 Task: Create a unique and ergonomic desk and chair set.
Action: Mouse moved to (272, 193)
Screenshot: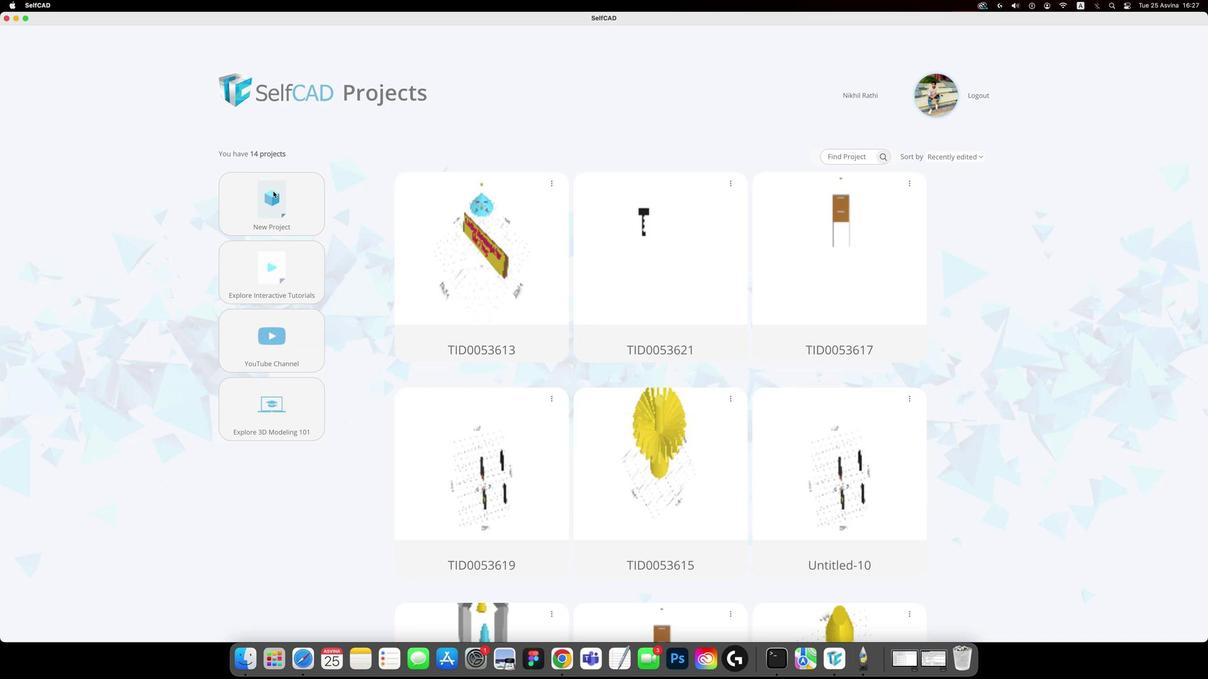 
Action: Mouse pressed left at (272, 193)
Screenshot: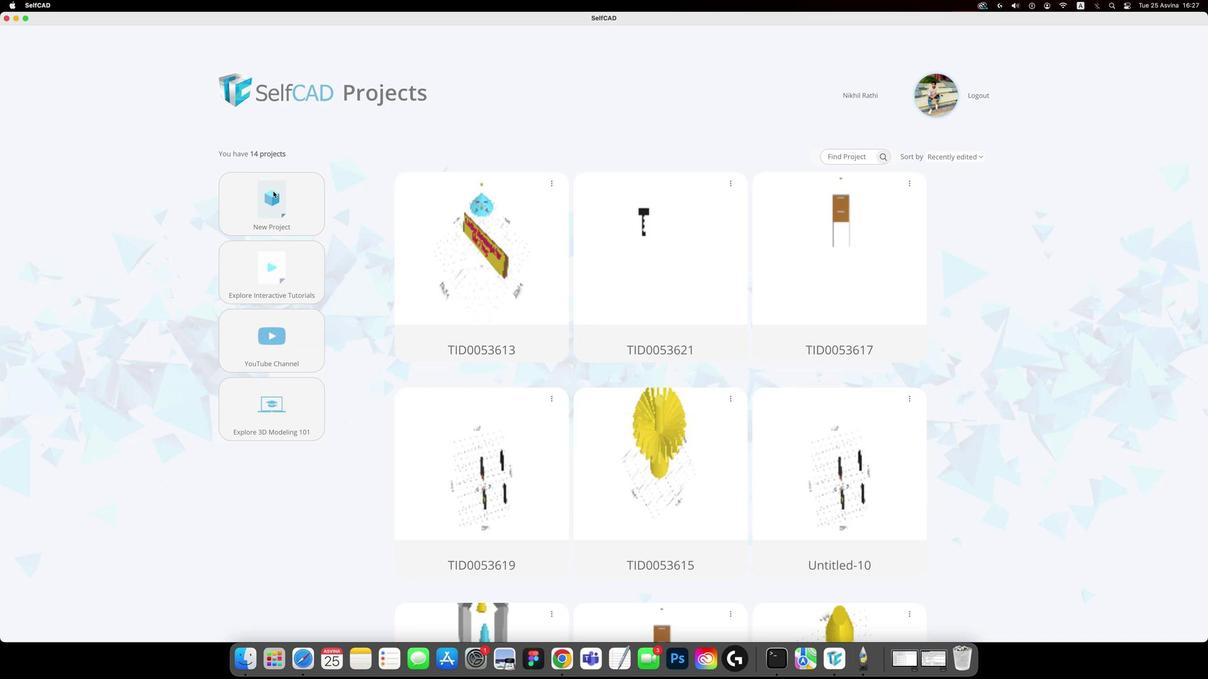 
Action: Mouse moved to (514, 371)
Screenshot: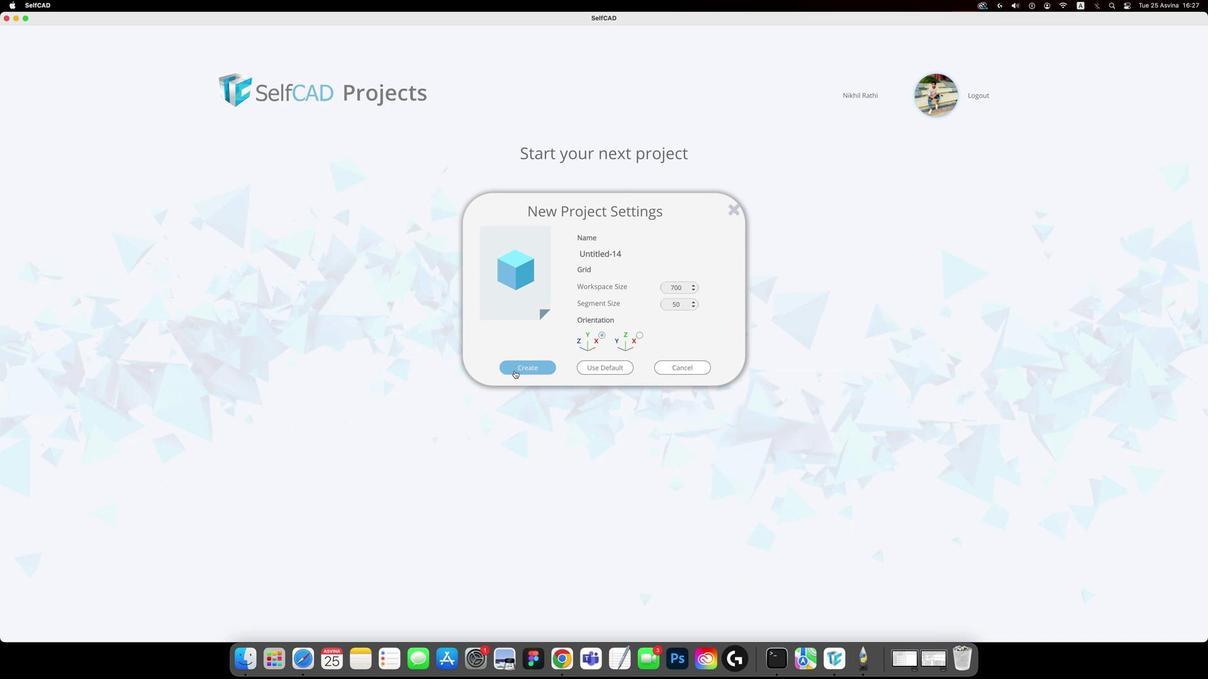 
Action: Mouse pressed left at (514, 371)
Screenshot: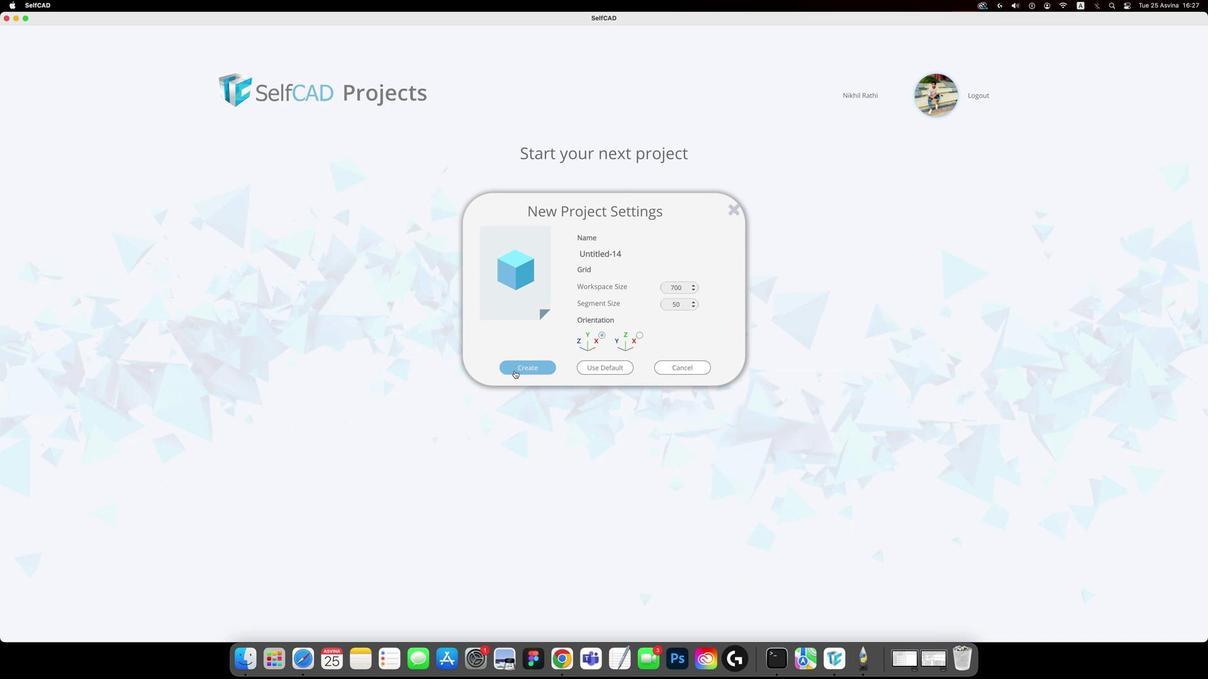 
Action: Mouse moved to (39, 134)
Screenshot: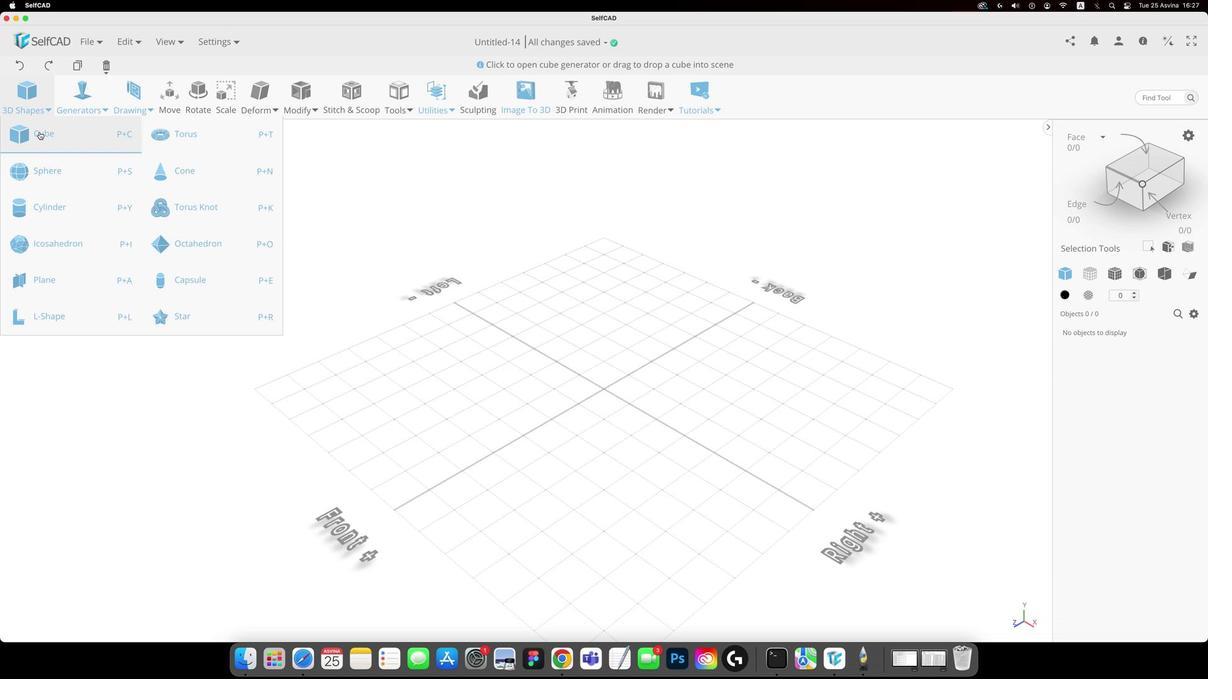 
Action: Mouse pressed left at (39, 134)
Screenshot: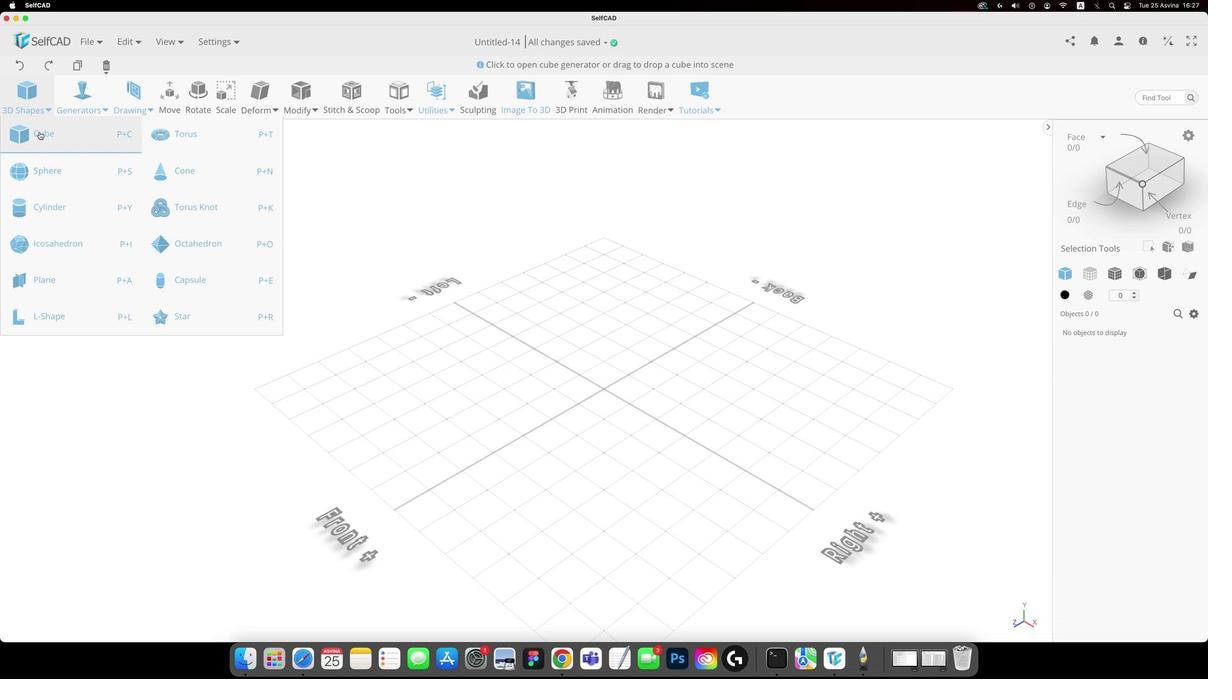 
Action: Mouse moved to (18, 192)
Screenshot: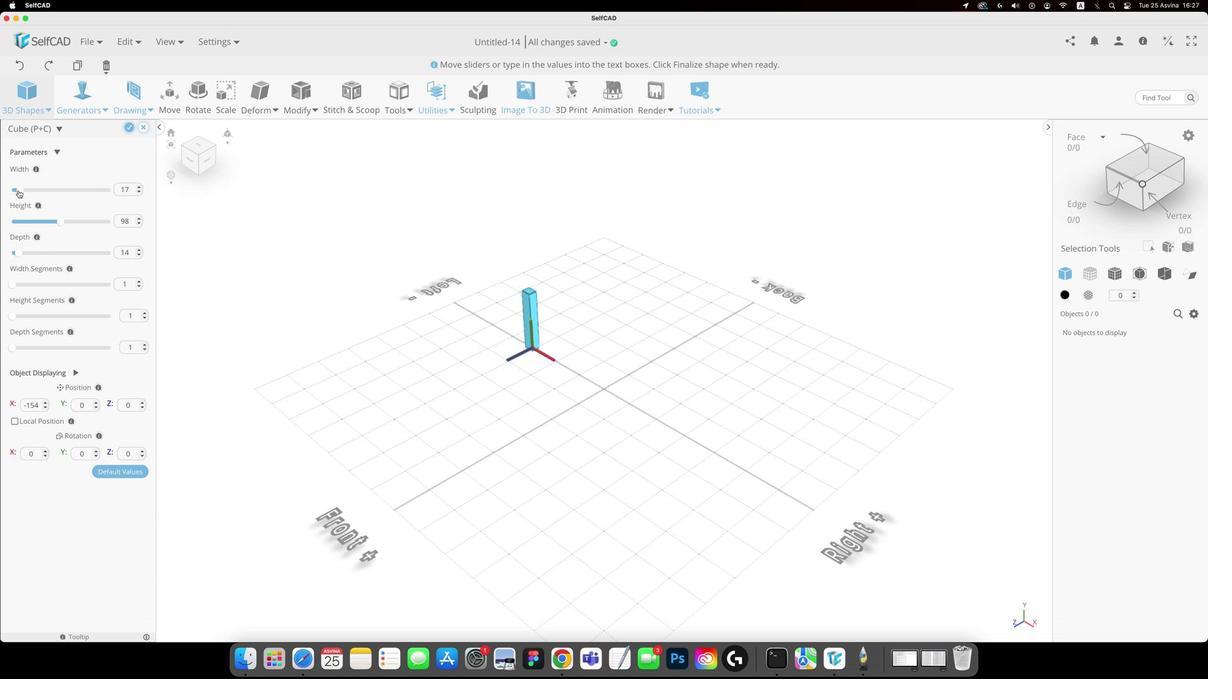 
Action: Mouse pressed left at (18, 192)
Screenshot: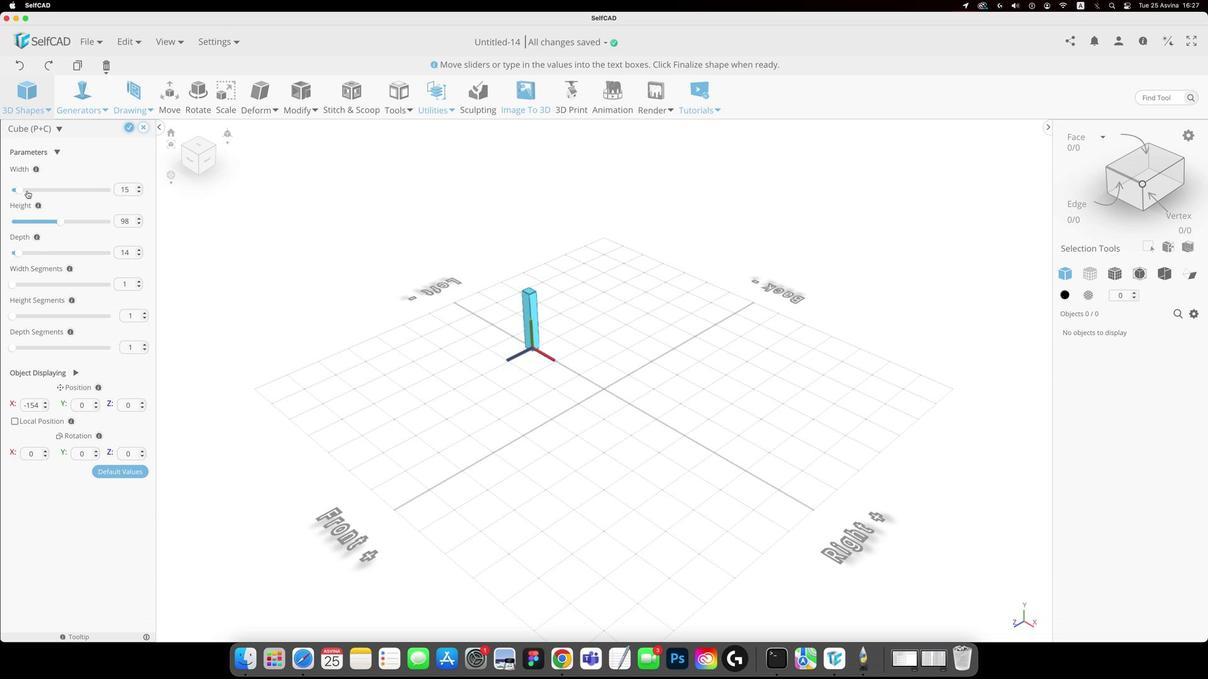 
Action: Mouse moved to (19, 253)
Screenshot: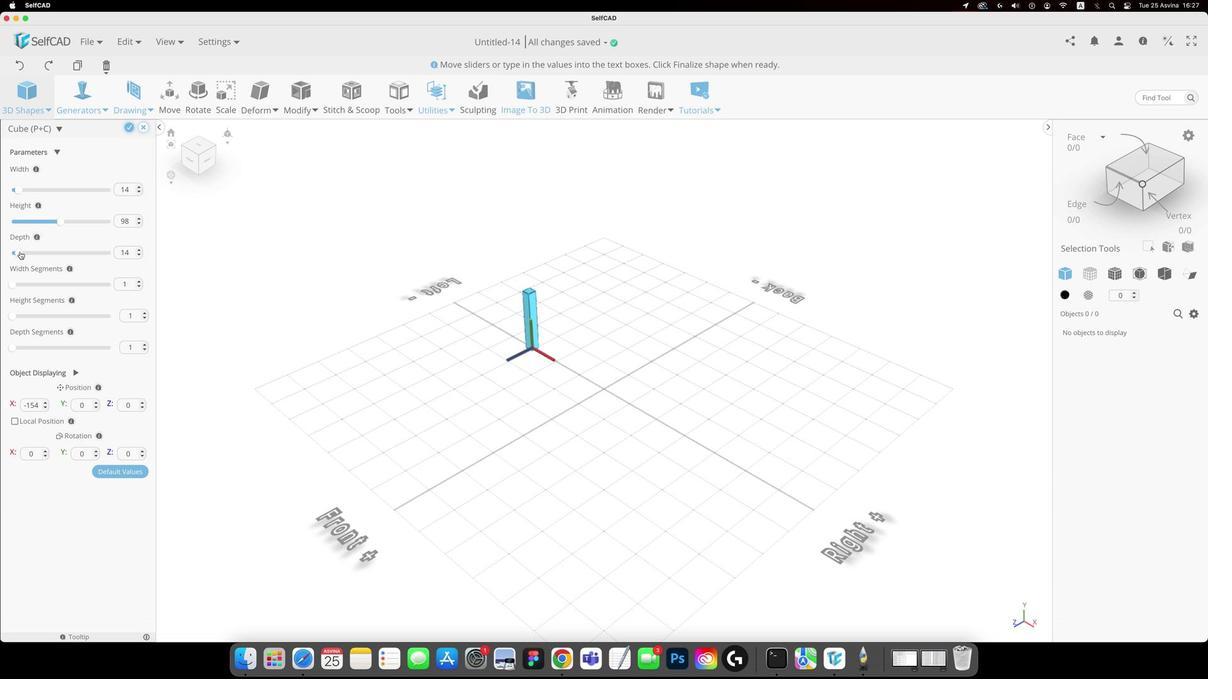 
Action: Mouse pressed left at (19, 253)
Screenshot: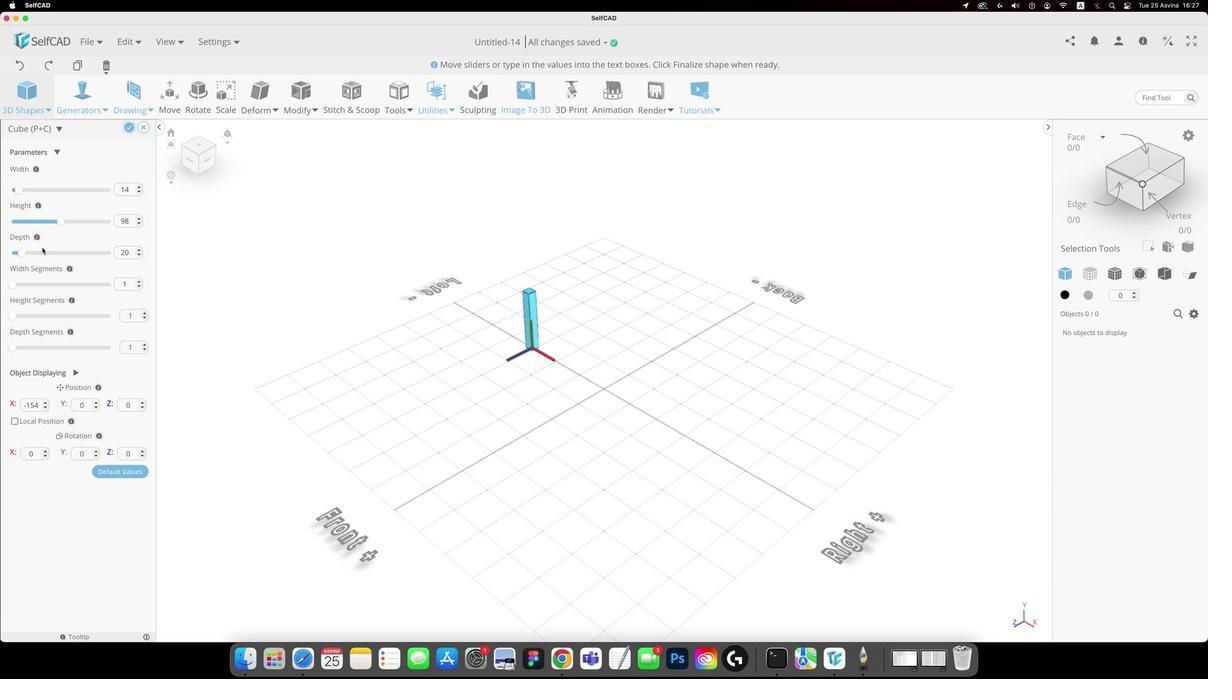 
Action: Mouse moved to (17, 189)
Screenshot: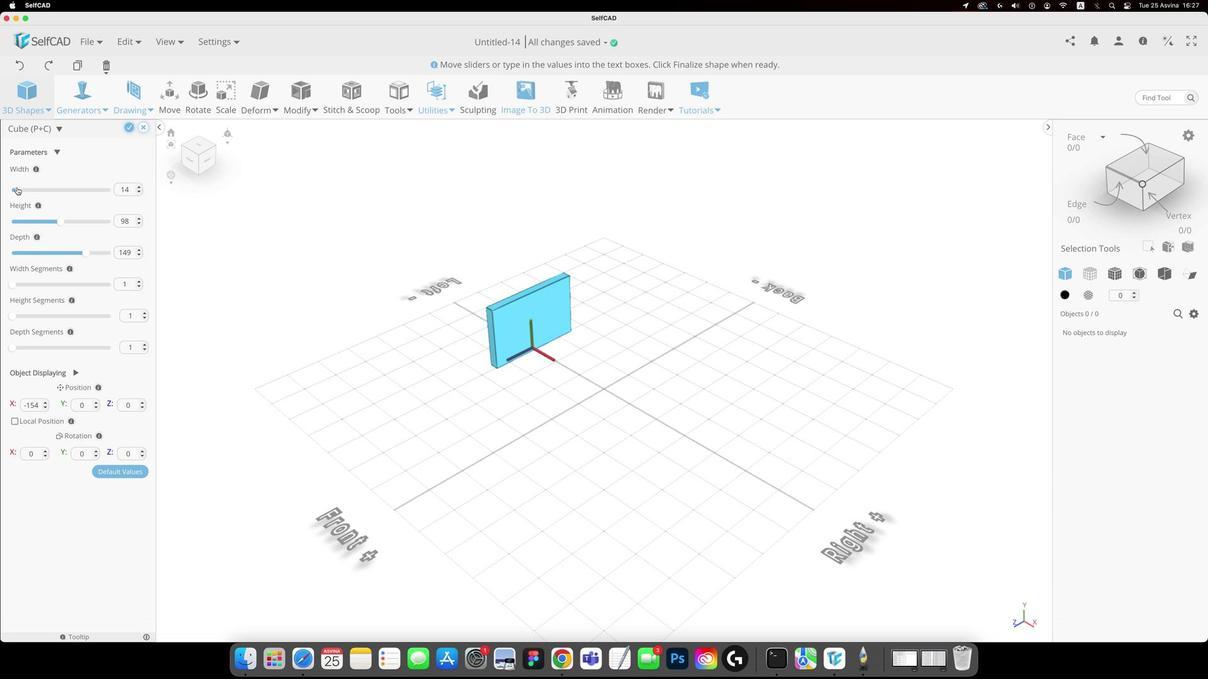 
Action: Mouse pressed left at (17, 189)
Screenshot: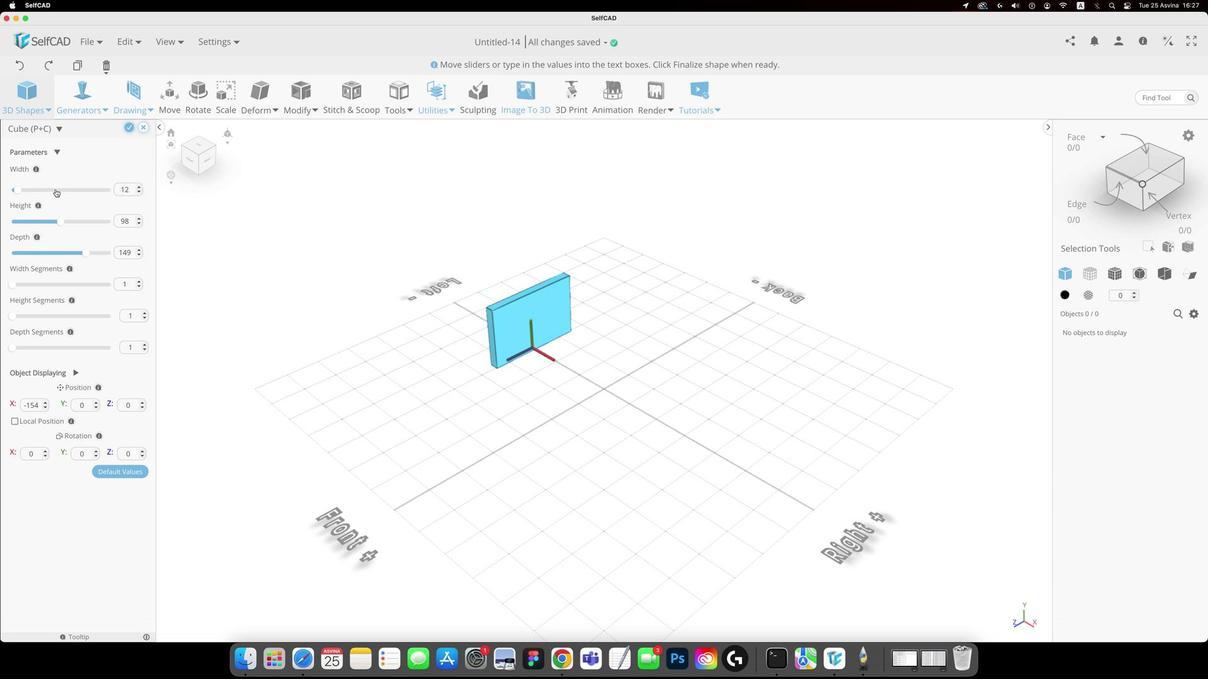 
Action: Mouse moved to (61, 223)
Screenshot: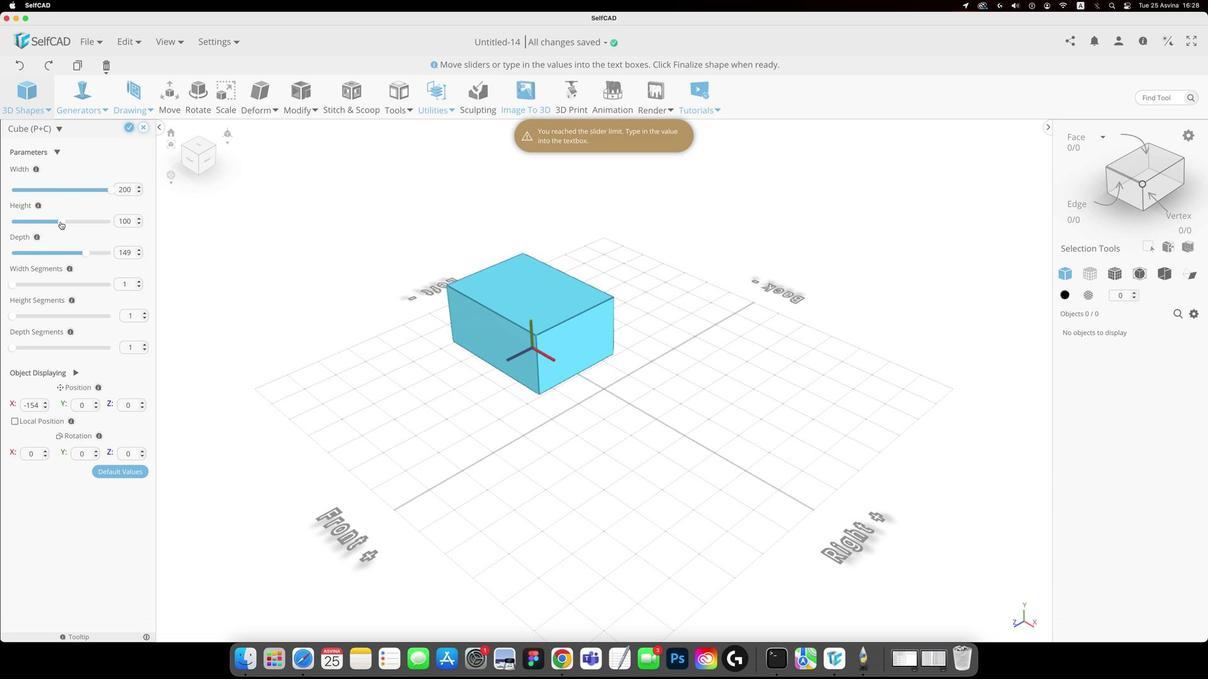 
Action: Mouse pressed left at (61, 223)
Screenshot: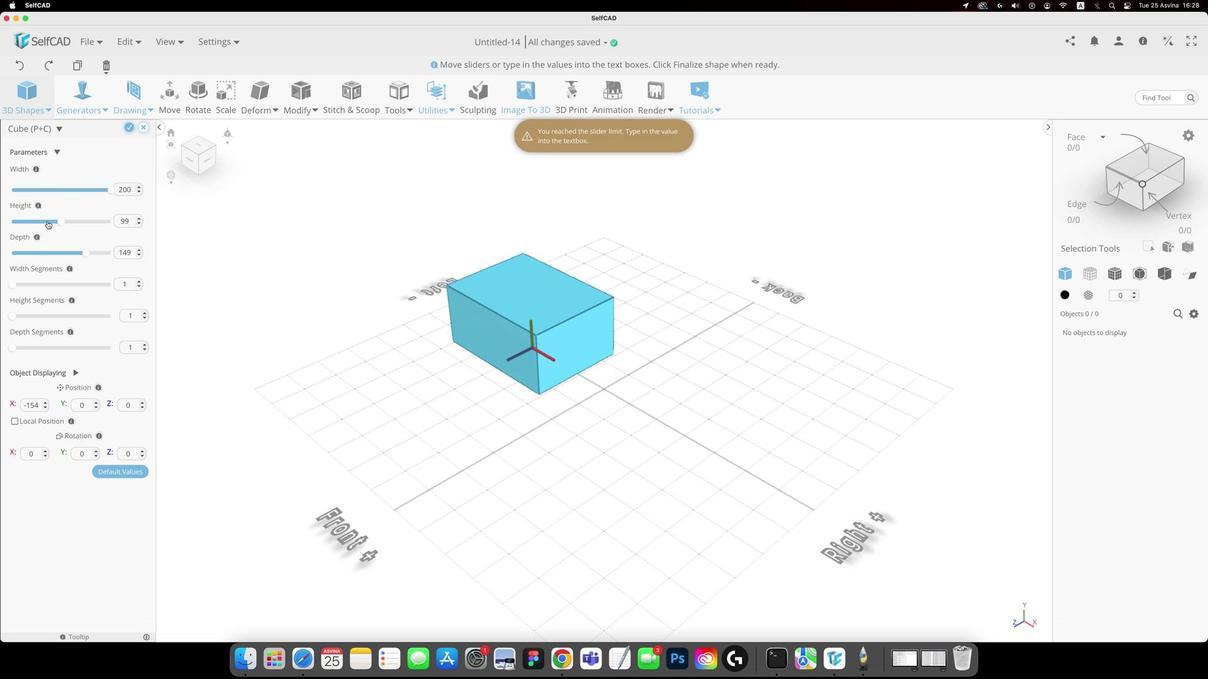 
Action: Mouse moved to (84, 254)
Screenshot: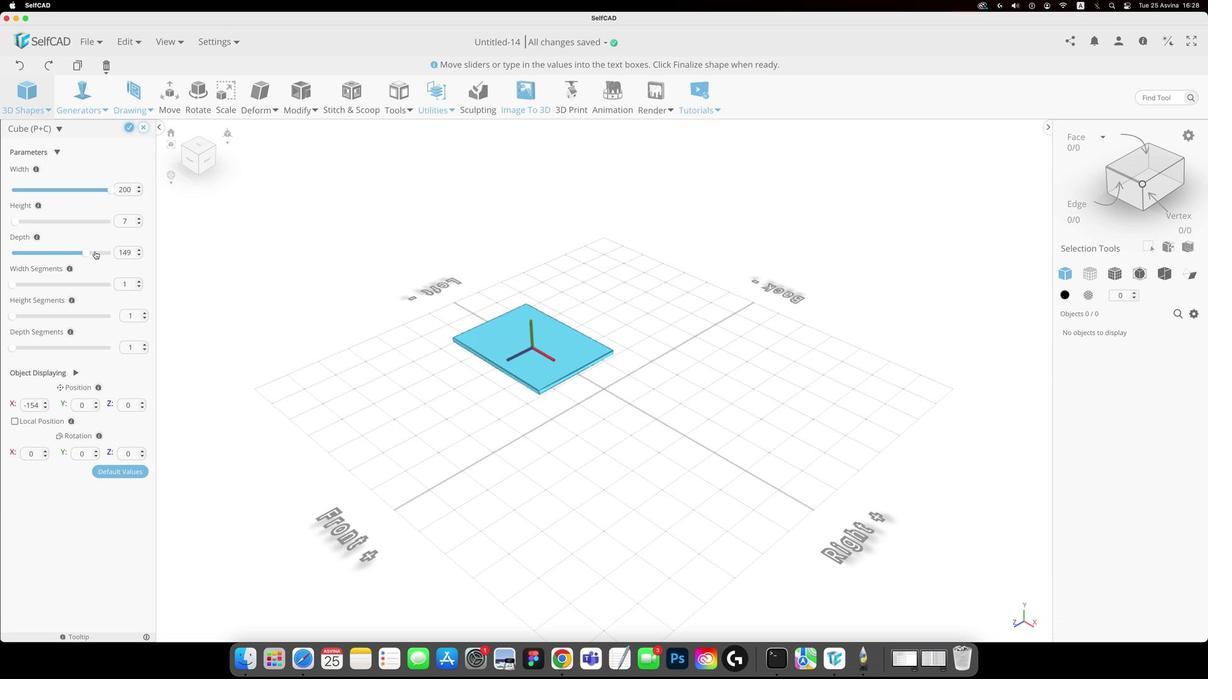 
Action: Mouse pressed left at (84, 254)
Screenshot: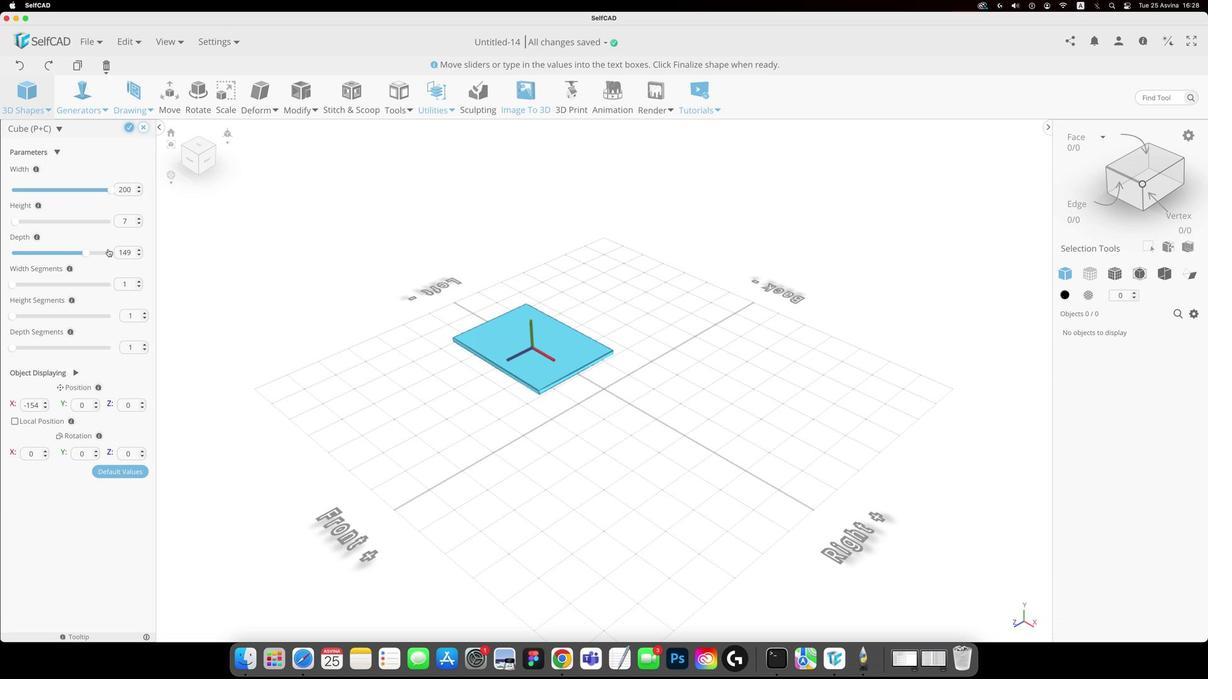 
Action: Mouse moved to (127, 133)
Screenshot: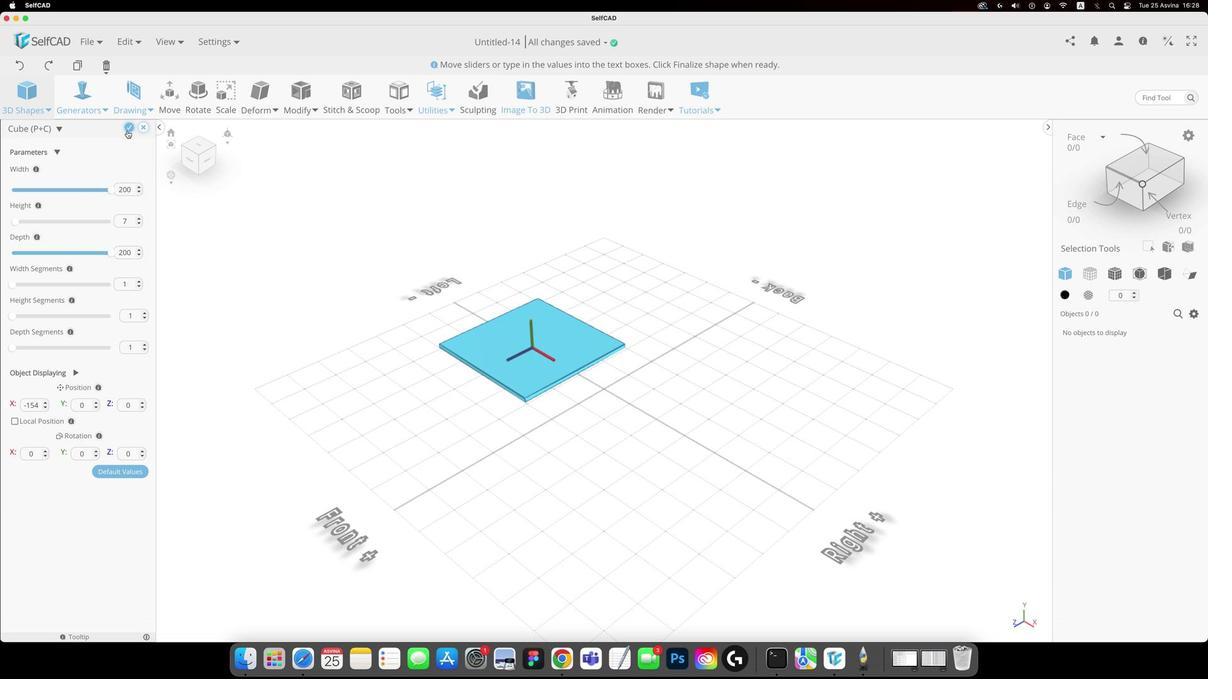 
Action: Mouse pressed left at (127, 133)
Screenshot: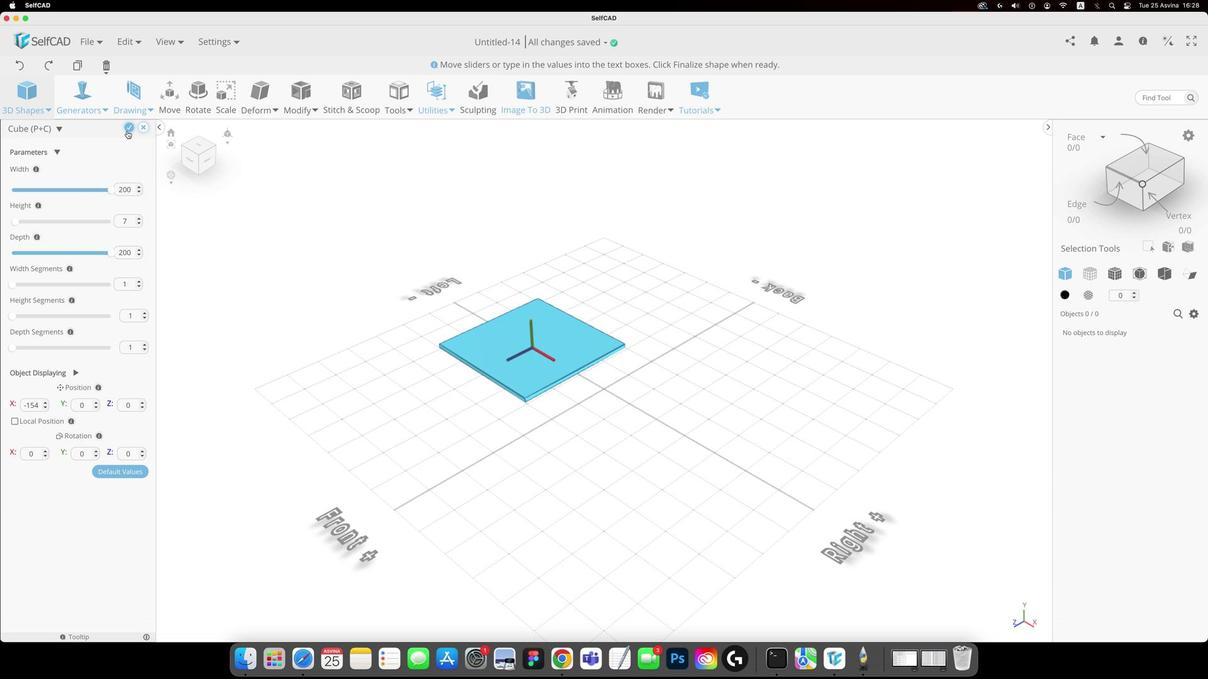
Action: Mouse moved to (435, 313)
Screenshot: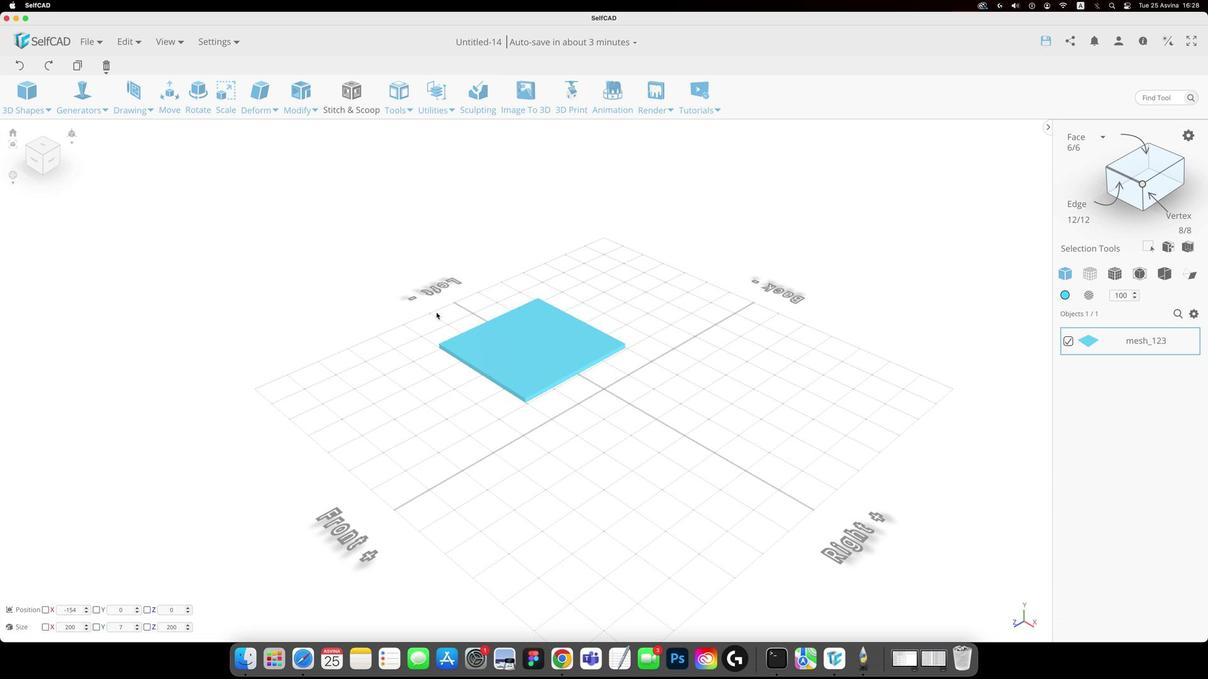 
Action: Key pressed 's'
Screenshot: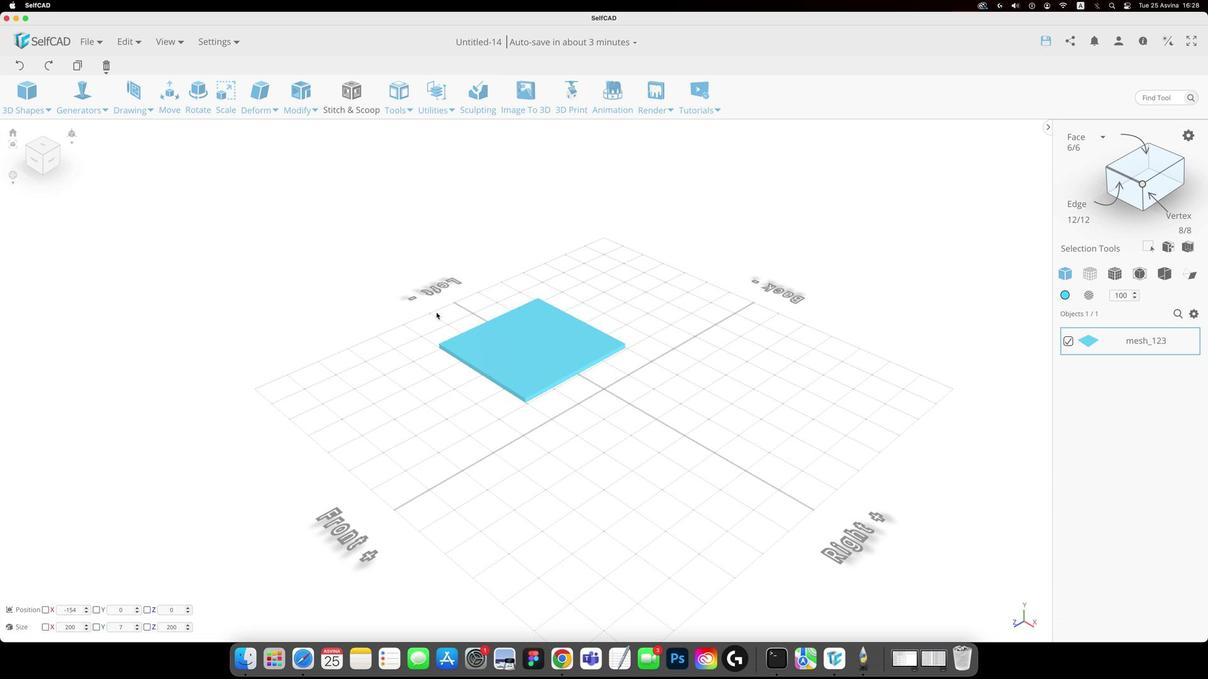 
Action: Mouse moved to (561, 360)
Screenshot: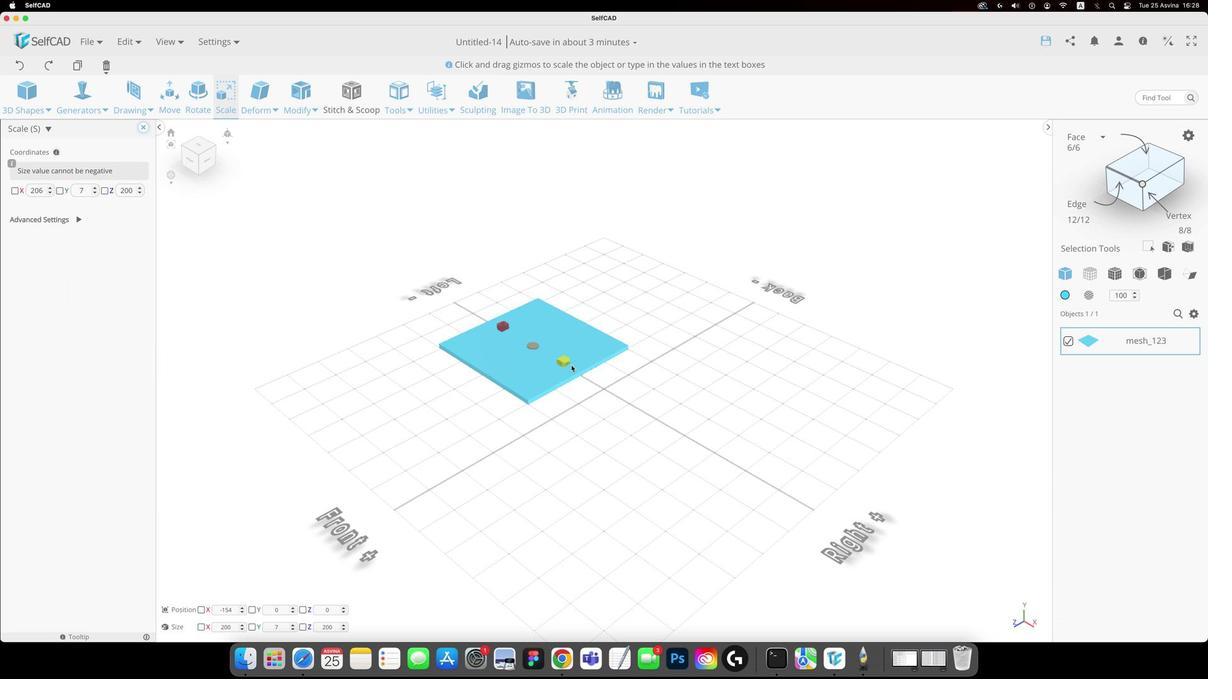 
Action: Mouse pressed left at (561, 360)
Screenshot: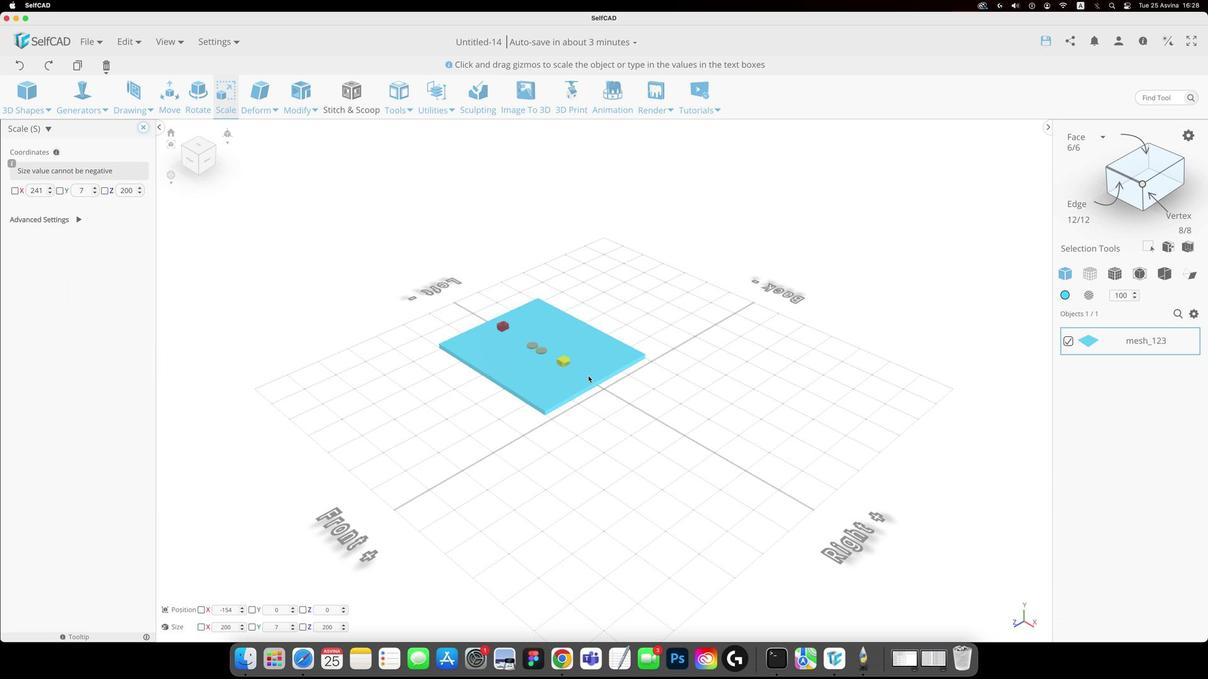 
Action: Mouse moved to (94, 195)
Screenshot: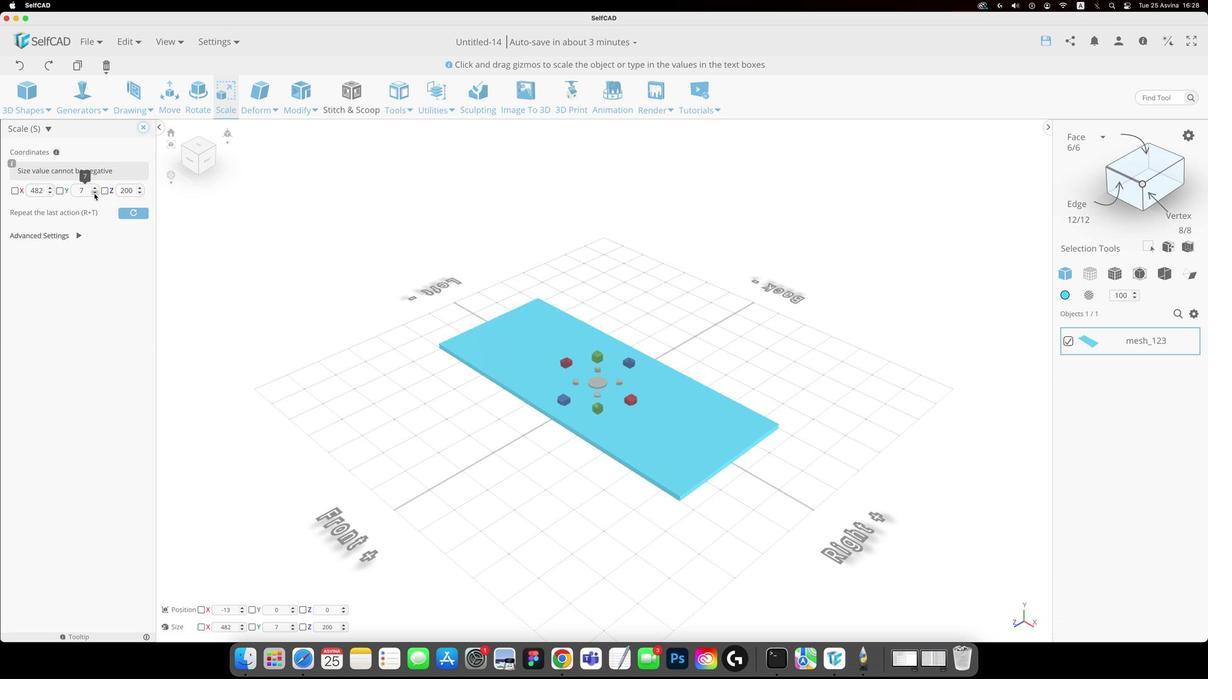 
Action: Mouse pressed left at (94, 195)
Screenshot: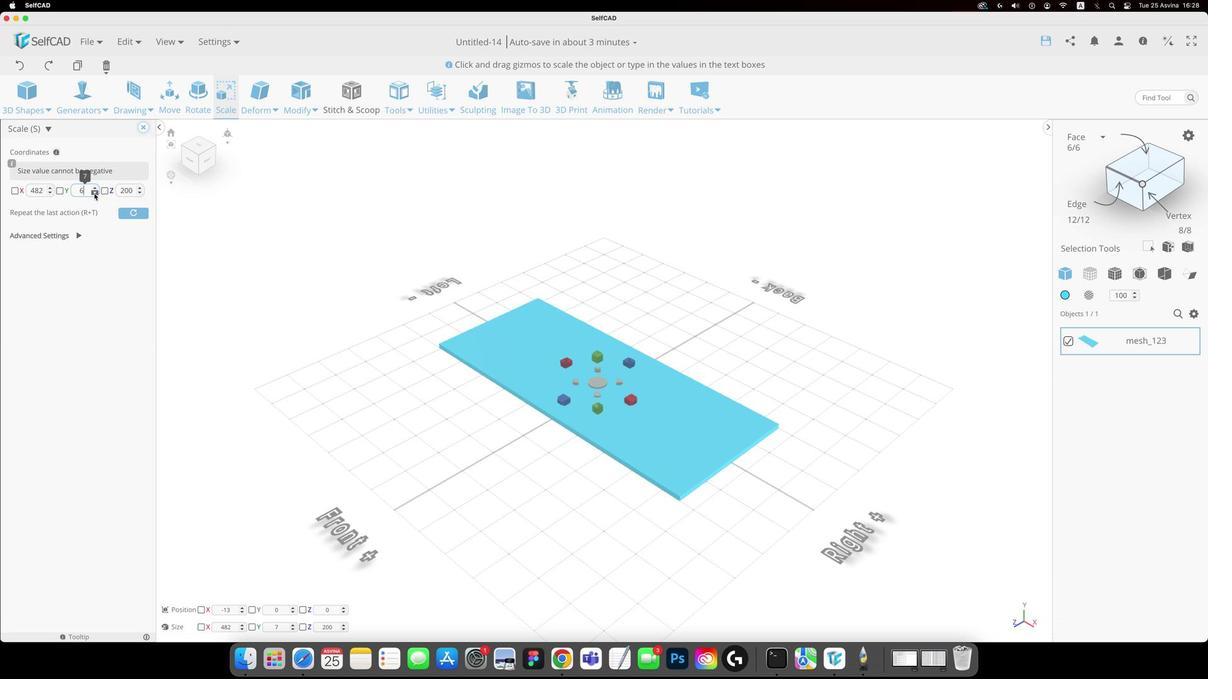 
Action: Mouse pressed left at (94, 195)
Screenshot: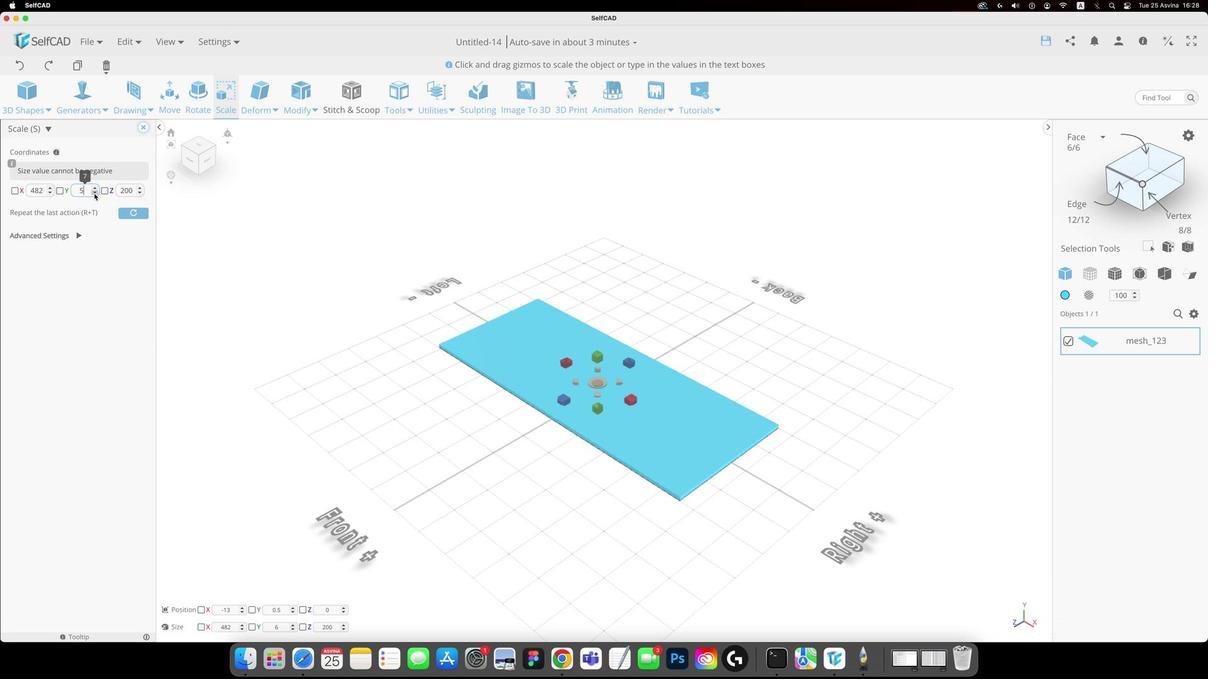 
Action: Mouse pressed left at (94, 195)
Screenshot: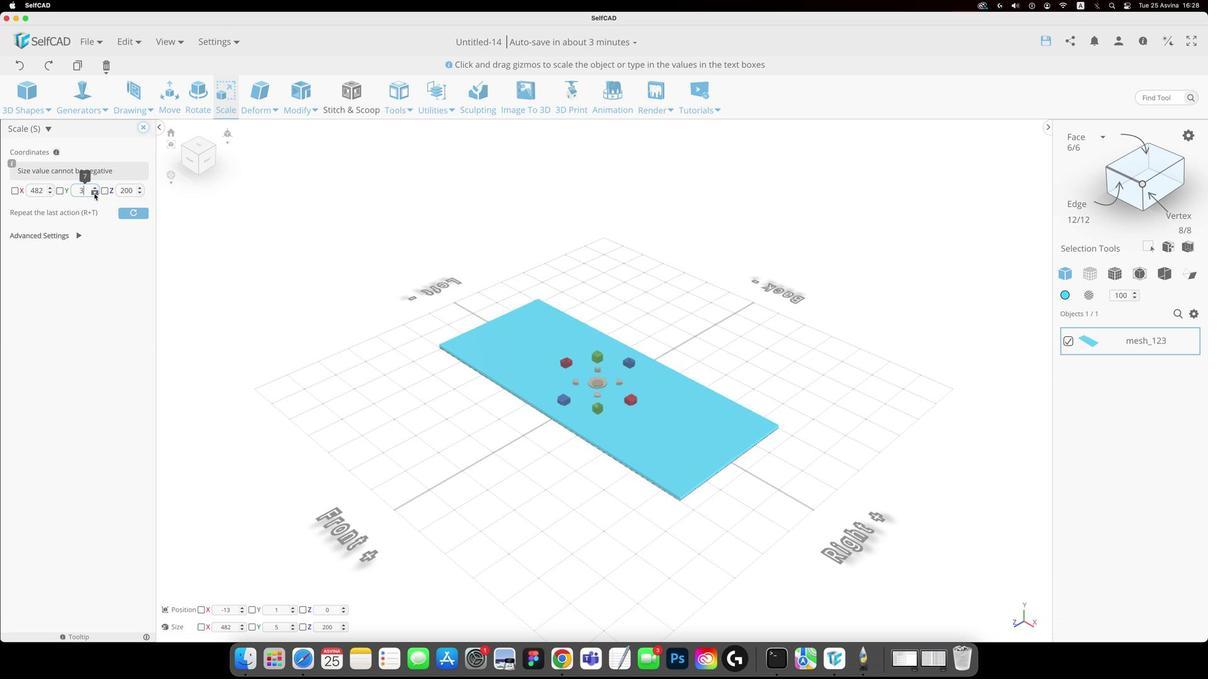 
Action: Mouse pressed left at (94, 195)
Screenshot: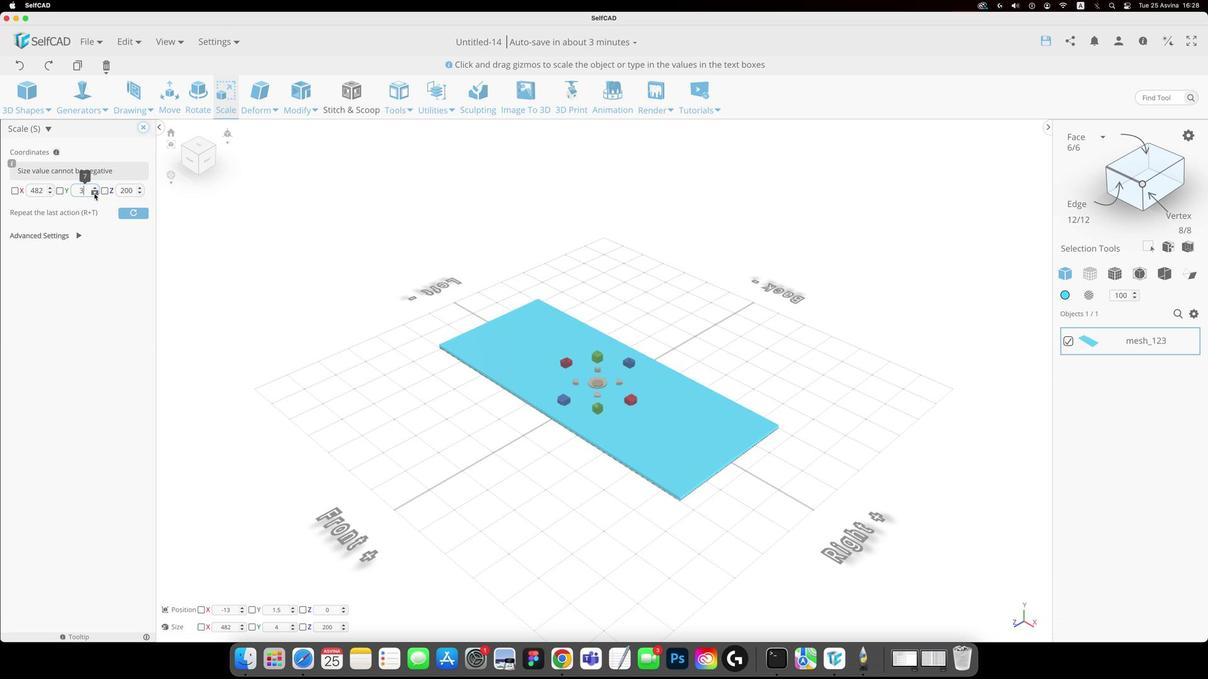 
Action: Mouse pressed left at (94, 195)
Screenshot: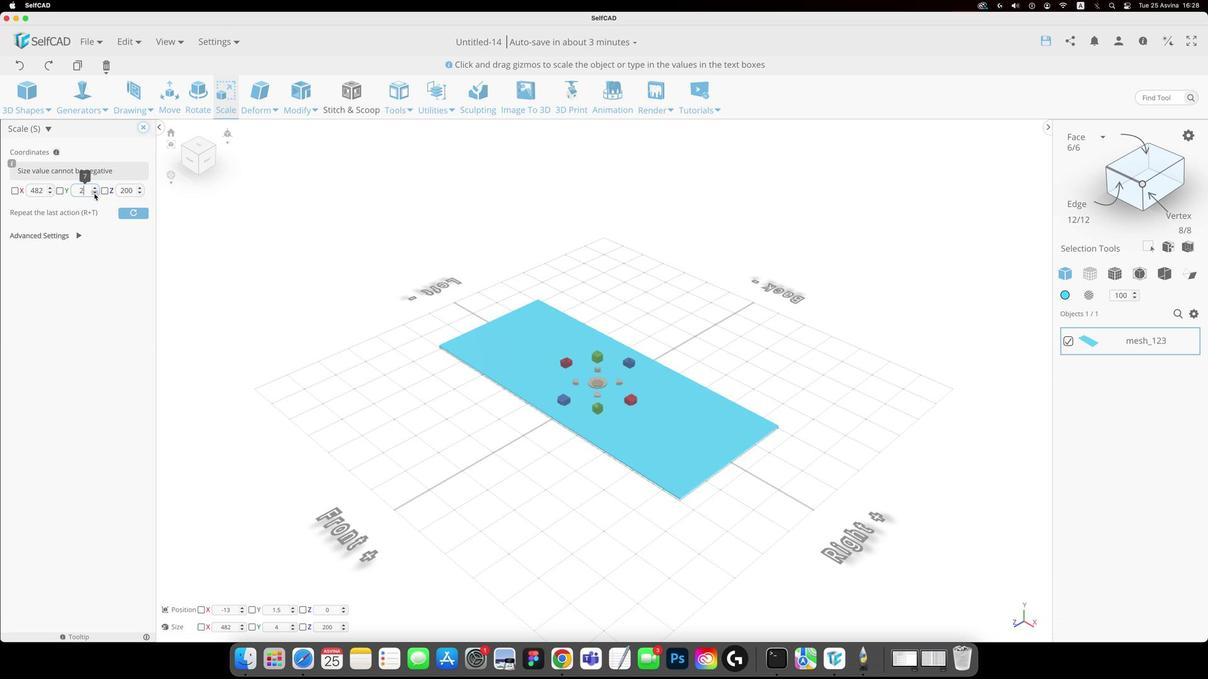 
Action: Mouse pressed left at (94, 195)
Screenshot: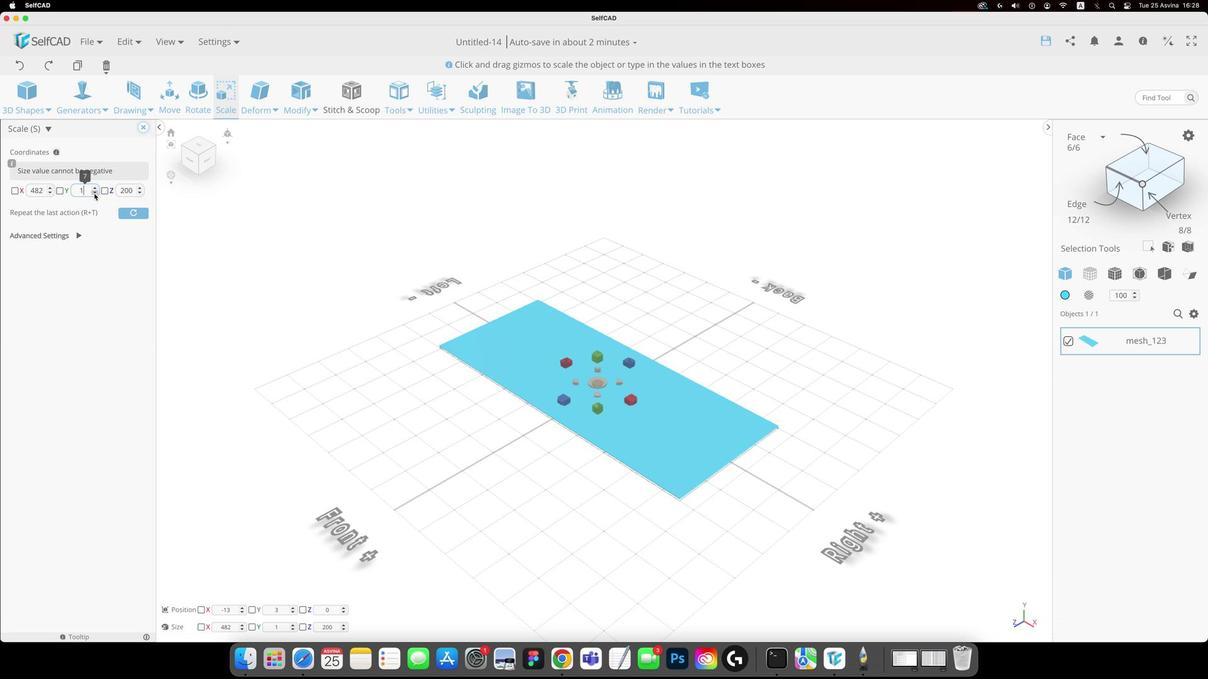 
Action: Mouse moved to (683, 331)
Screenshot: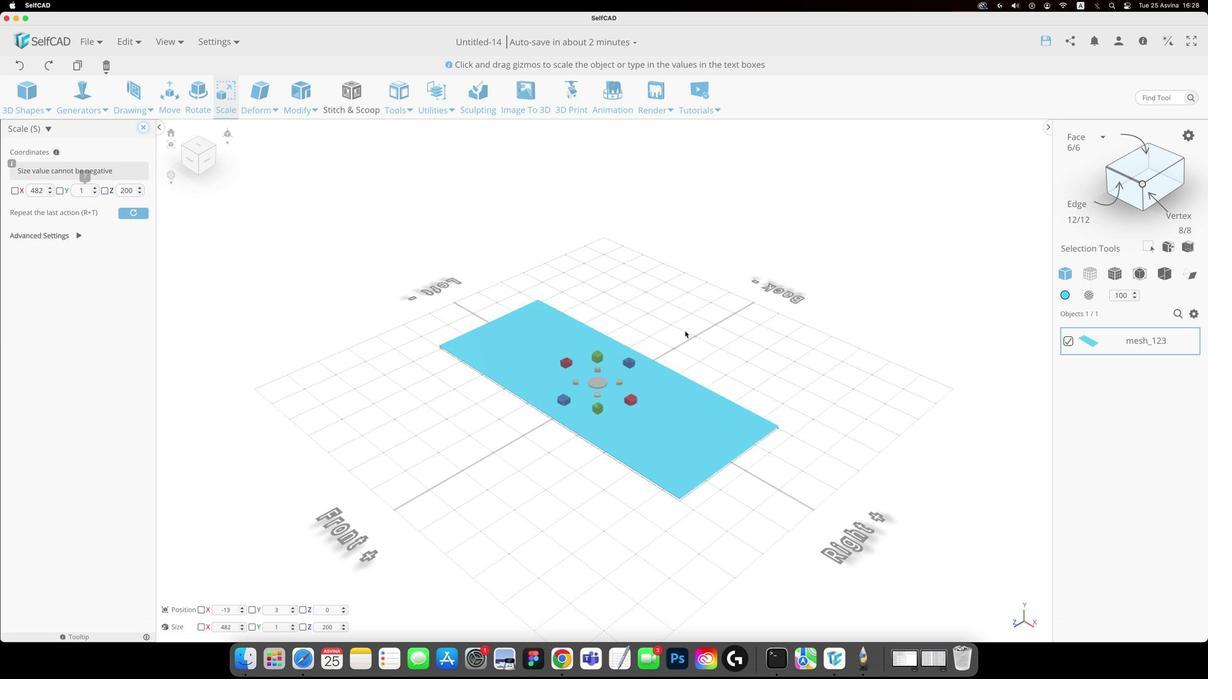 
Action: Mouse pressed left at (683, 331)
Screenshot: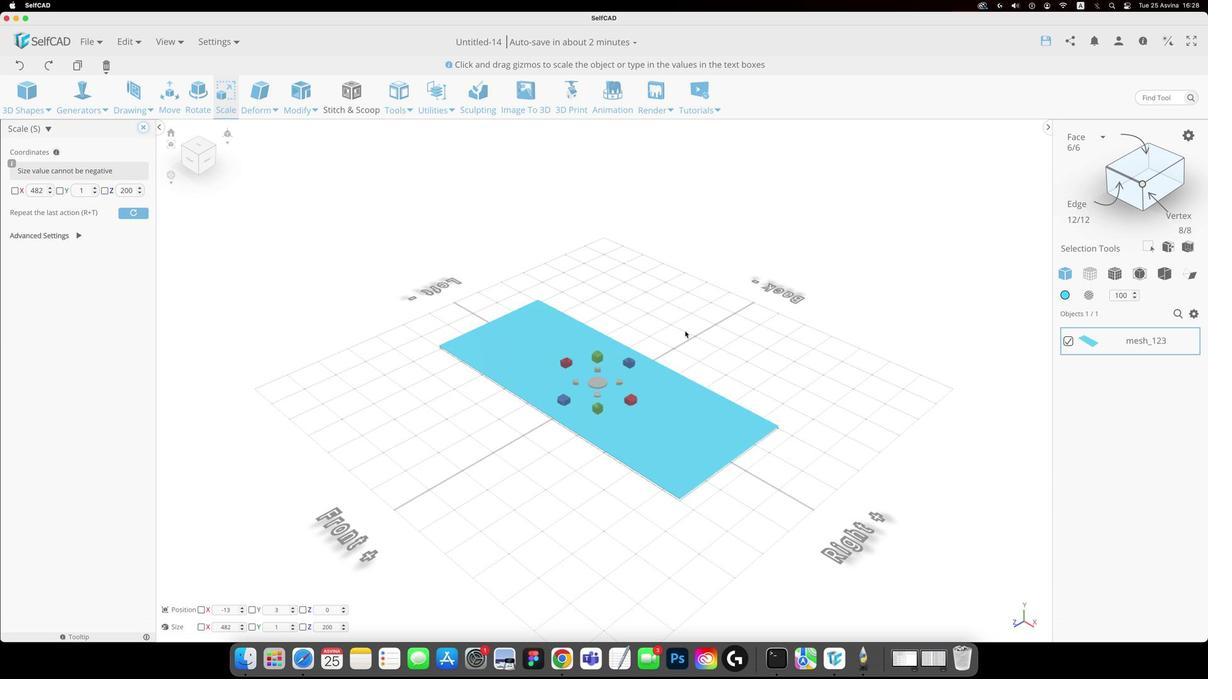 
Action: Mouse moved to (683, 332)
Screenshot: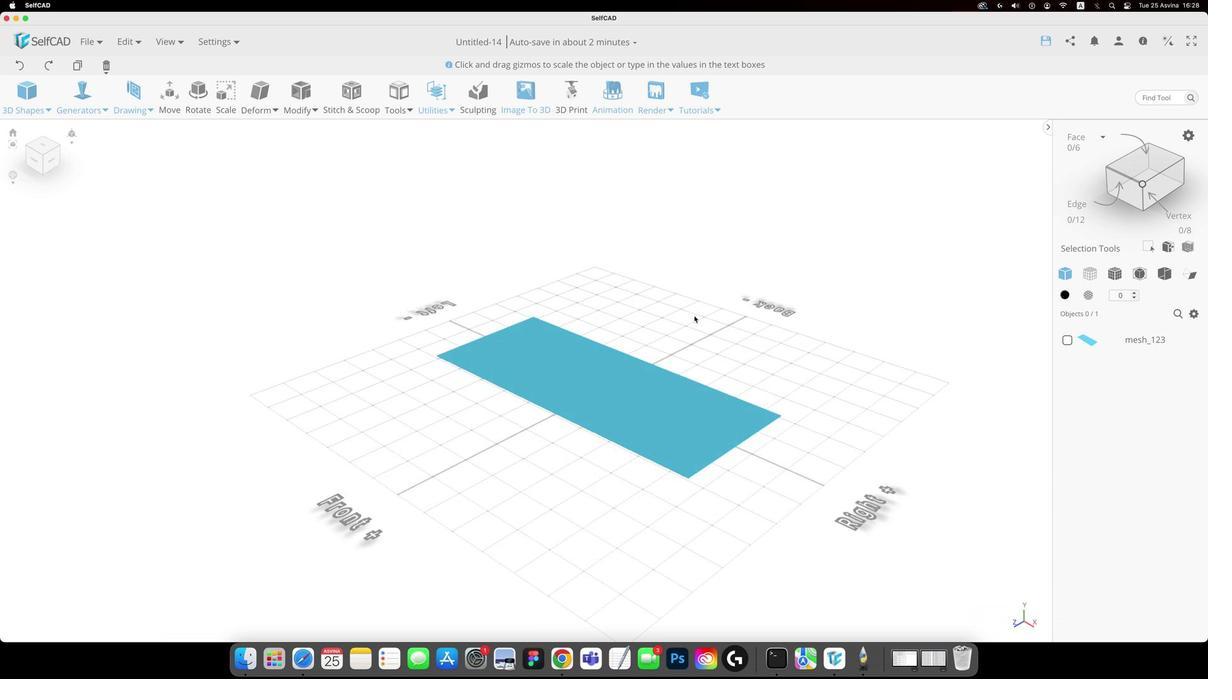 
Action: Key pressed Key.alt
Screenshot: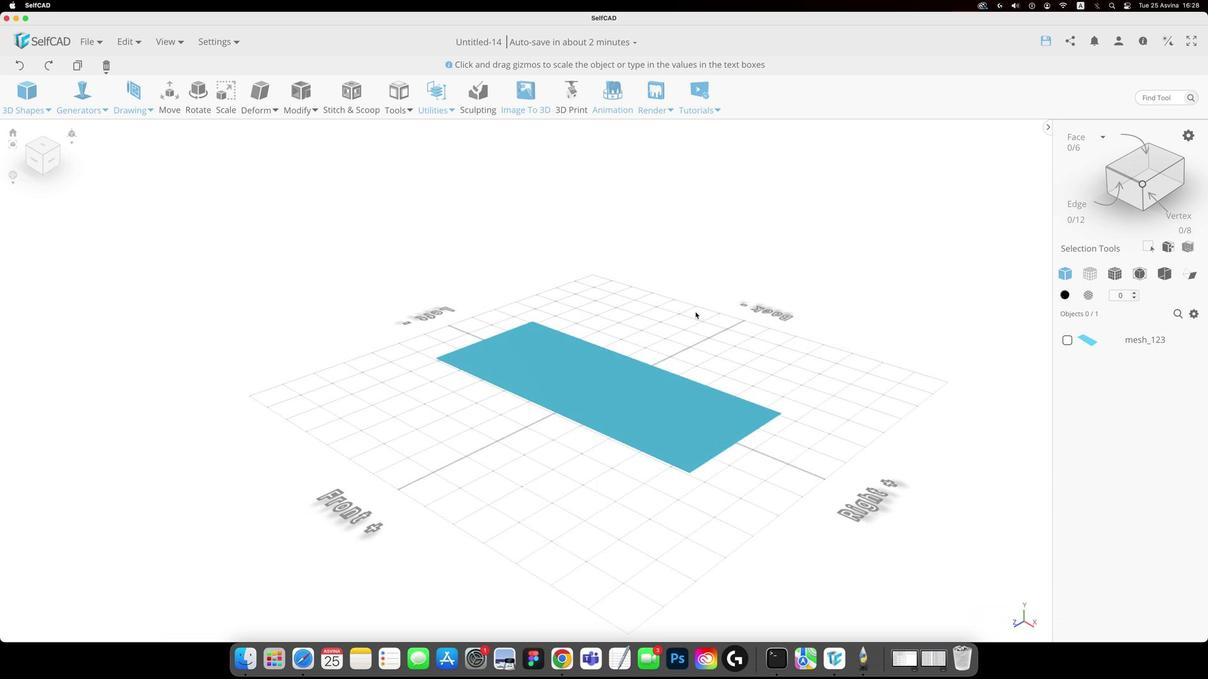 
Action: Mouse pressed left at (683, 332)
Screenshot: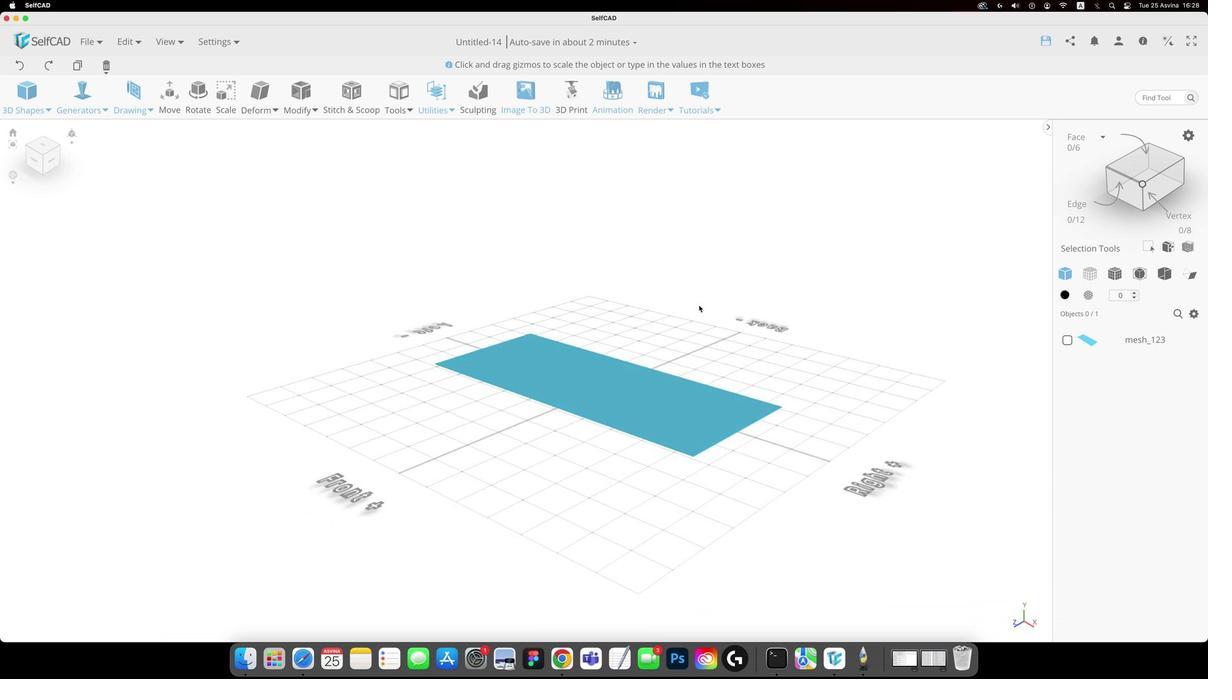 
Action: Mouse moved to (608, 410)
Screenshot: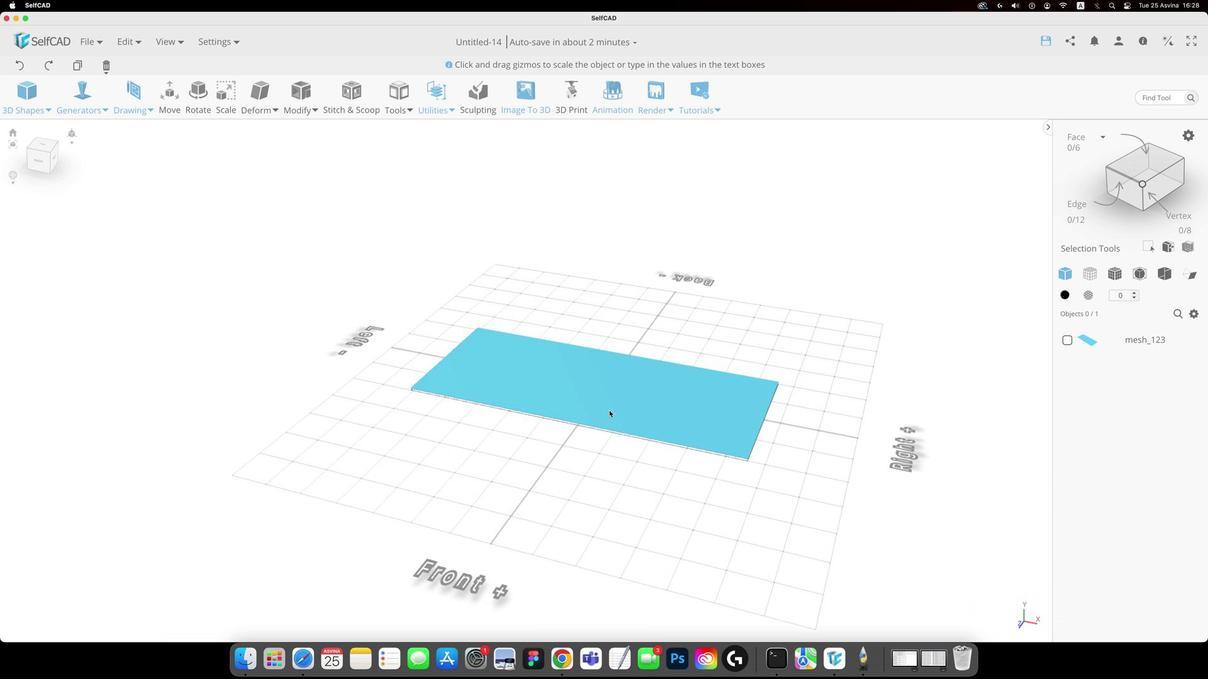 
Action: Mouse pressed left at (608, 410)
Screenshot: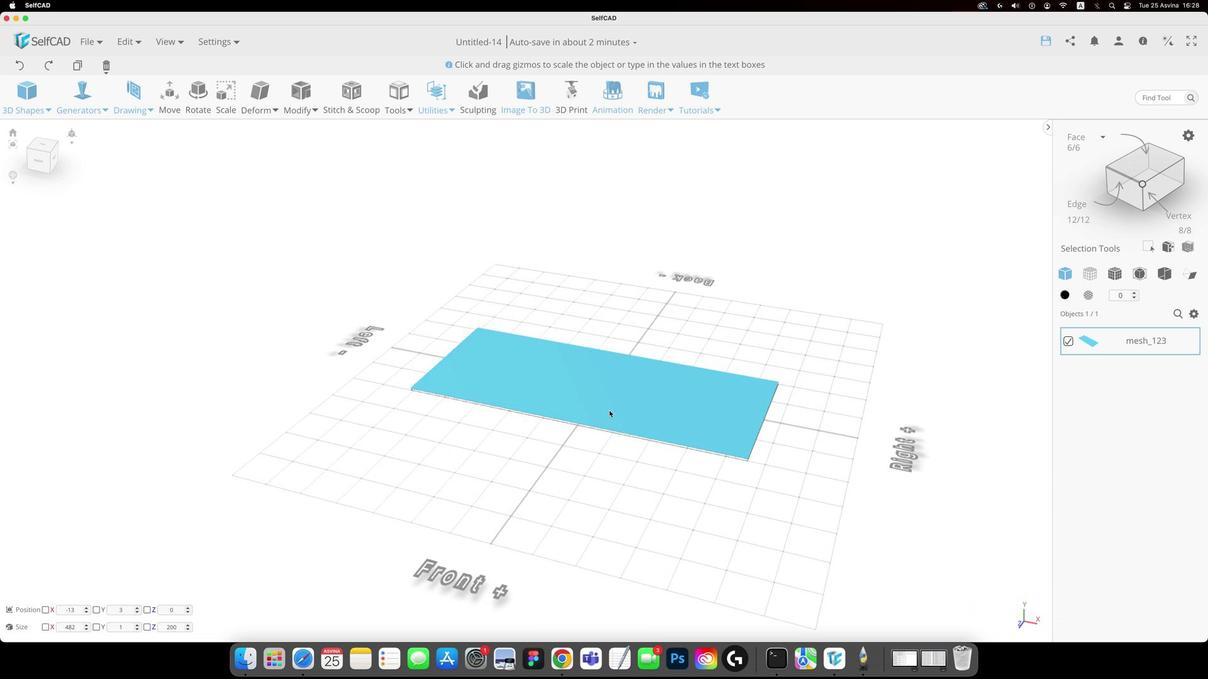 
Action: Key pressed 'w''m'
Screenshot: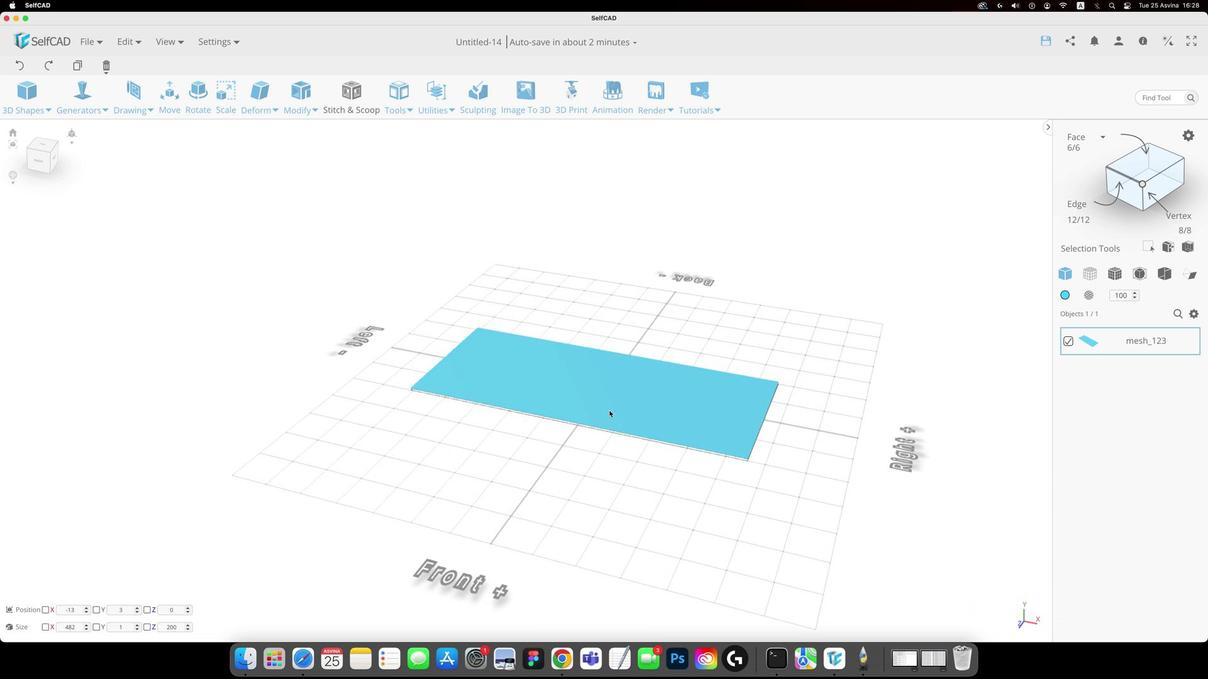 
Action: Mouse moved to (592, 322)
Screenshot: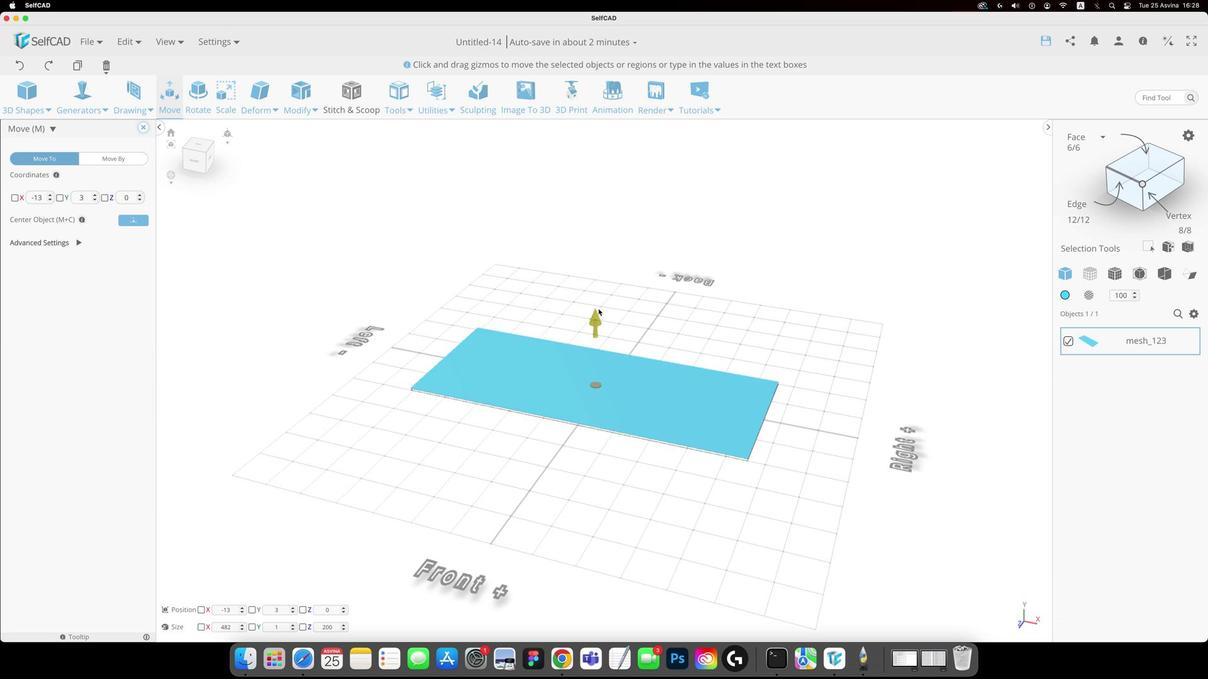 
Action: Mouse pressed left at (592, 322)
Screenshot: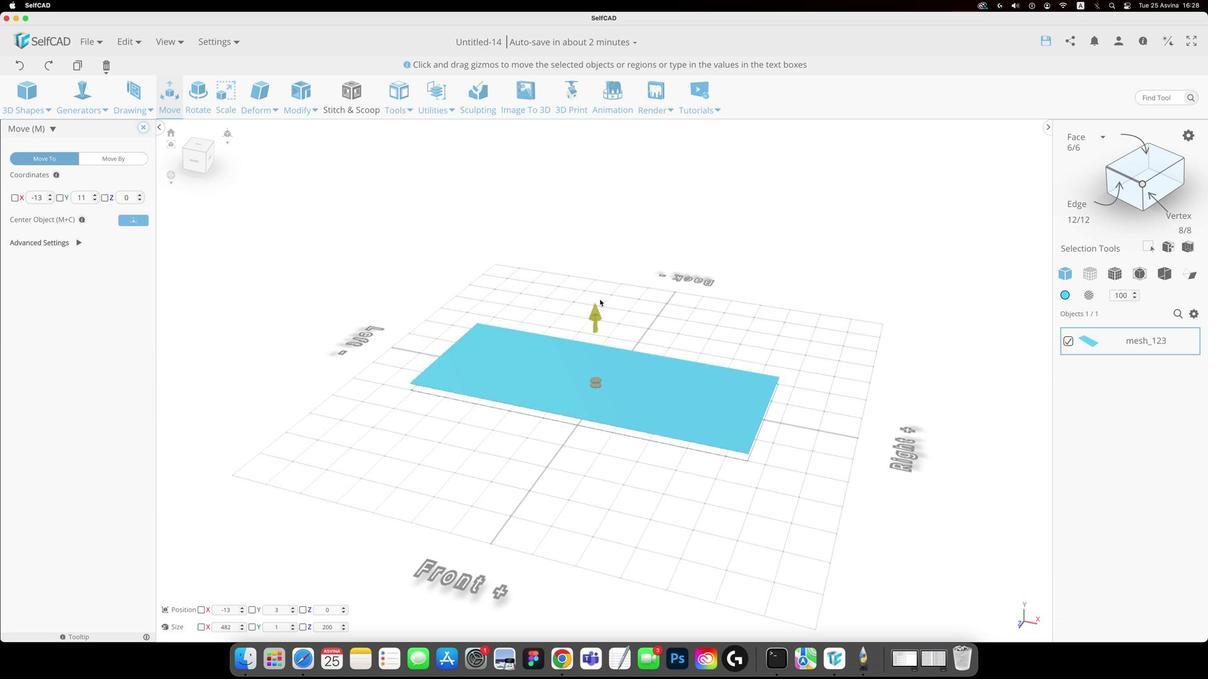 
Action: Mouse moved to (610, 259)
Screenshot: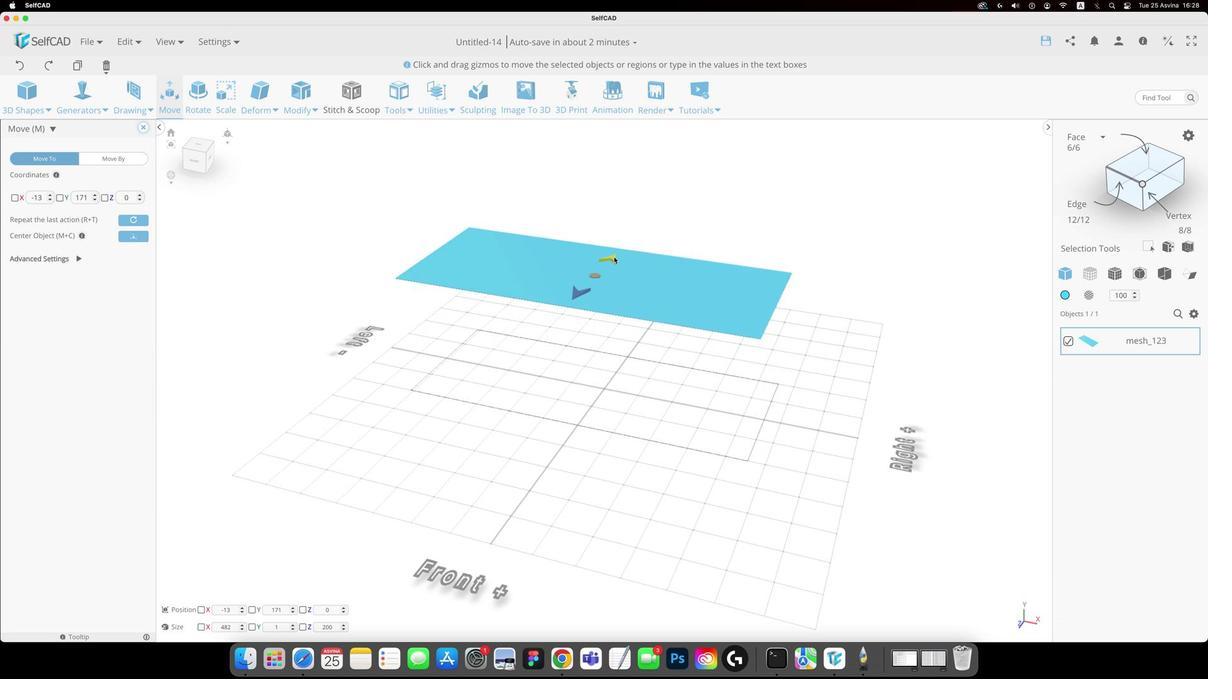 
Action: Mouse pressed left at (610, 259)
Screenshot: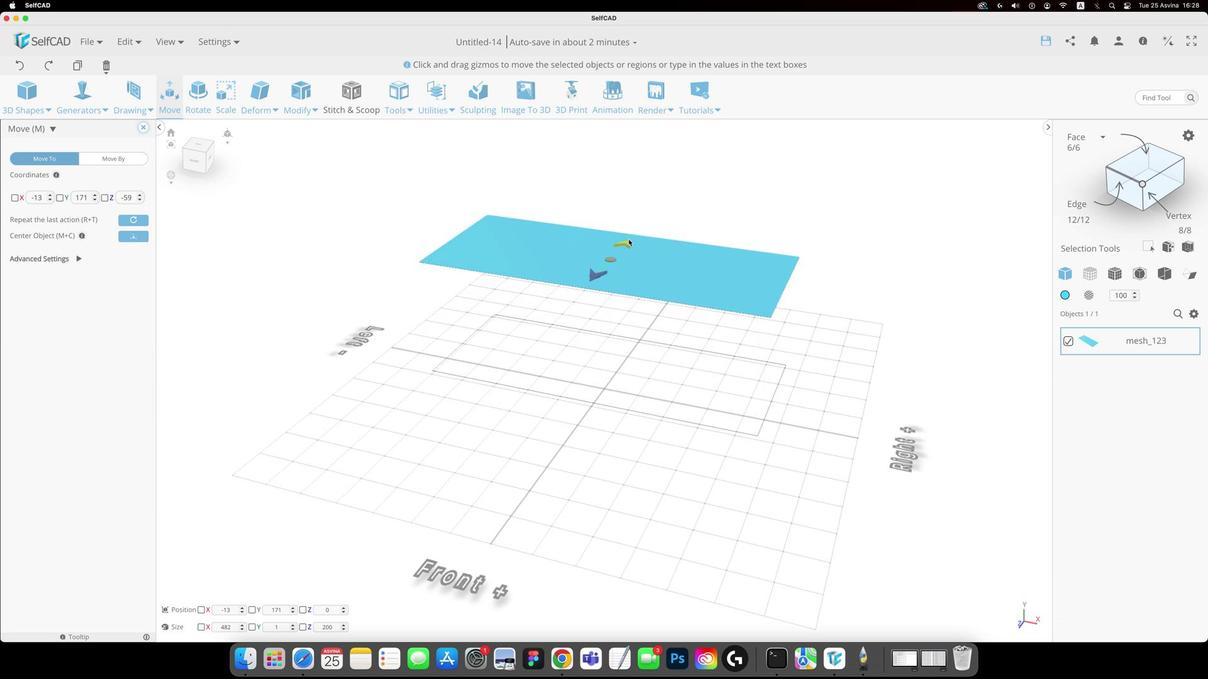 
Action: Mouse moved to (649, 146)
Screenshot: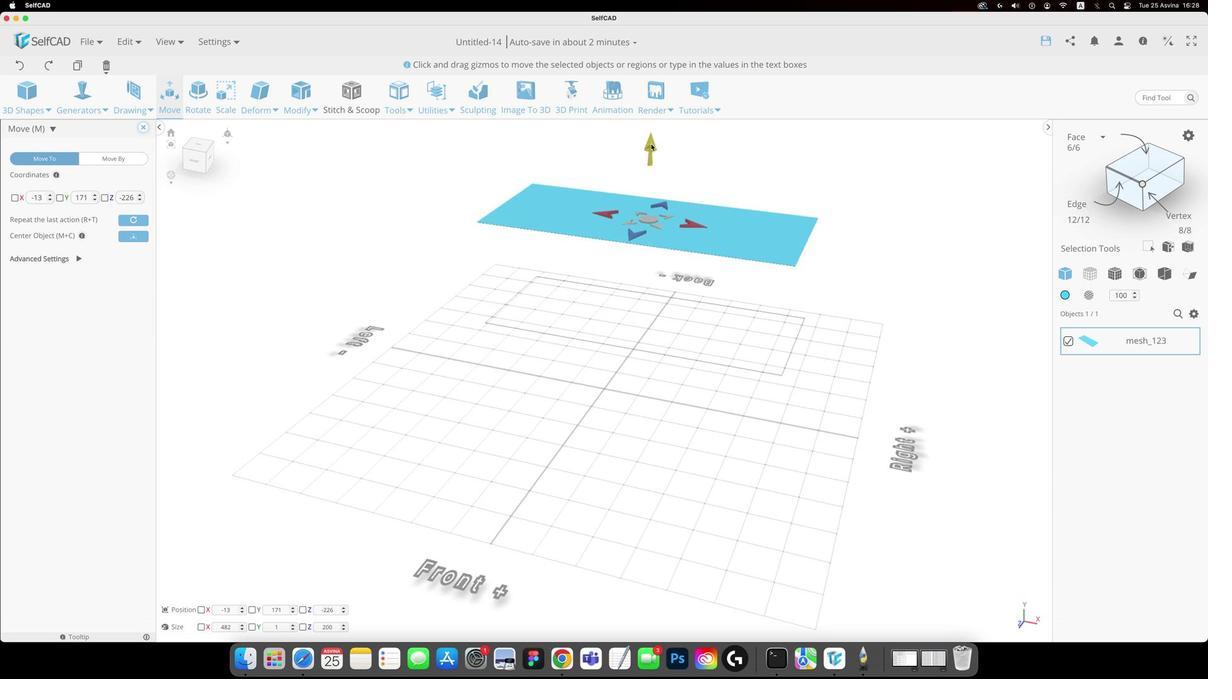 
Action: Key pressed Key.alt
Screenshot: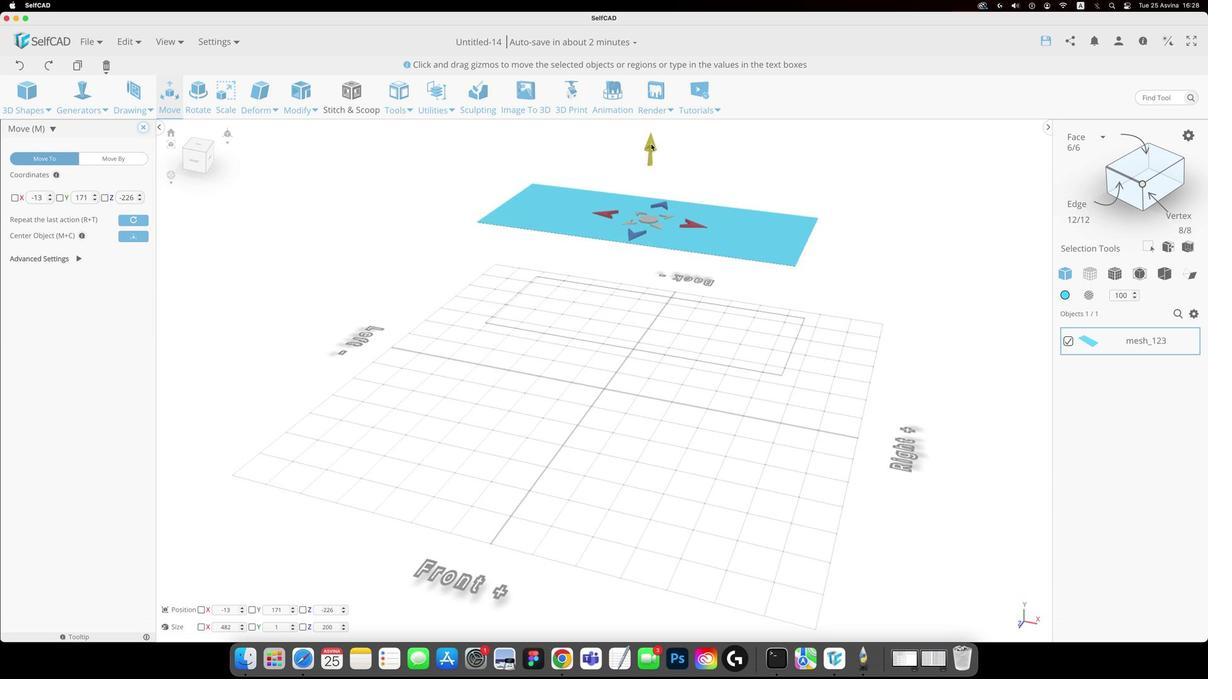 
Action: Mouse pressed left at (649, 146)
Screenshot: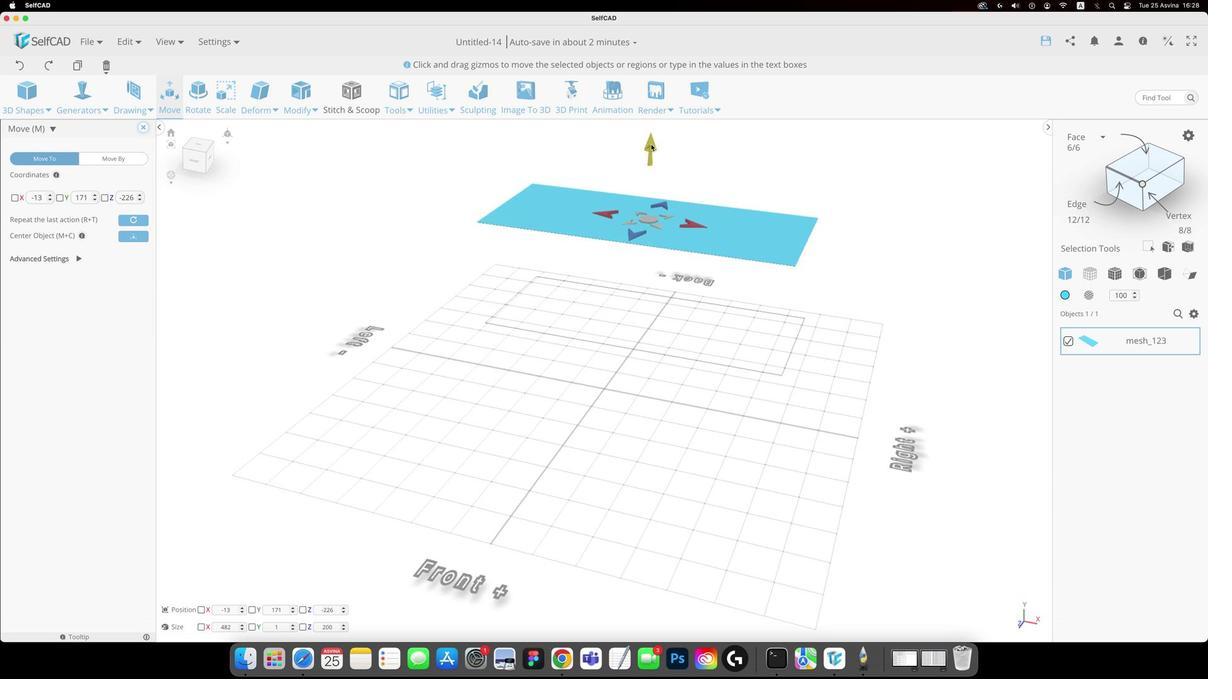 
Action: Mouse moved to (210, 157)
Screenshot: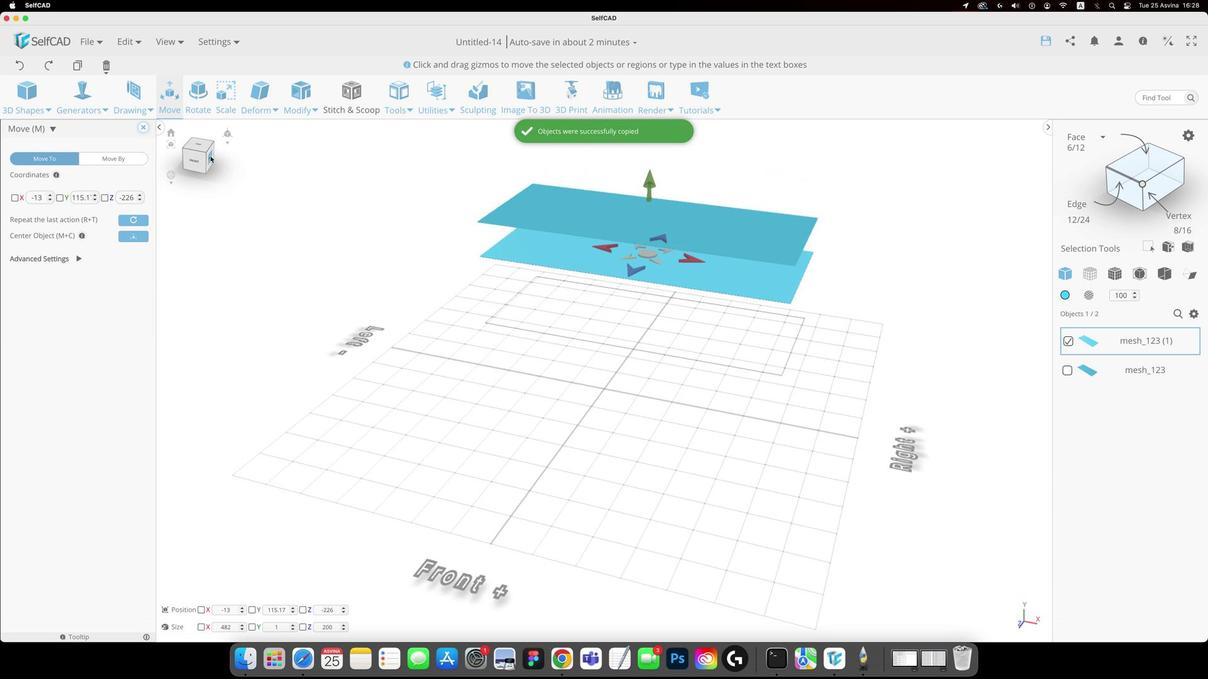 
Action: Mouse pressed left at (210, 157)
Screenshot: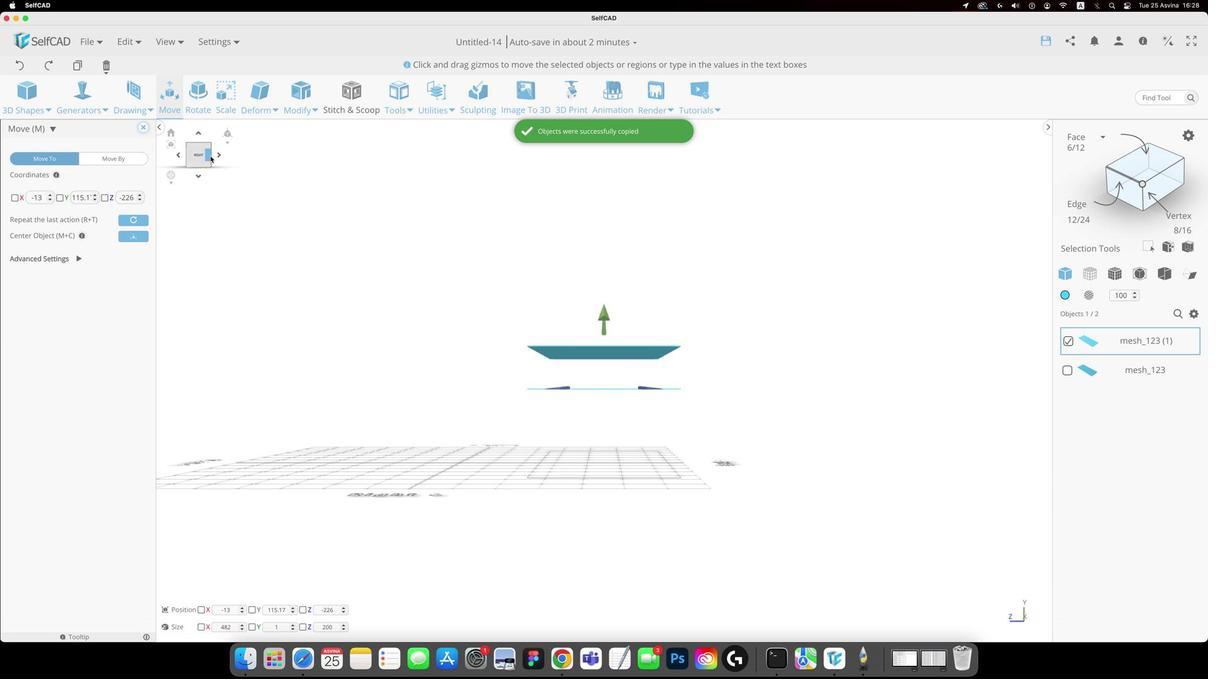 
Action: Mouse moved to (624, 420)
Screenshot: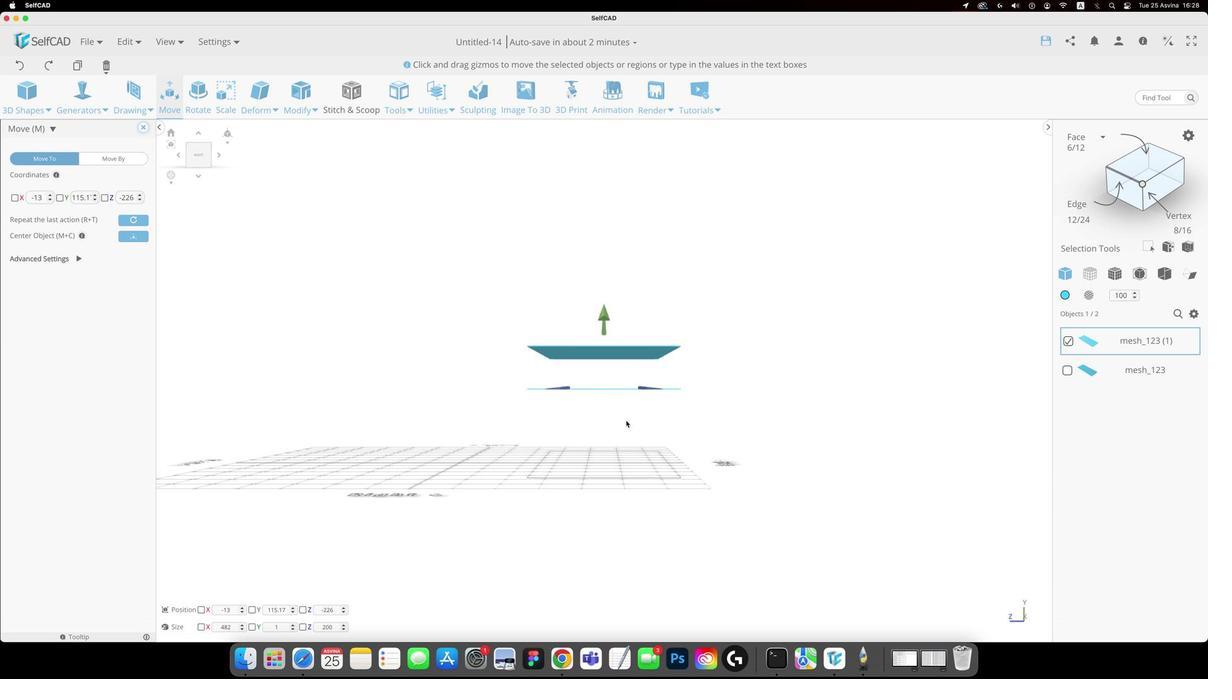 
Action: Mouse pressed left at (624, 420)
Screenshot: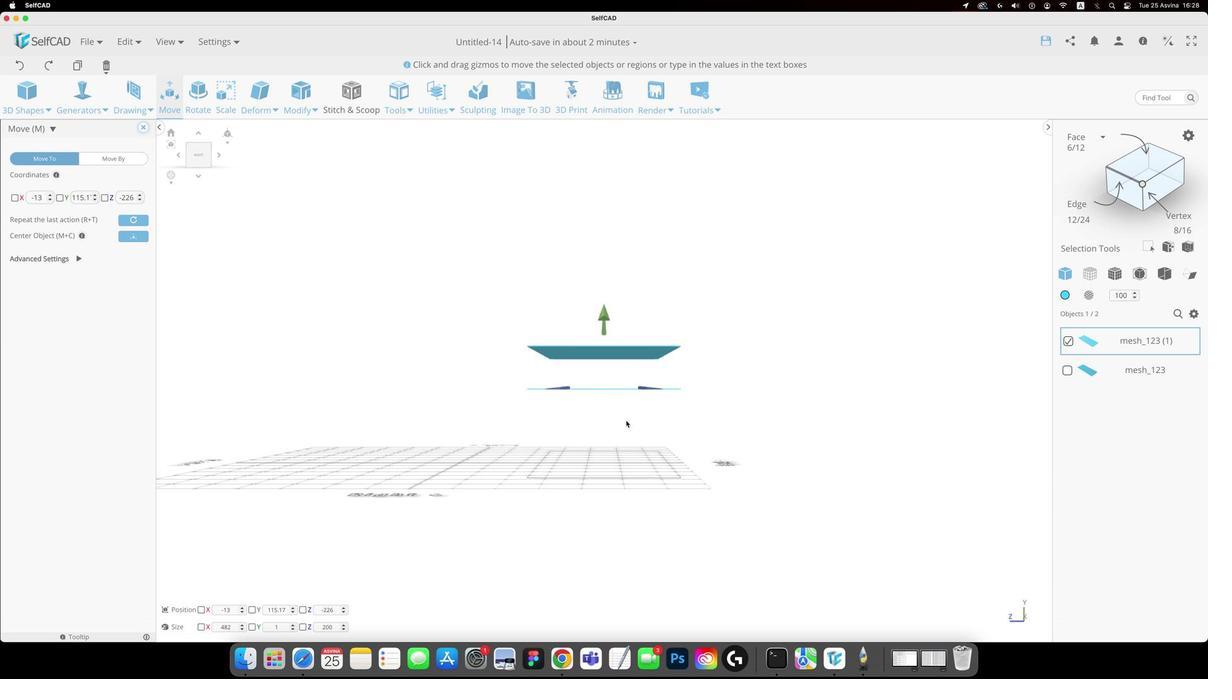 
Action: Mouse moved to (608, 419)
Screenshot: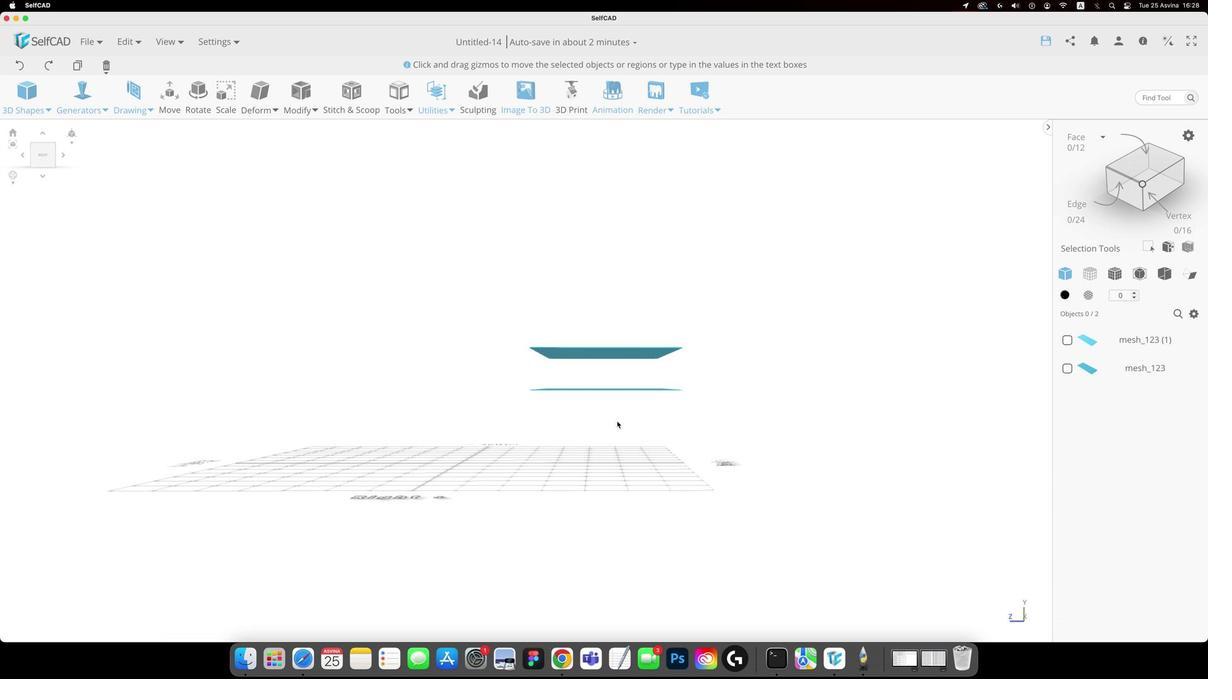 
Action: Key pressed Key.alt
Screenshot: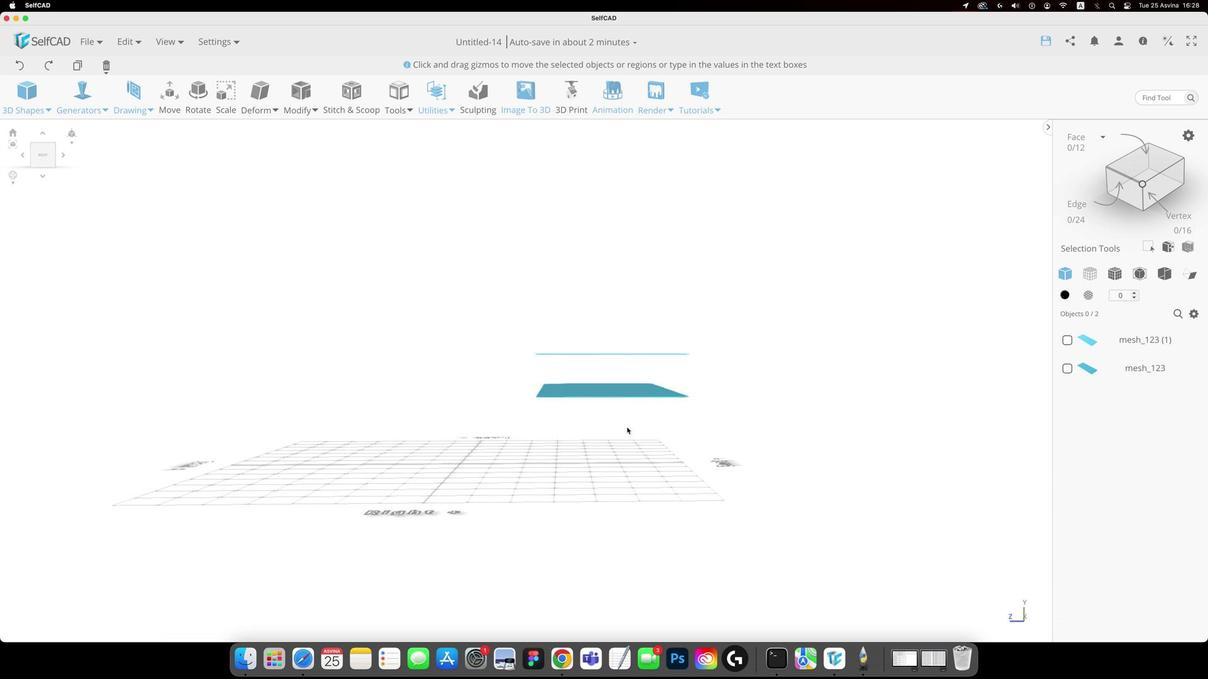 
Action: Mouse moved to (609, 419)
Screenshot: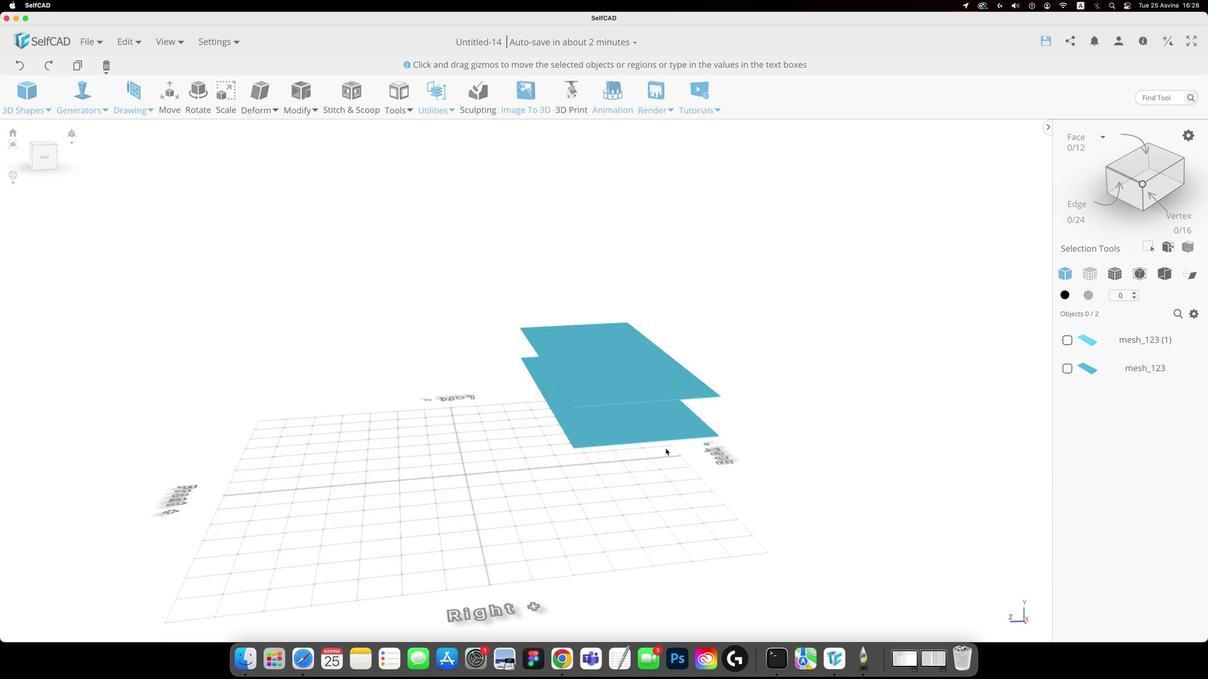 
Action: Mouse pressed left at (609, 419)
Screenshot: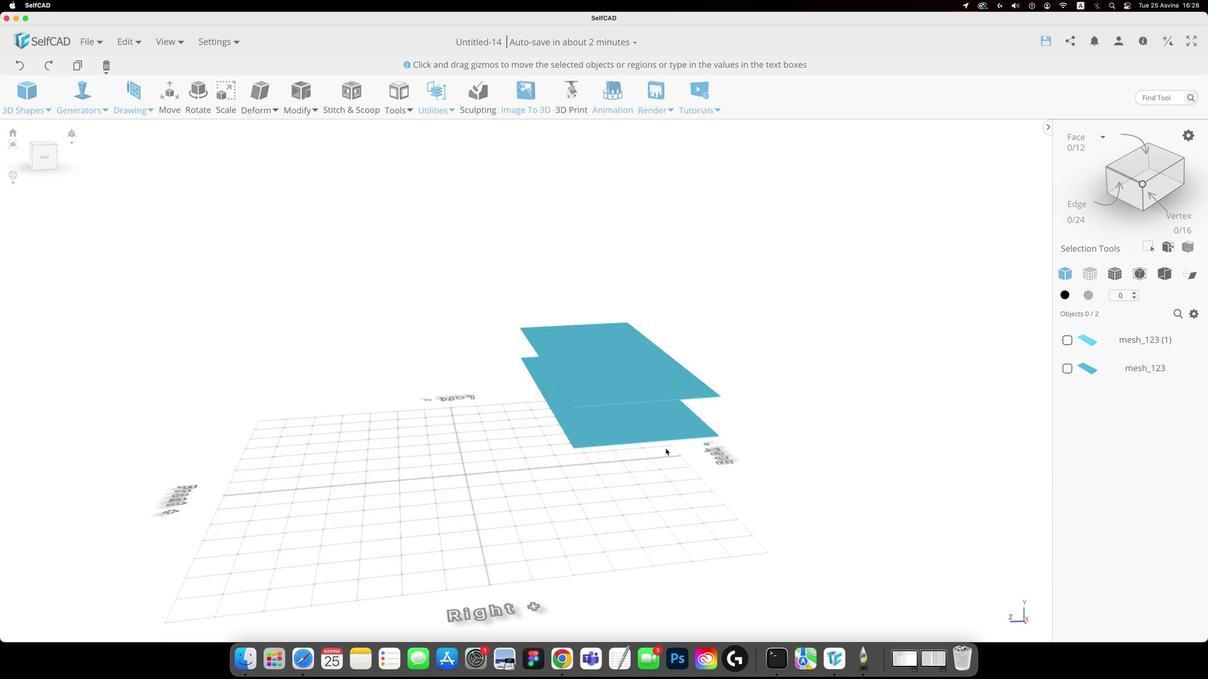 
Action: Mouse moved to (30, 139)
Screenshot: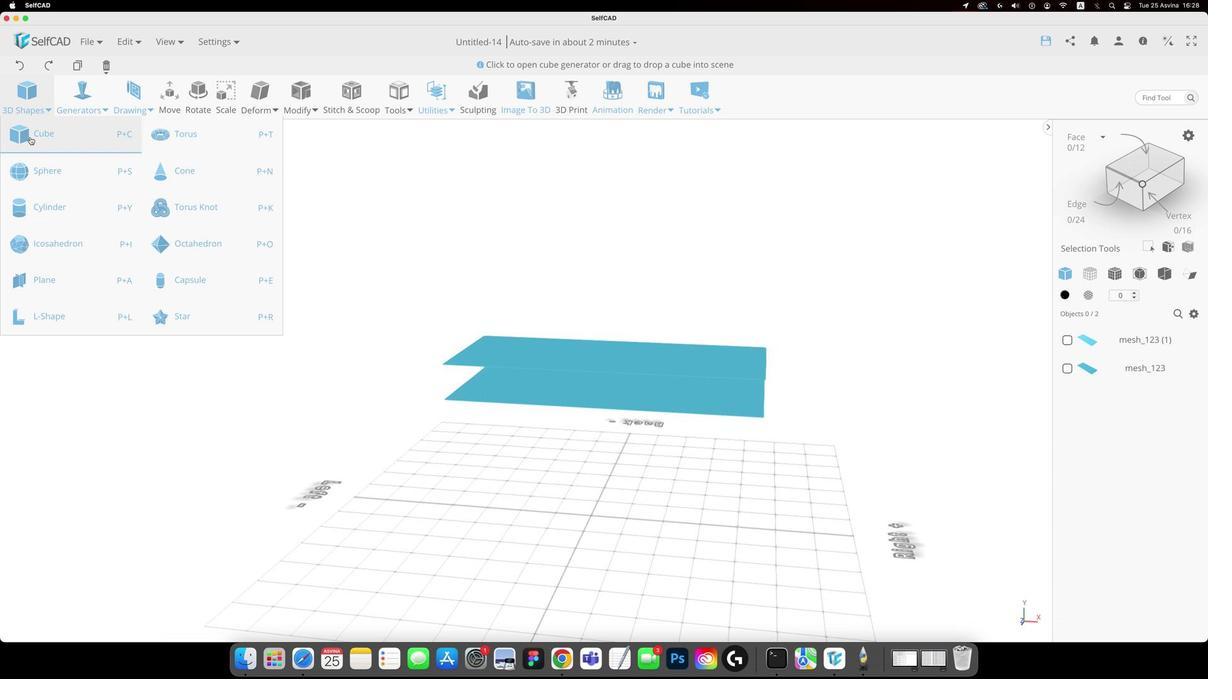 
Action: Mouse pressed left at (30, 139)
Screenshot: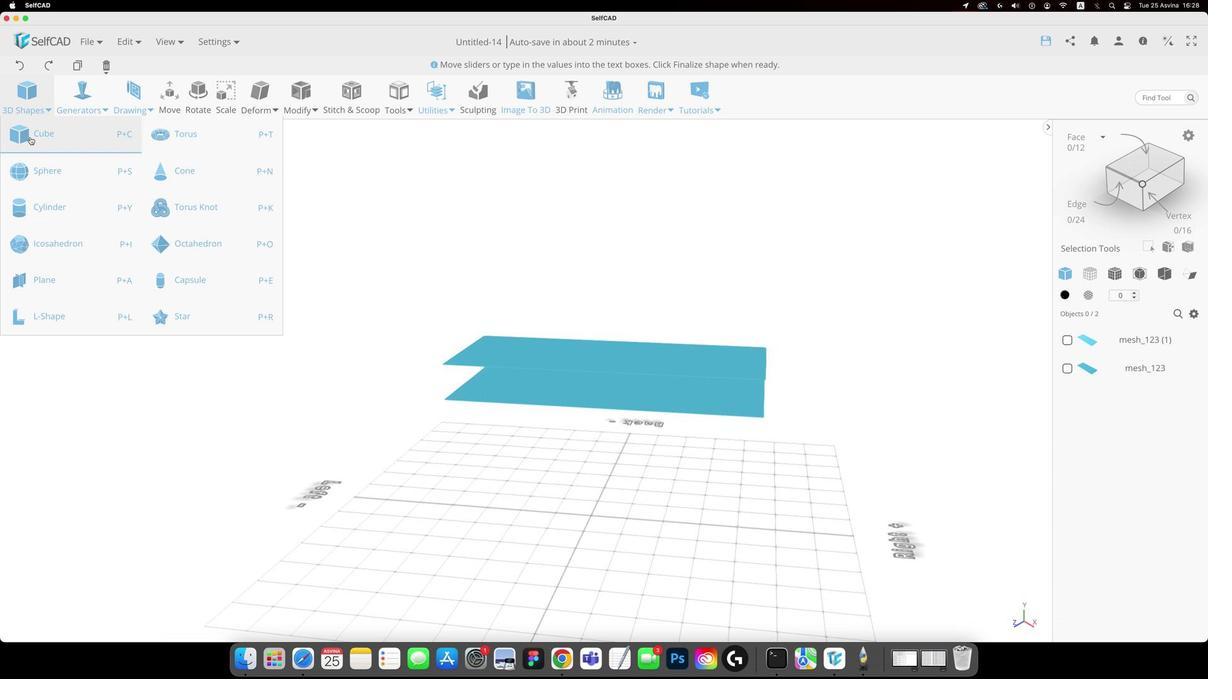 
Action: Mouse moved to (276, 274)
Screenshot: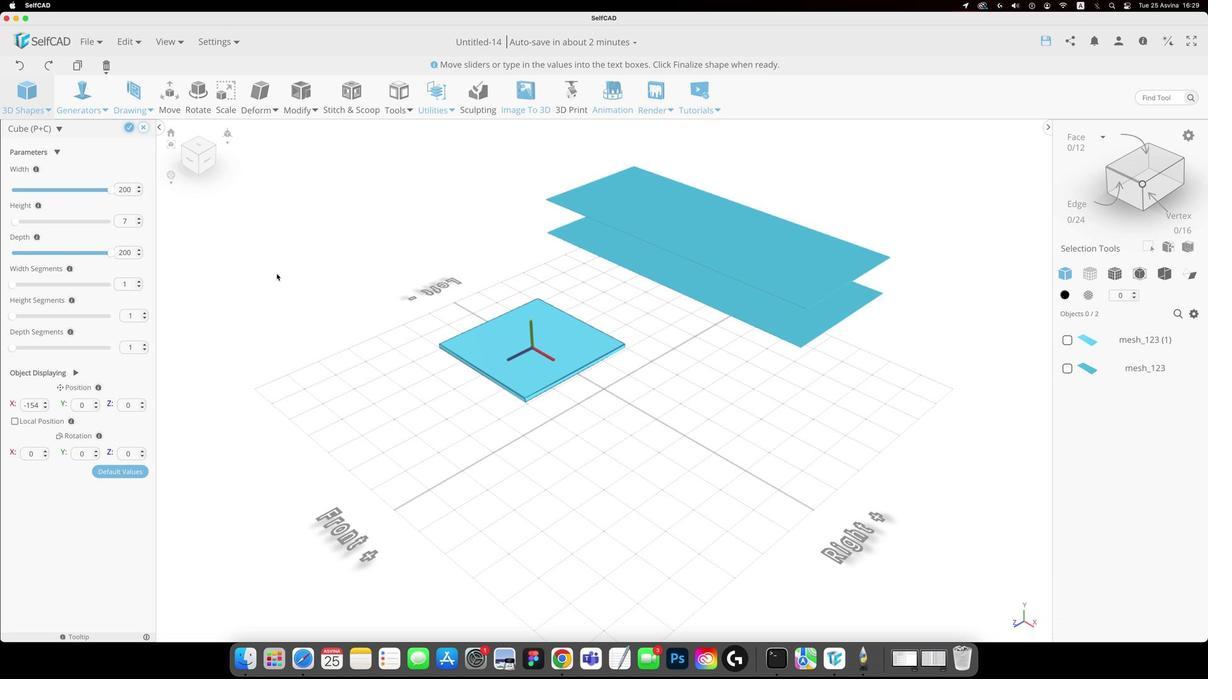 
Action: Key pressed 'w'
Screenshot: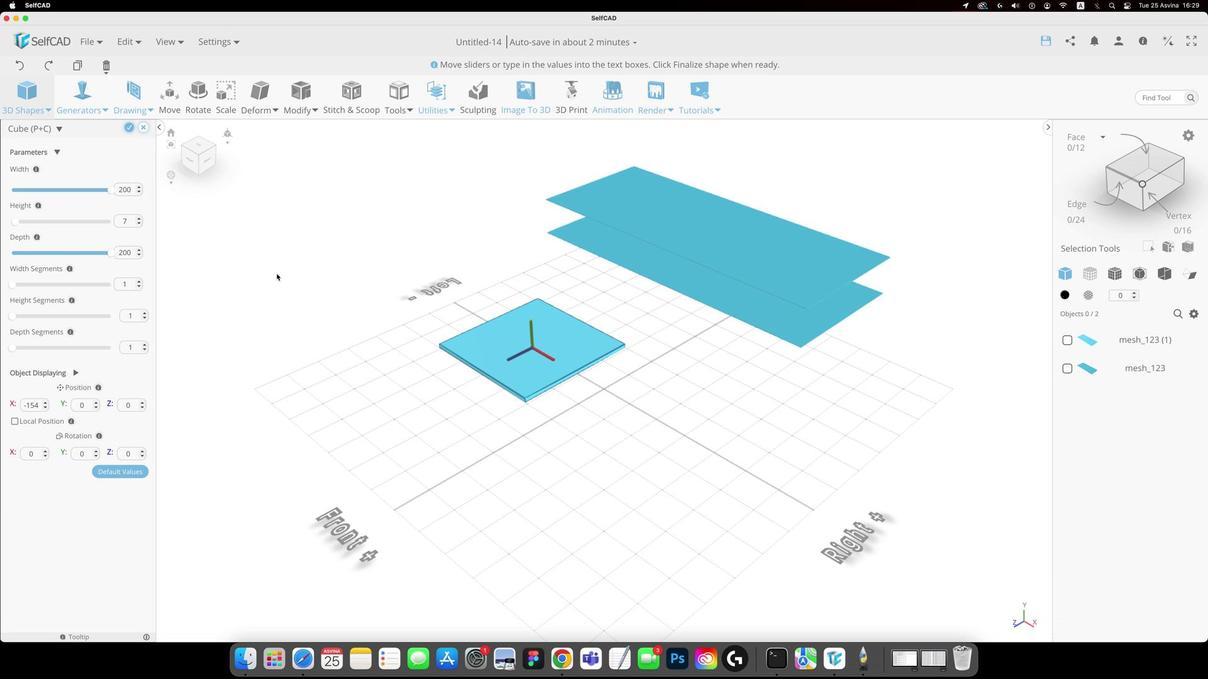 
Action: Mouse moved to (111, 190)
Screenshot: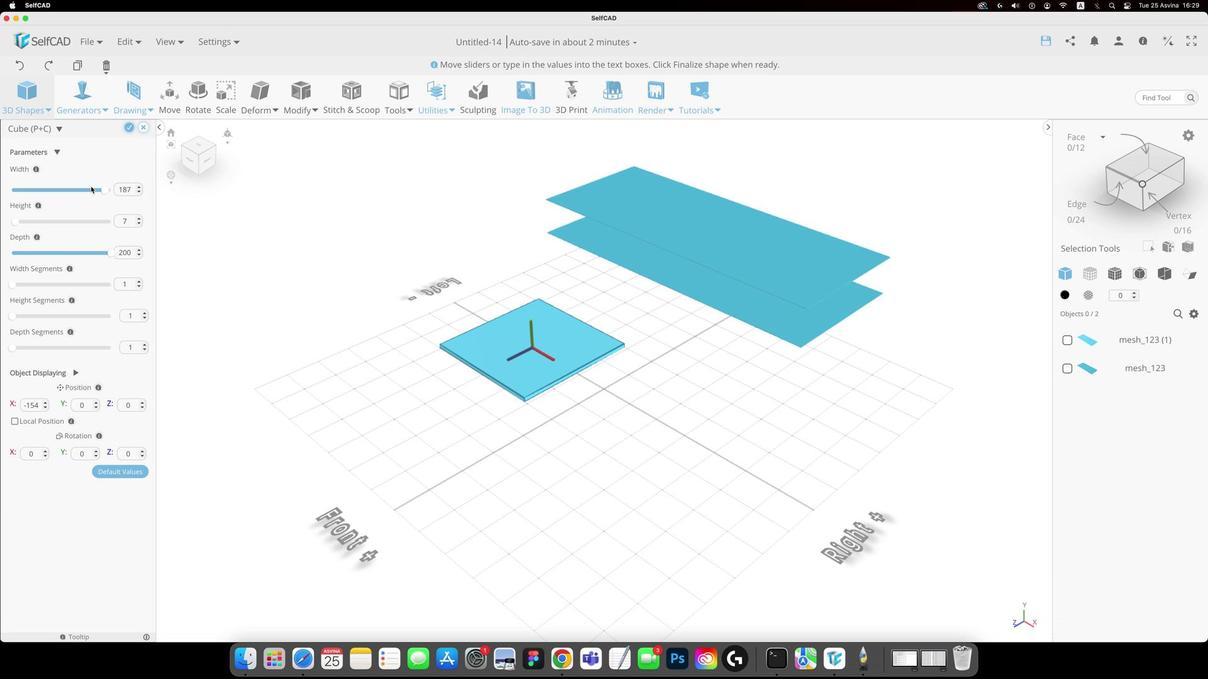 
Action: Mouse pressed left at (111, 190)
Screenshot: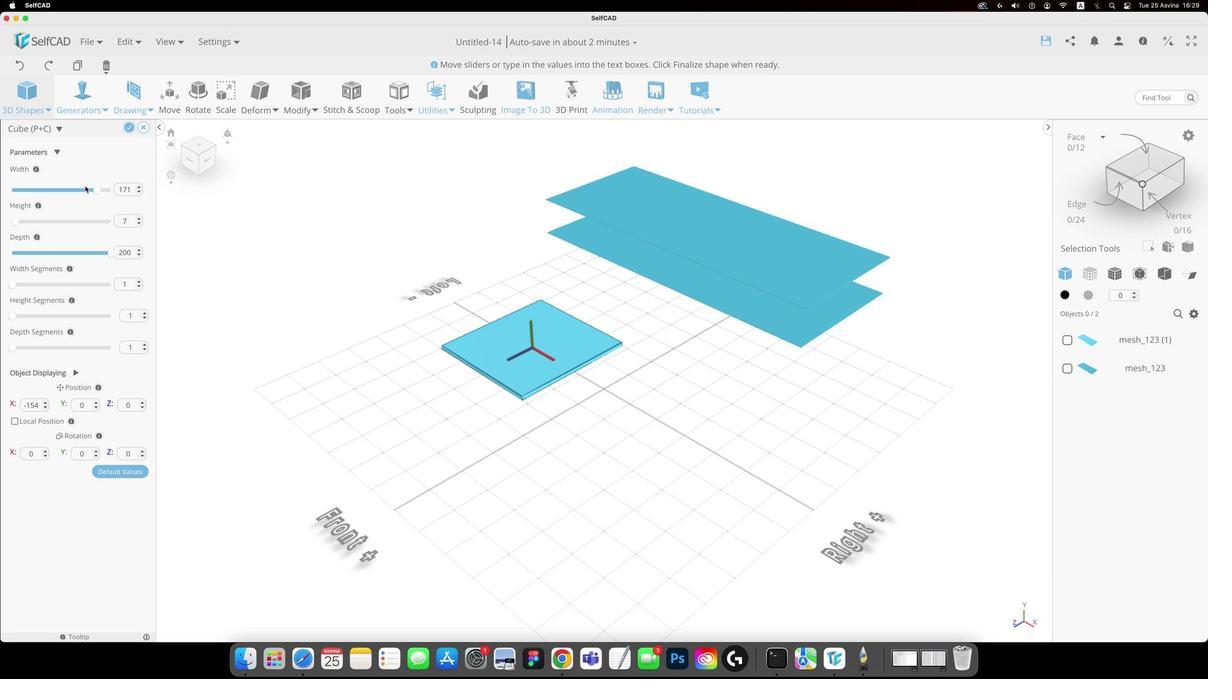 
Action: Mouse moved to (14, 222)
Screenshot: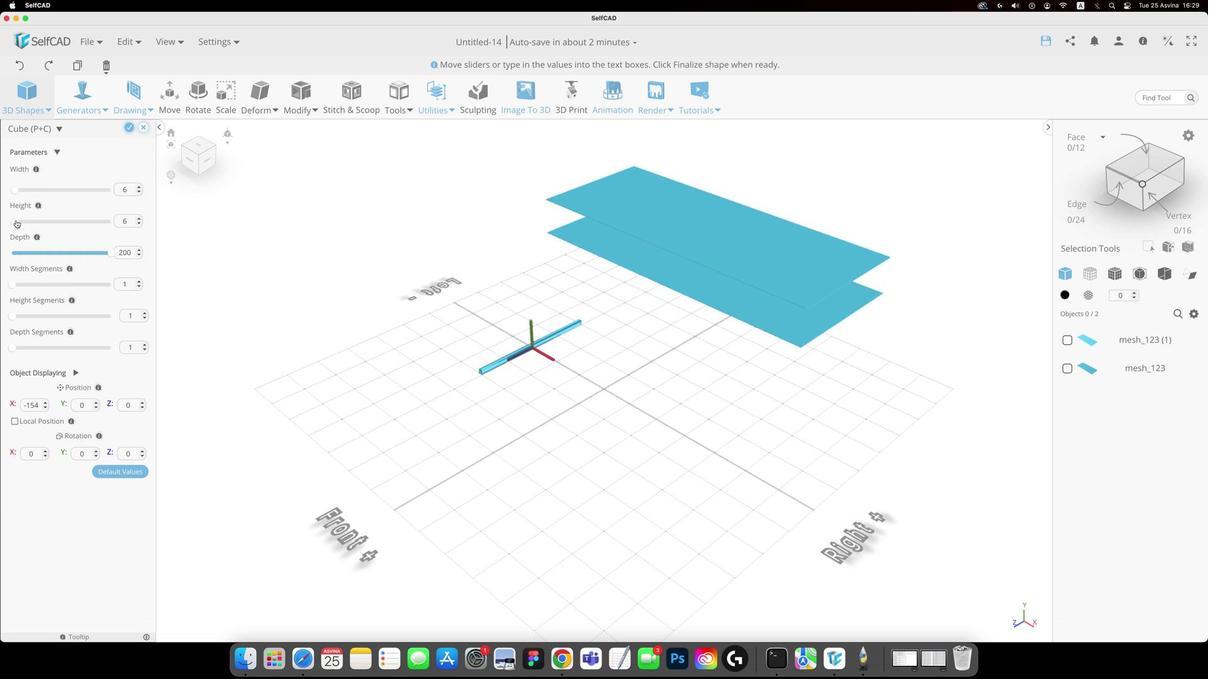 
Action: Mouse pressed left at (14, 222)
Screenshot: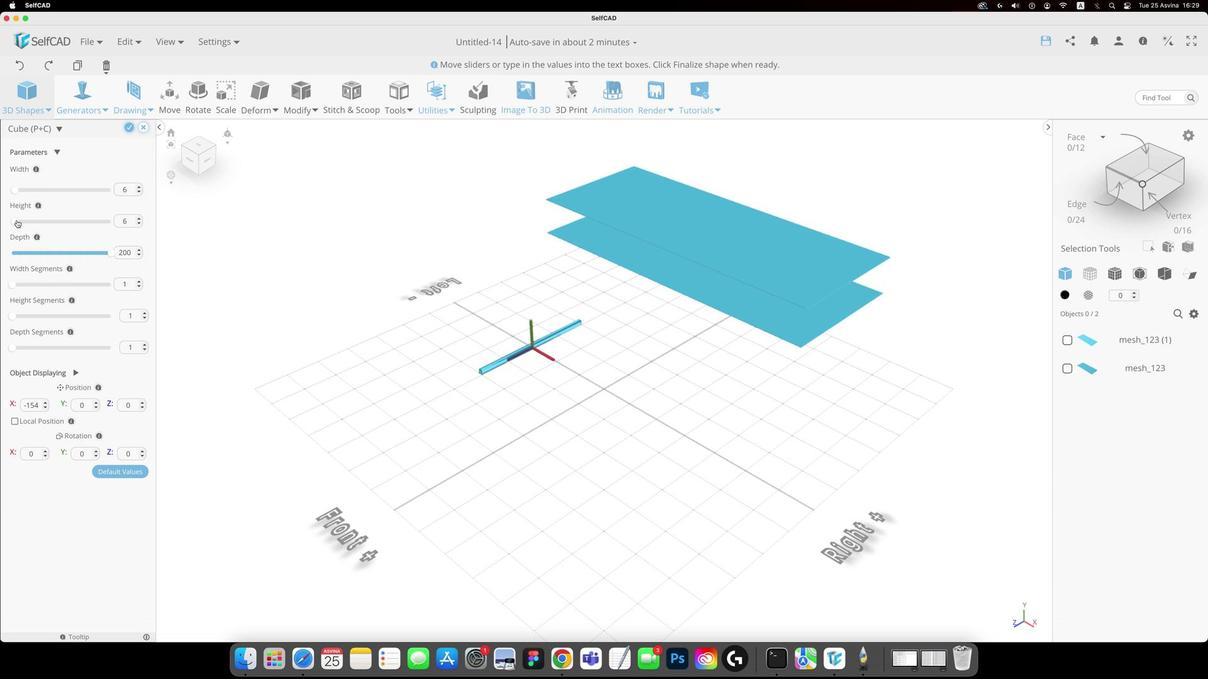 
Action: Mouse moved to (434, 392)
Screenshot: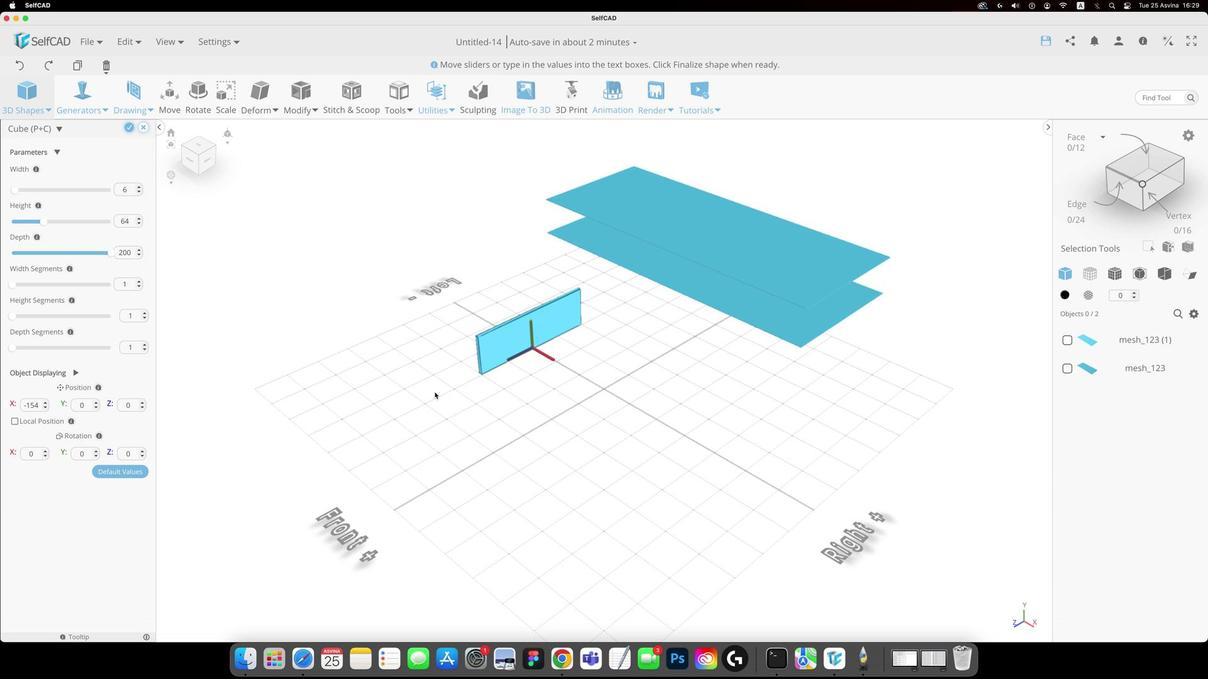 
Action: Key pressed 'm'
Screenshot: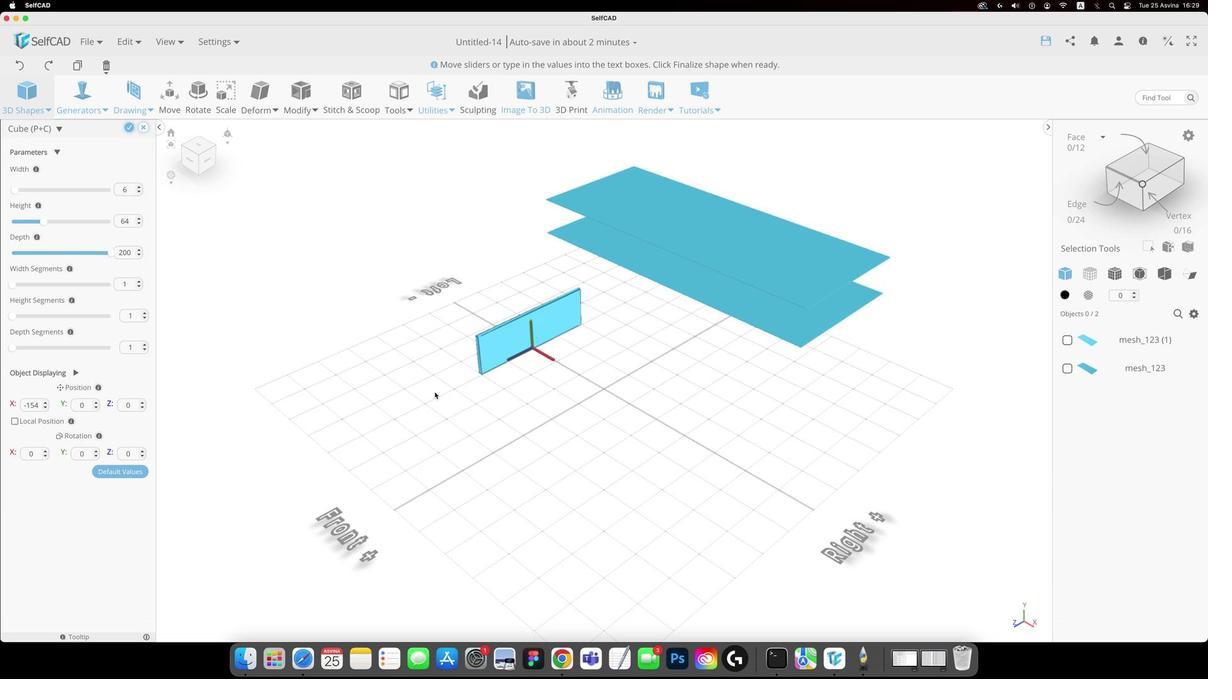 
Action: Mouse moved to (130, 129)
Screenshot: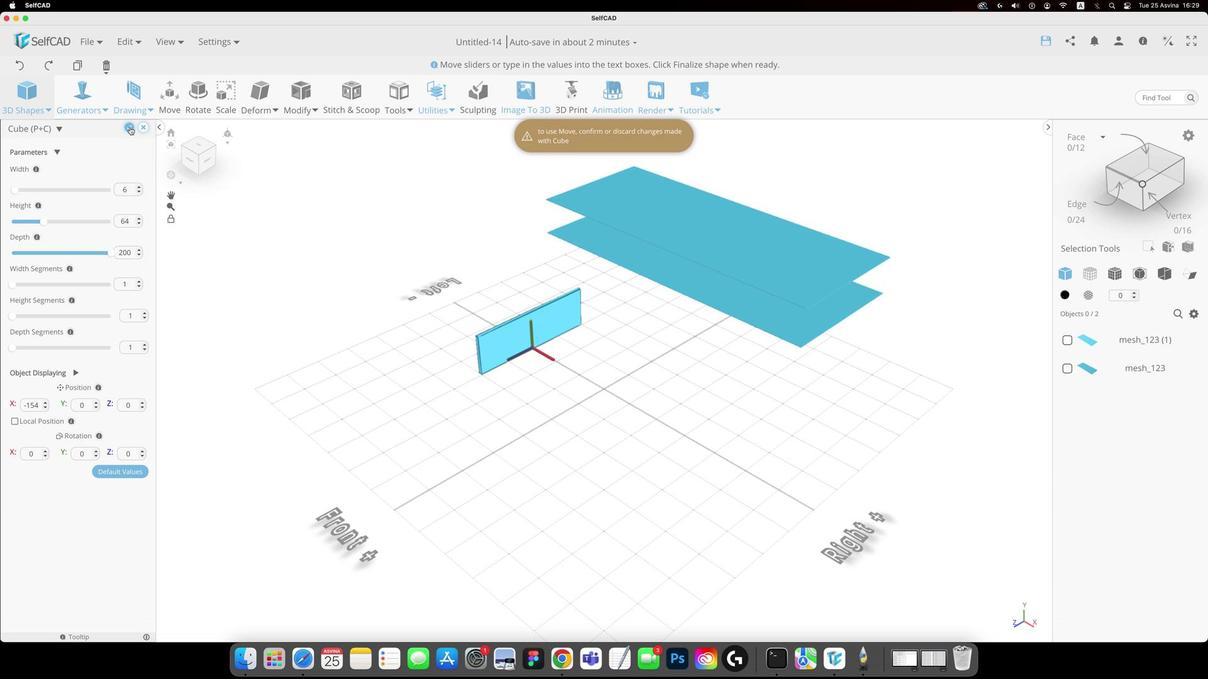 
Action: Mouse pressed left at (130, 129)
Screenshot: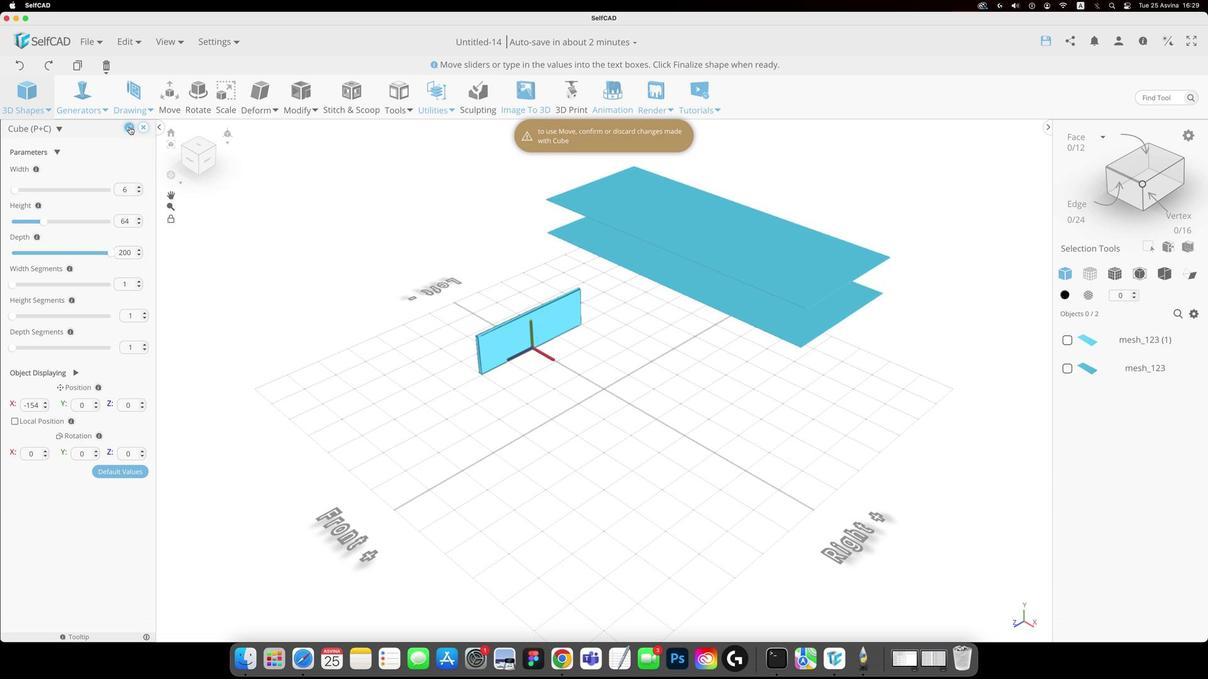 
Action: Mouse moved to (555, 365)
Screenshot: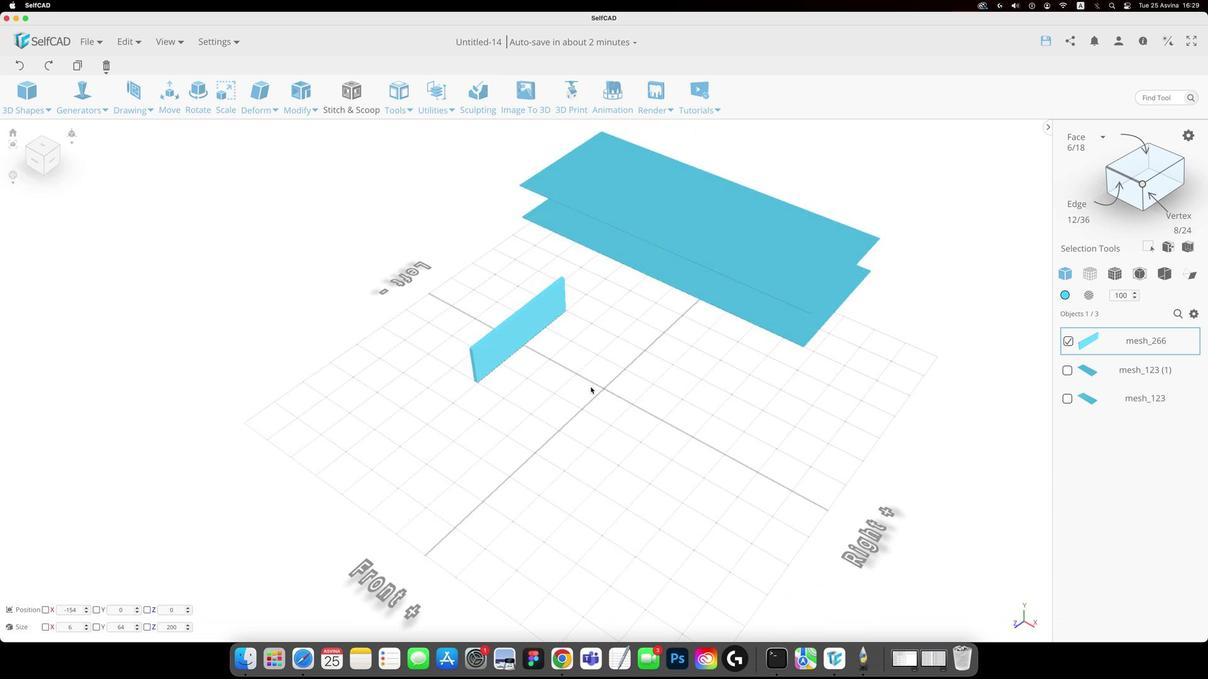 
Action: Mouse pressed left at (555, 365)
Screenshot: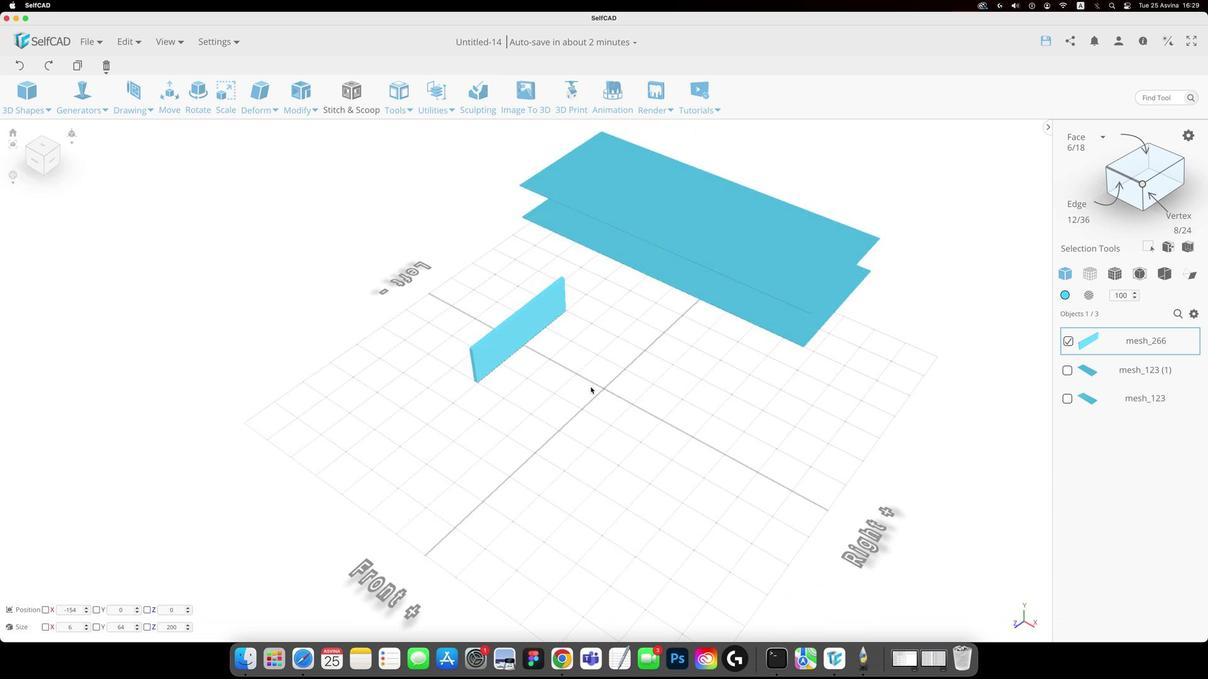 
Action: Mouse moved to (499, 326)
Screenshot: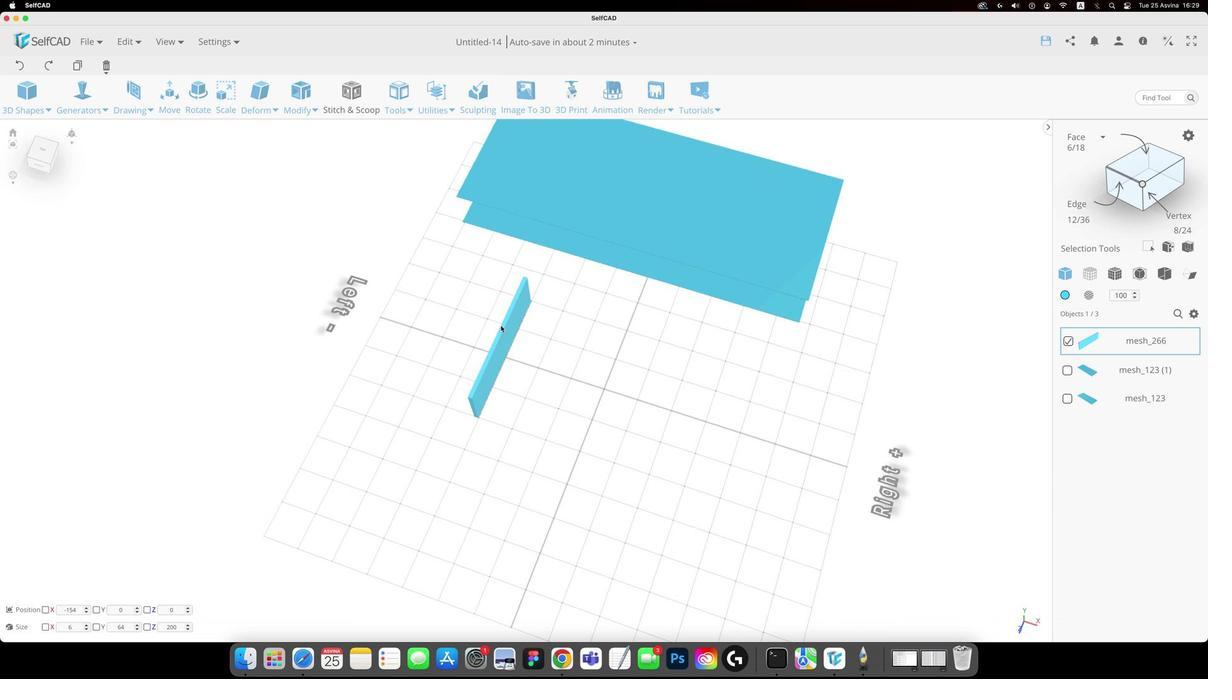 
Action: Mouse pressed left at (499, 326)
Screenshot: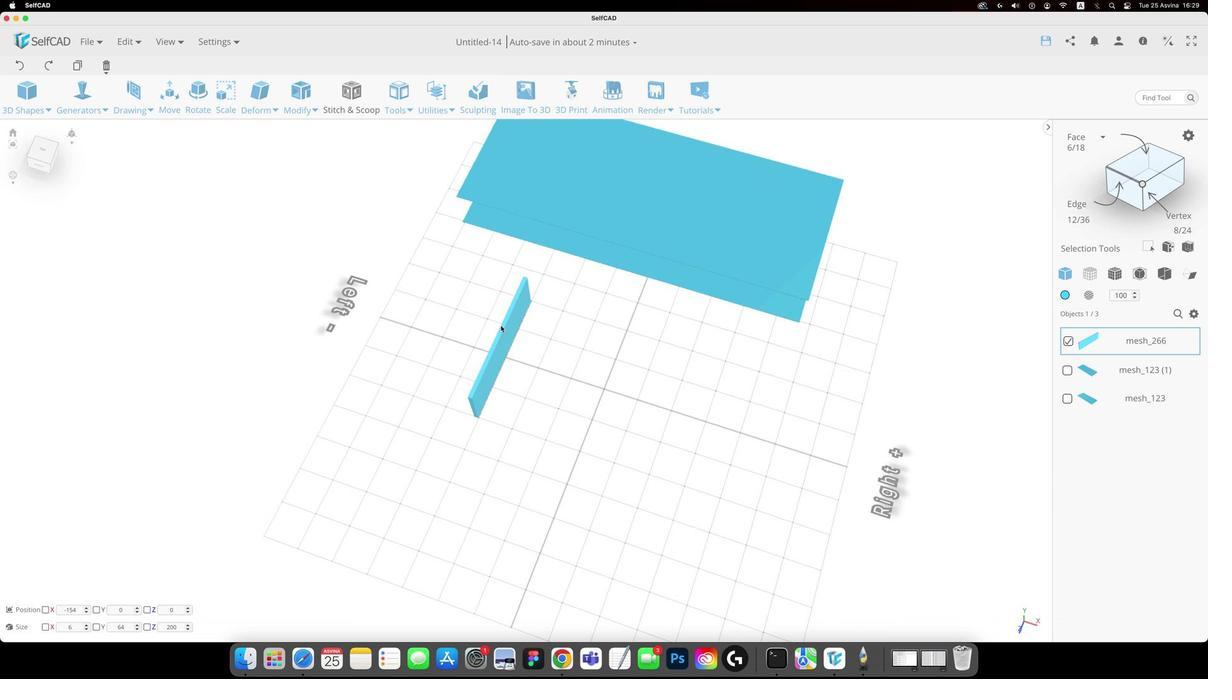 
Action: Key pressed 'm'
Screenshot: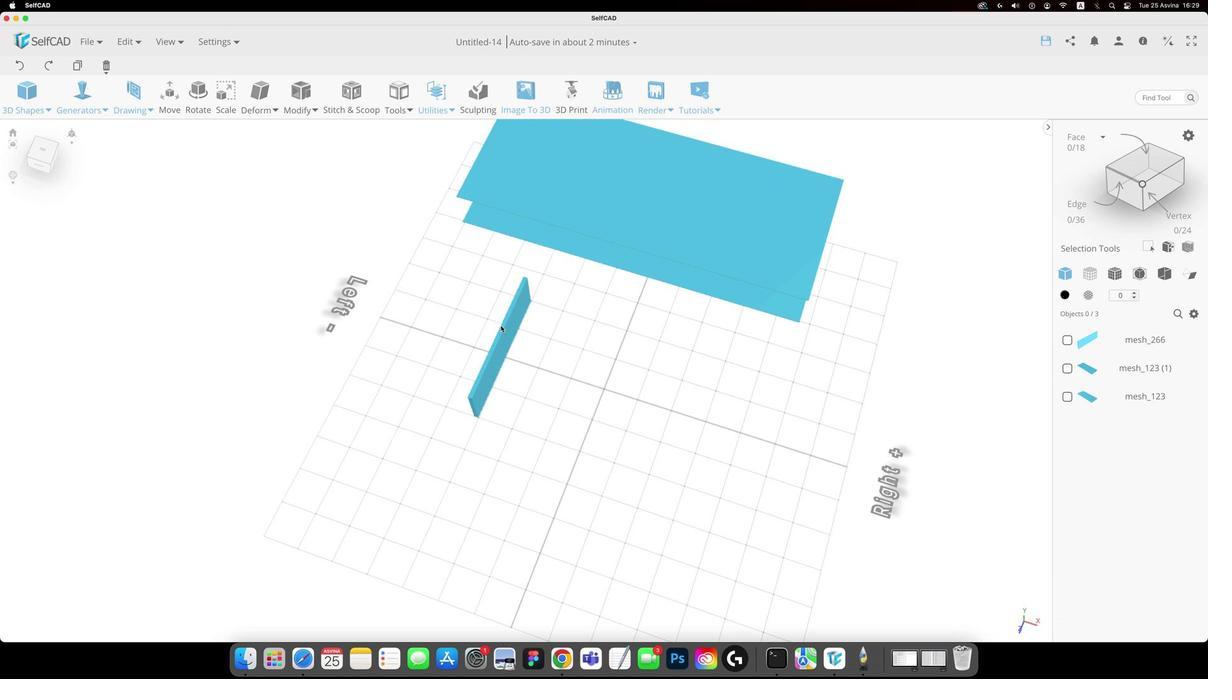 
Action: Mouse moved to (498, 337)
Screenshot: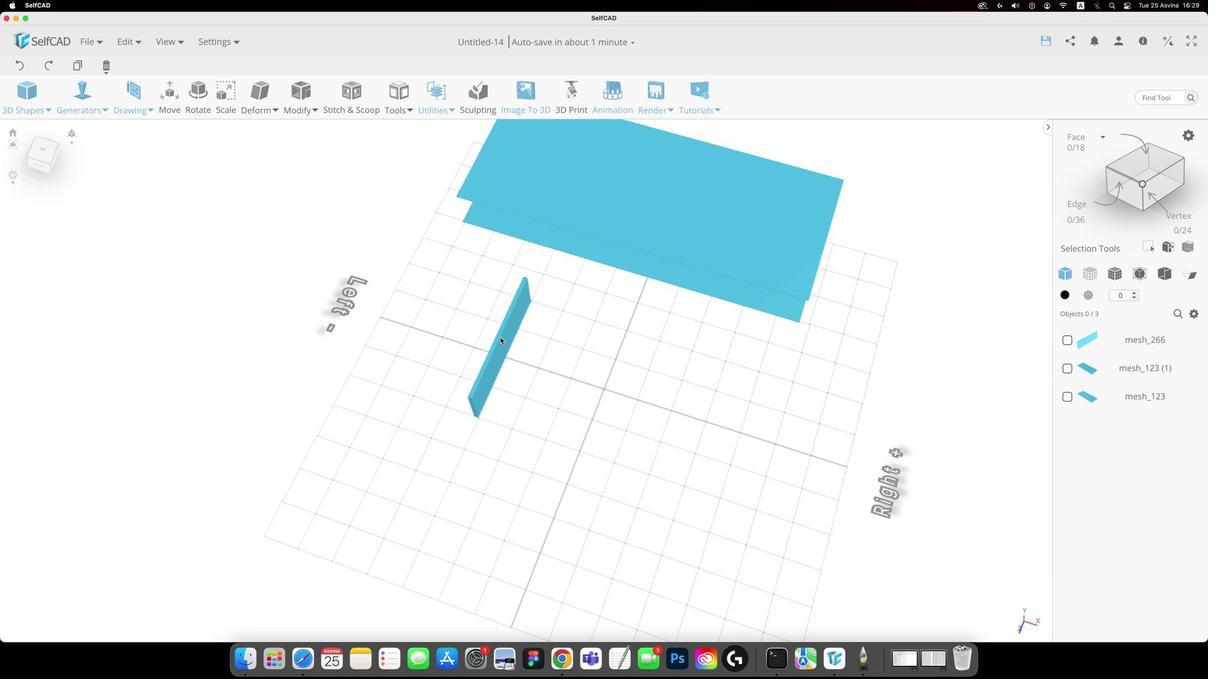 
Action: Mouse pressed left at (498, 337)
Screenshot: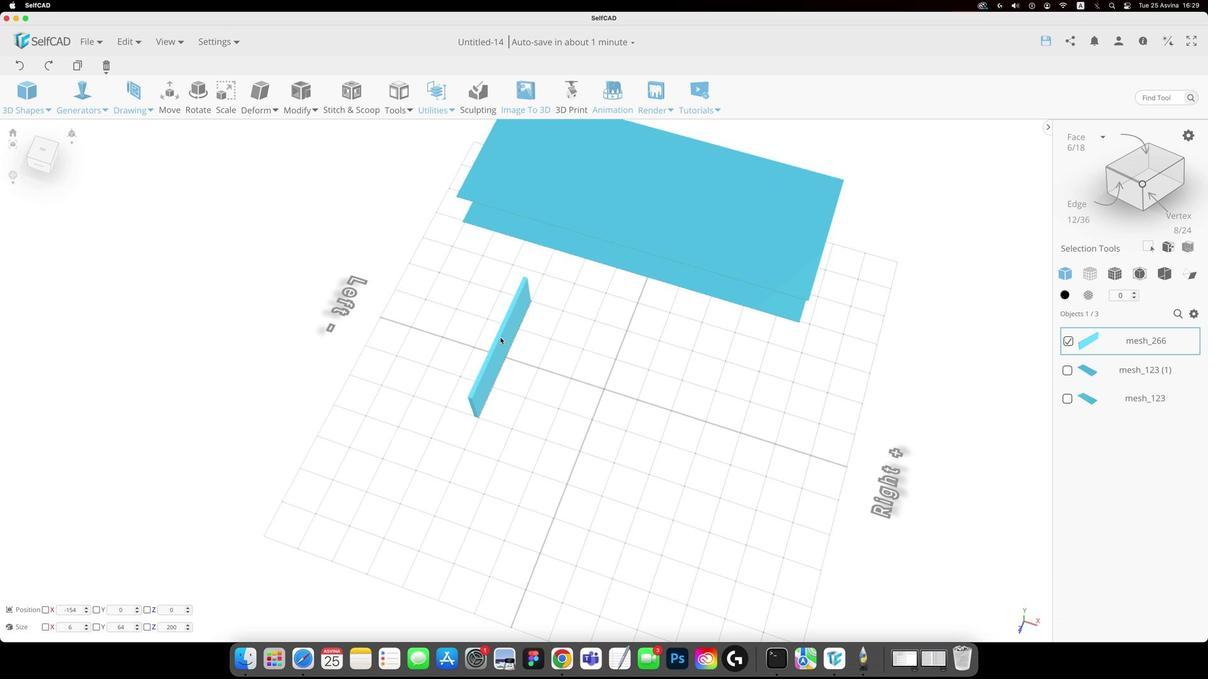 
Action: Key pressed 'm'
Screenshot: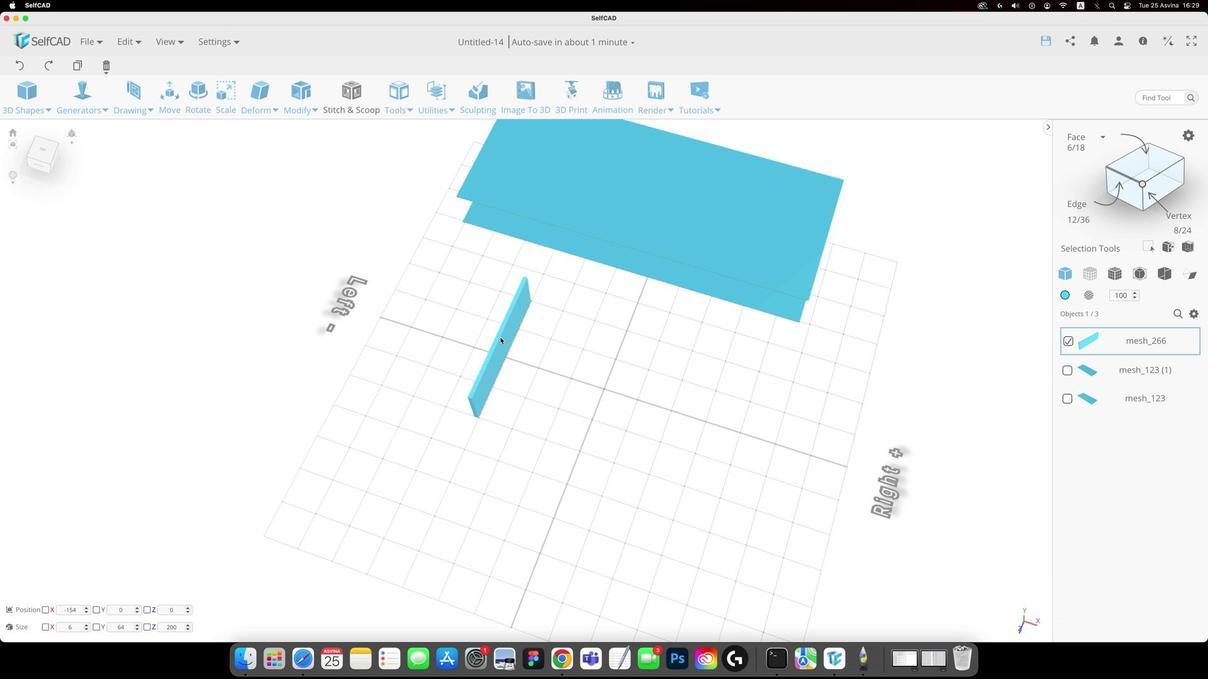 
Action: Mouse moved to (459, 341)
Screenshot: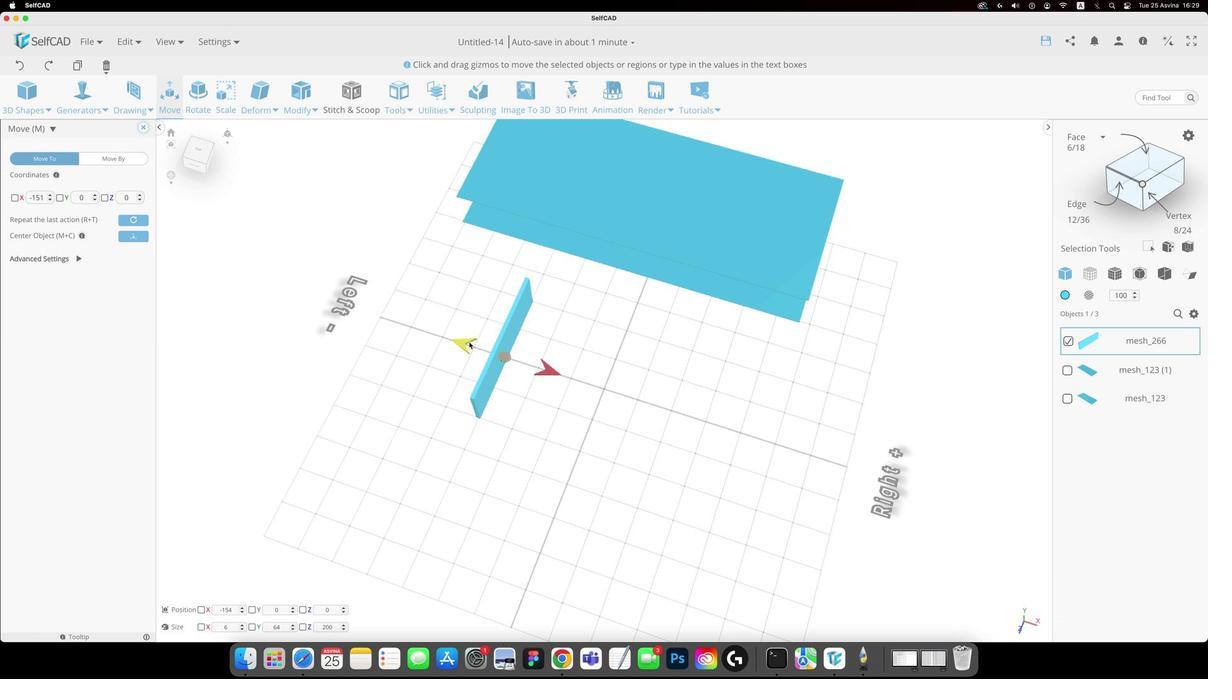 
Action: Mouse pressed left at (459, 341)
Screenshot: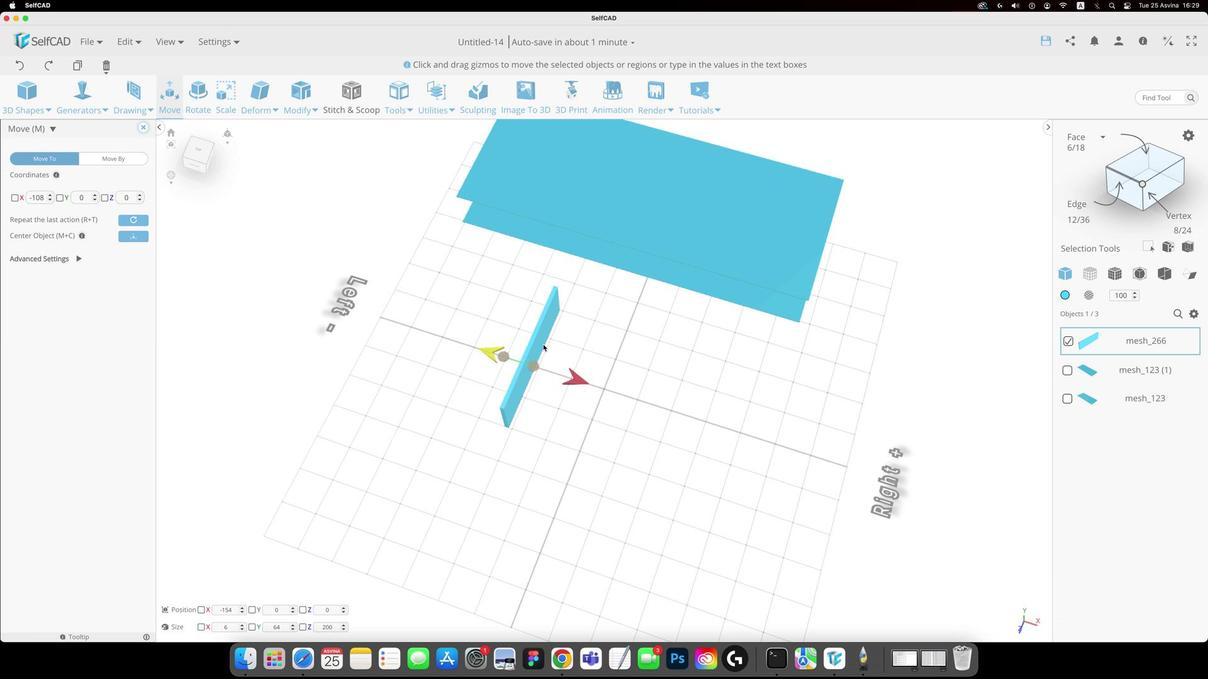 
Action: Mouse moved to (778, 396)
Screenshot: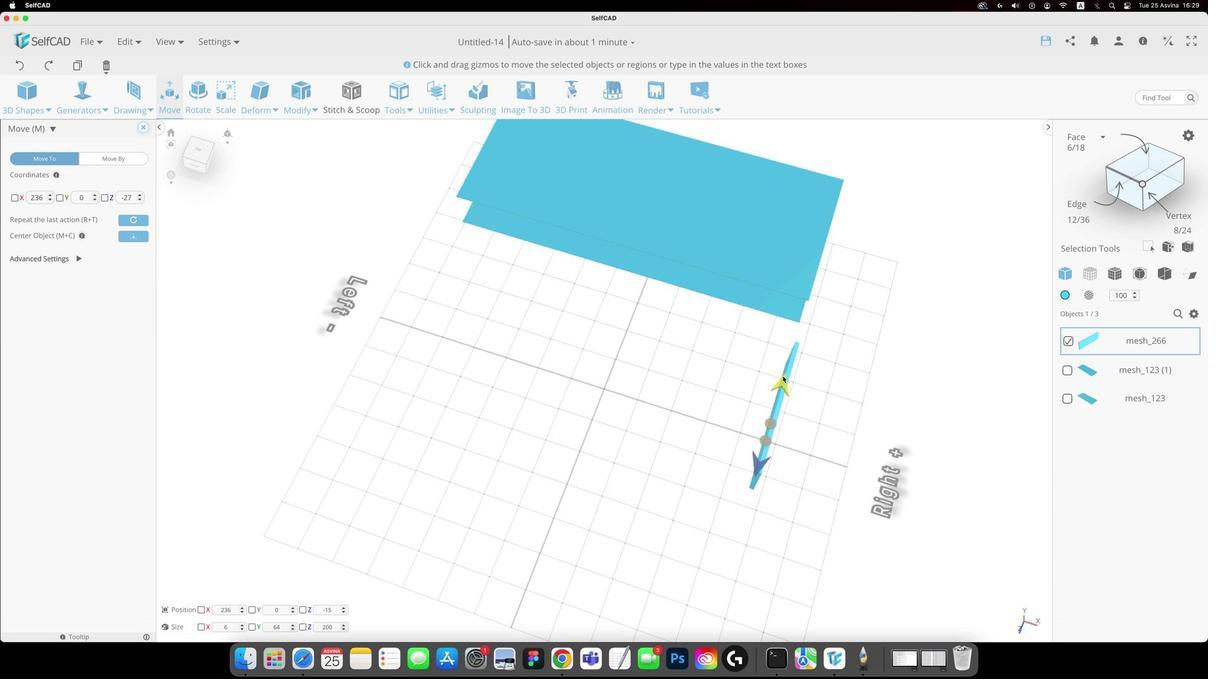 
Action: Mouse pressed left at (778, 396)
Screenshot: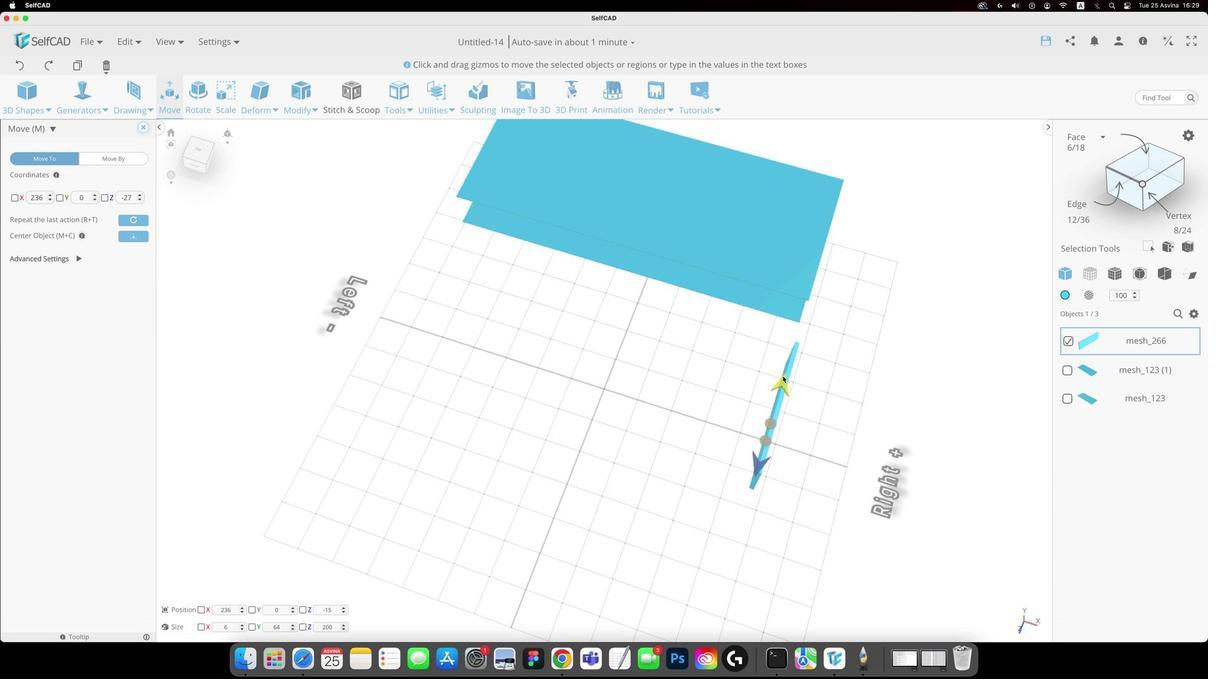
Action: Mouse moved to (872, 394)
Screenshot: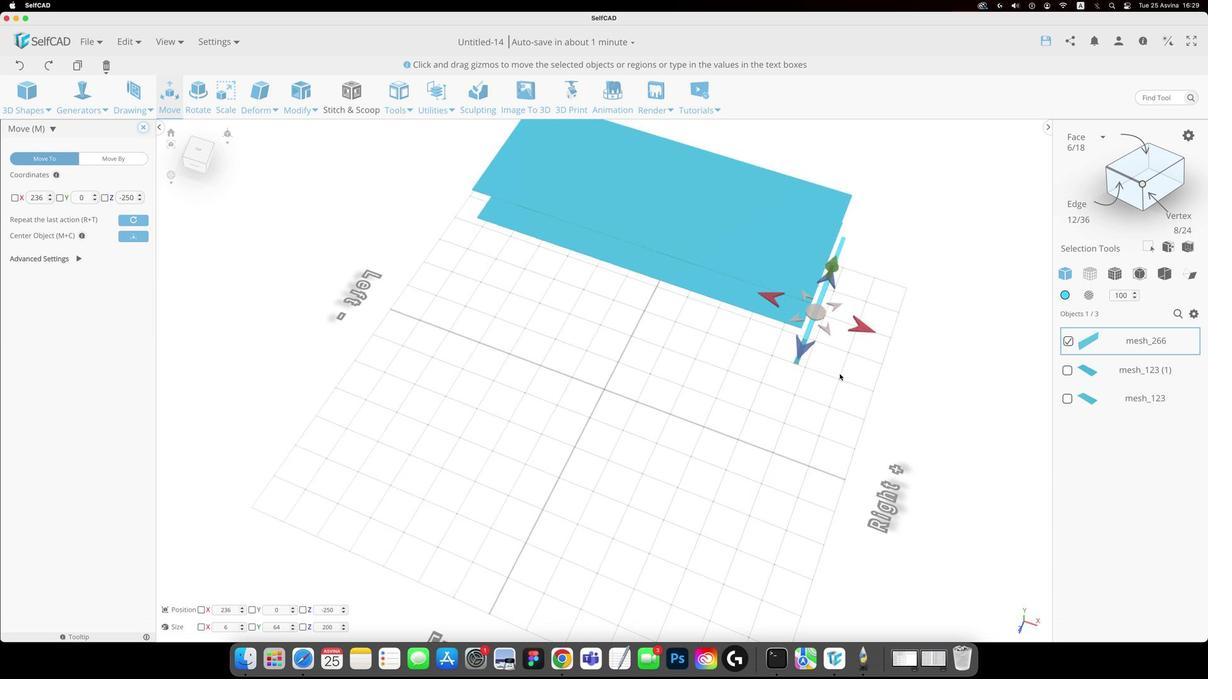 
Action: Key pressed Key.alt
Screenshot: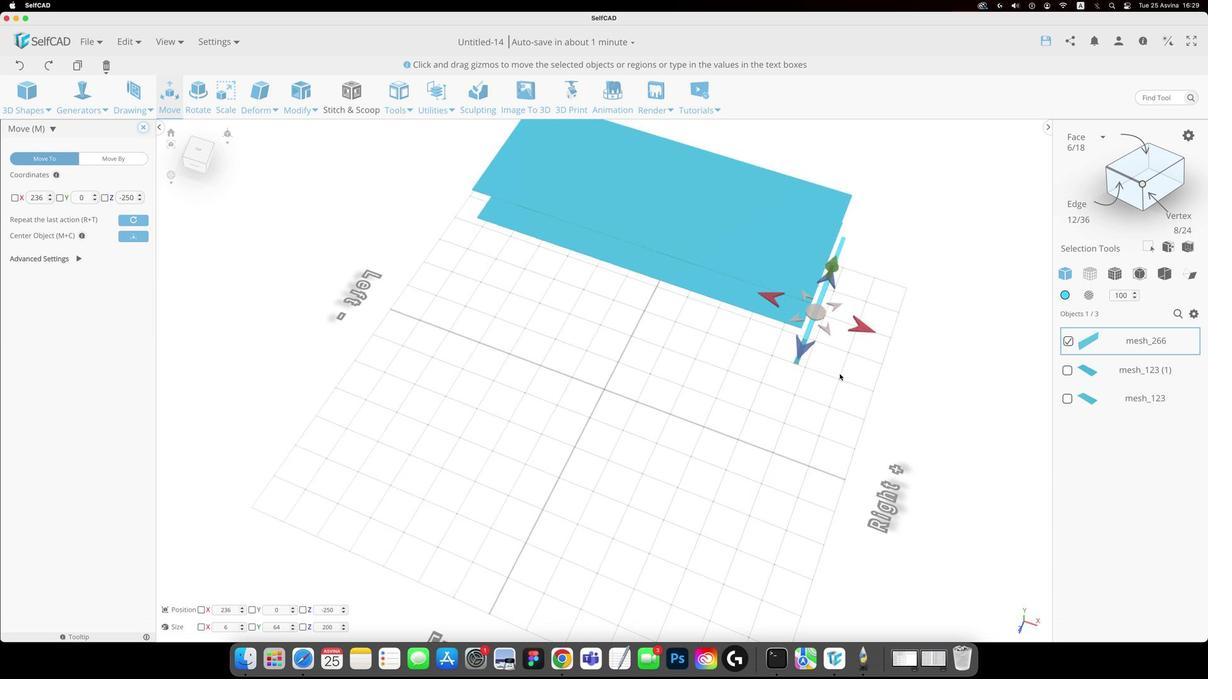 
Action: Mouse moved to (868, 390)
Screenshot: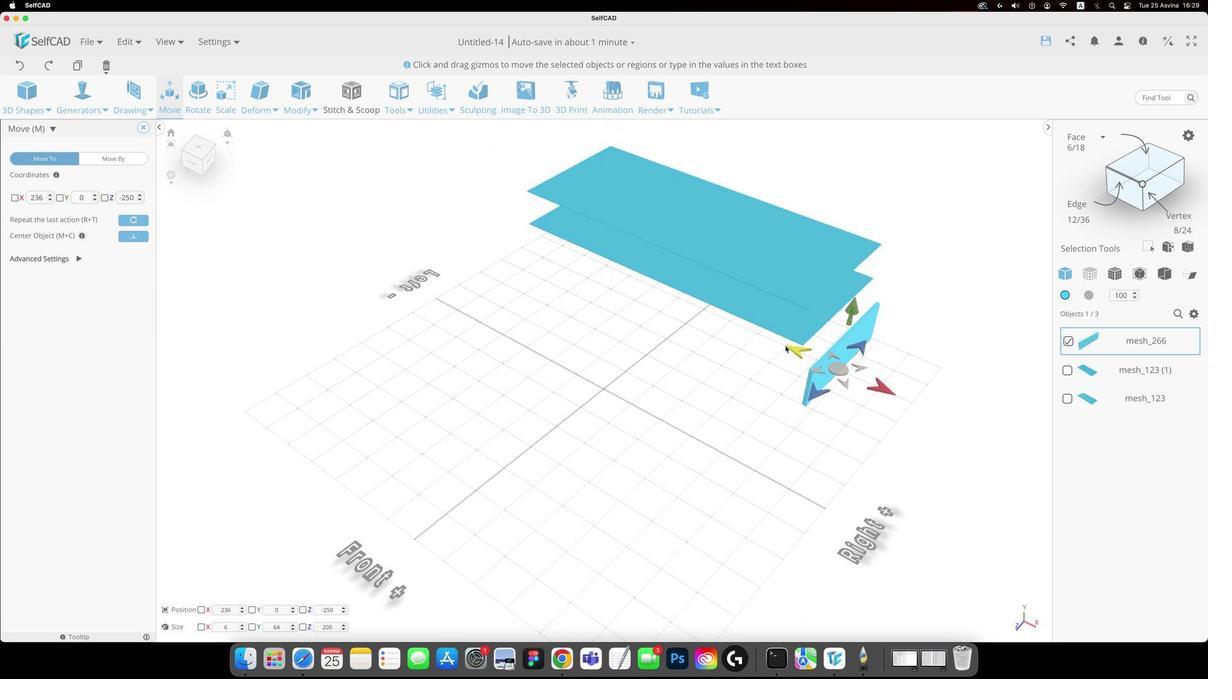 
Action: Mouse pressed left at (868, 390)
Screenshot: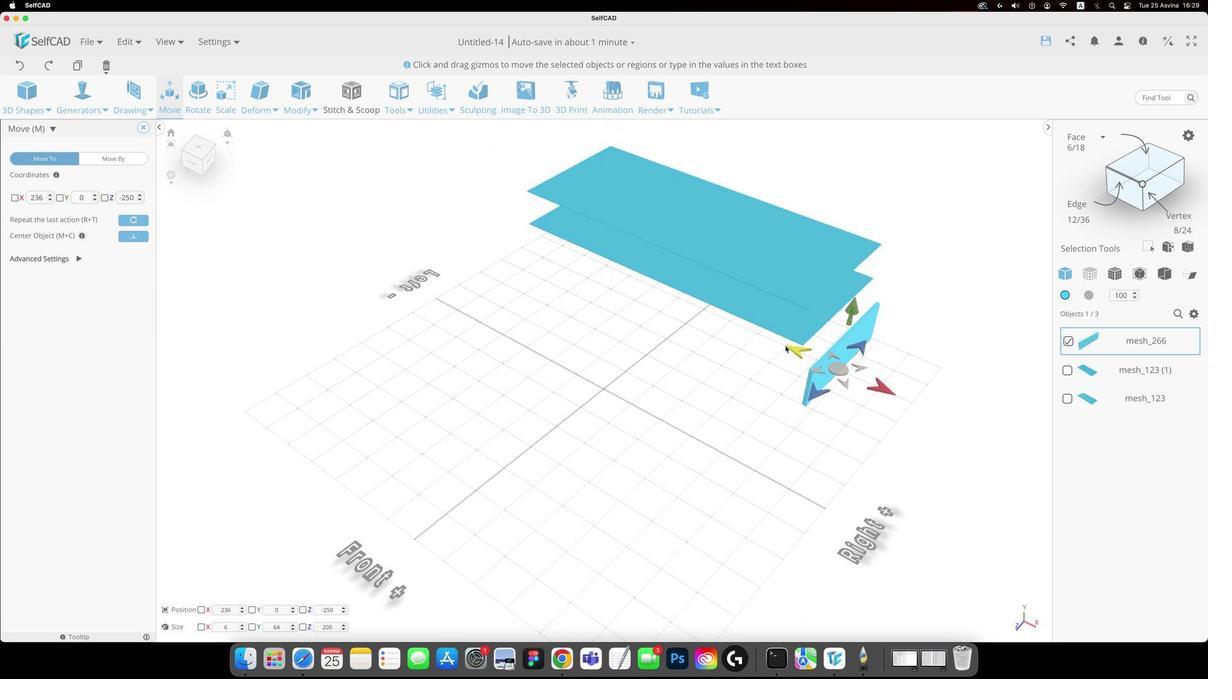 
Action: Mouse moved to (826, 459)
Screenshot: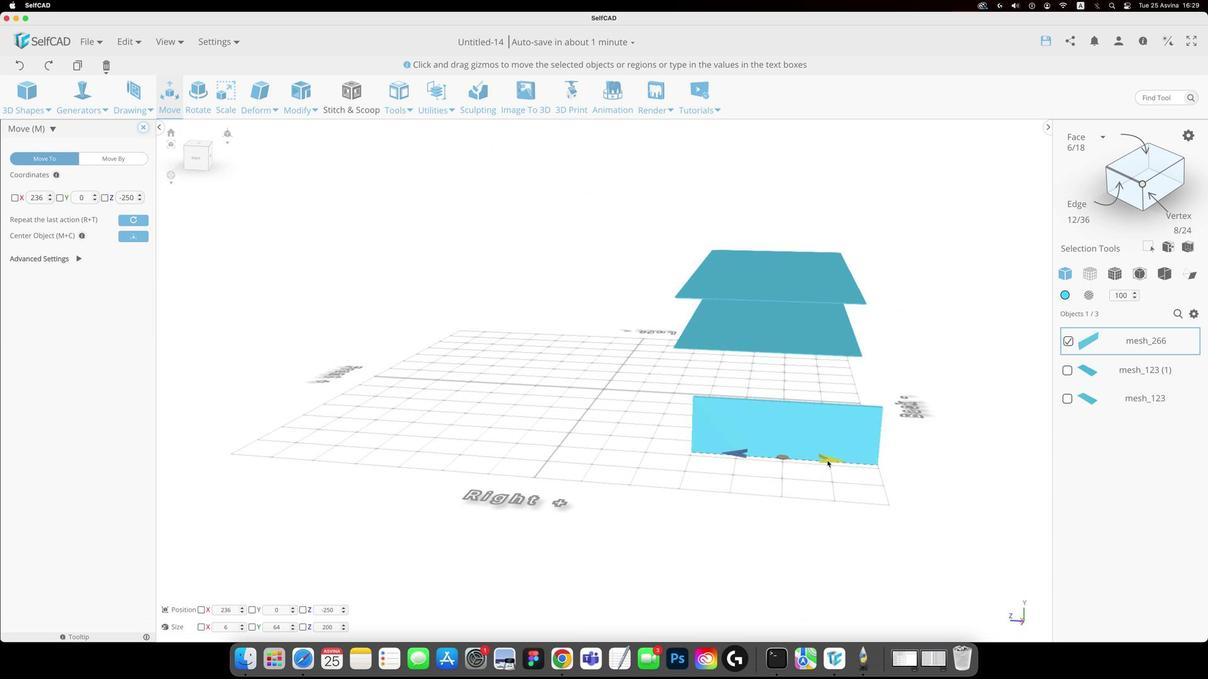 
Action: Mouse pressed left at (826, 459)
Screenshot: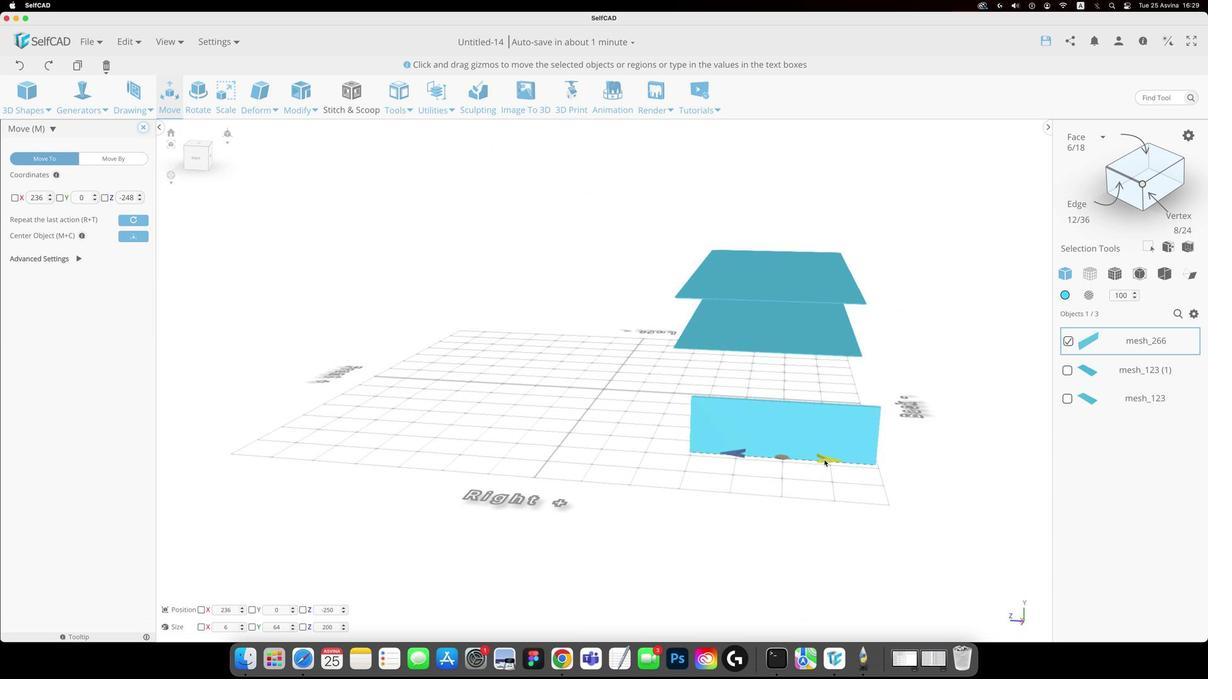 
Action: Mouse moved to (763, 393)
Screenshot: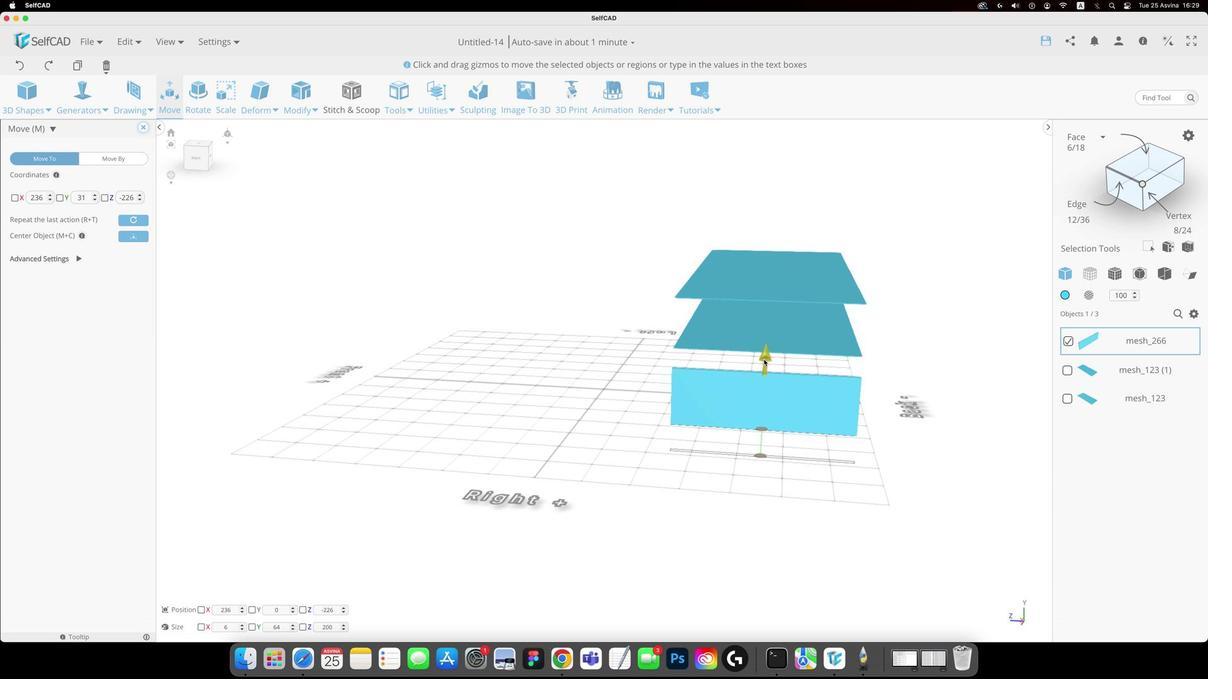 
Action: Mouse pressed left at (763, 393)
Screenshot: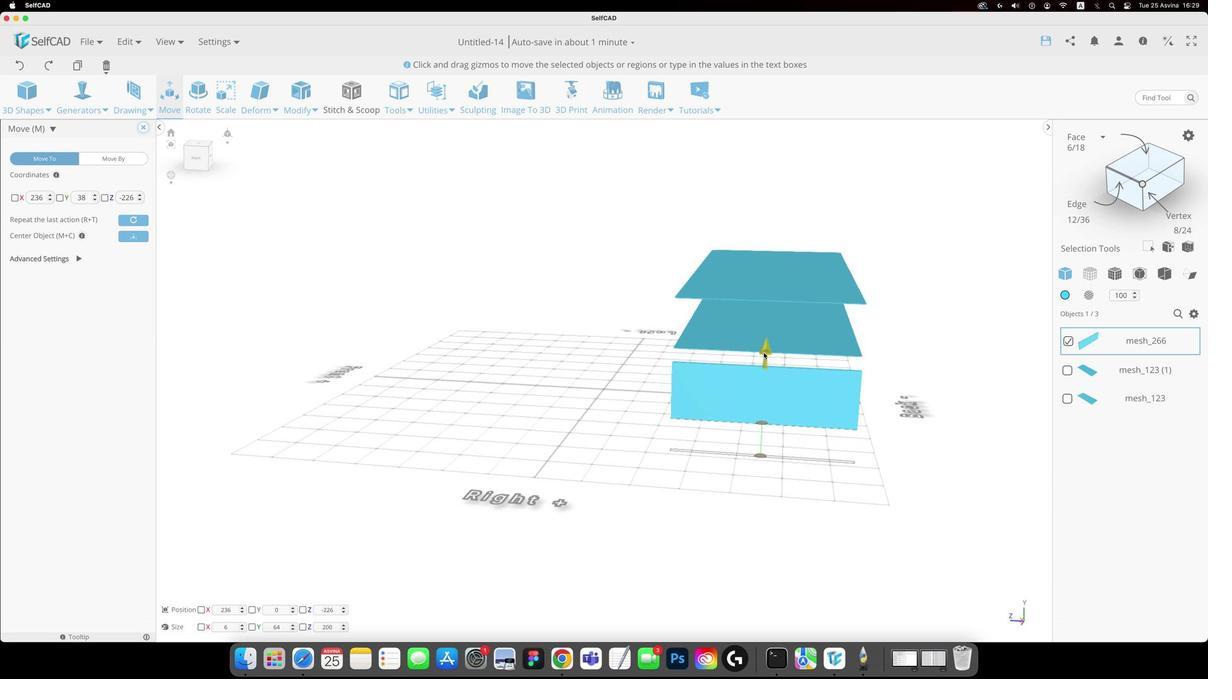 
Action: Mouse moved to (665, 445)
Screenshot: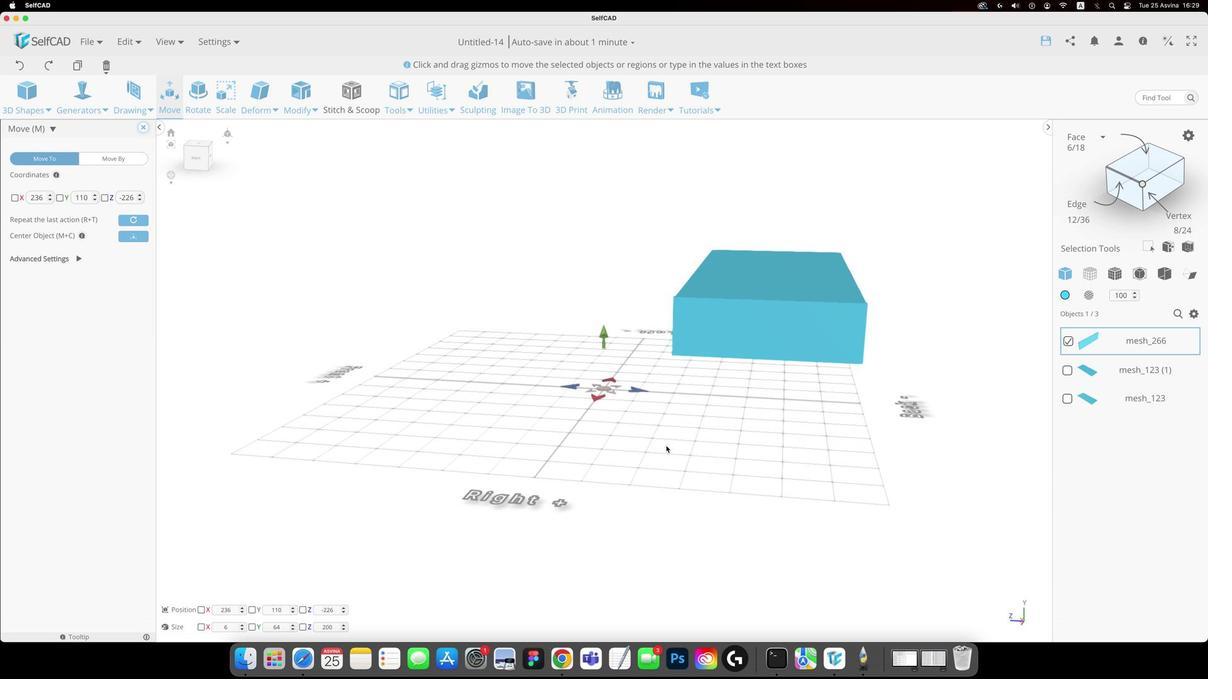 
Action: Mouse pressed left at (665, 445)
Screenshot: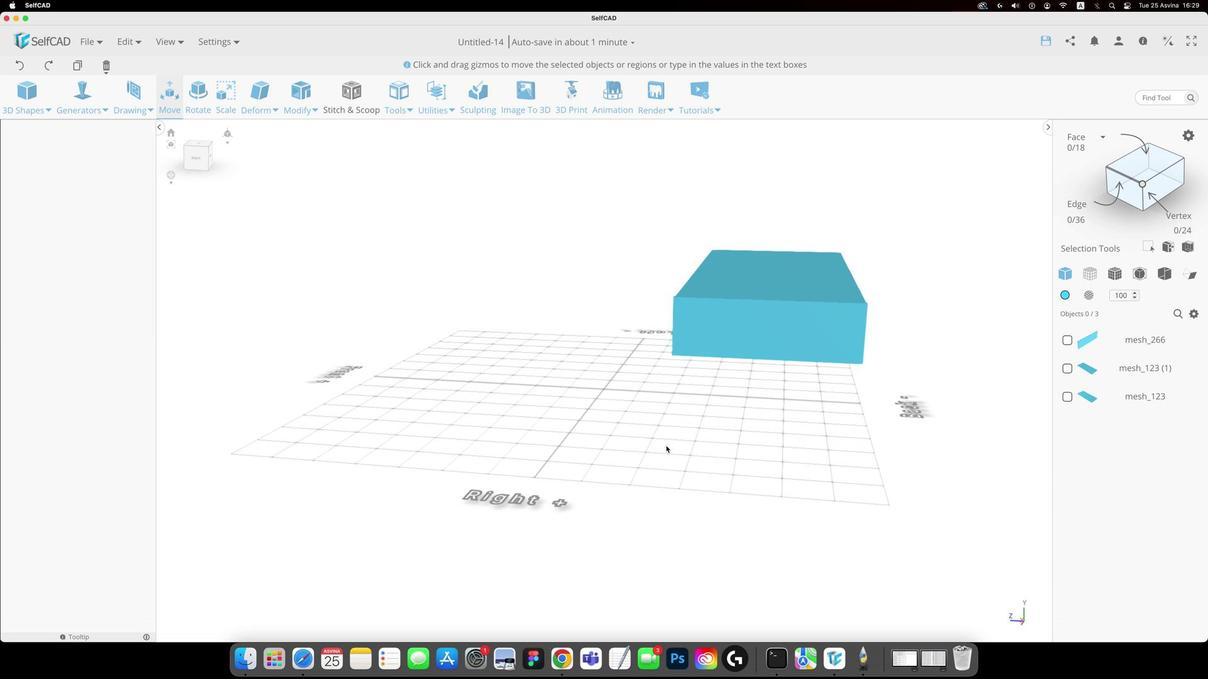 
Action: Mouse moved to (668, 432)
Screenshot: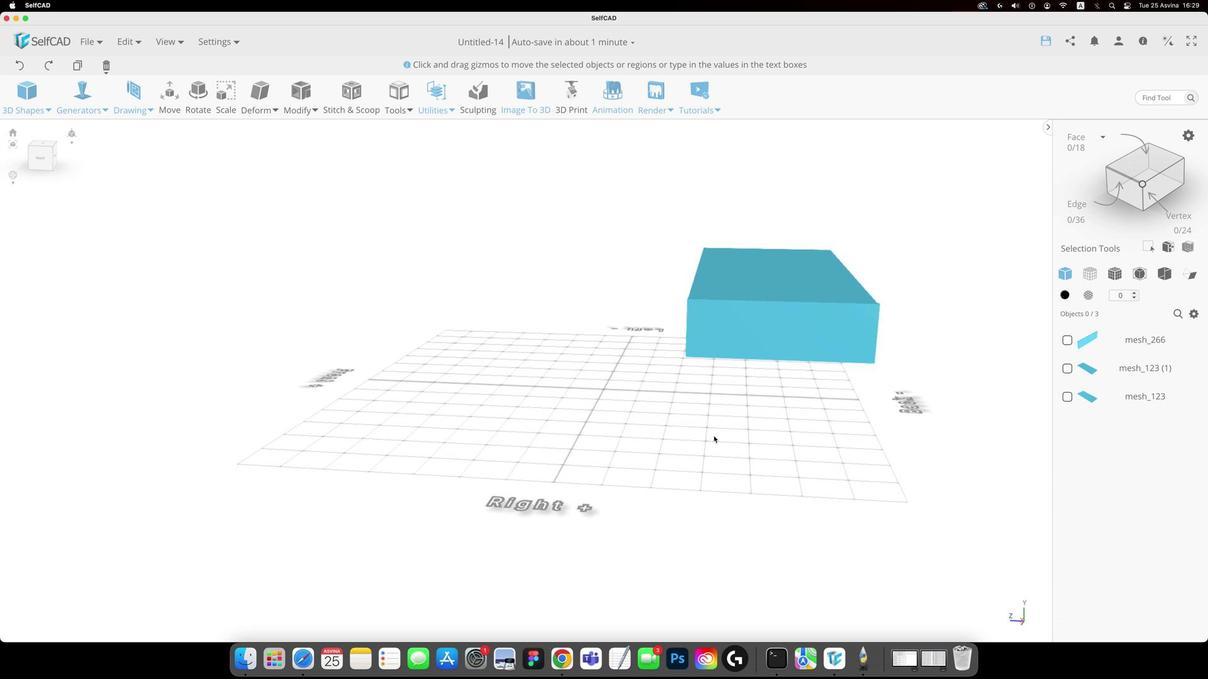 
Action: Key pressed Key.alt
Screenshot: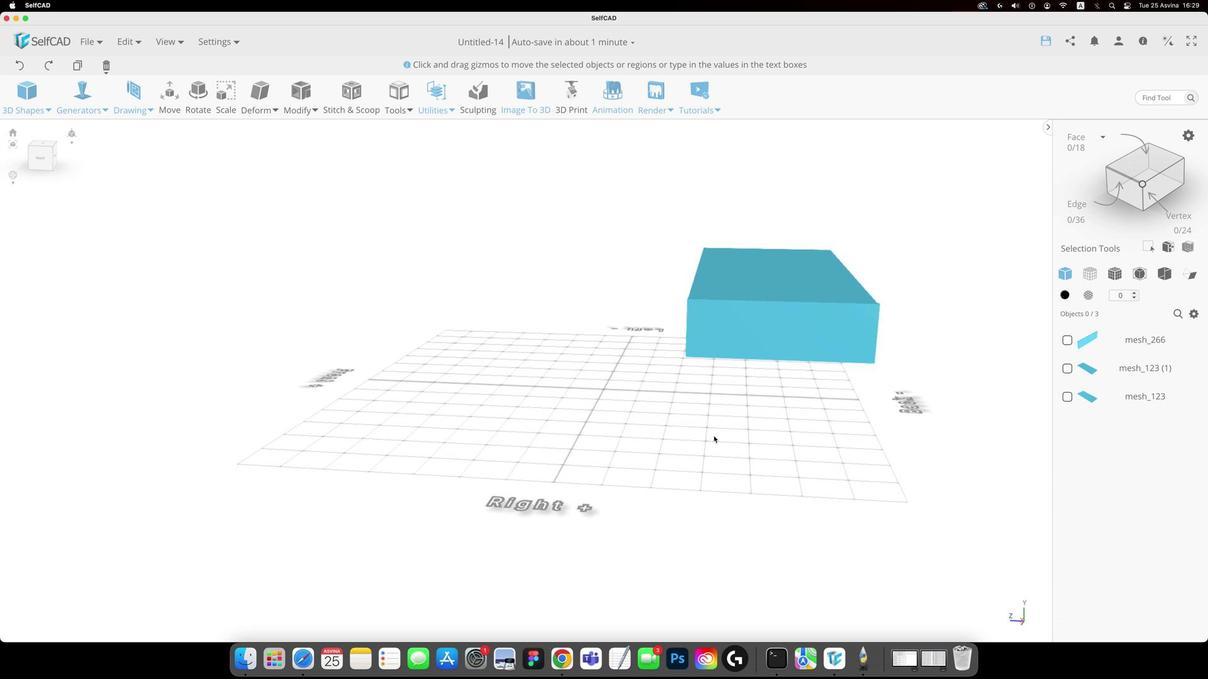 
Action: Mouse moved to (669, 430)
Screenshot: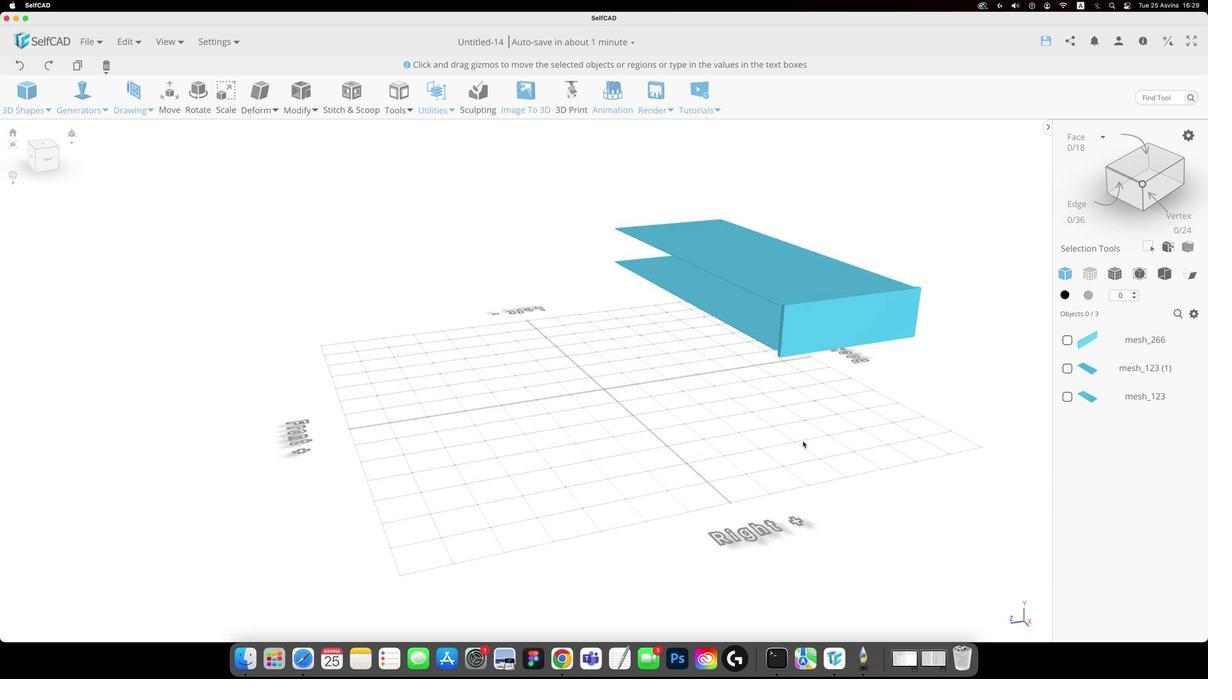 
Action: Mouse pressed left at (669, 430)
Screenshot: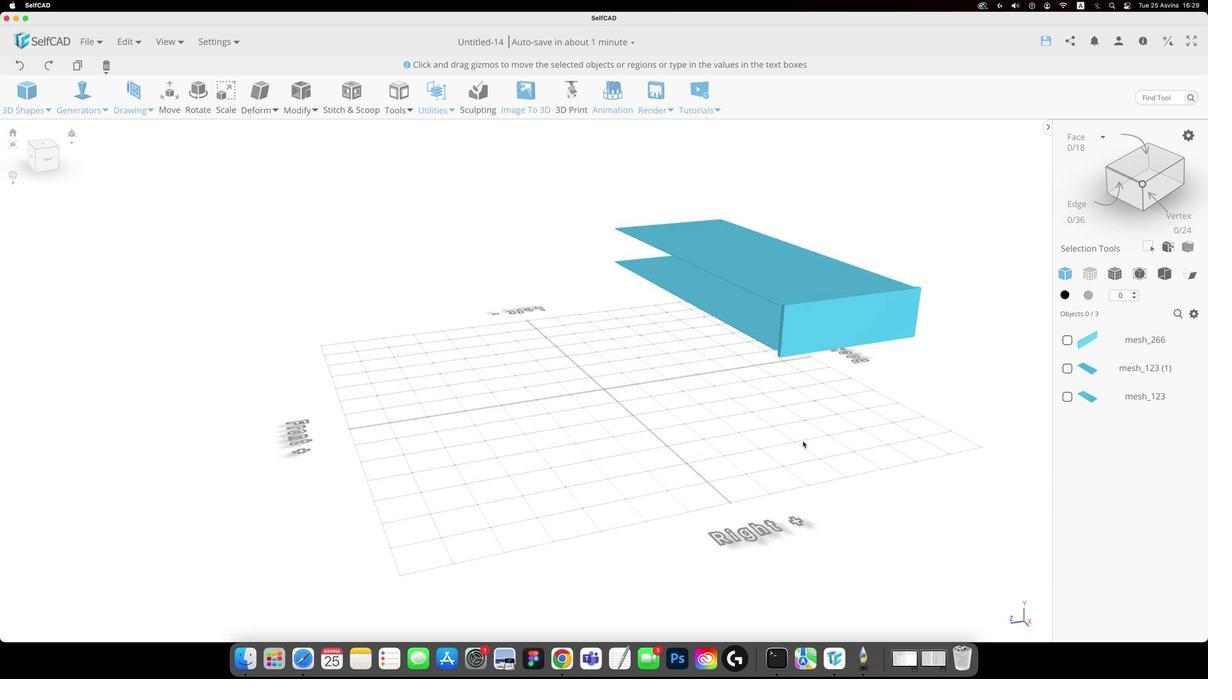 
Action: Mouse moved to (780, 271)
Screenshot: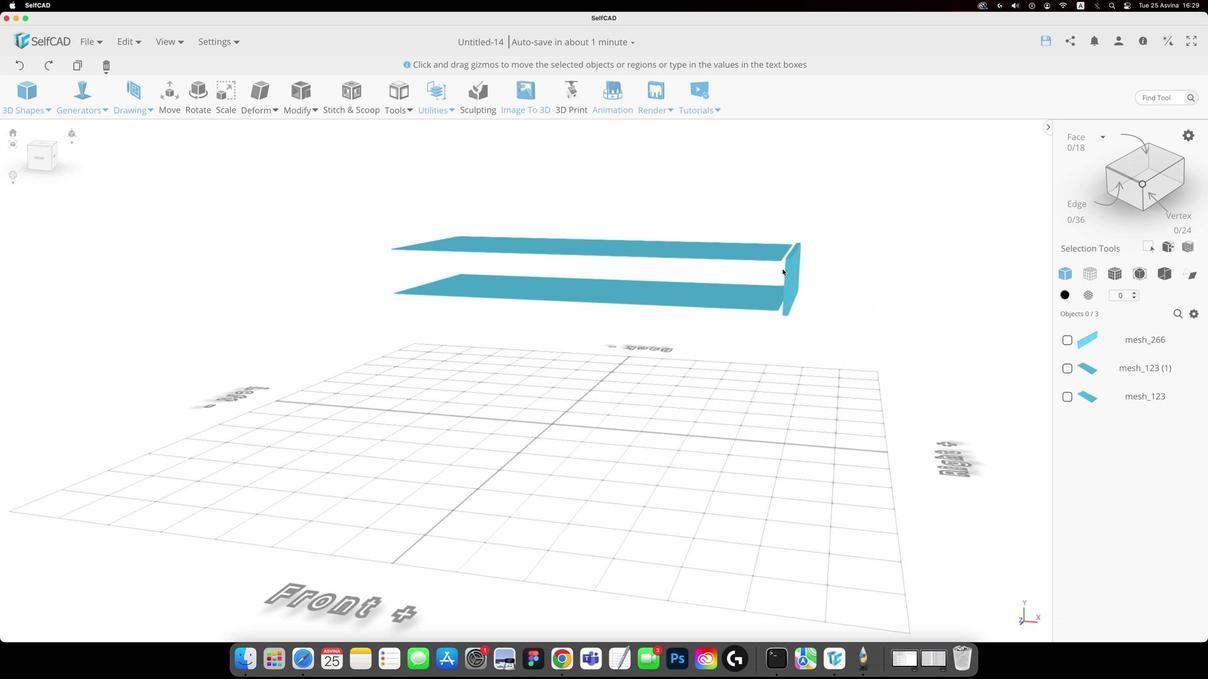 
Action: Mouse scrolled (780, 271) with delta (0, 4)
Screenshot: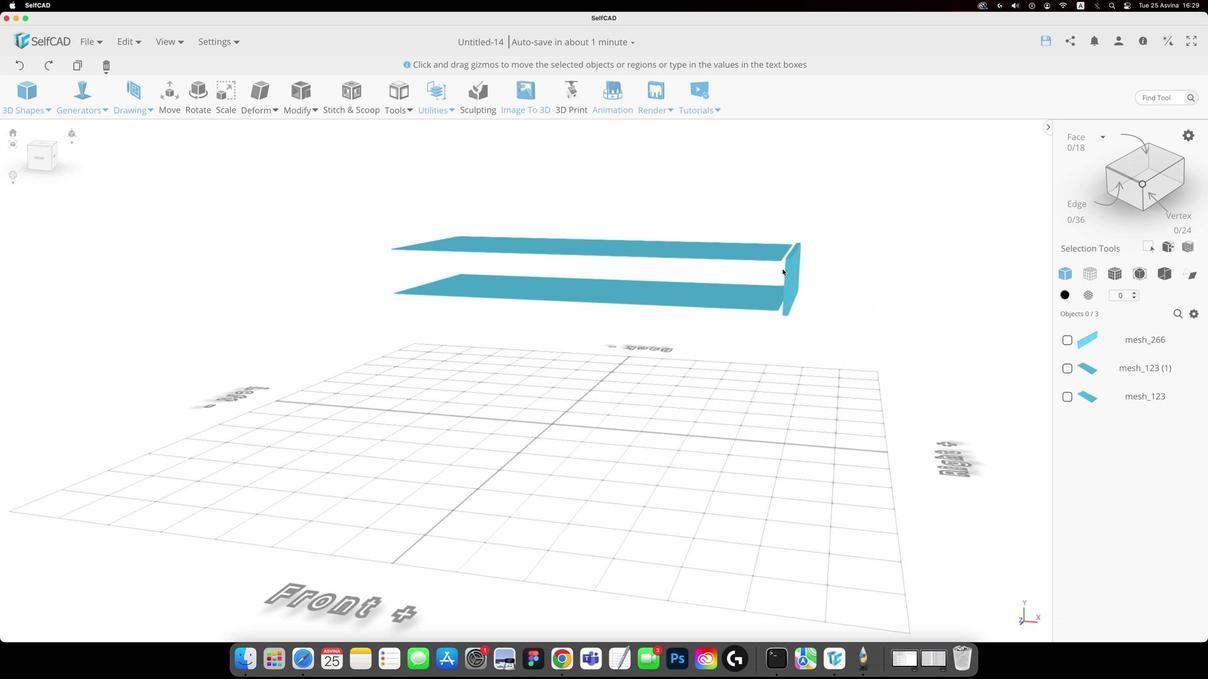 
Action: Mouse moved to (780, 270)
Screenshot: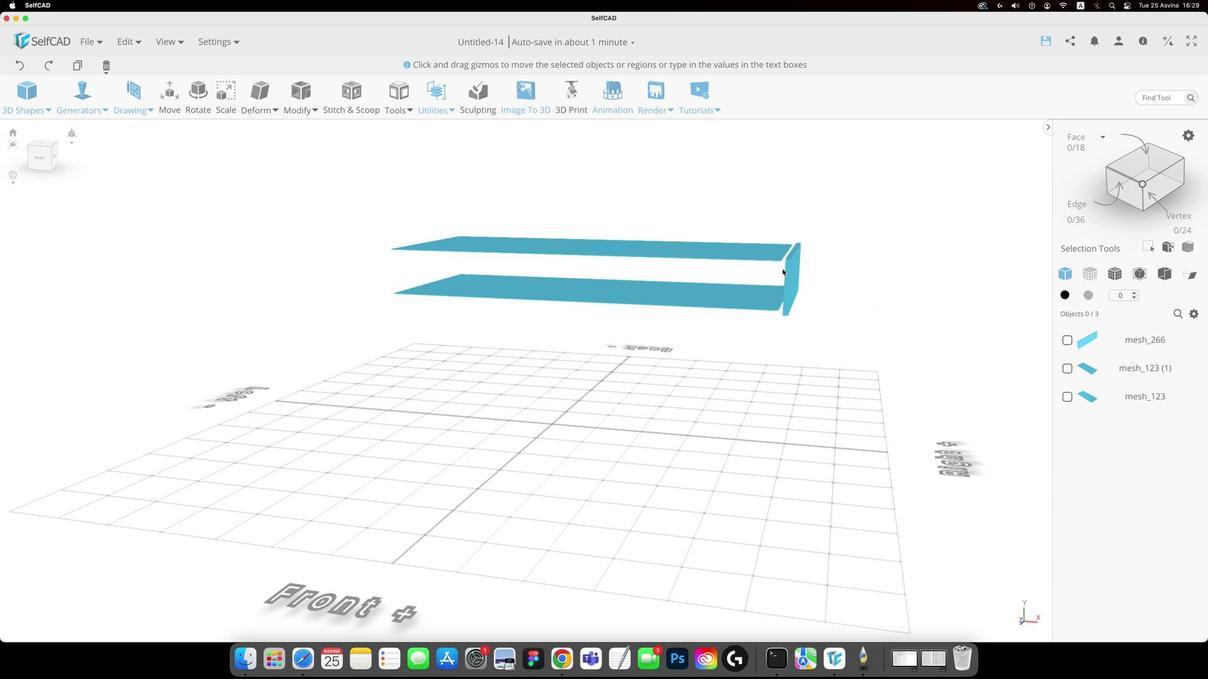 
Action: Mouse scrolled (780, 270) with delta (0, 4)
Screenshot: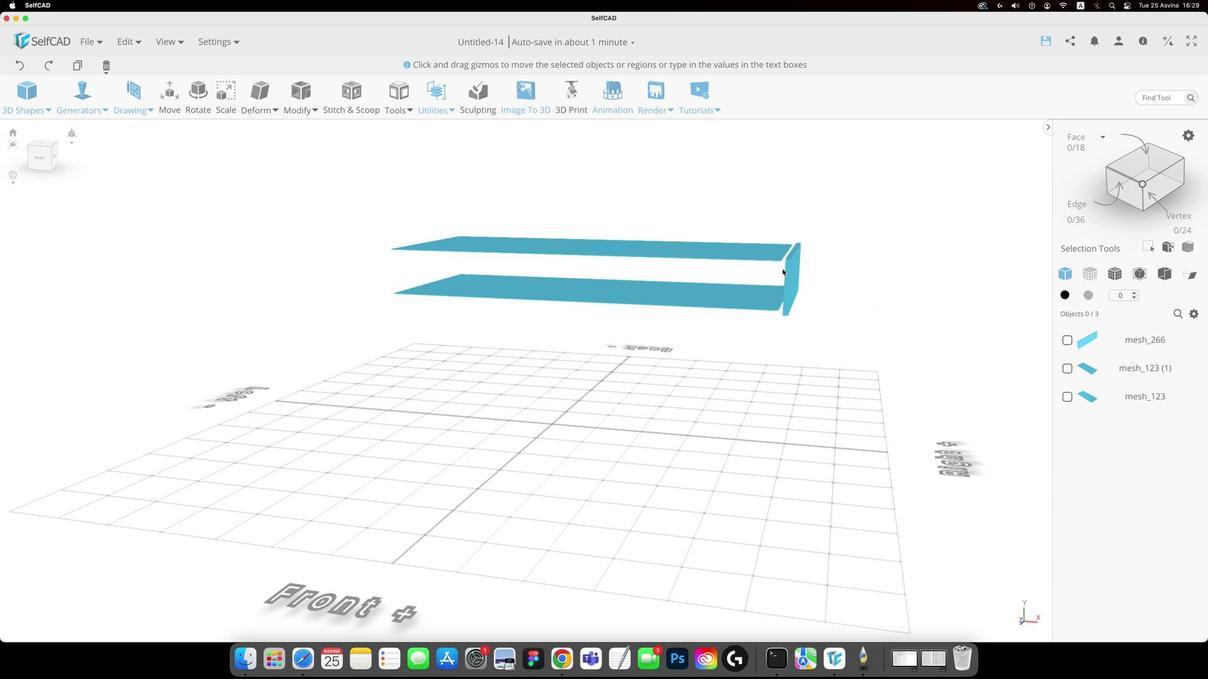 
Action: Mouse moved to (780, 270)
Screenshot: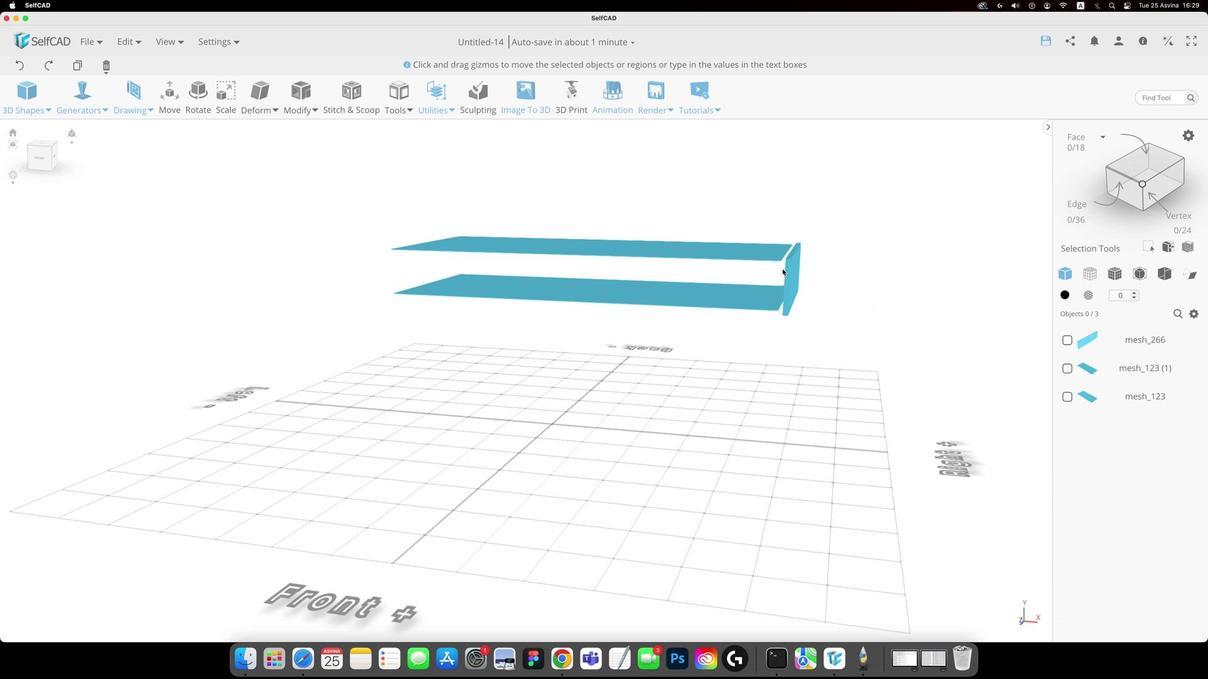 
Action: Mouse scrolled (780, 270) with delta (0, 4)
Screenshot: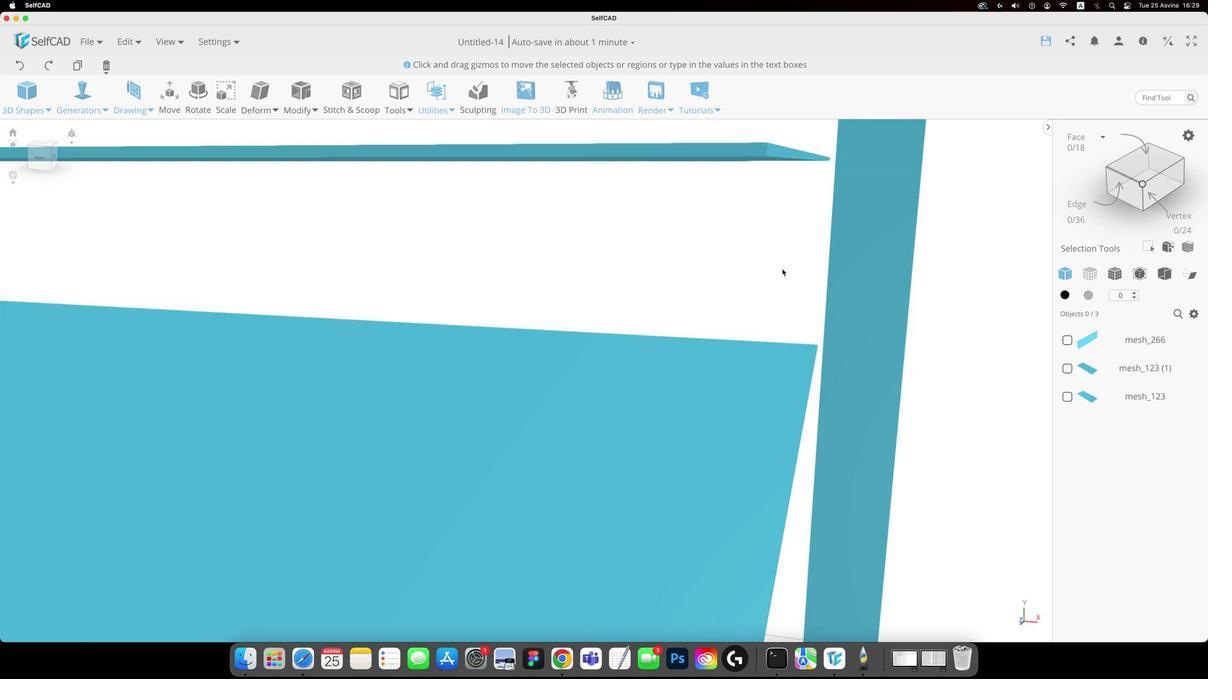 
Action: Mouse scrolled (780, 270) with delta (0, 4)
Screenshot: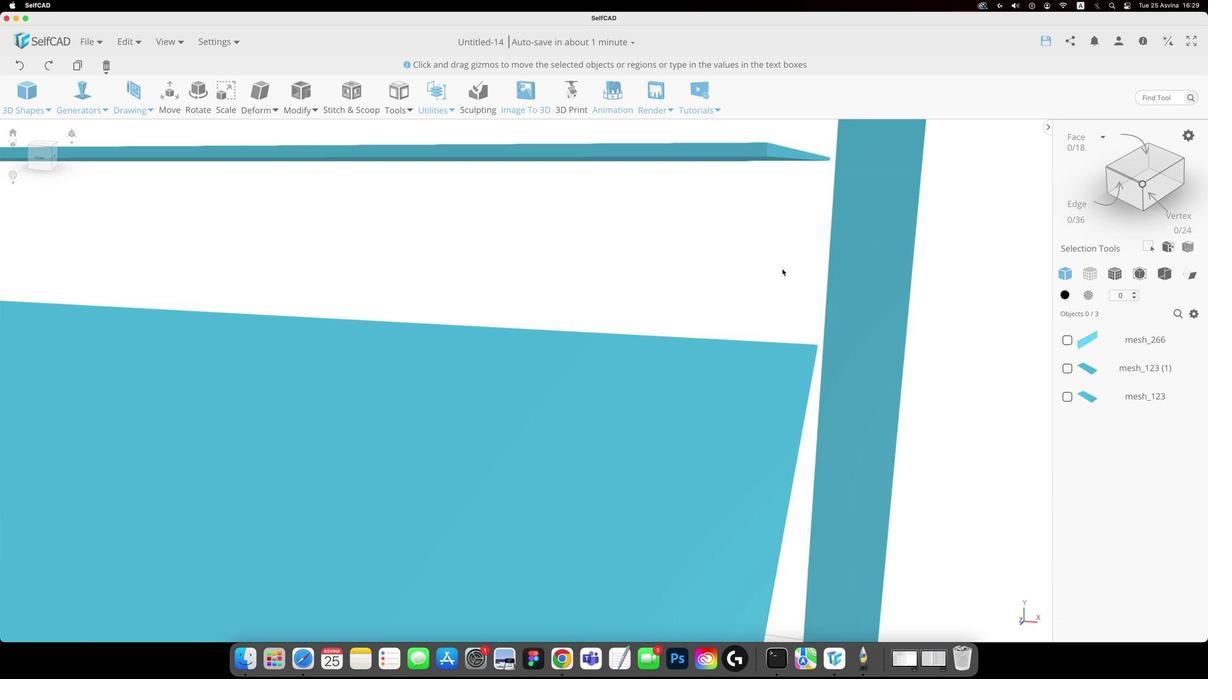 
Action: Mouse scrolled (780, 270) with delta (0, 6)
Screenshot: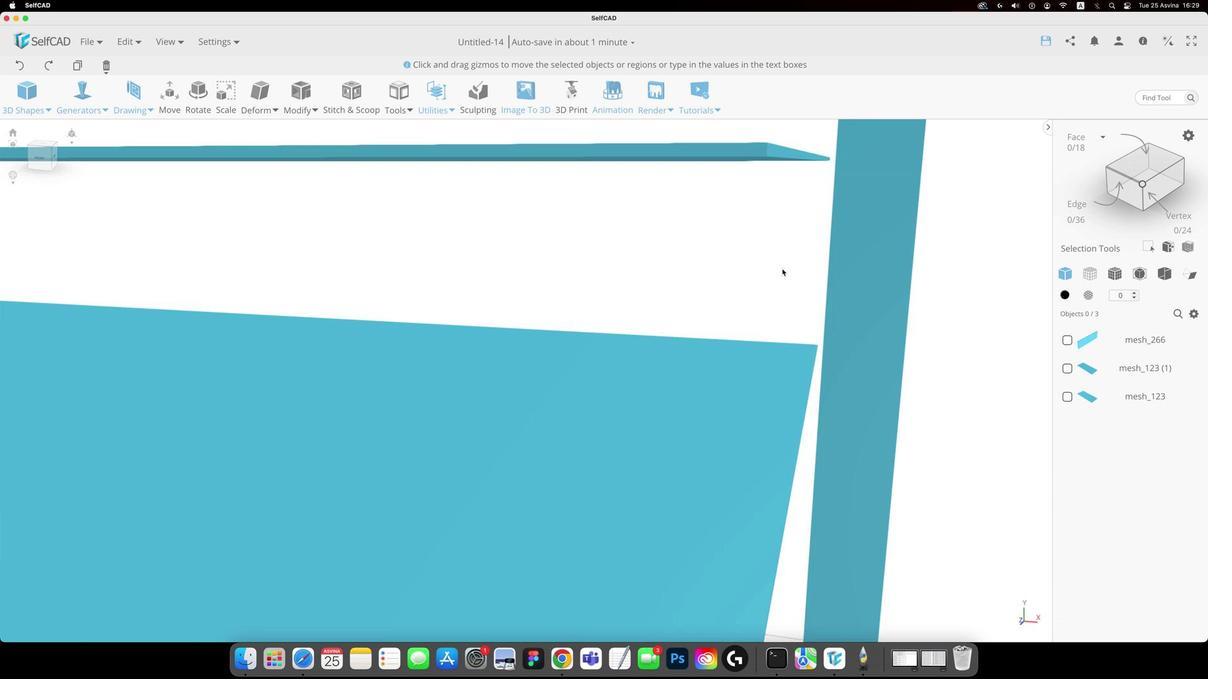 
Action: Mouse moved to (780, 270)
Screenshot: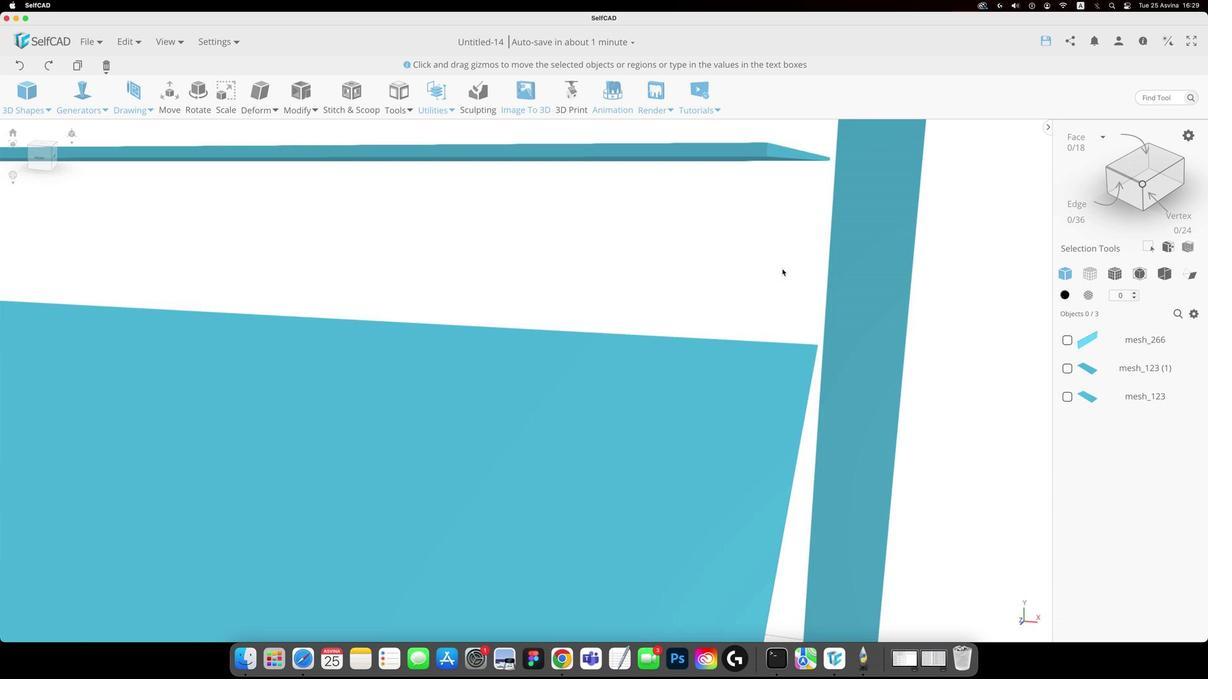 
Action: Mouse scrolled (780, 270) with delta (0, 3)
Screenshot: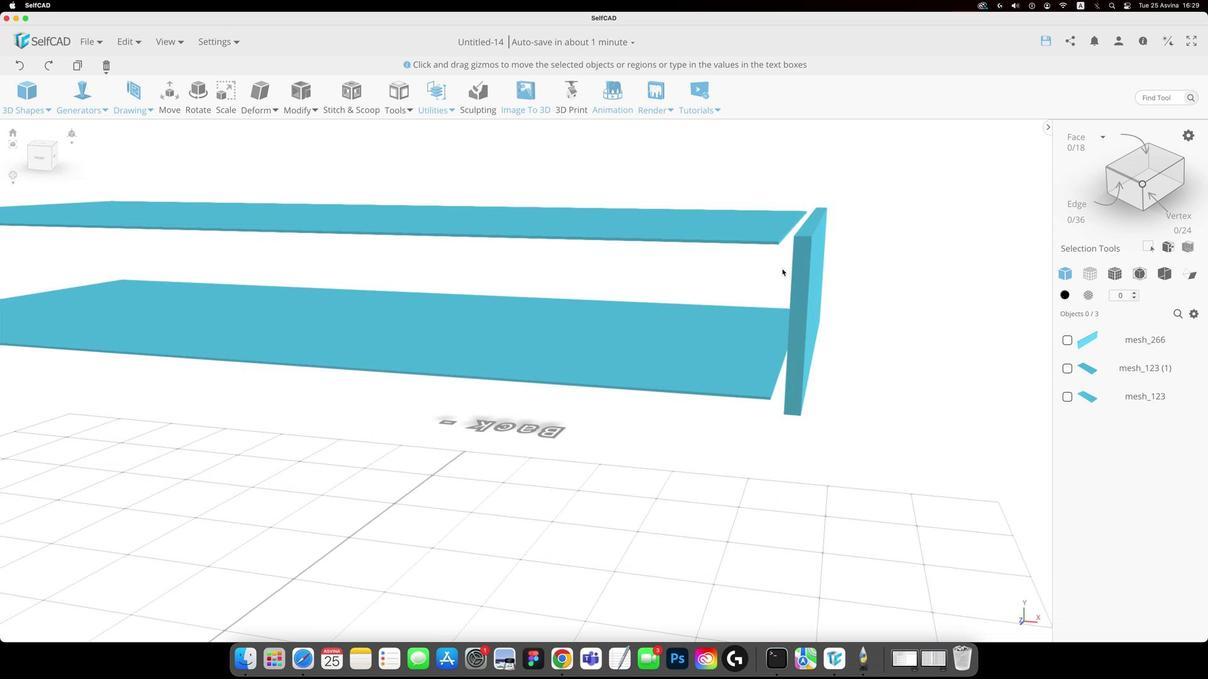 
Action: Mouse scrolled (780, 270) with delta (0, 3)
Screenshot: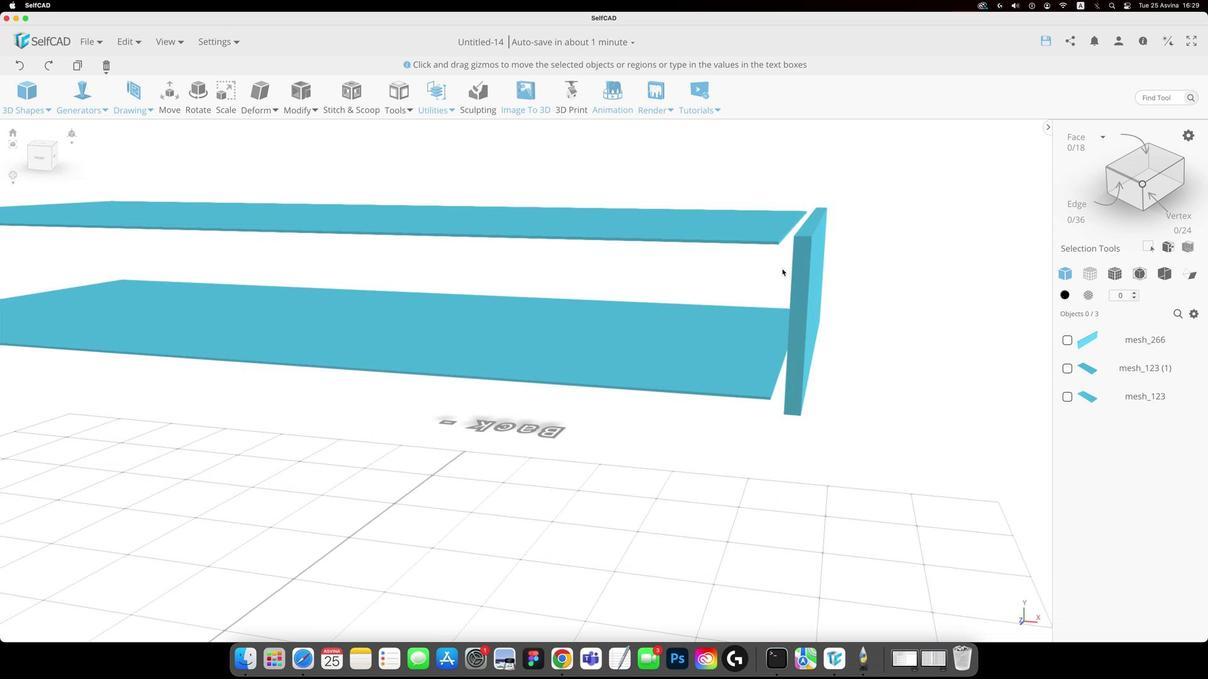 
Action: Mouse scrolled (780, 270) with delta (0, 1)
Screenshot: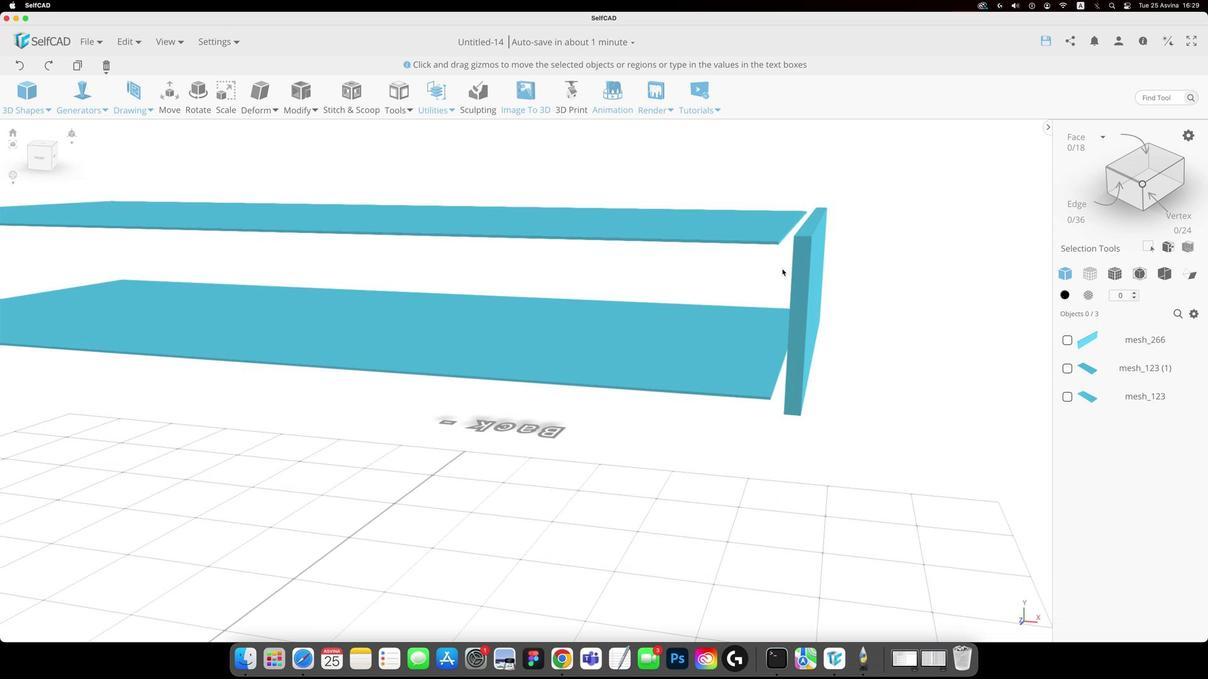 
Action: Mouse moved to (804, 270)
Screenshot: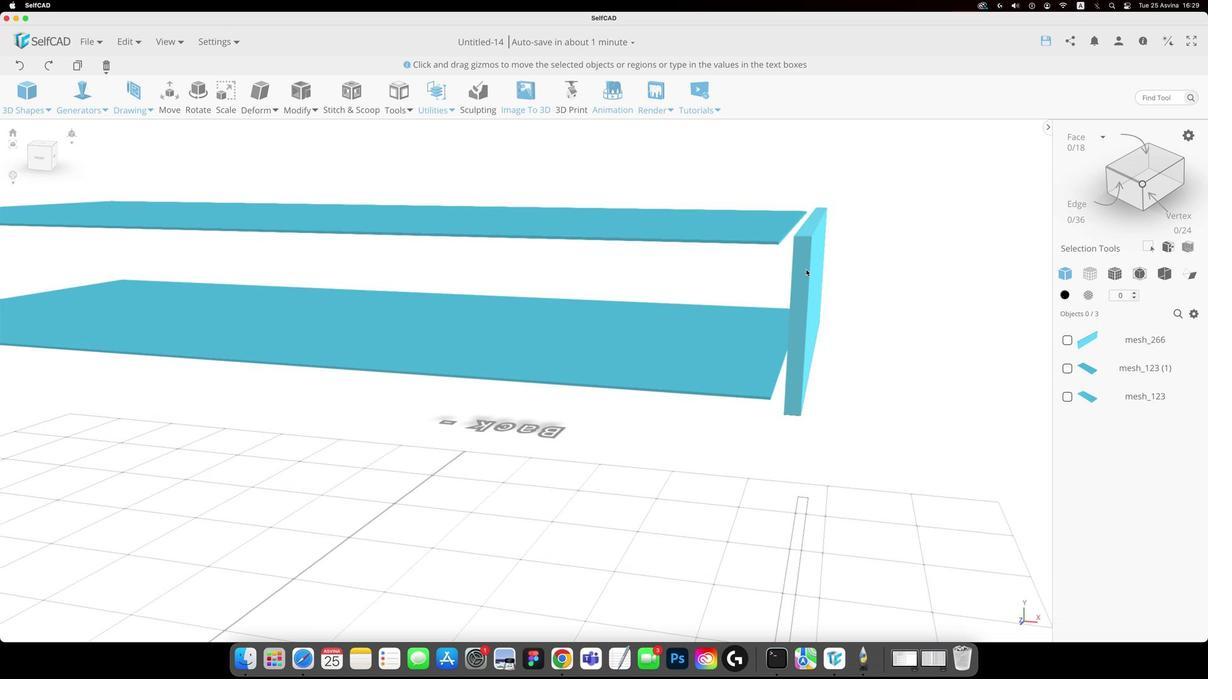 
Action: Mouse pressed left at (804, 270)
Screenshot: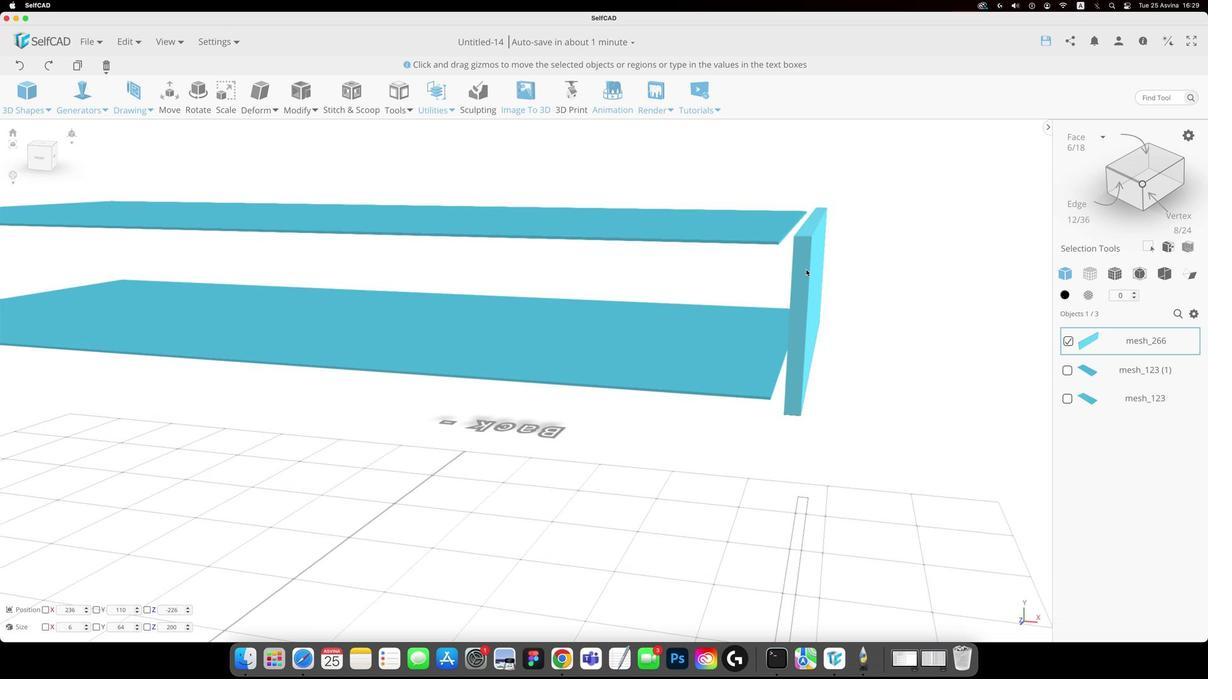 
Action: Key pressed 'm'
Screenshot: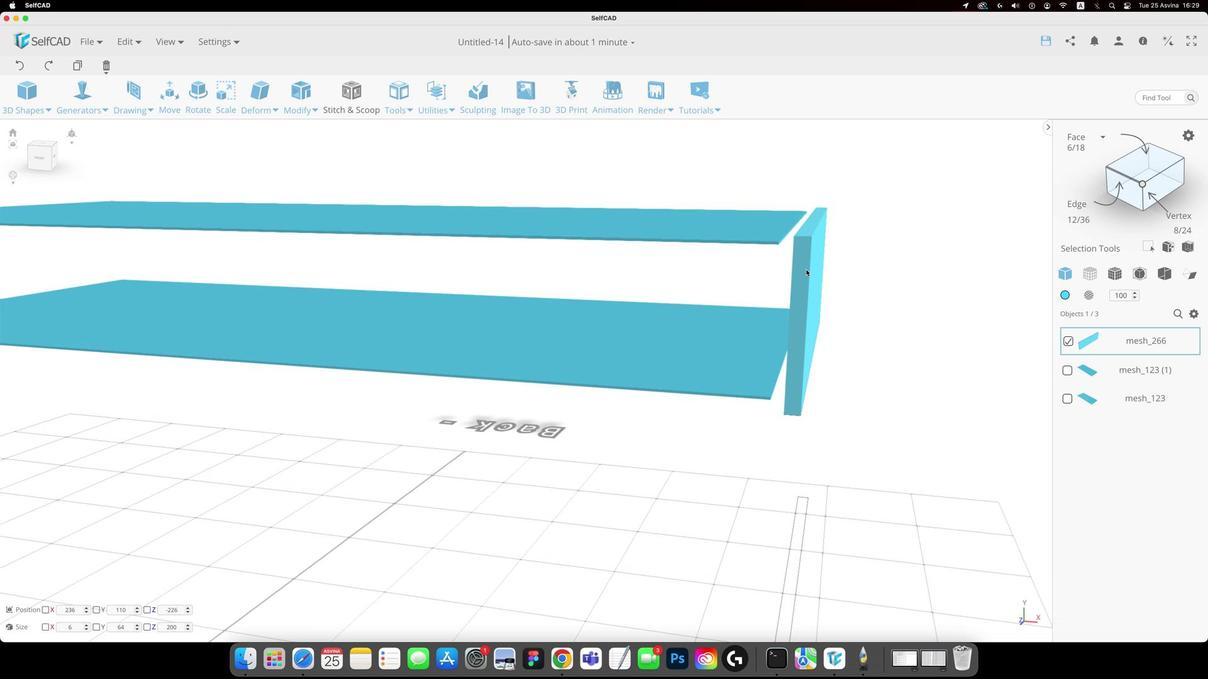 
Action: Mouse moved to (754, 354)
Screenshot: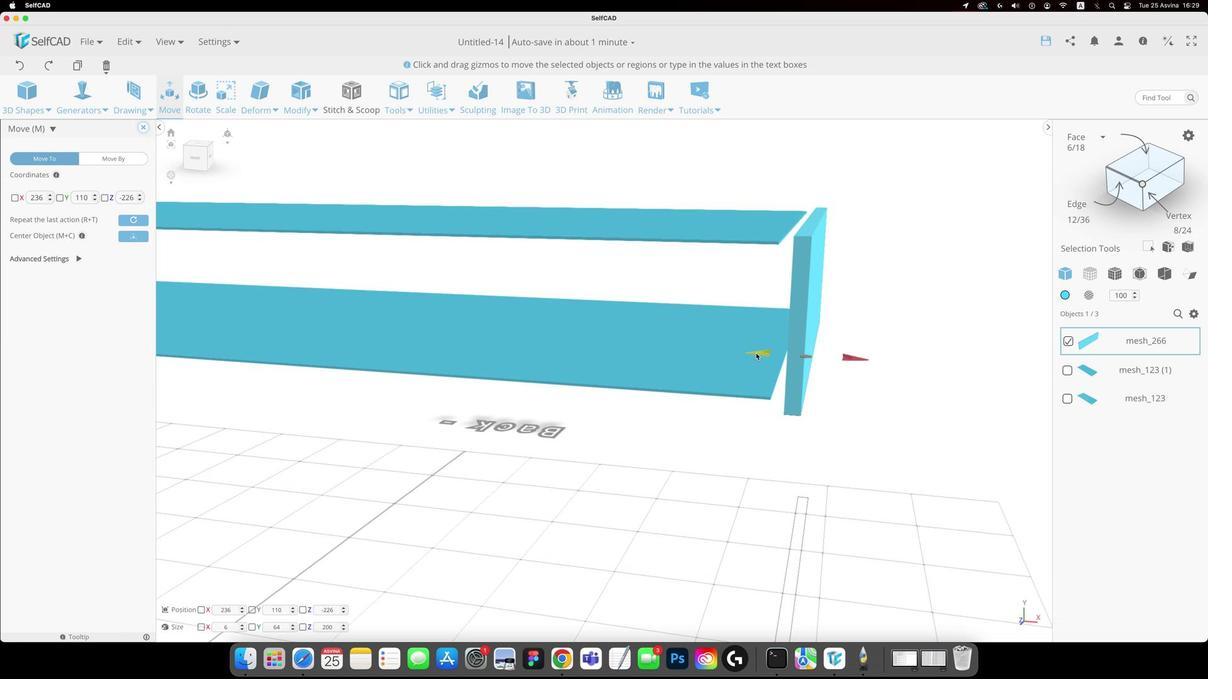 
Action: Mouse pressed left at (754, 354)
Screenshot: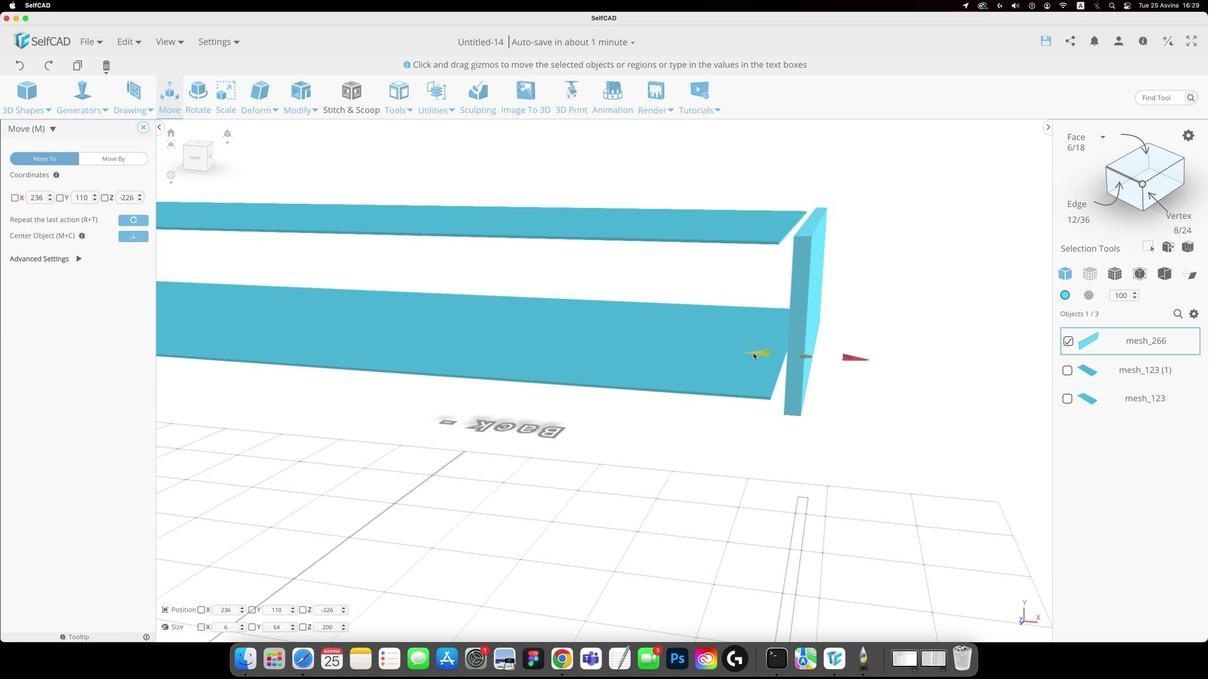 
Action: Mouse moved to (734, 341)
Screenshot: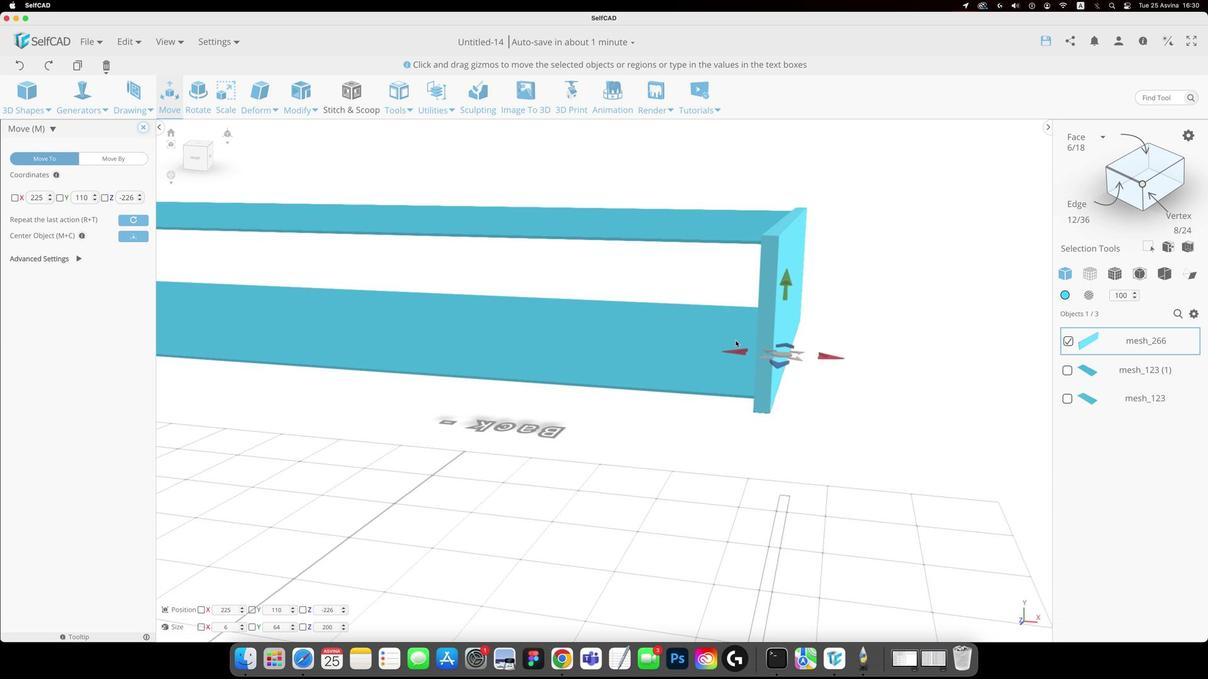 
Action: Key pressed 's'
Screenshot: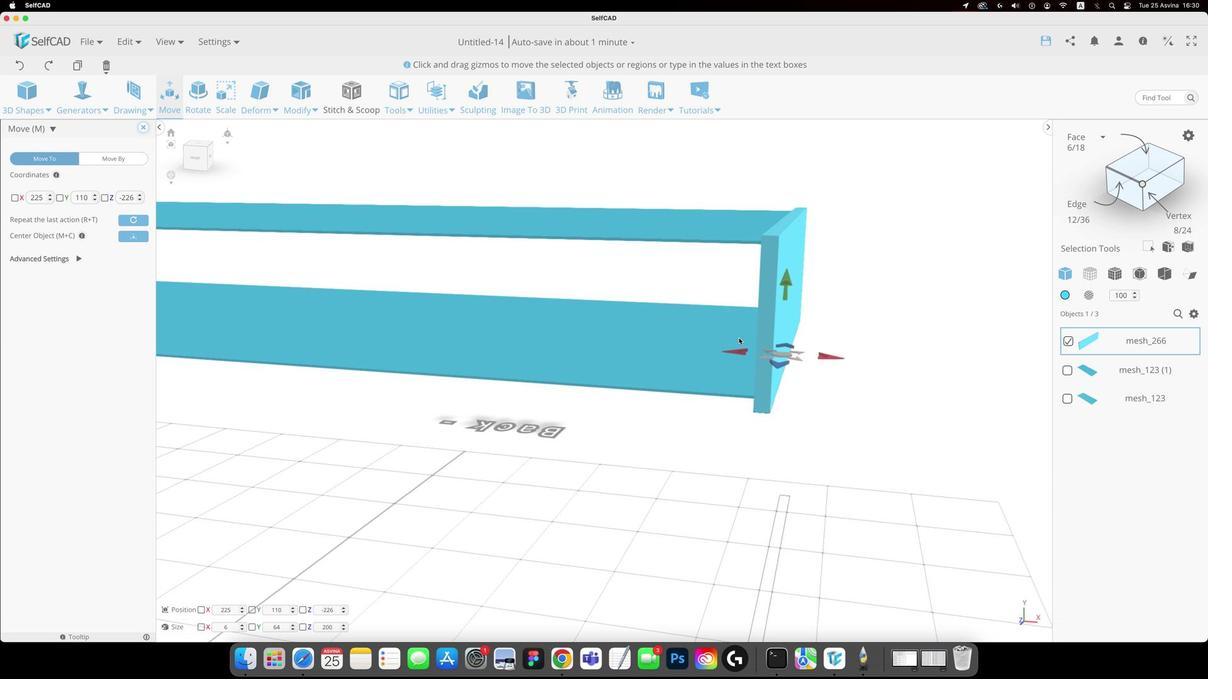 
Action: Mouse moved to (194, 161)
Screenshot: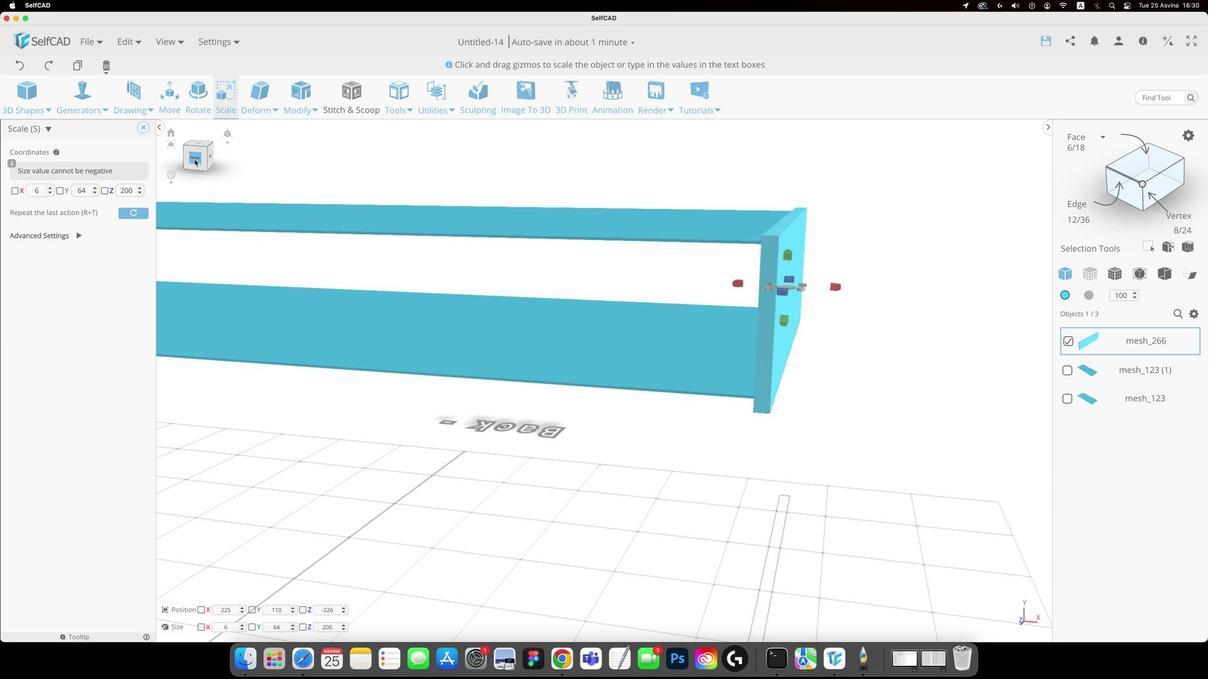 
Action: Mouse pressed left at (194, 161)
Screenshot: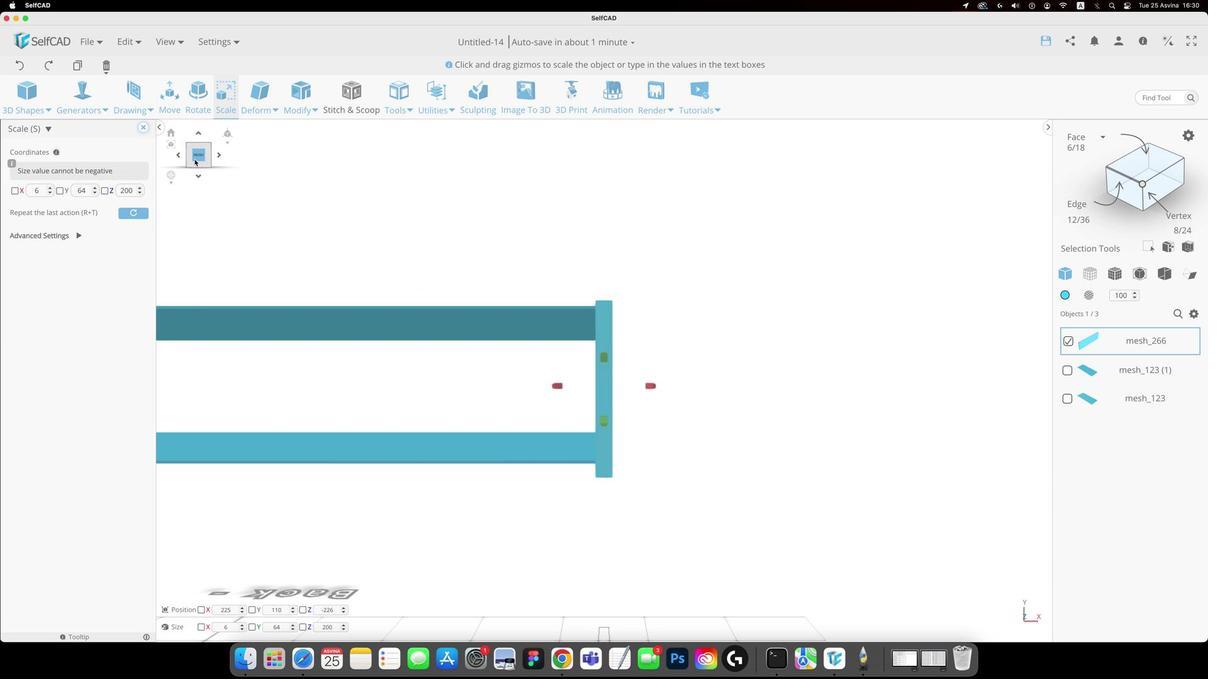 
Action: Mouse moved to (654, 408)
Screenshot: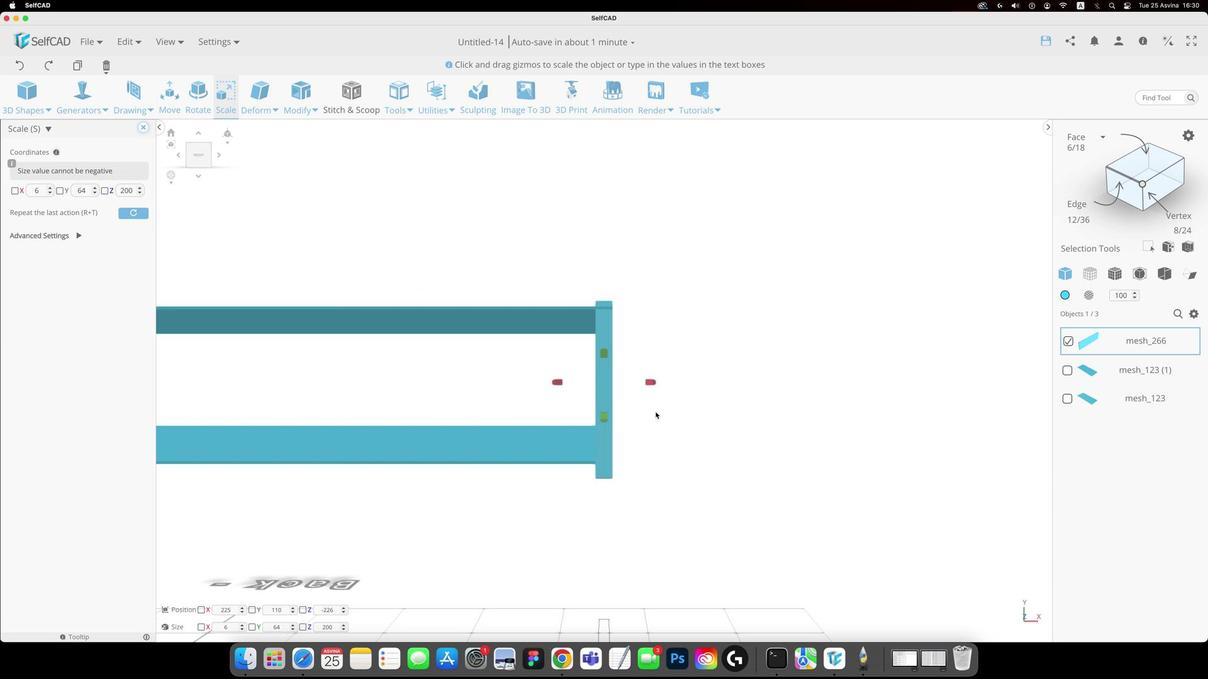 
Action: Key pressed Key.alt
Screenshot: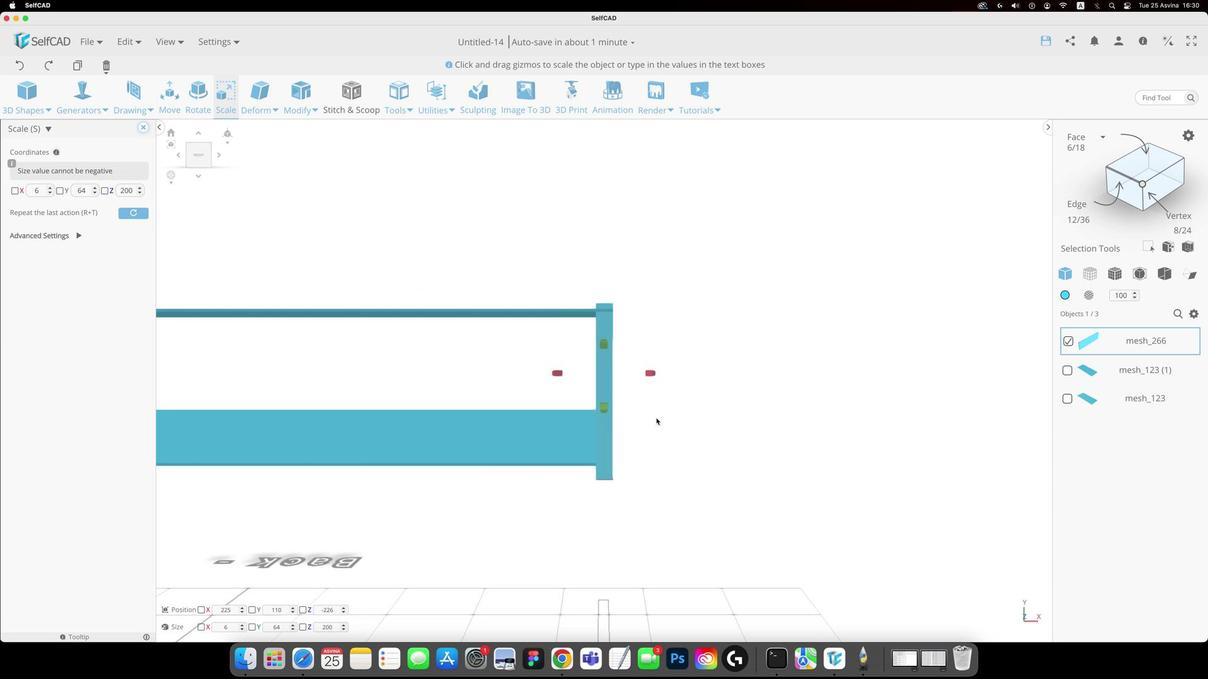 
Action: Mouse pressed left at (654, 408)
Screenshot: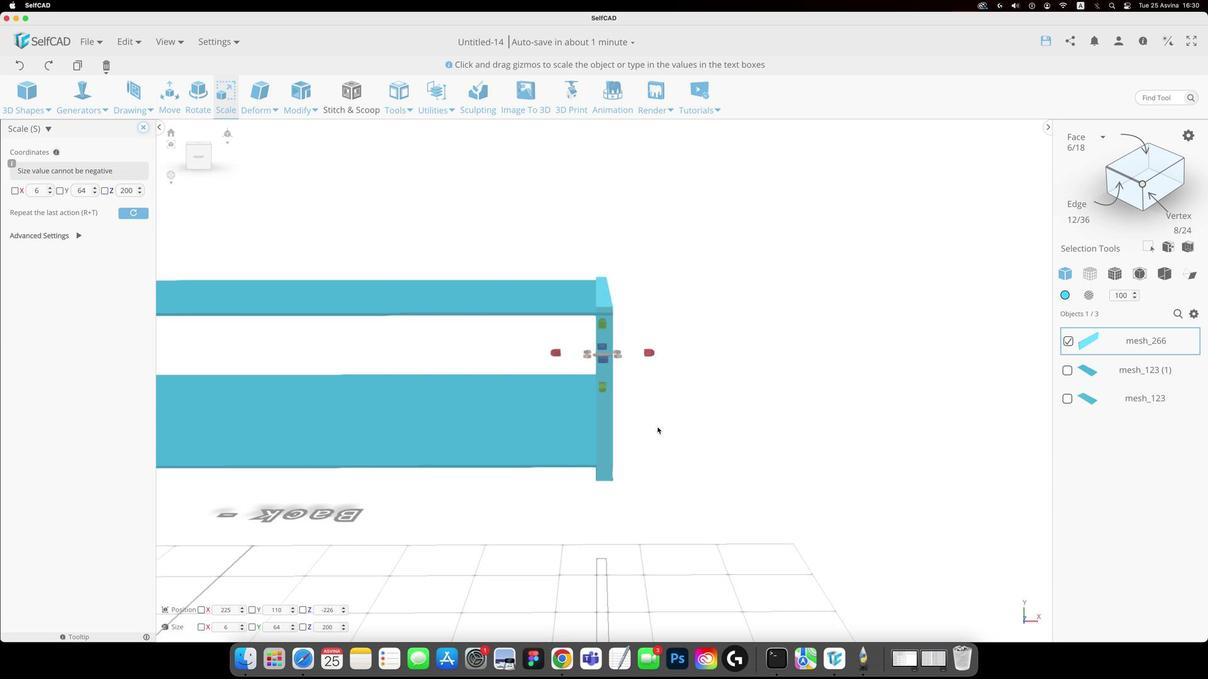 
Action: Mouse moved to (603, 343)
Screenshot: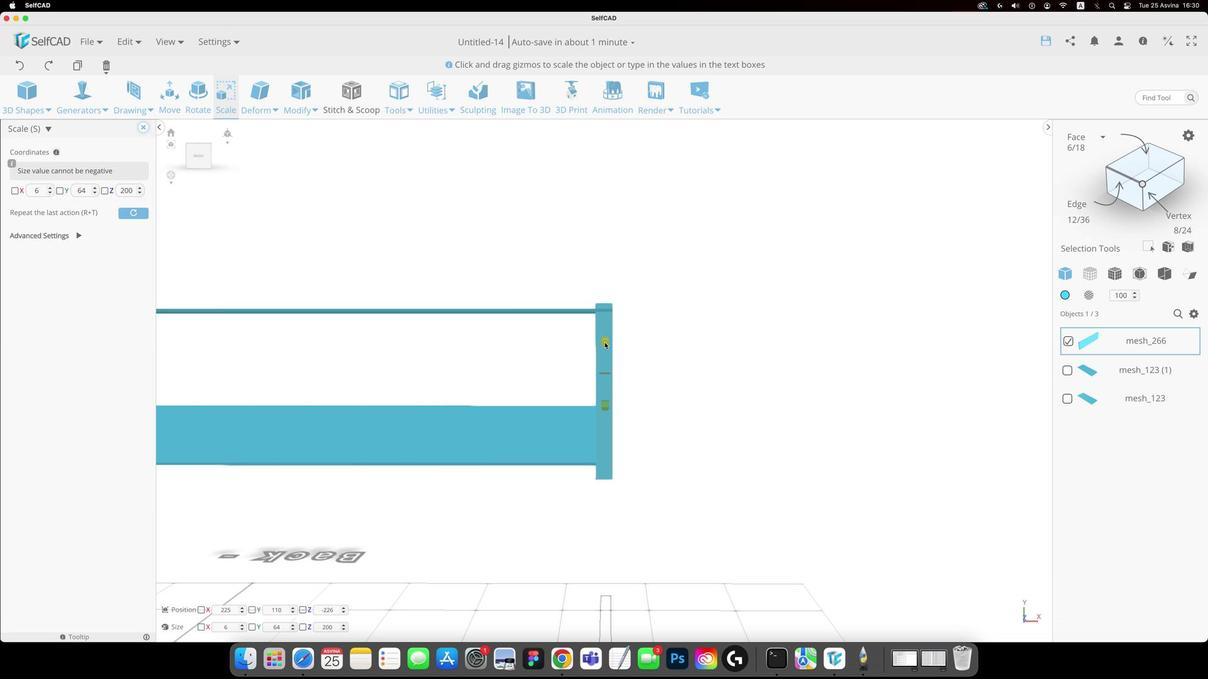 
Action: Mouse pressed left at (603, 343)
Screenshot: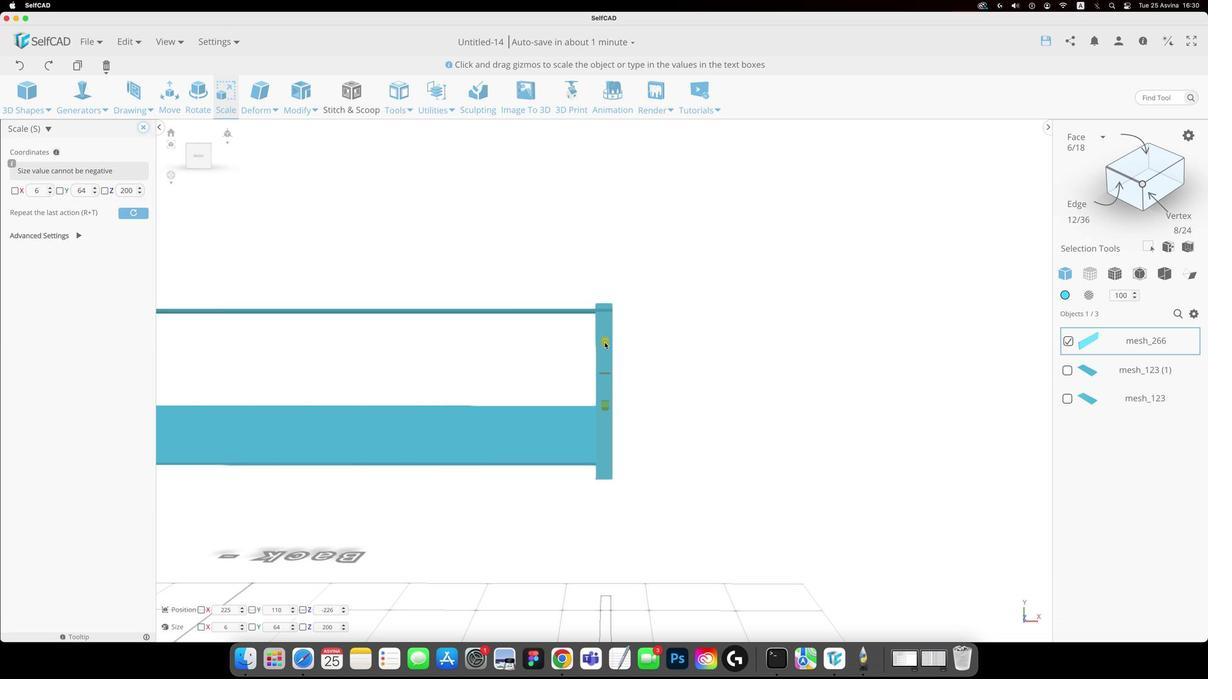 
Action: Mouse moved to (604, 412)
Screenshot: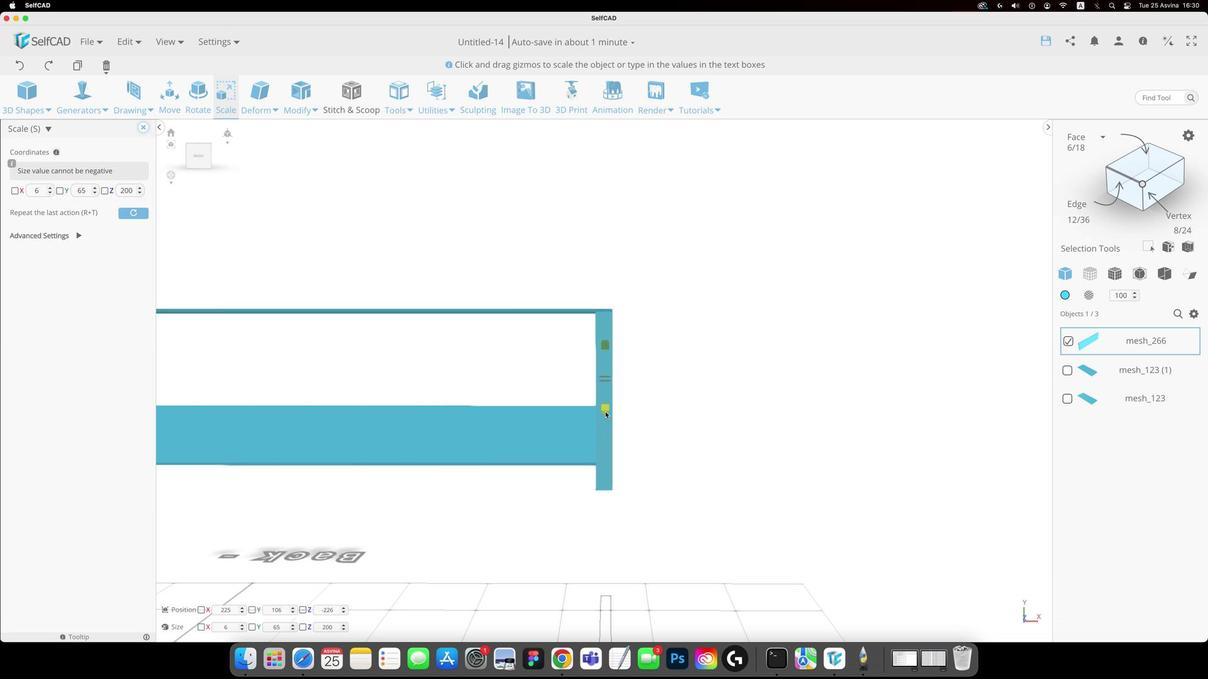 
Action: Mouse pressed left at (604, 412)
Screenshot: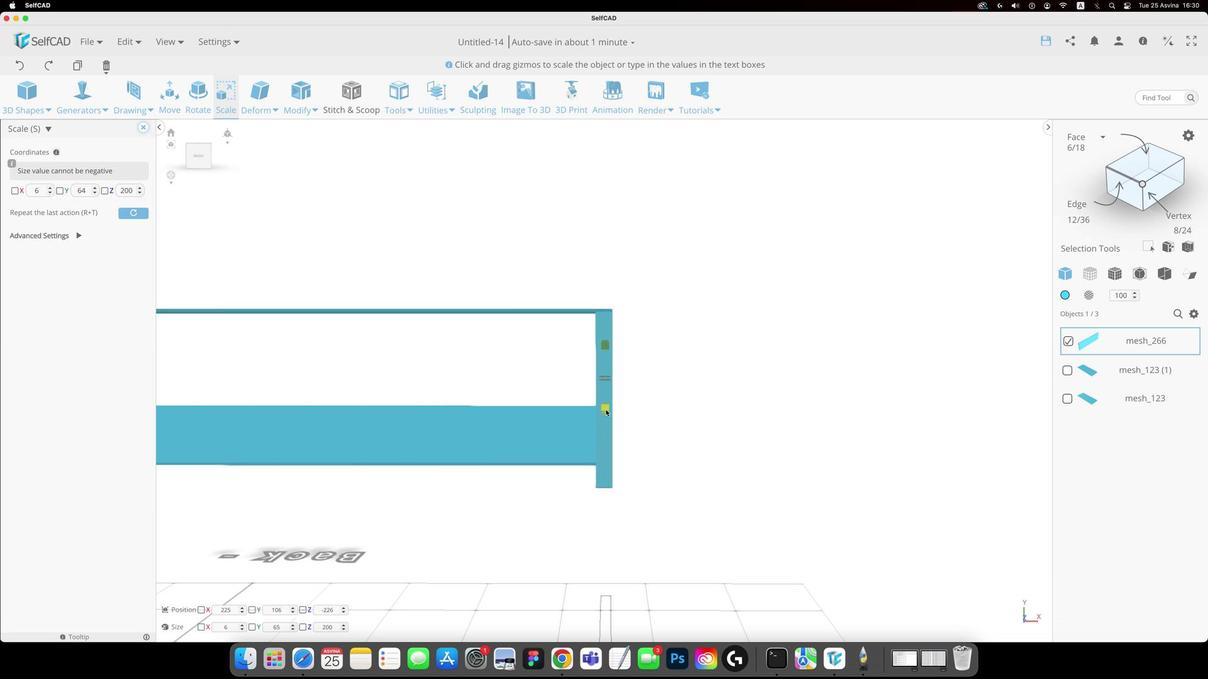 
Action: Mouse moved to (624, 419)
Screenshot: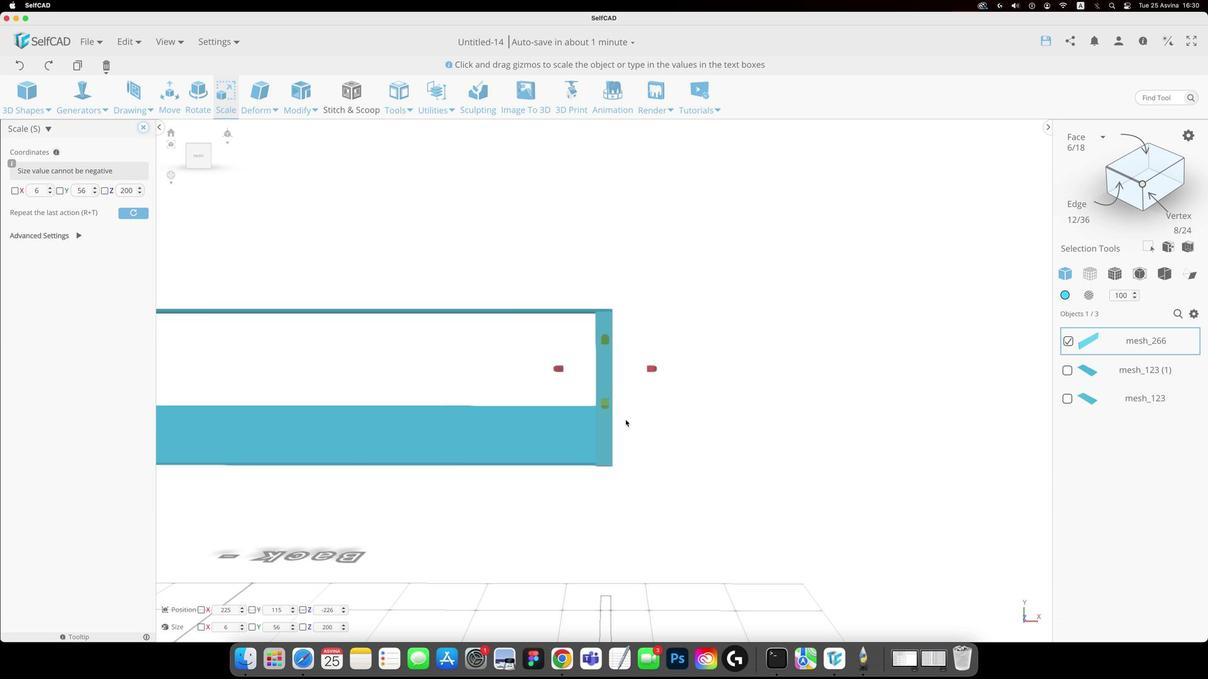 
Action: Mouse pressed left at (624, 419)
Screenshot: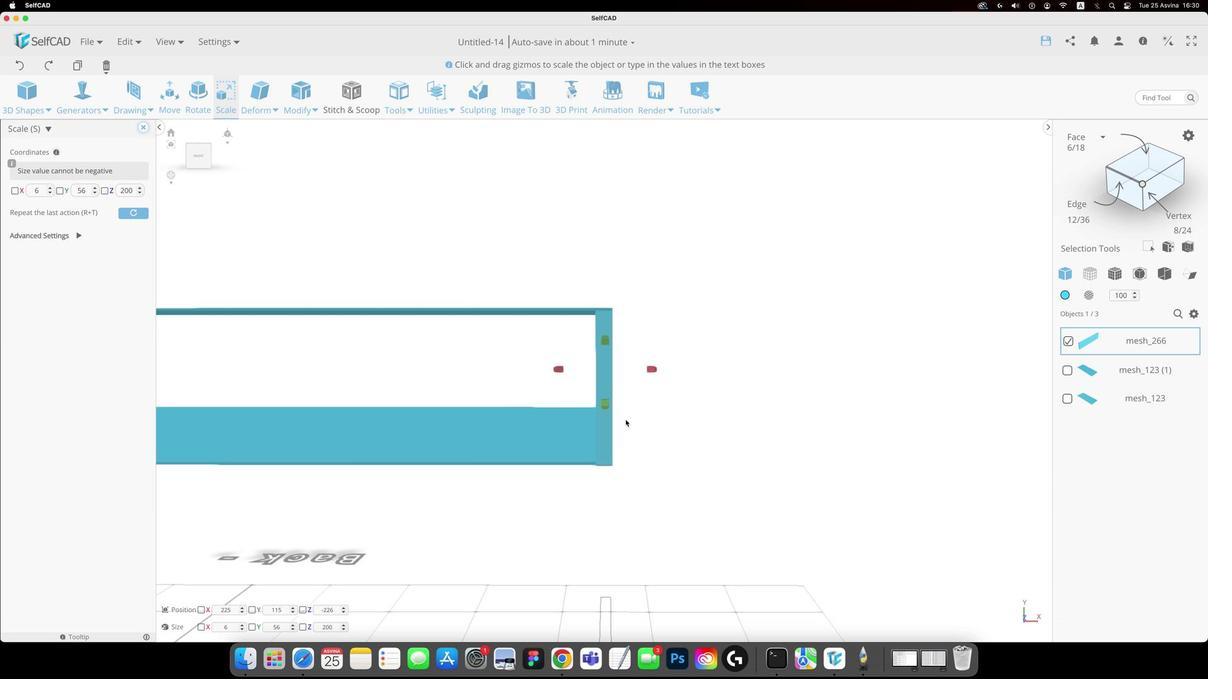 
Action: Mouse moved to (644, 417)
Screenshot: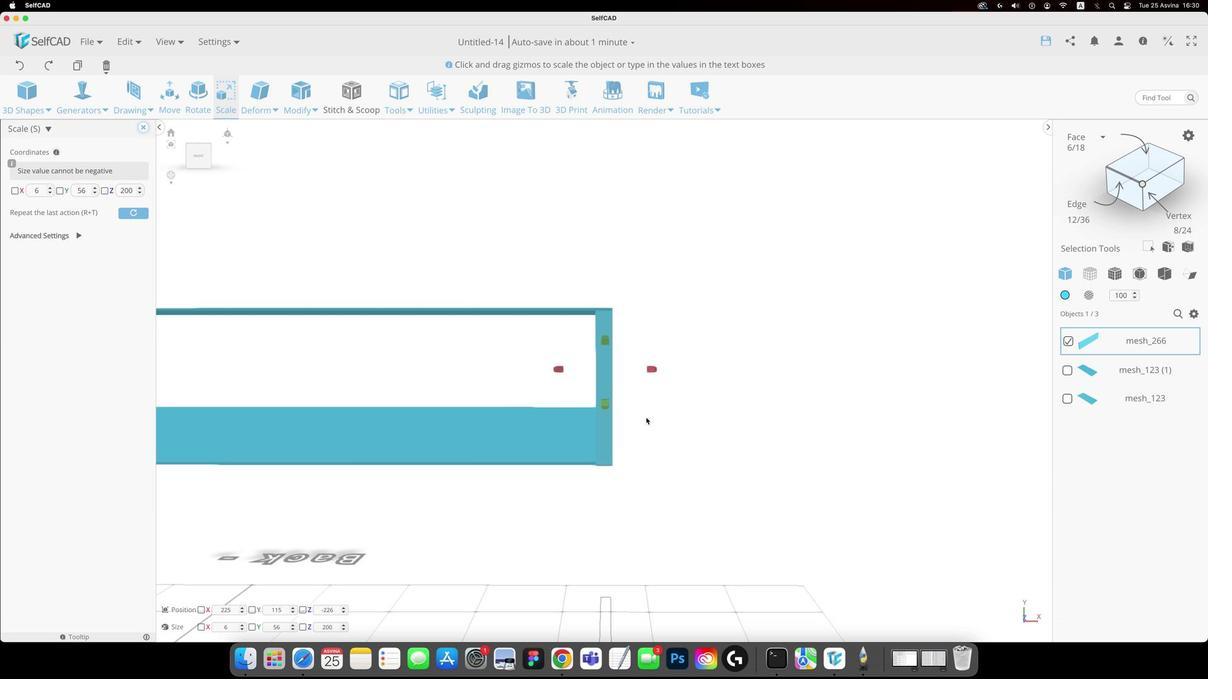 
Action: Mouse pressed left at (644, 417)
Screenshot: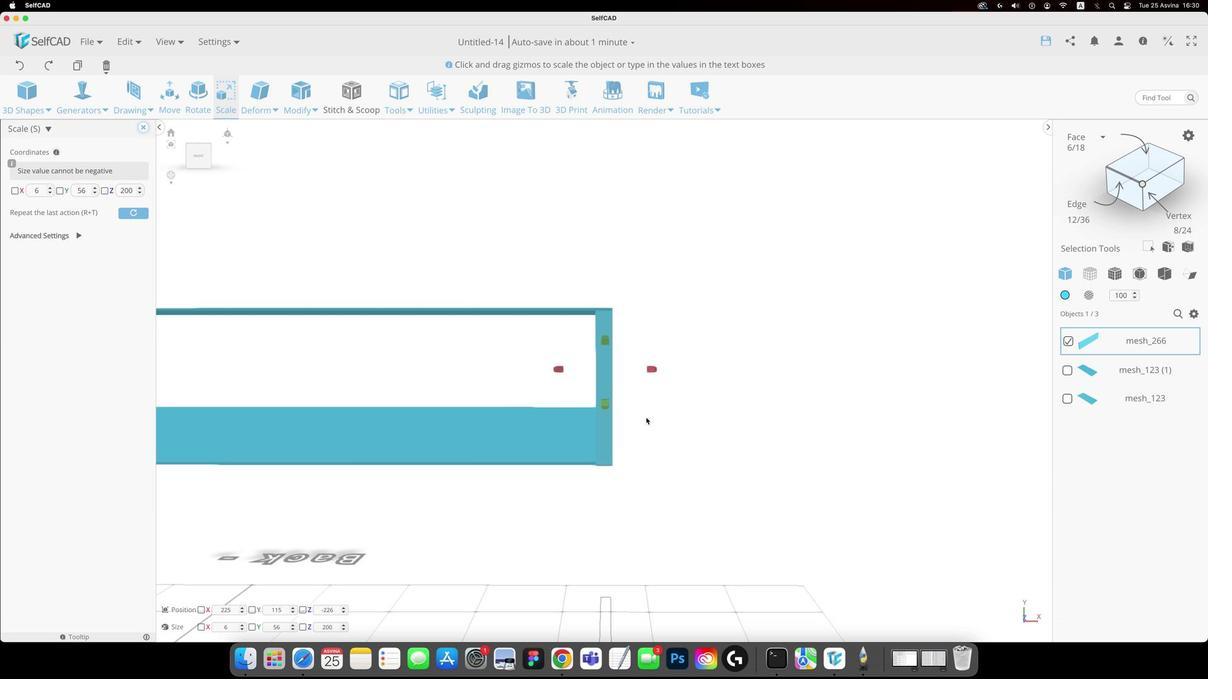 
Action: Mouse moved to (515, 394)
Screenshot: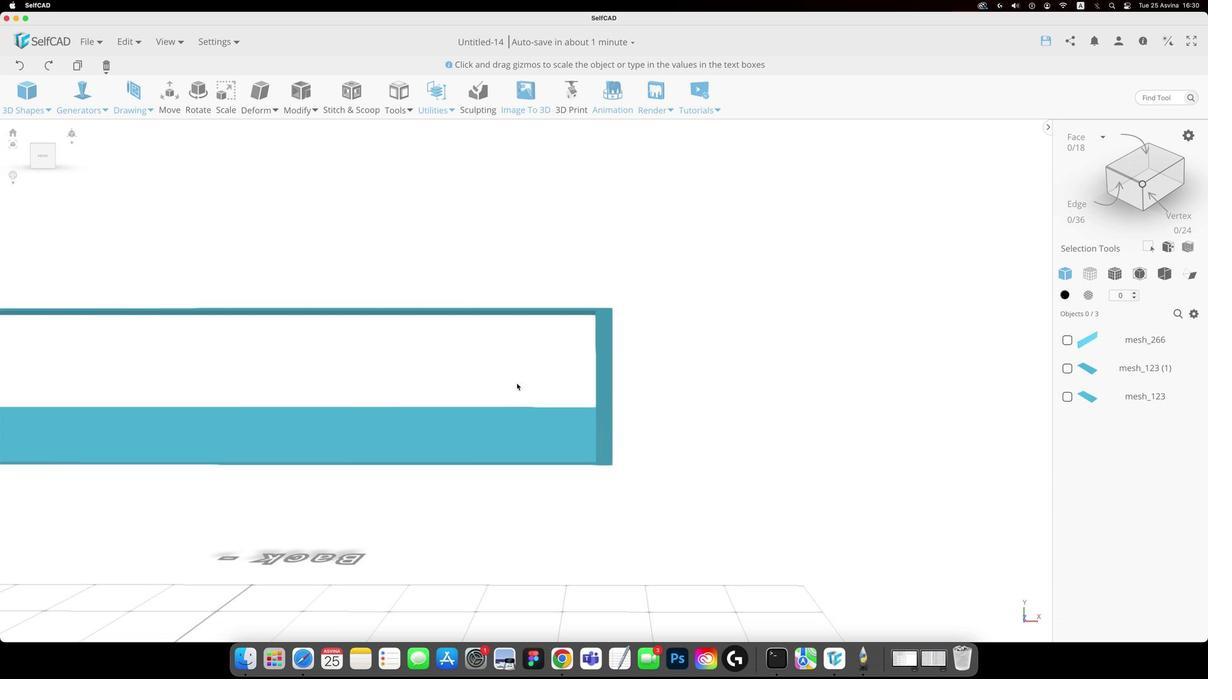
Action: Key pressed Key.alt
Screenshot: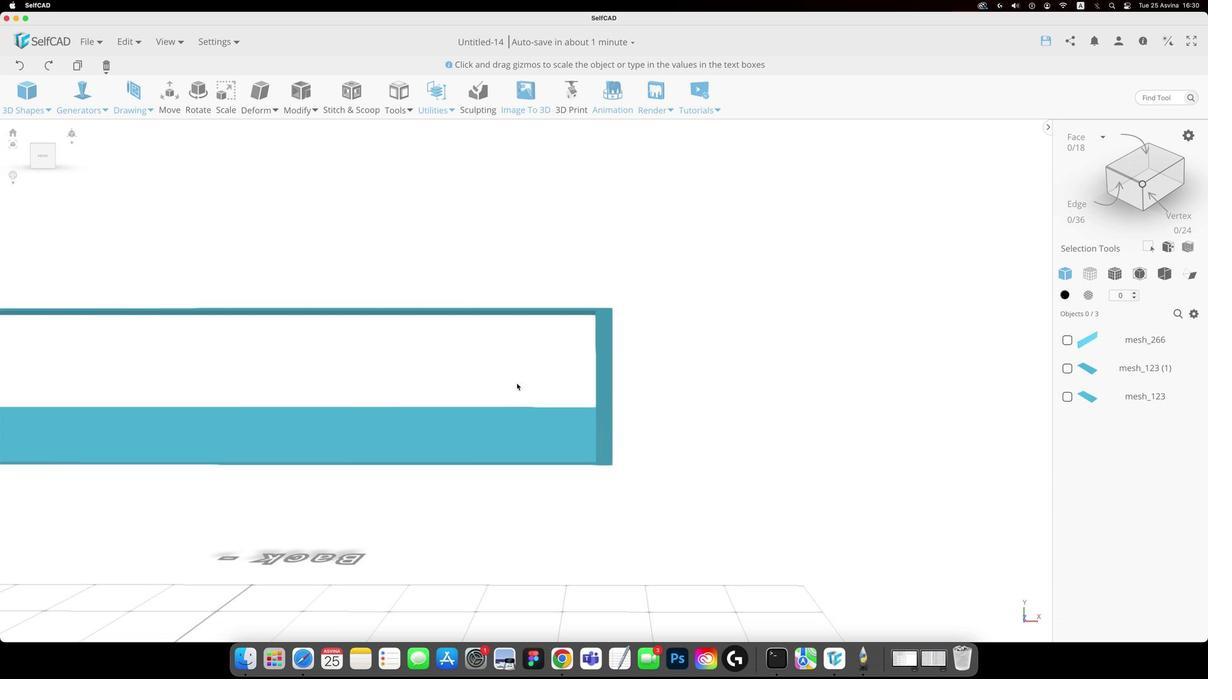 
Action: Mouse moved to (516, 383)
Screenshot: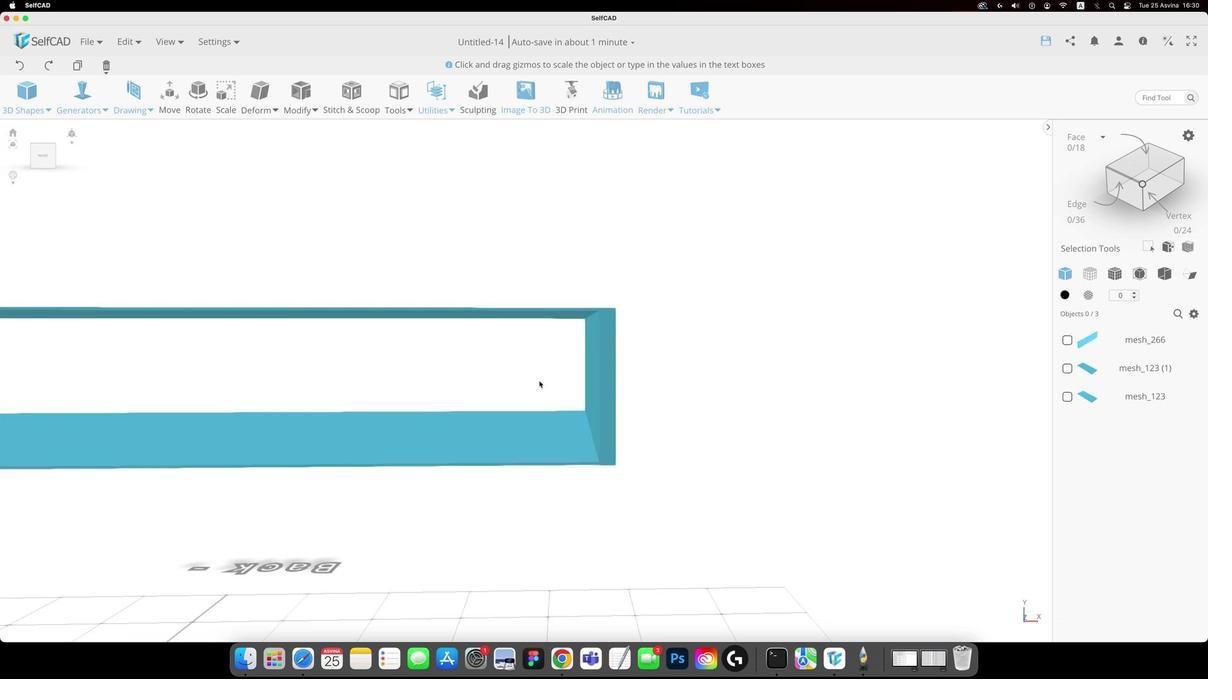 
Action: Mouse pressed left at (516, 383)
Screenshot: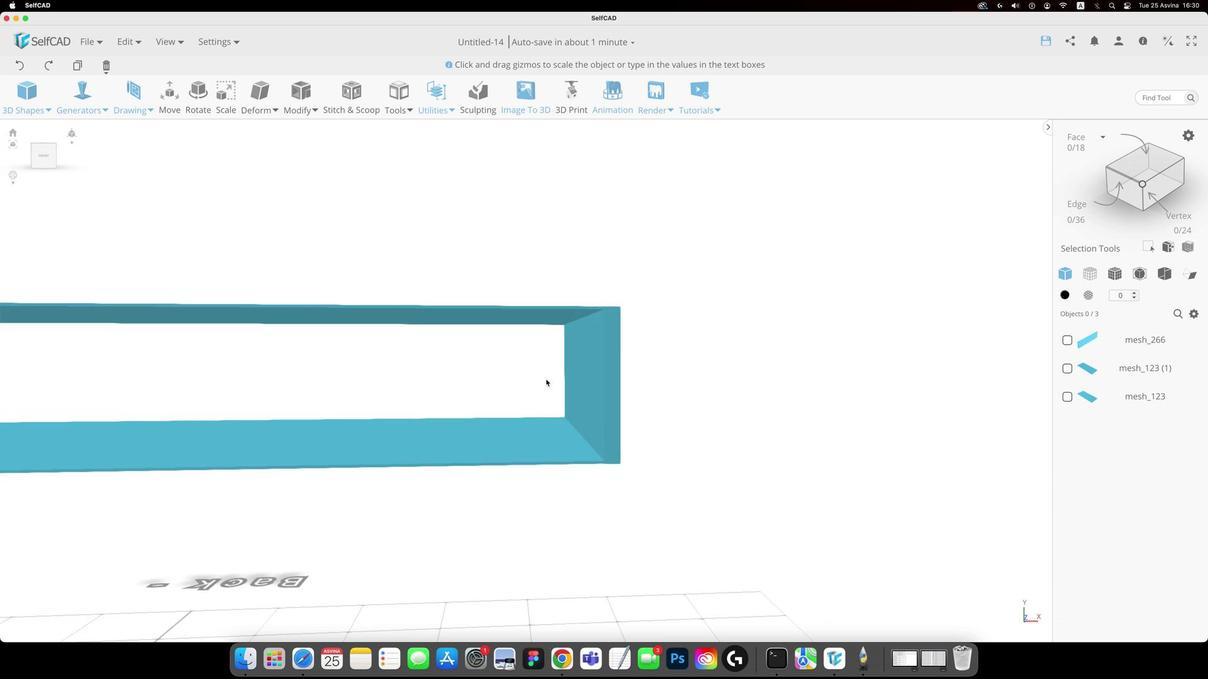 
Action: Mouse moved to (529, 390)
Screenshot: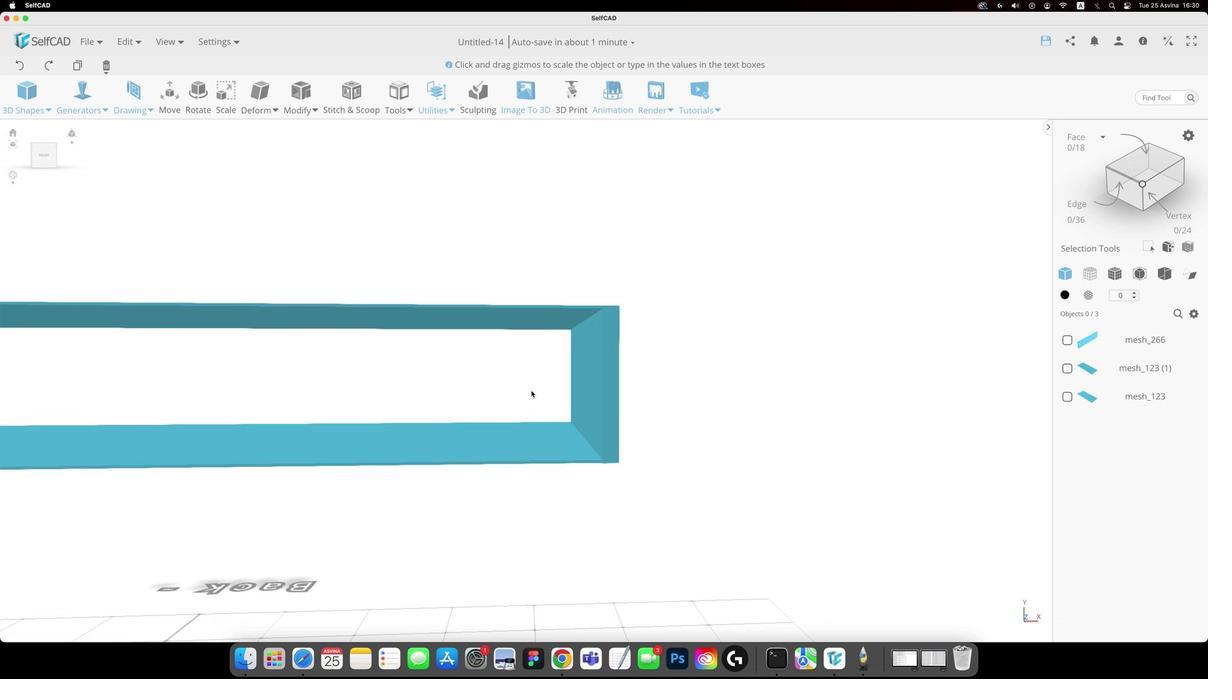 
Action: Key pressed Key.alt
Screenshot: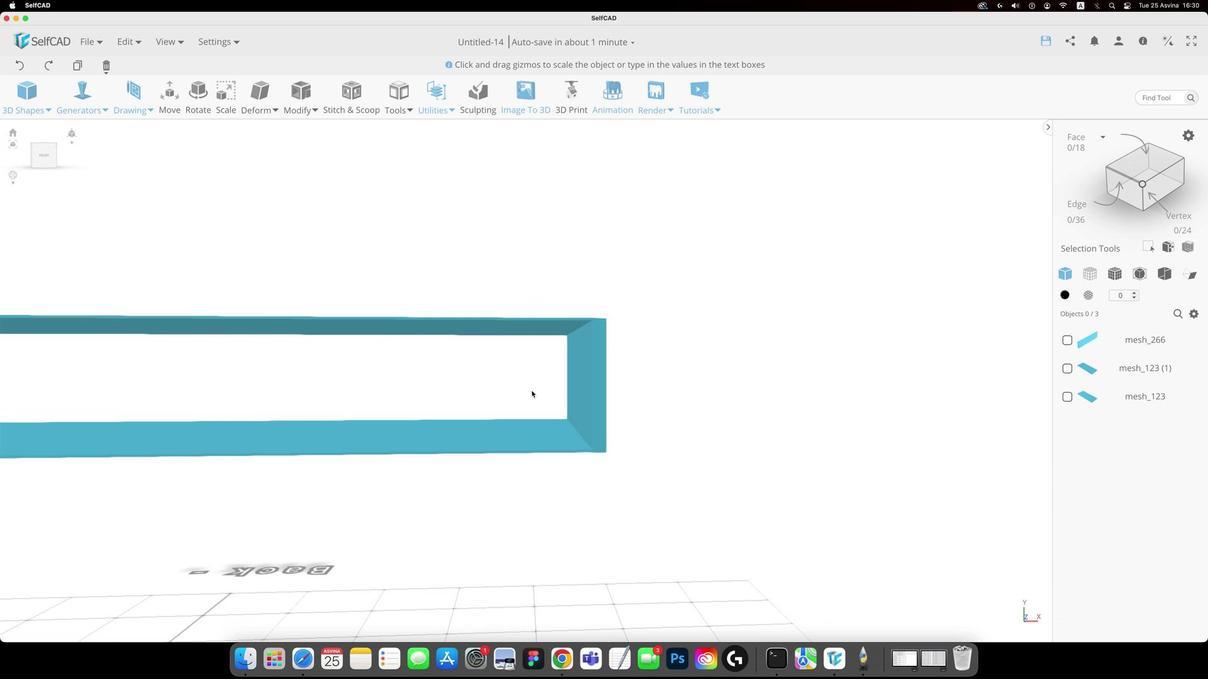 
Action: Mouse moved to (530, 390)
Screenshot: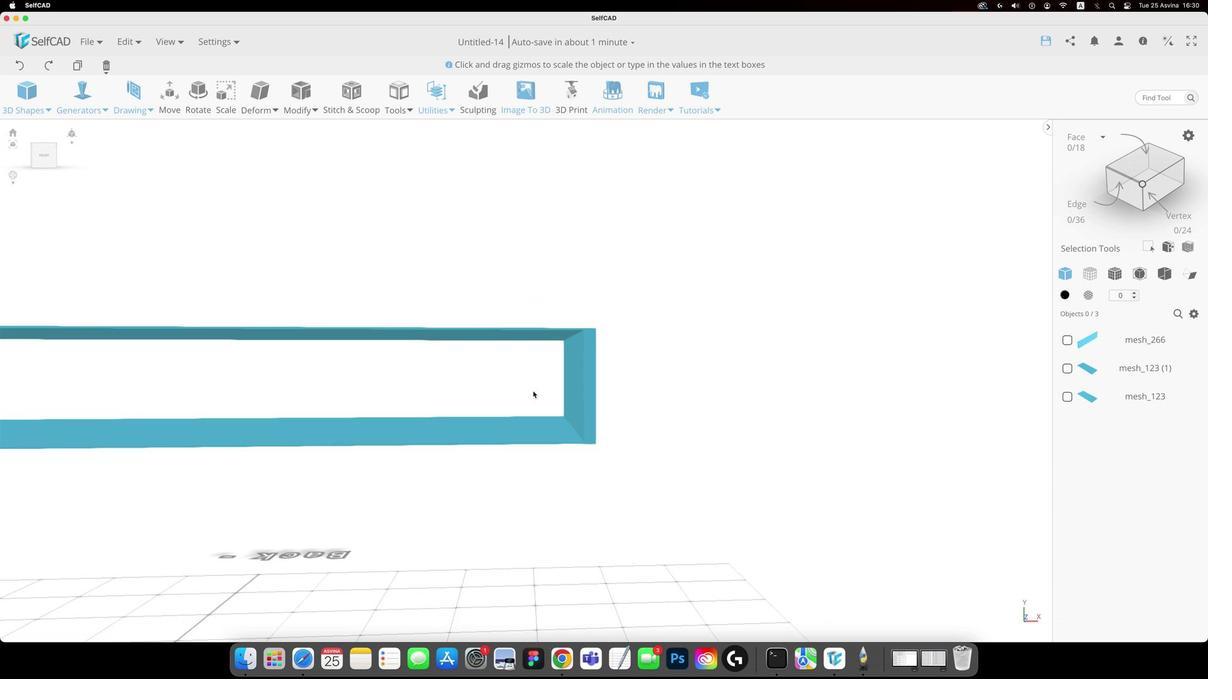 
Action: Mouse scrolled (530, 390) with delta (0, 3)
Screenshot: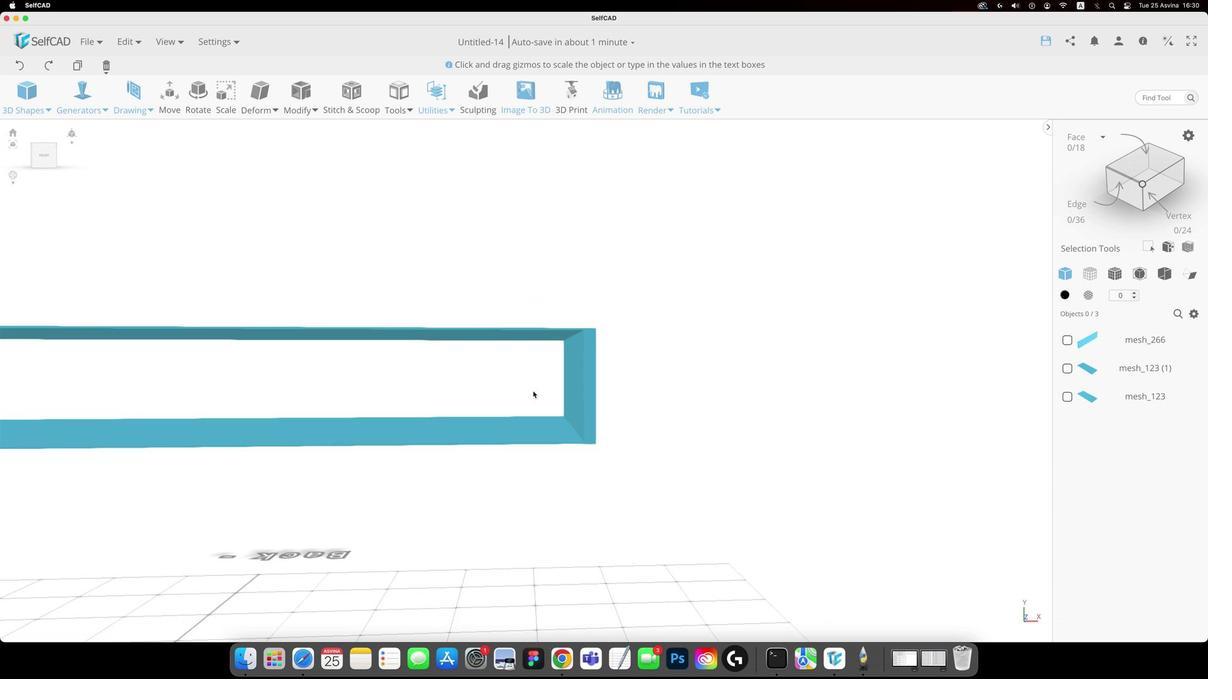 
Action: Mouse moved to (531, 390)
Screenshot: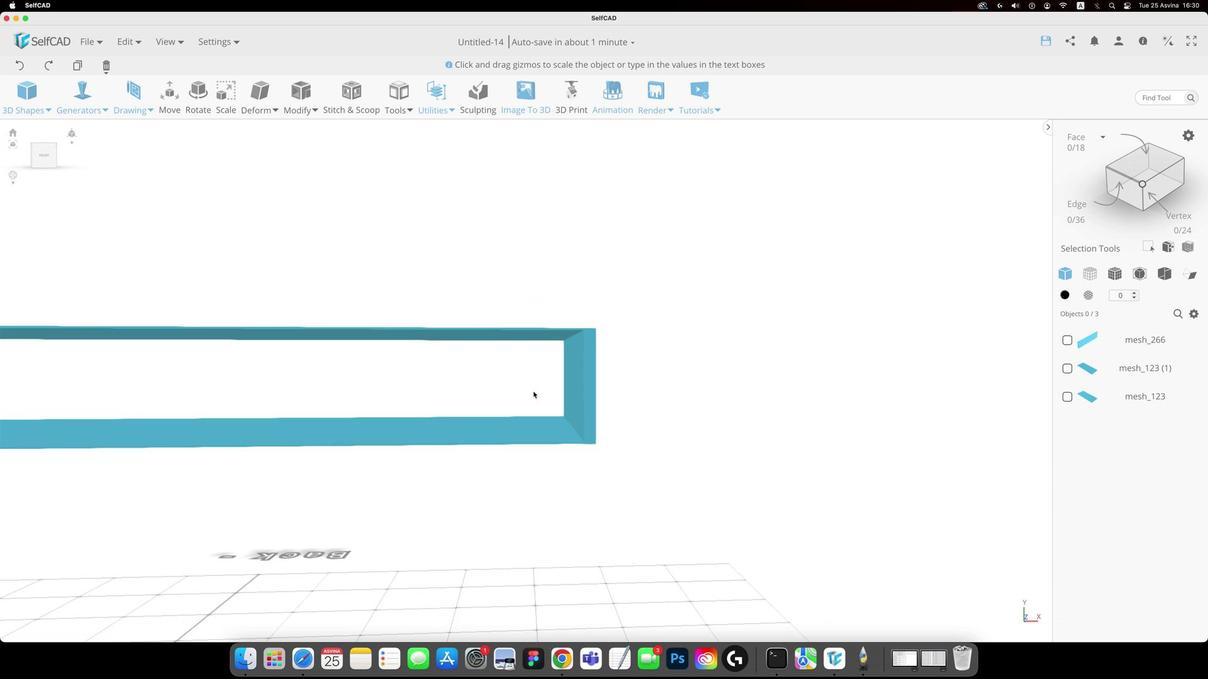 
Action: Mouse scrolled (531, 390) with delta (0, 3)
Screenshot: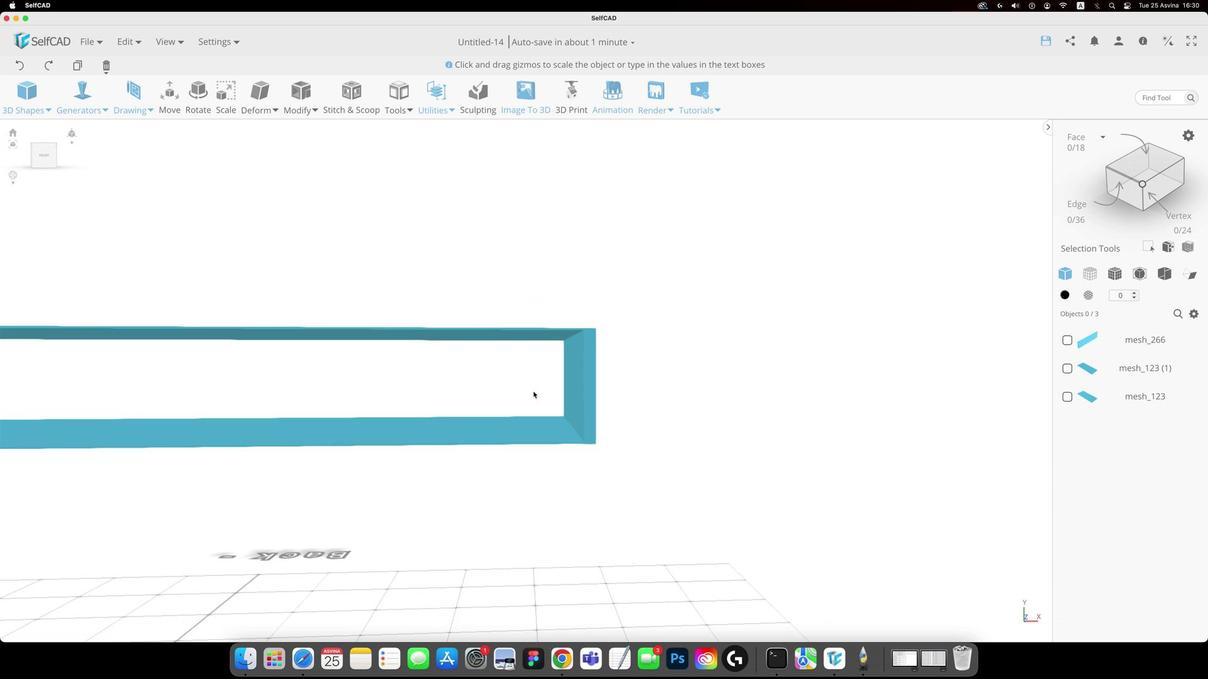 
Action: Mouse moved to (532, 391)
Screenshot: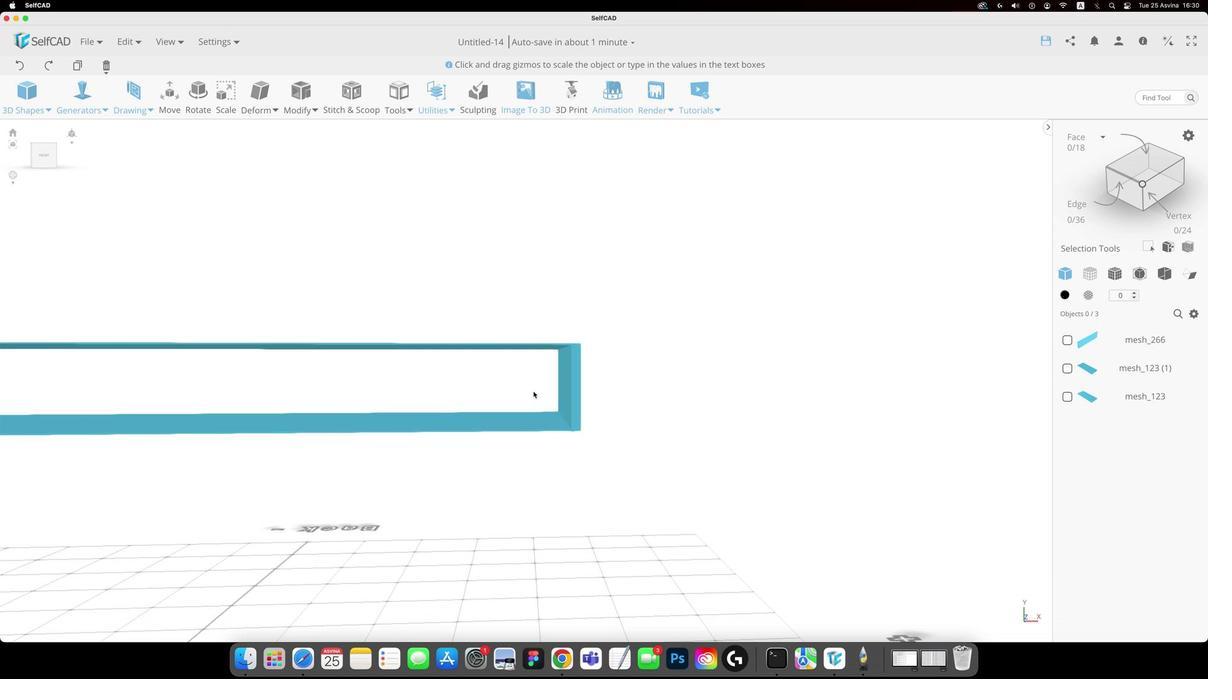 
Action: Mouse scrolled (532, 391) with delta (0, 3)
Screenshot: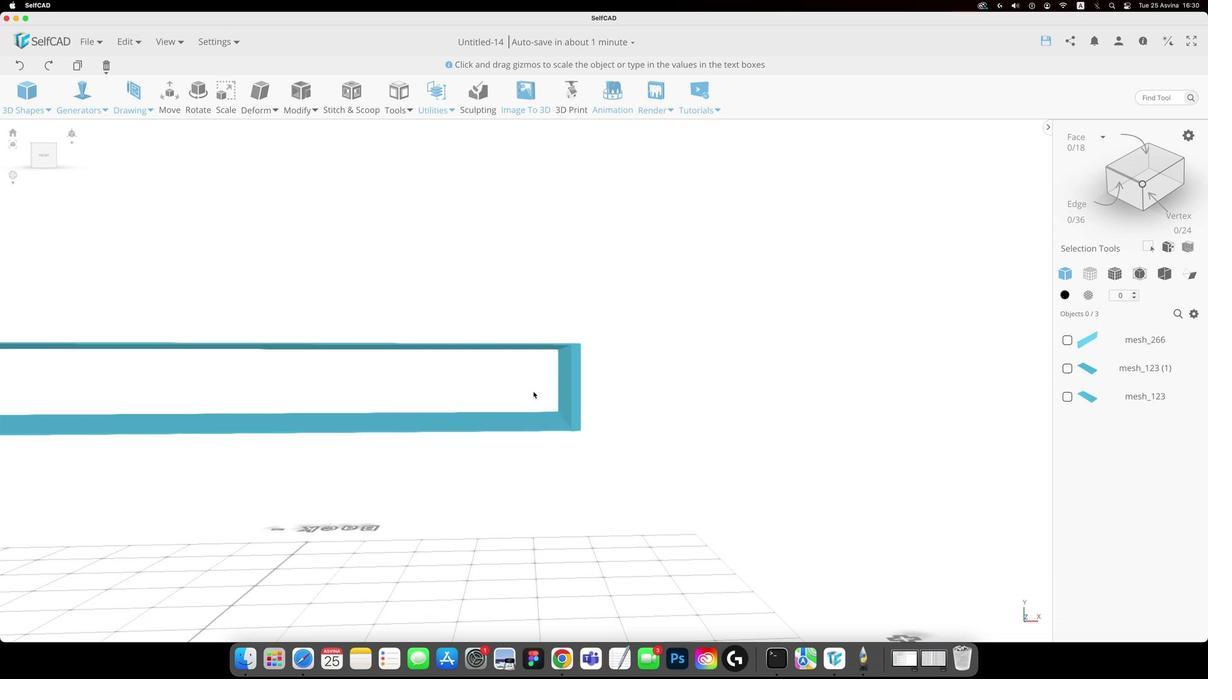 
Action: Mouse moved to (532, 391)
Screenshot: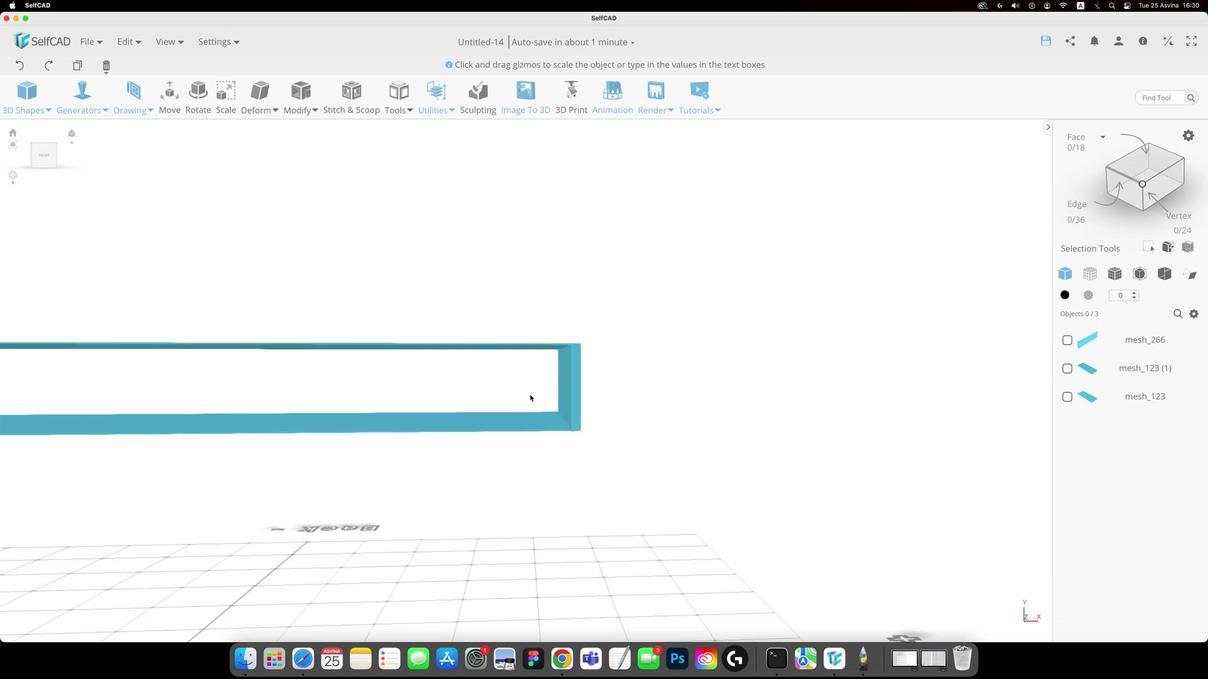 
Action: Mouse scrolled (532, 391) with delta (0, 3)
Screenshot: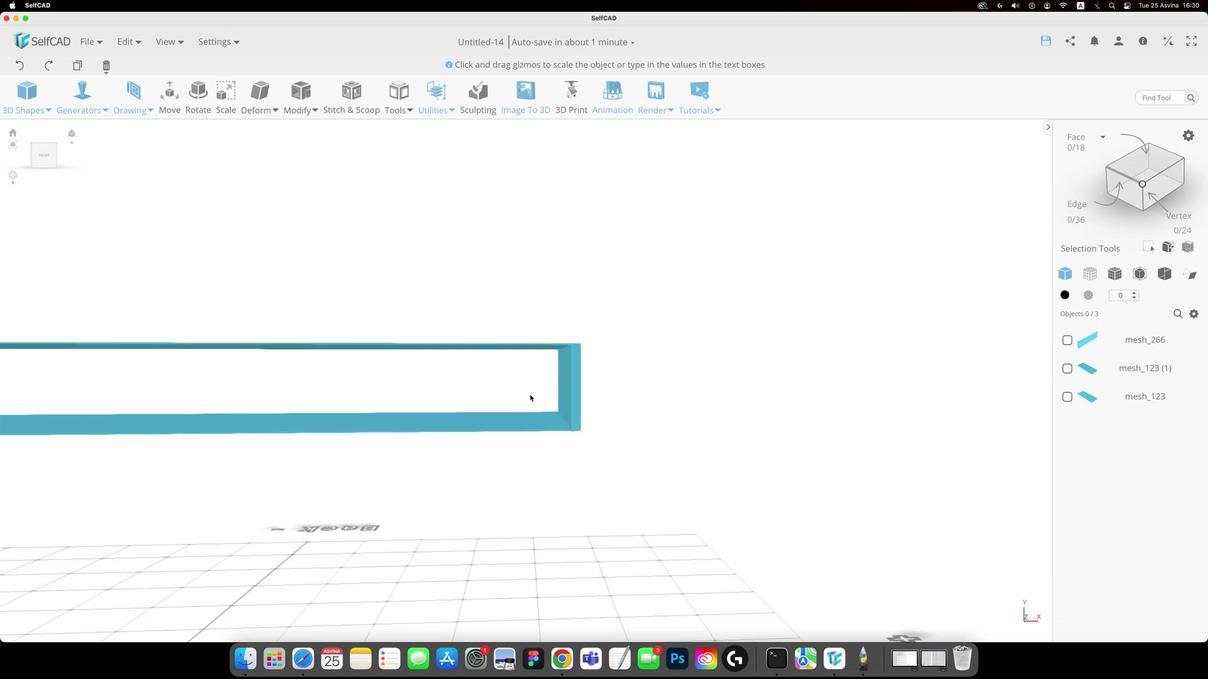 
Action: Mouse moved to (362, 504)
Screenshot: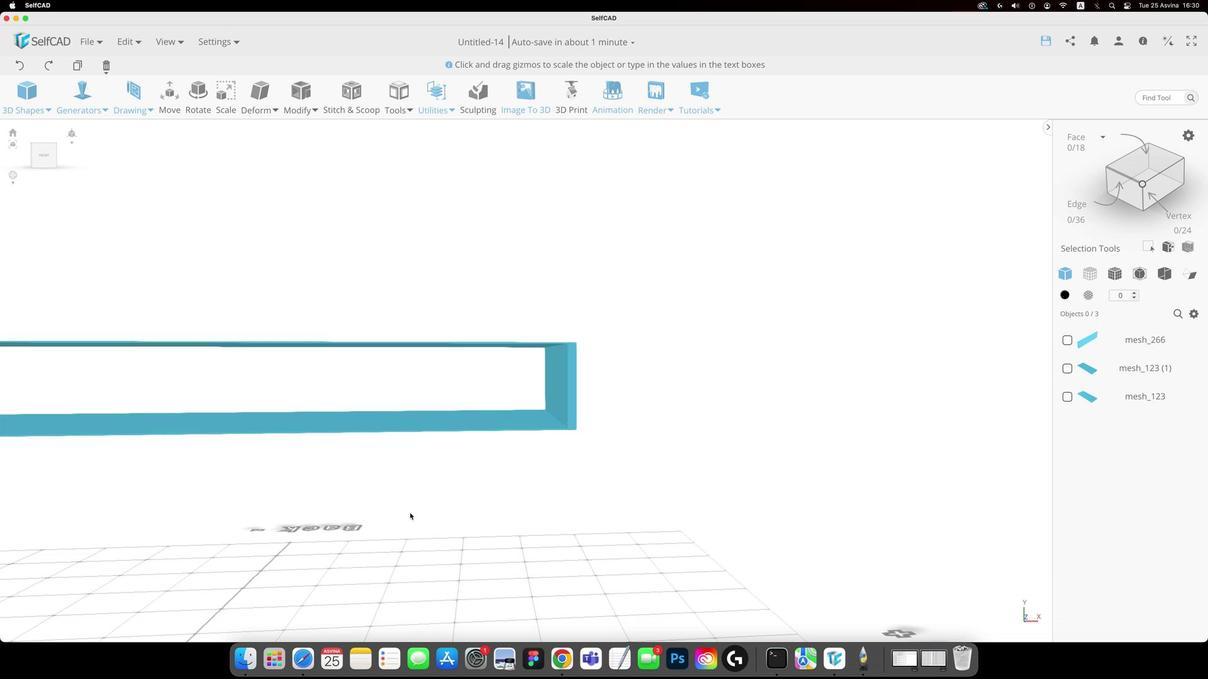 
Action: Key pressed Key.space
Screenshot: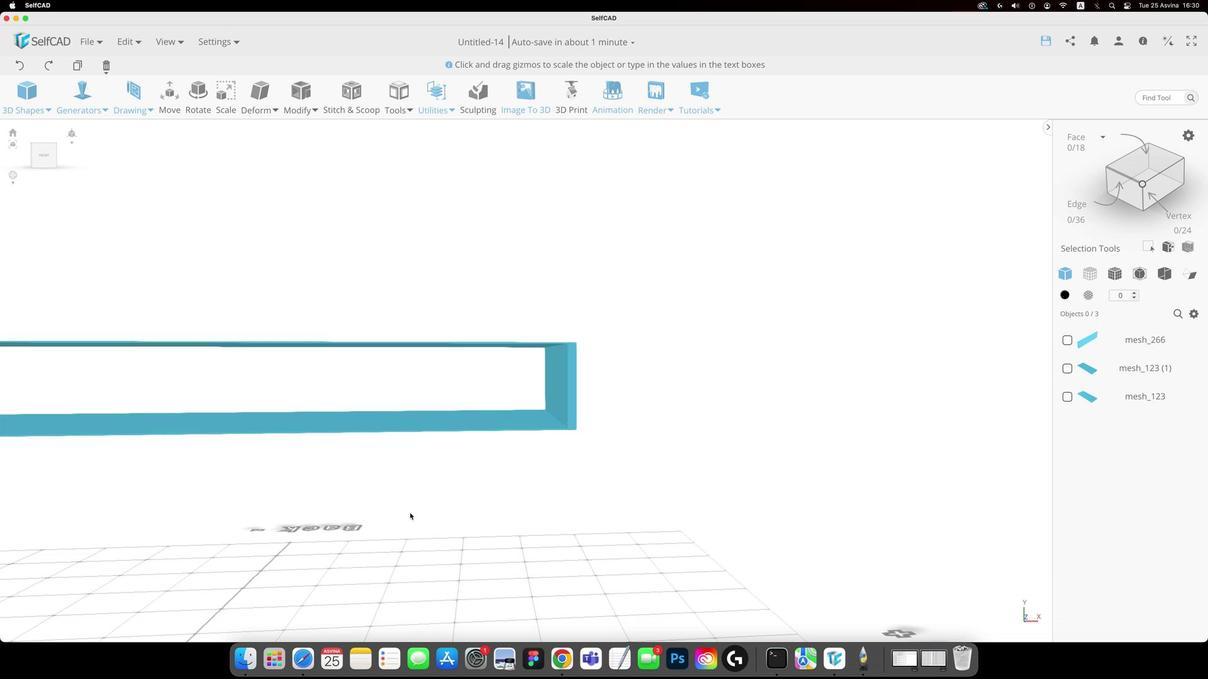
Action: Mouse moved to (361, 510)
Screenshot: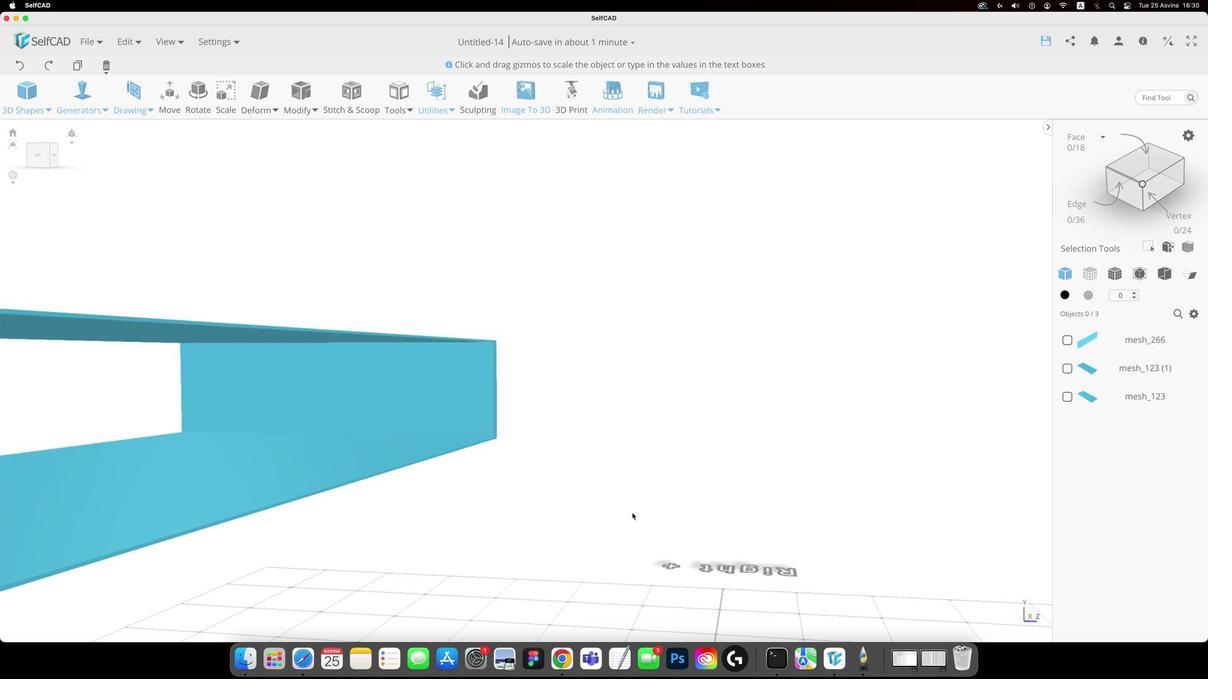 
Action: Mouse pressed left at (361, 510)
Screenshot: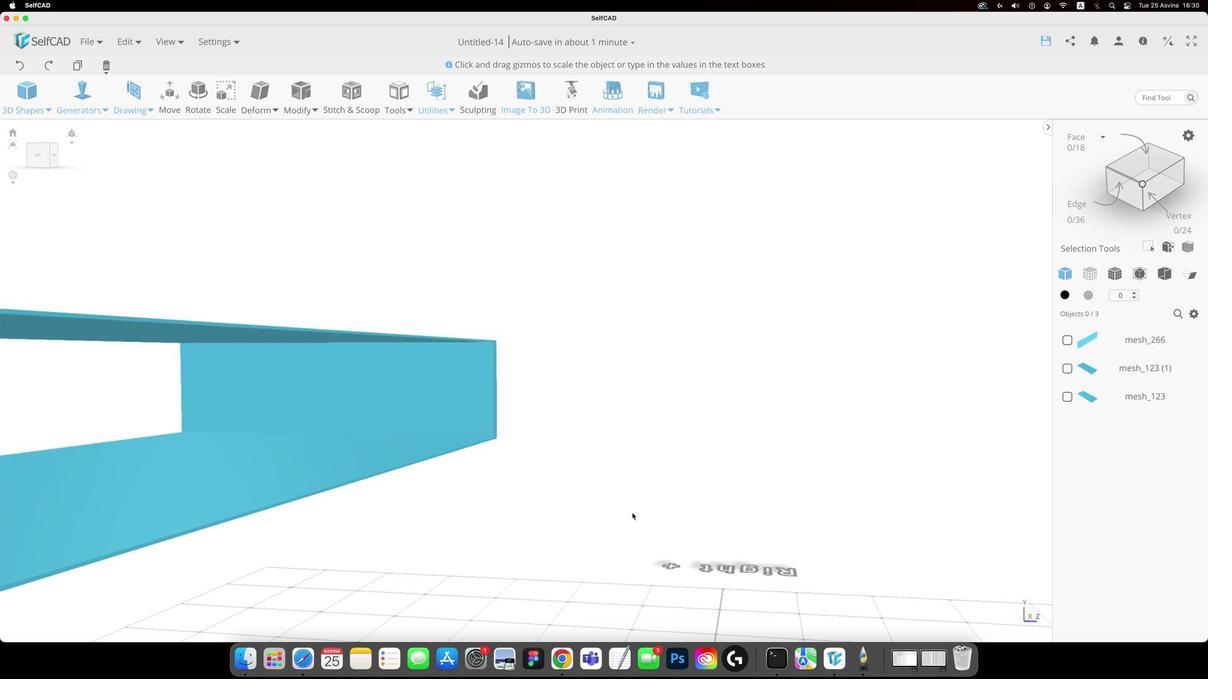 
Action: Mouse moved to (369, 531)
Screenshot: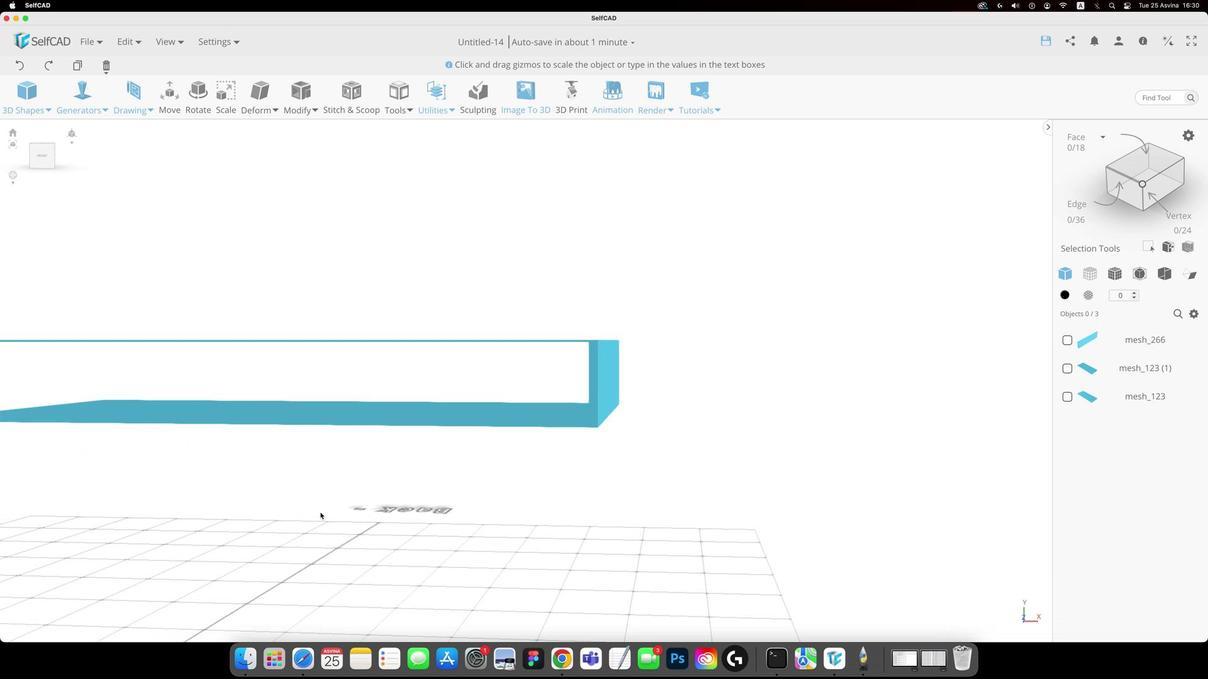 
Action: Key pressed Key.space
Screenshot: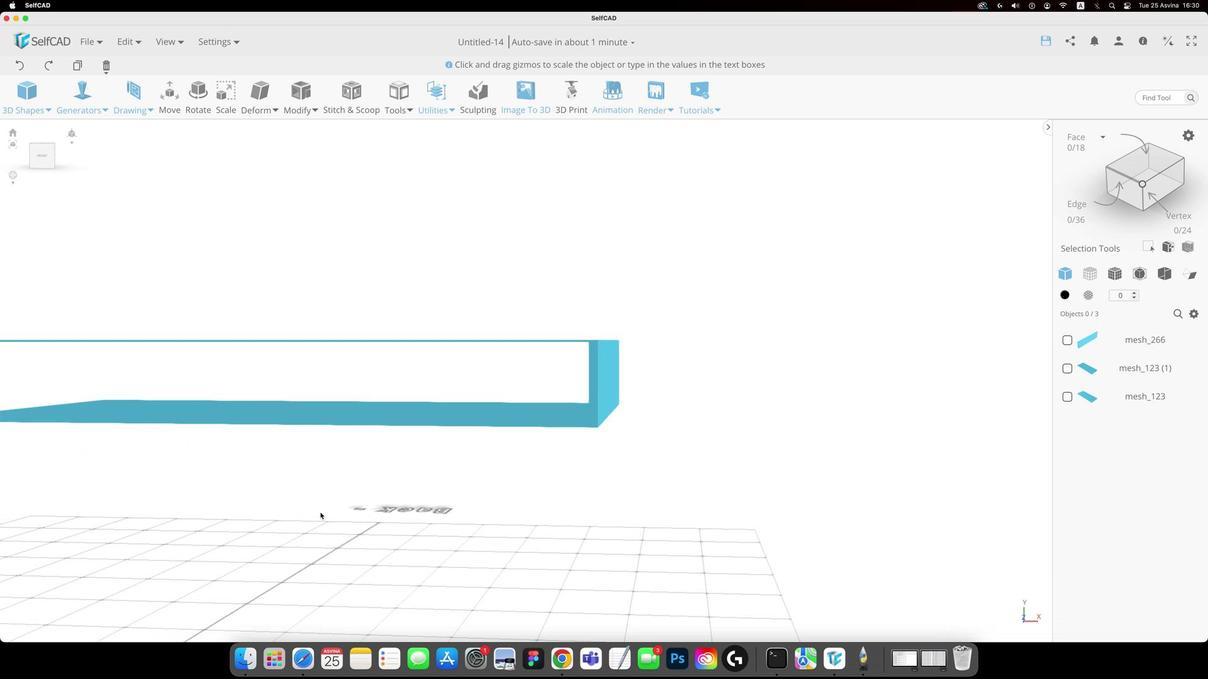 
Action: Mouse moved to (293, 505)
Screenshot: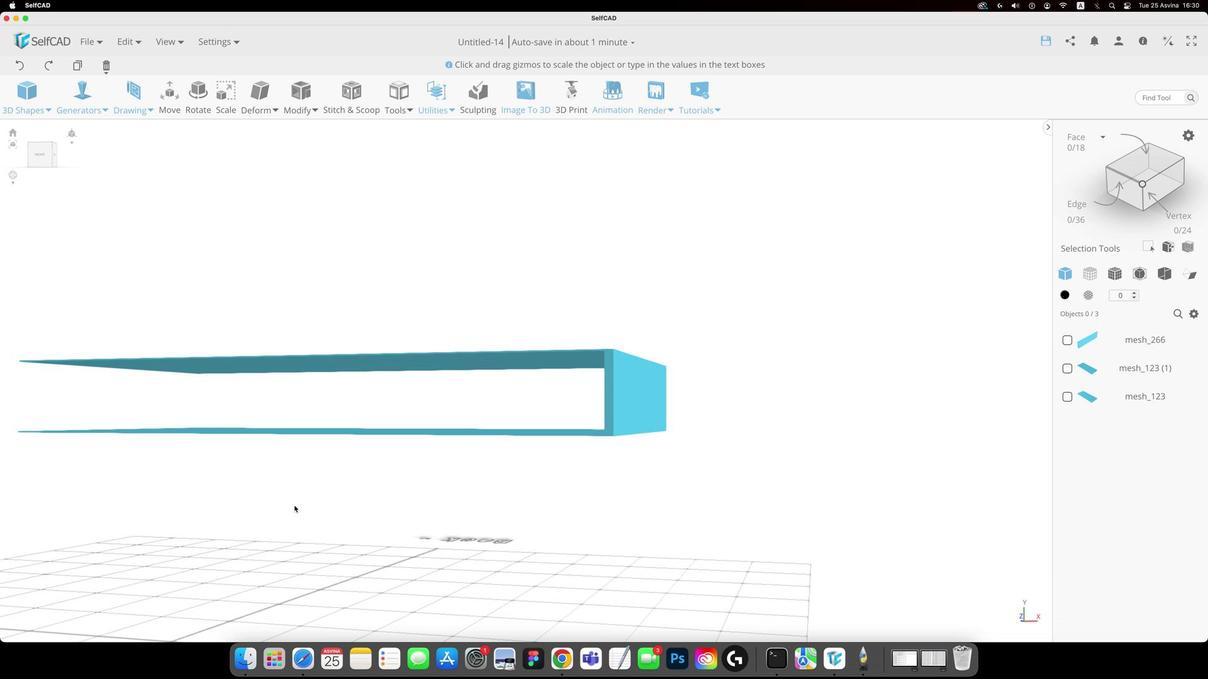 
Action: Key pressed Key.space
Screenshot: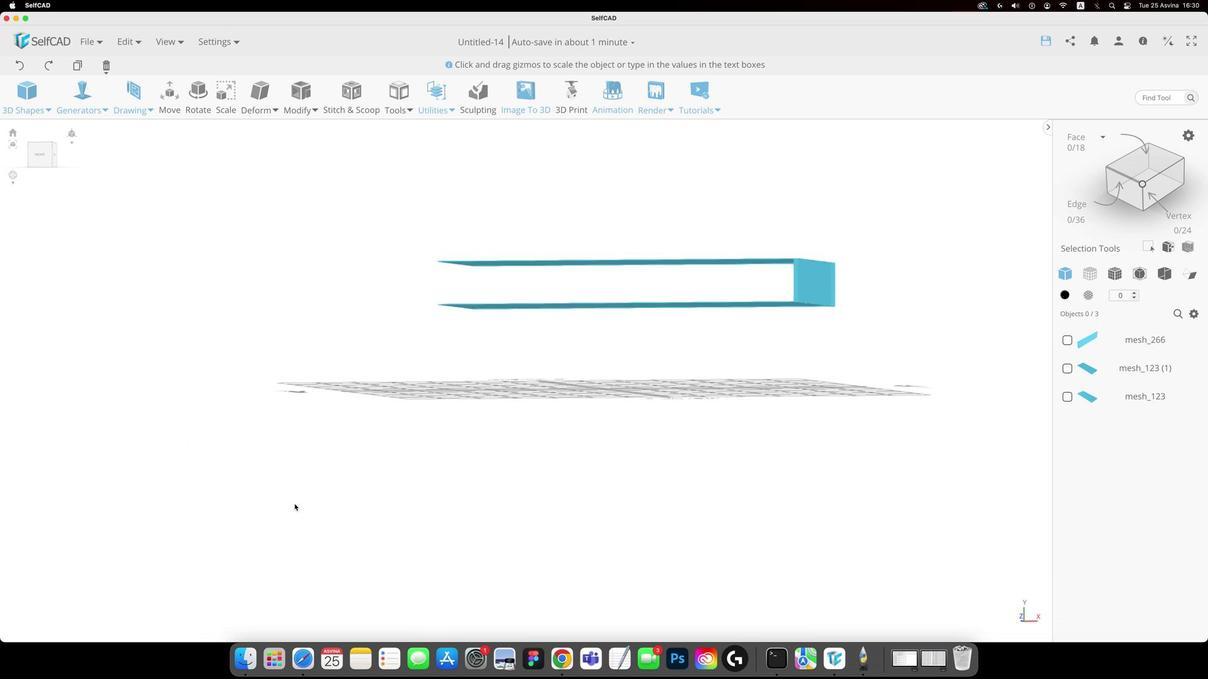 
Action: Mouse moved to (37, 157)
Screenshot: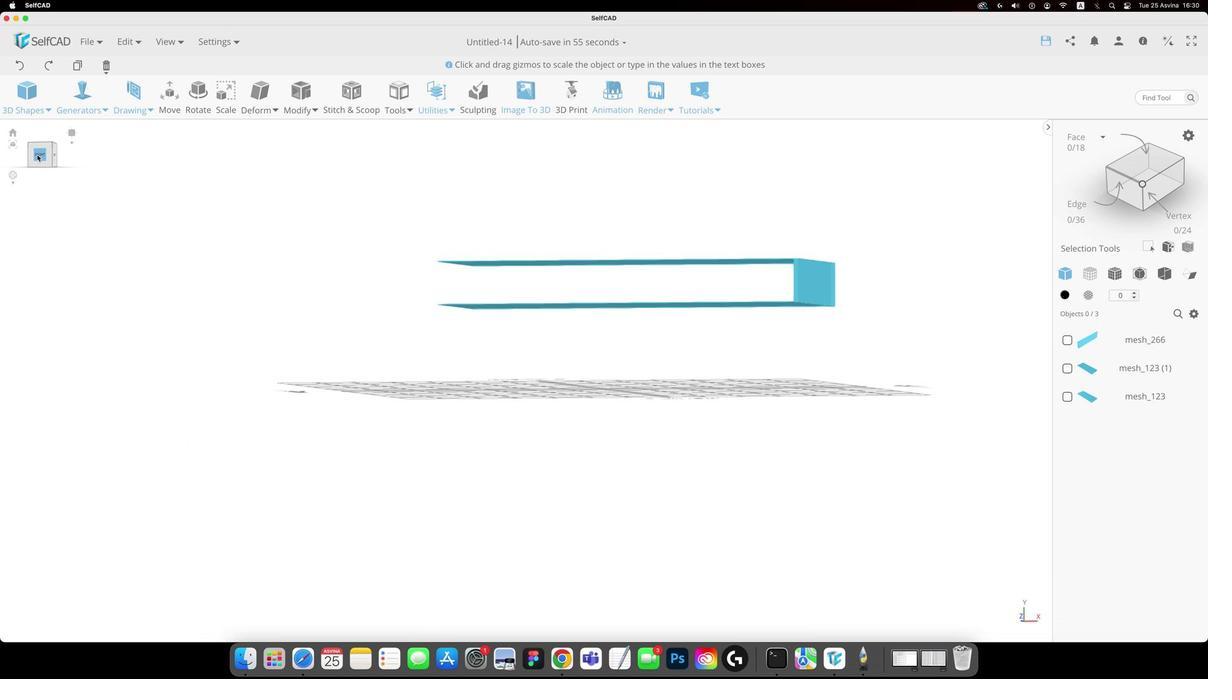 
Action: Mouse pressed left at (37, 157)
Screenshot: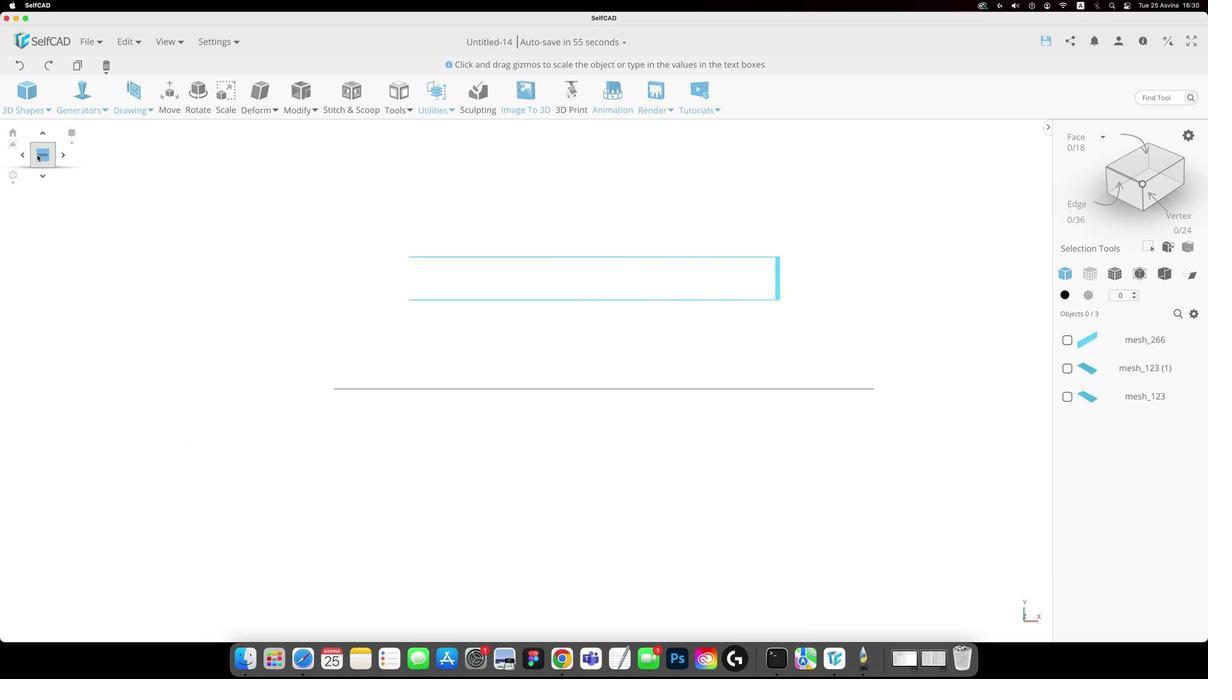 
Action: Mouse moved to (775, 273)
Screenshot: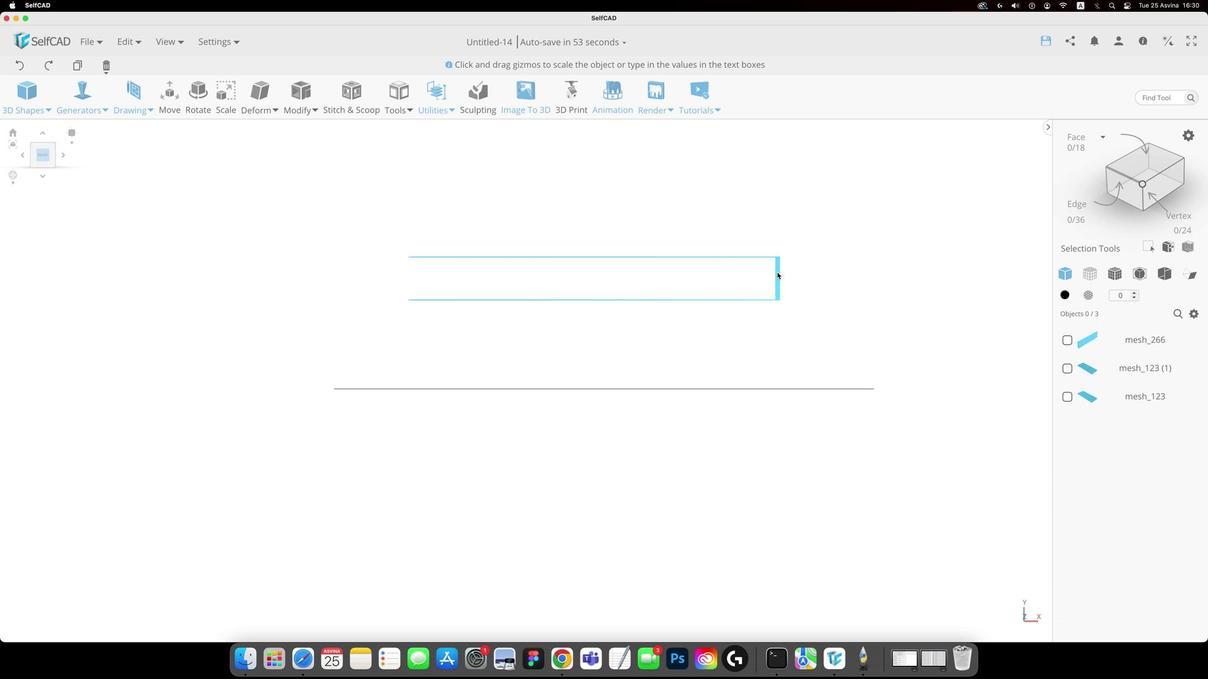 
Action: Mouse pressed left at (775, 273)
Screenshot: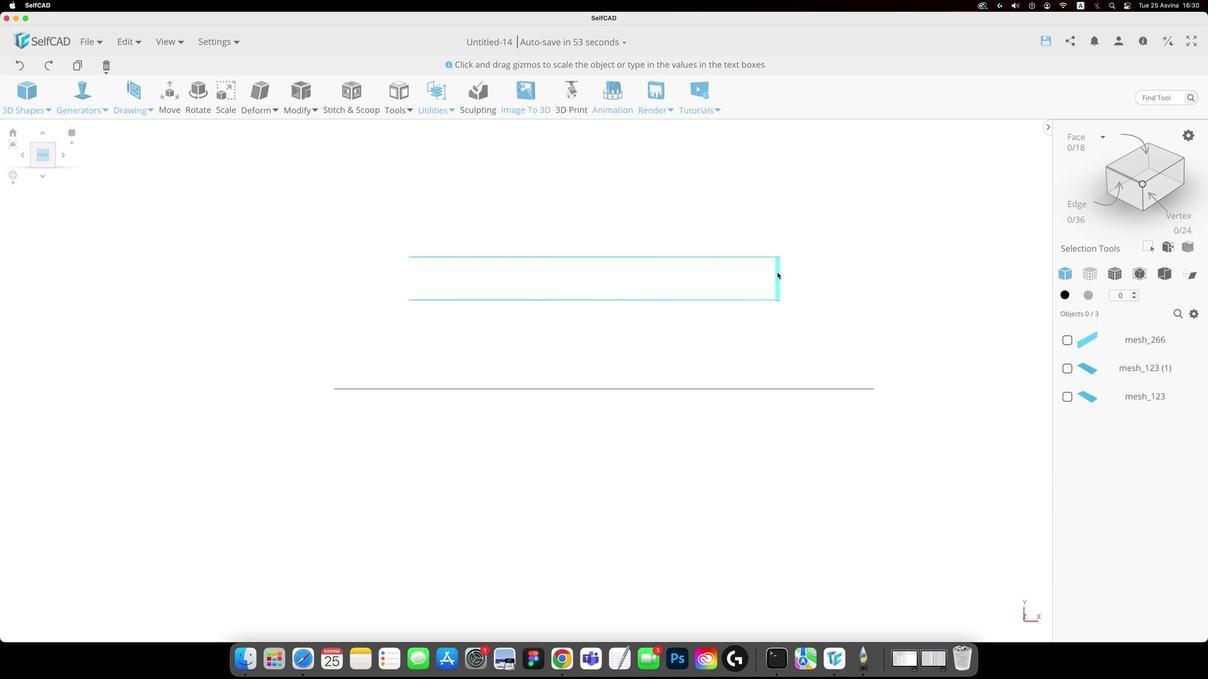 
Action: Key pressed 'm'
Screenshot: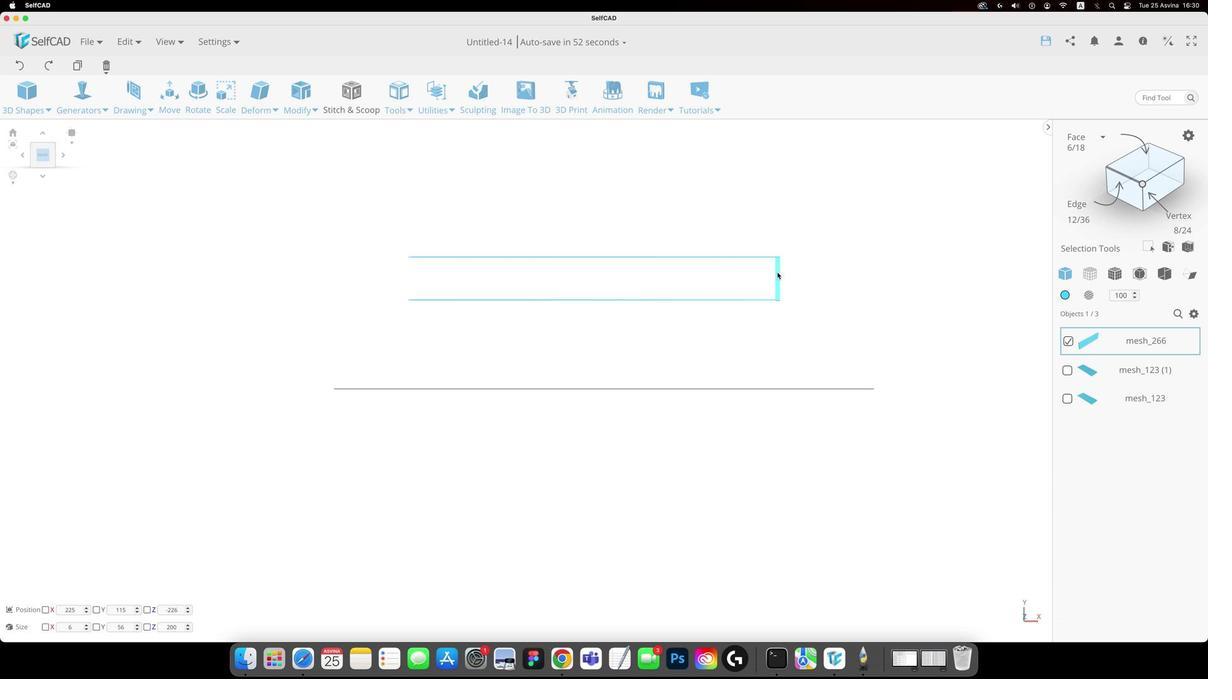 
Action: Mouse moved to (819, 301)
Screenshot: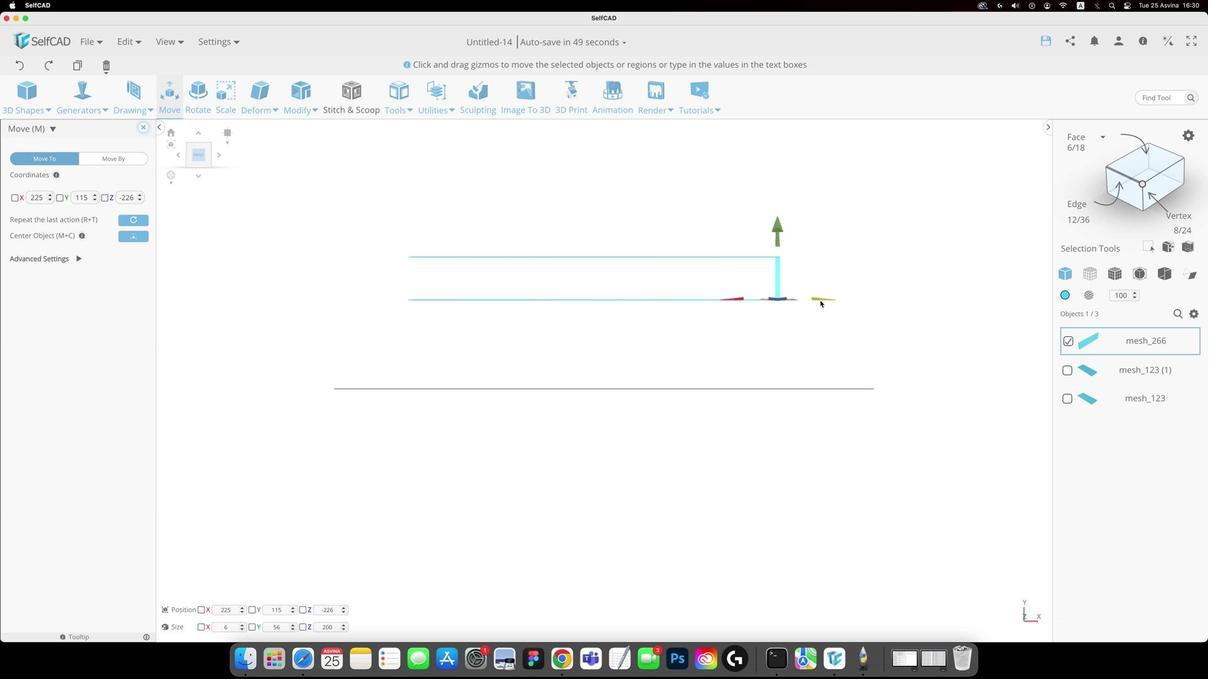 
Action: Key pressed Key.shift
Screenshot: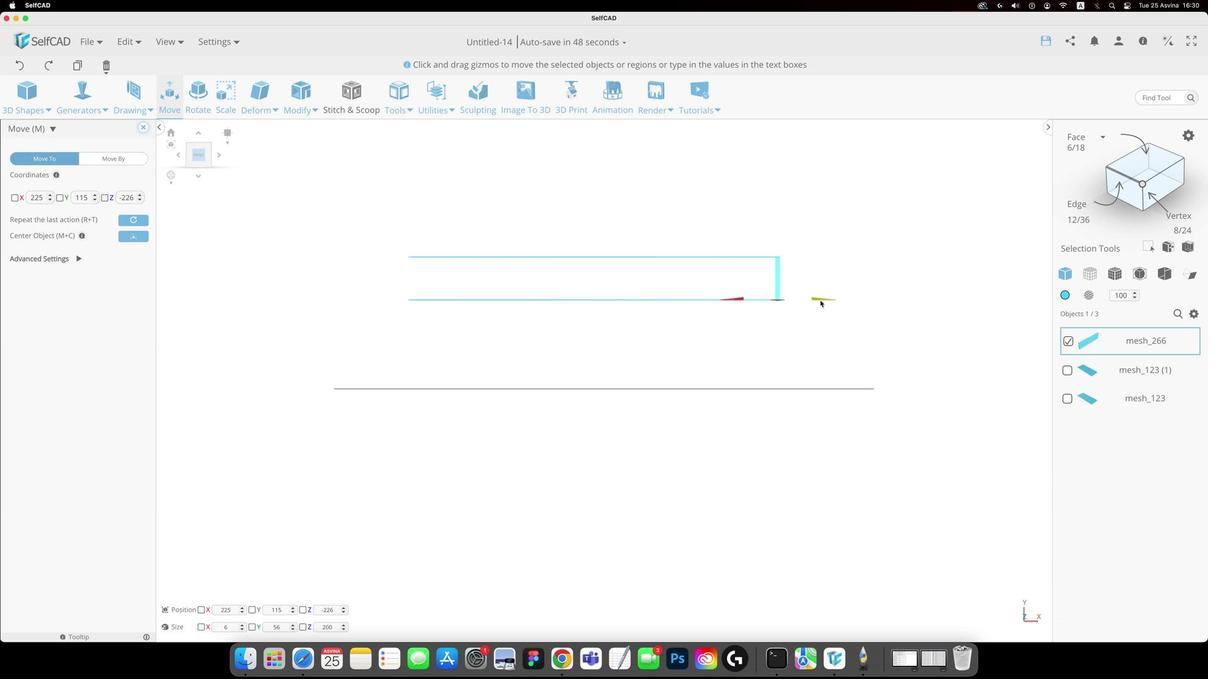 
Action: Mouse moved to (819, 301)
Screenshot: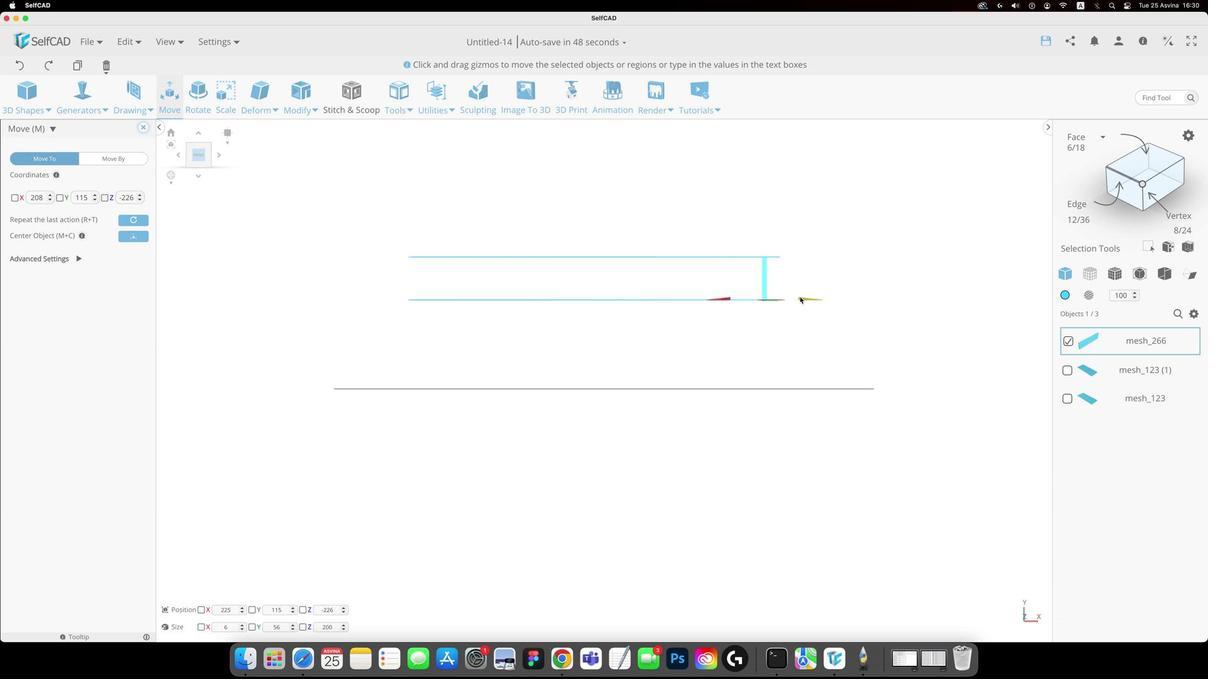 
Action: Mouse pressed left at (819, 301)
Screenshot: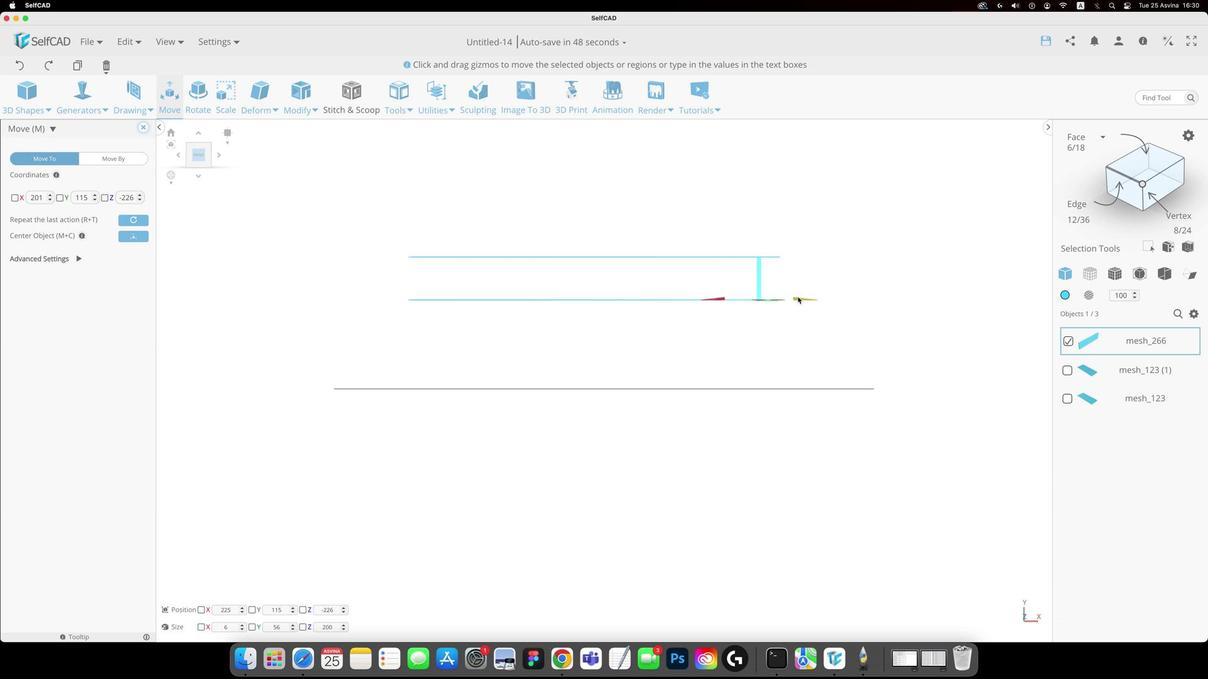 
Action: Mouse moved to (452, 297)
Screenshot: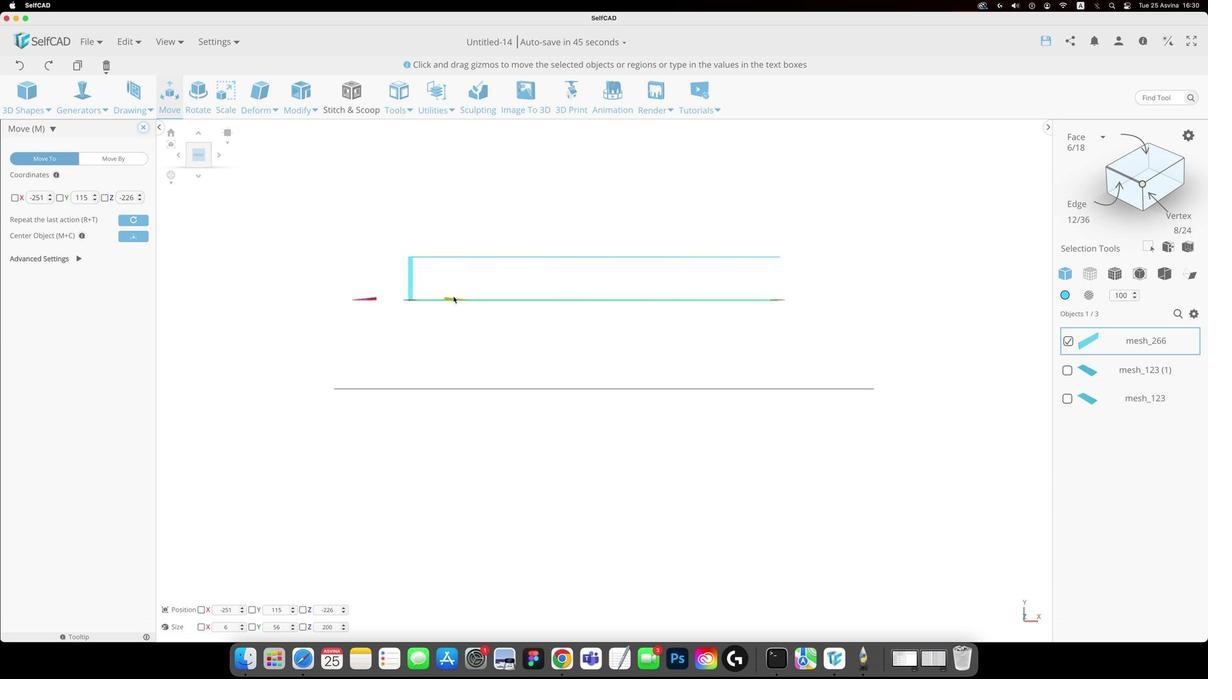
Action: Key pressed Key.alt
Screenshot: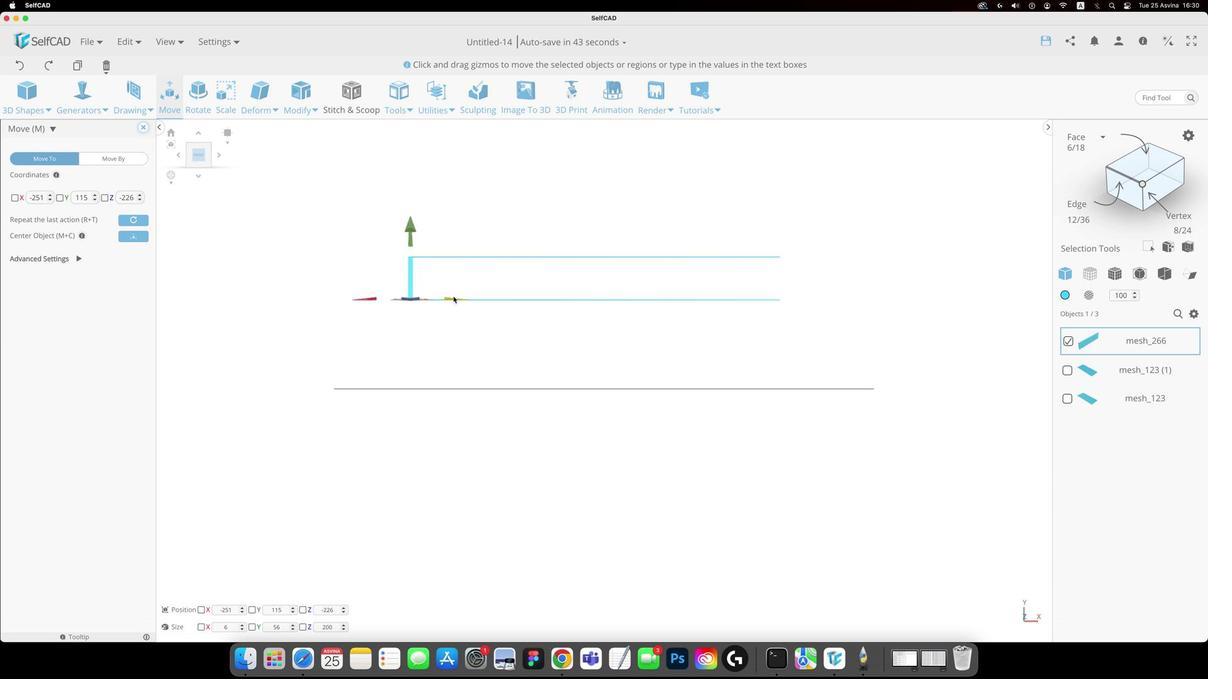 
Action: Mouse pressed left at (452, 297)
Screenshot: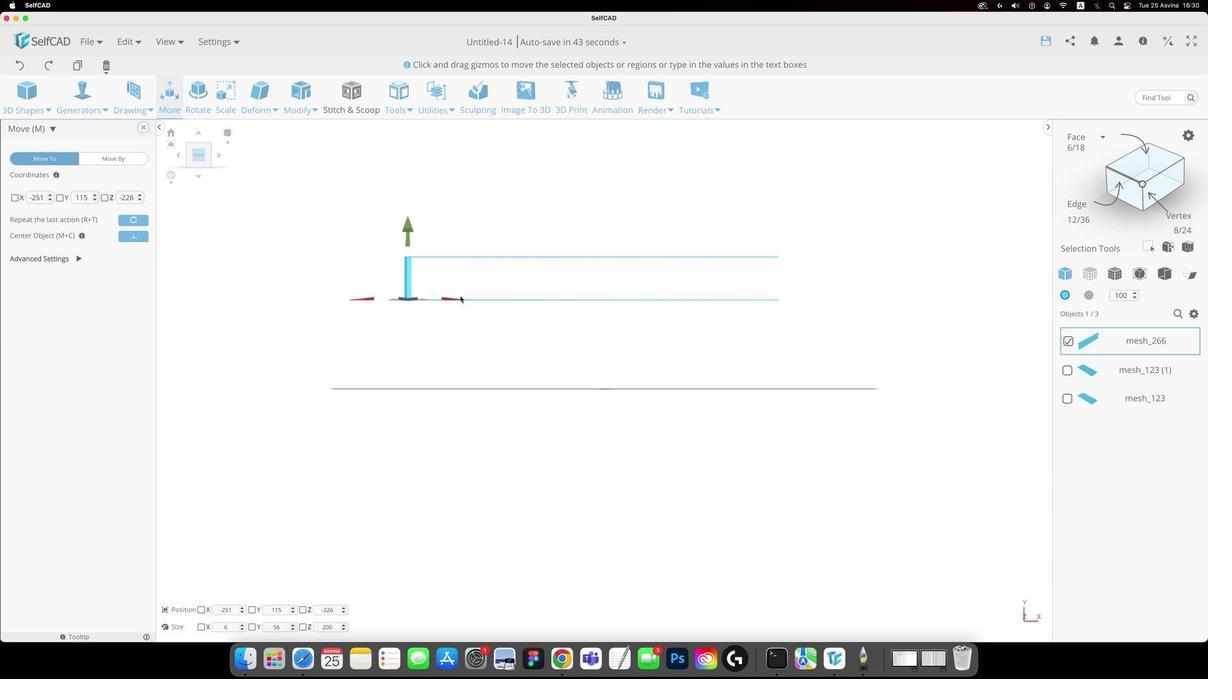 
Action: Mouse moved to (424, 303)
Screenshot: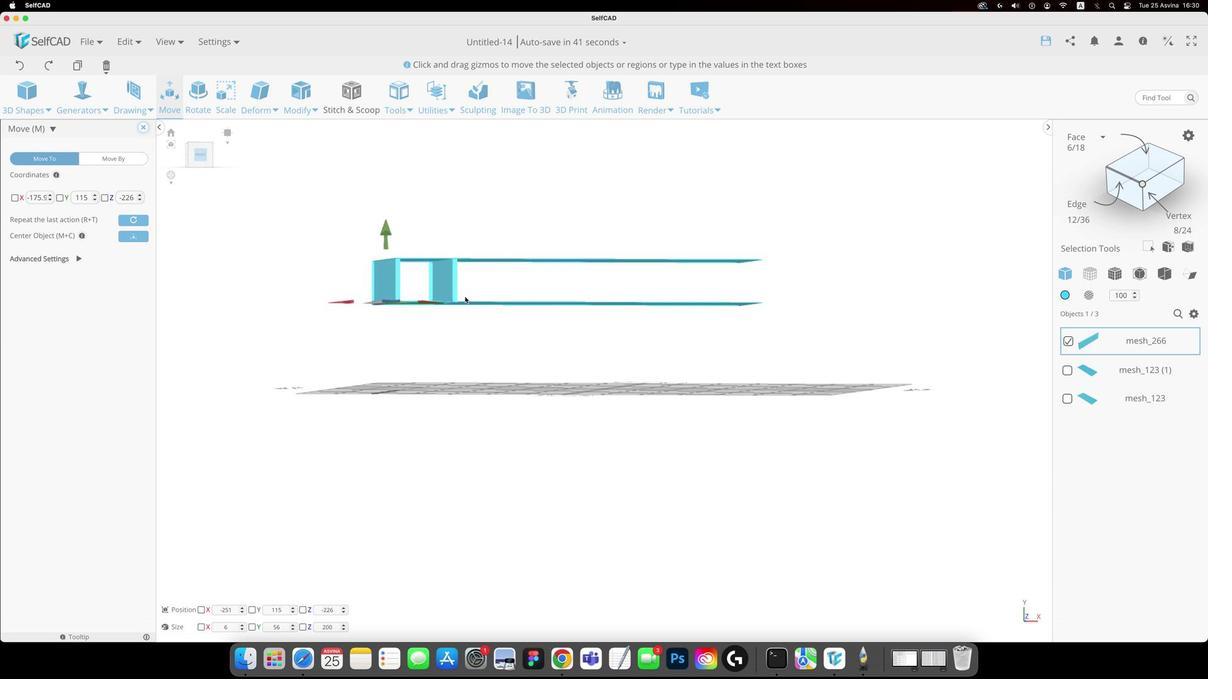 
Action: Mouse pressed left at (424, 303)
Screenshot: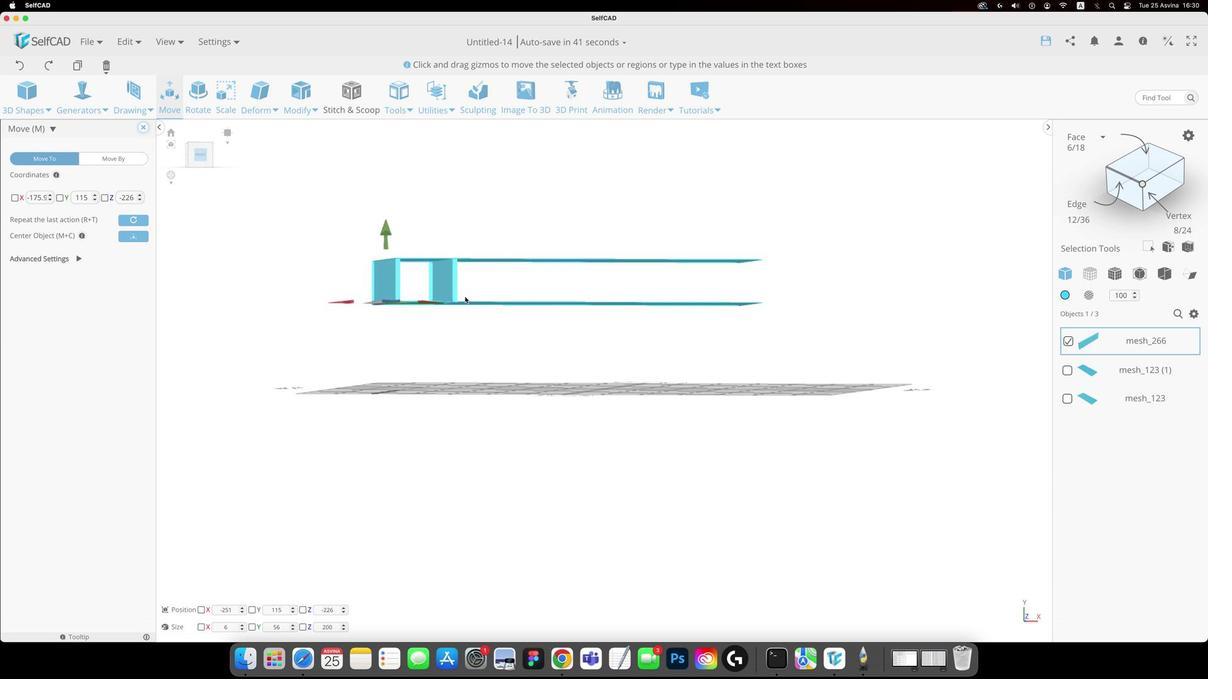 
Action: Mouse moved to (201, 157)
Screenshot: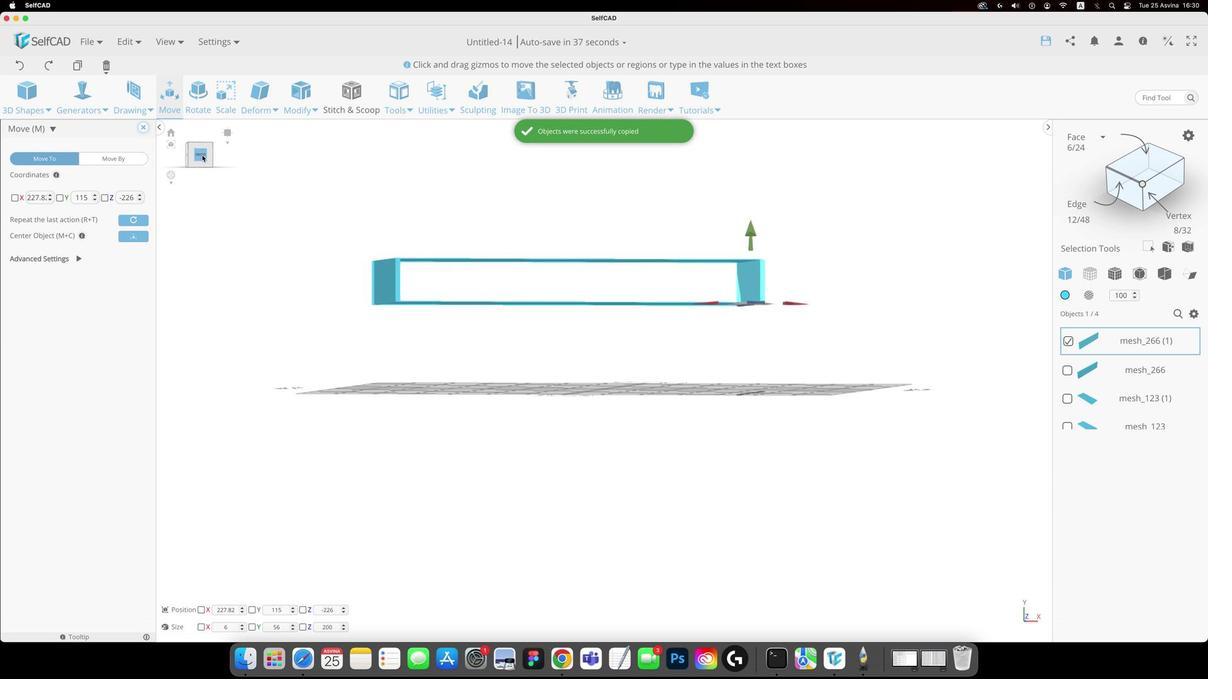 
Action: Mouse pressed left at (201, 157)
Screenshot: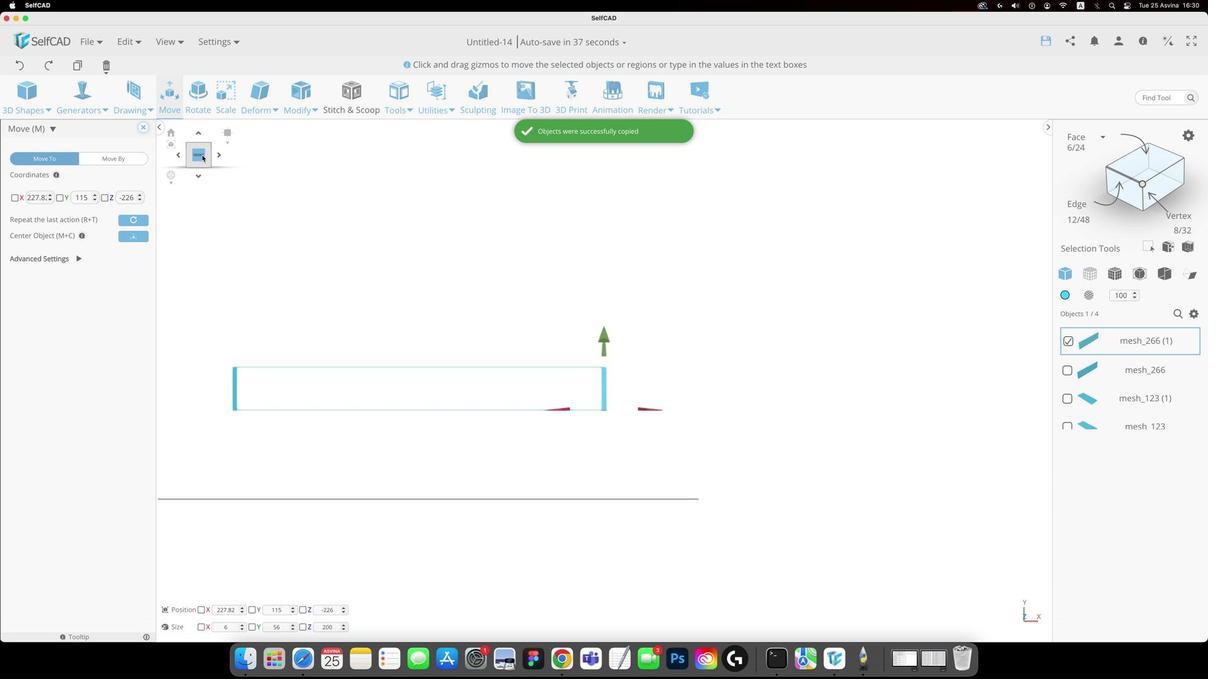 
Action: Mouse moved to (282, 327)
Screenshot: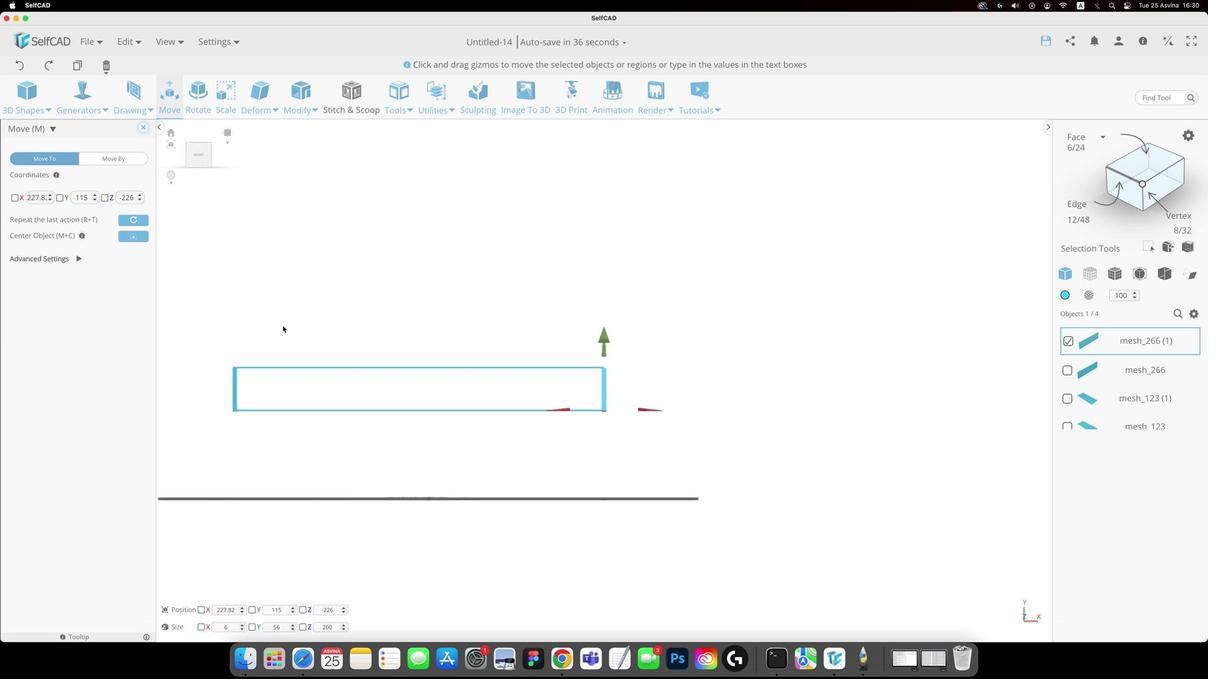 
Action: Mouse pressed left at (282, 327)
Screenshot: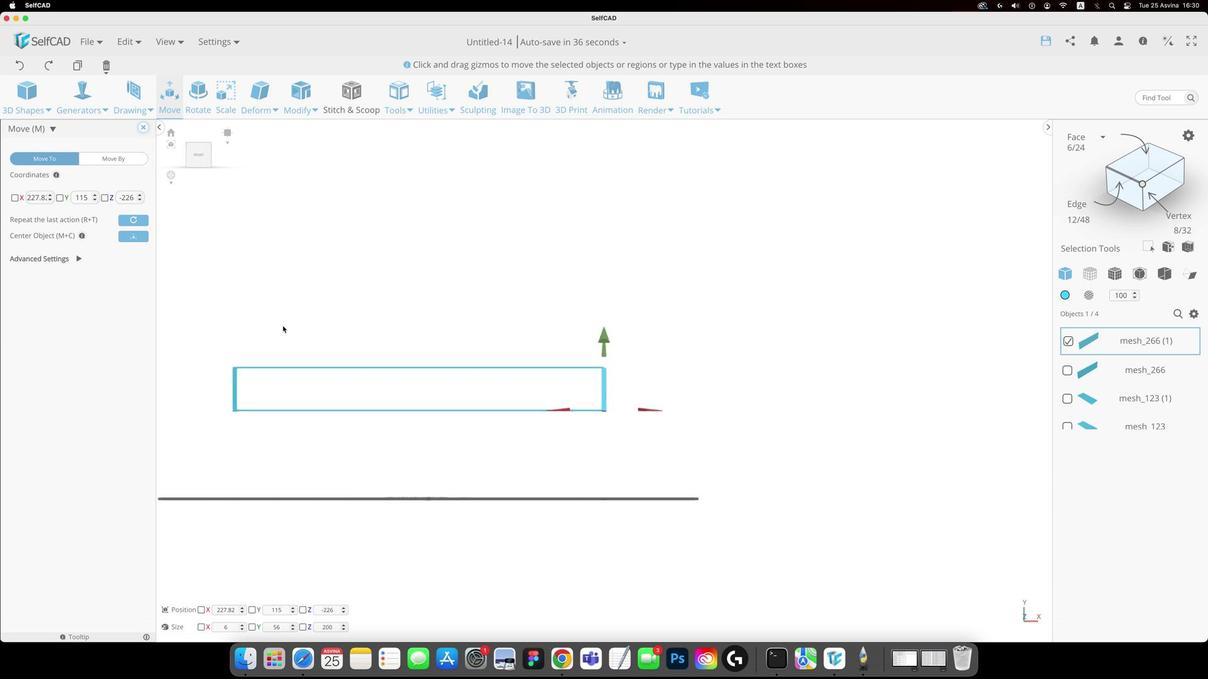 
Action: Mouse moved to (282, 327)
Screenshot: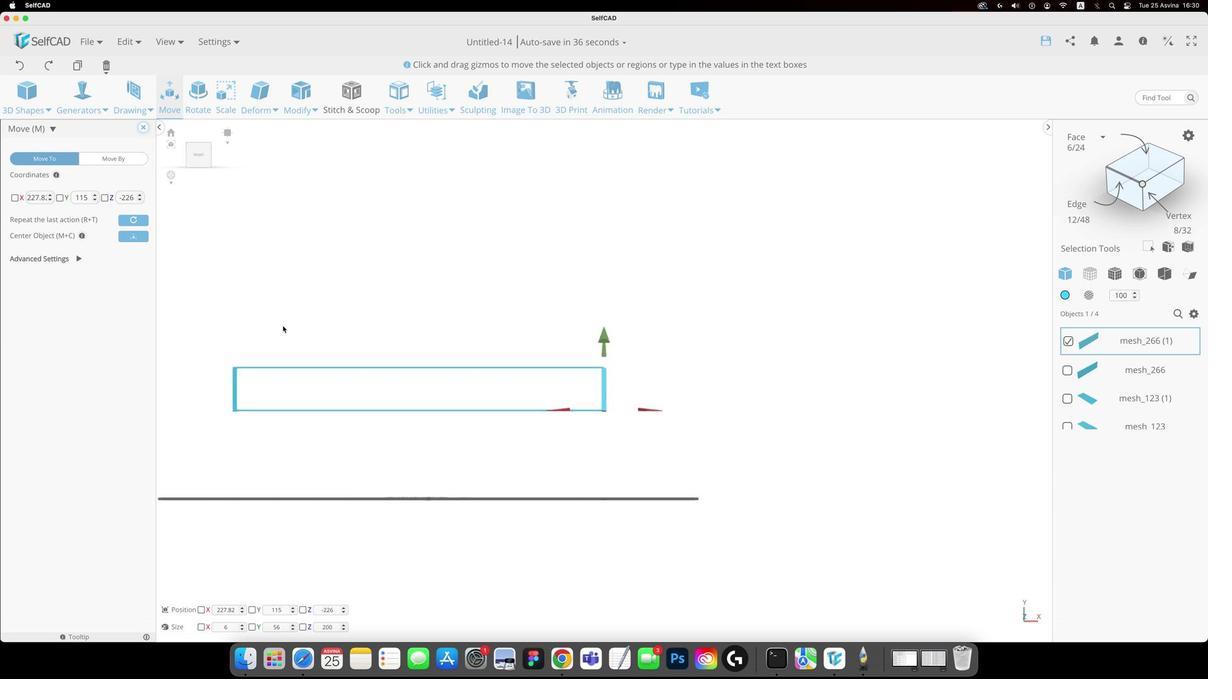 
Action: Mouse pressed left at (282, 327)
Screenshot: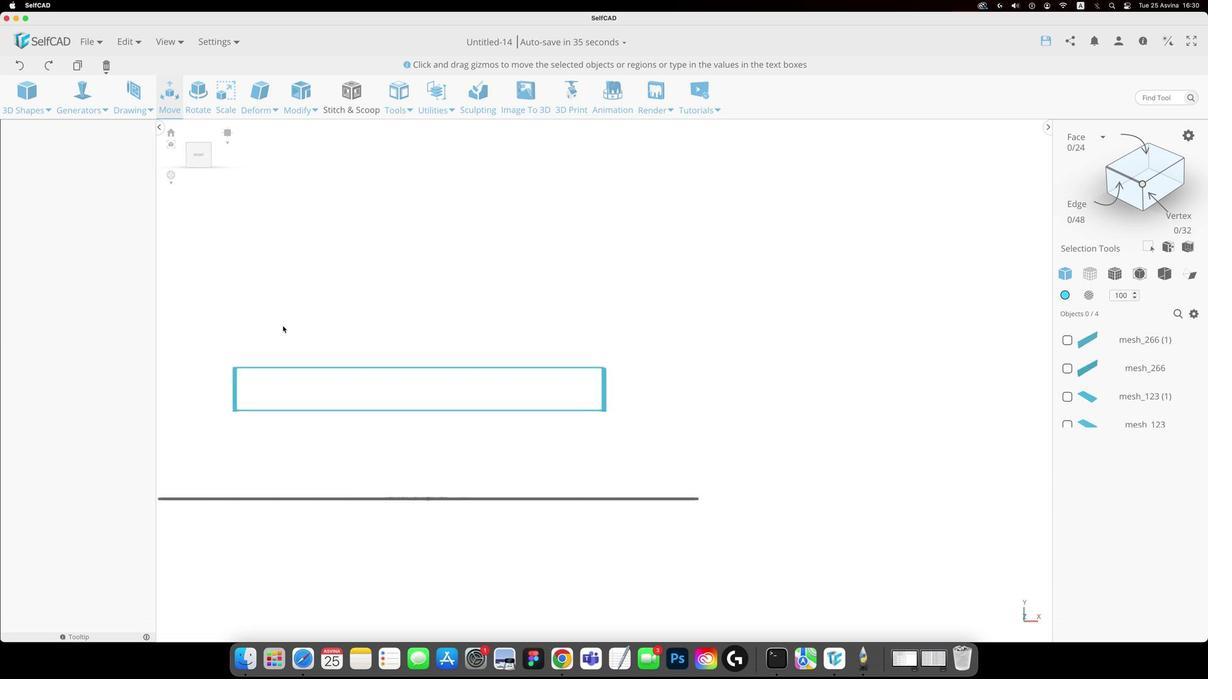 
Action: Mouse moved to (313, 334)
Screenshot: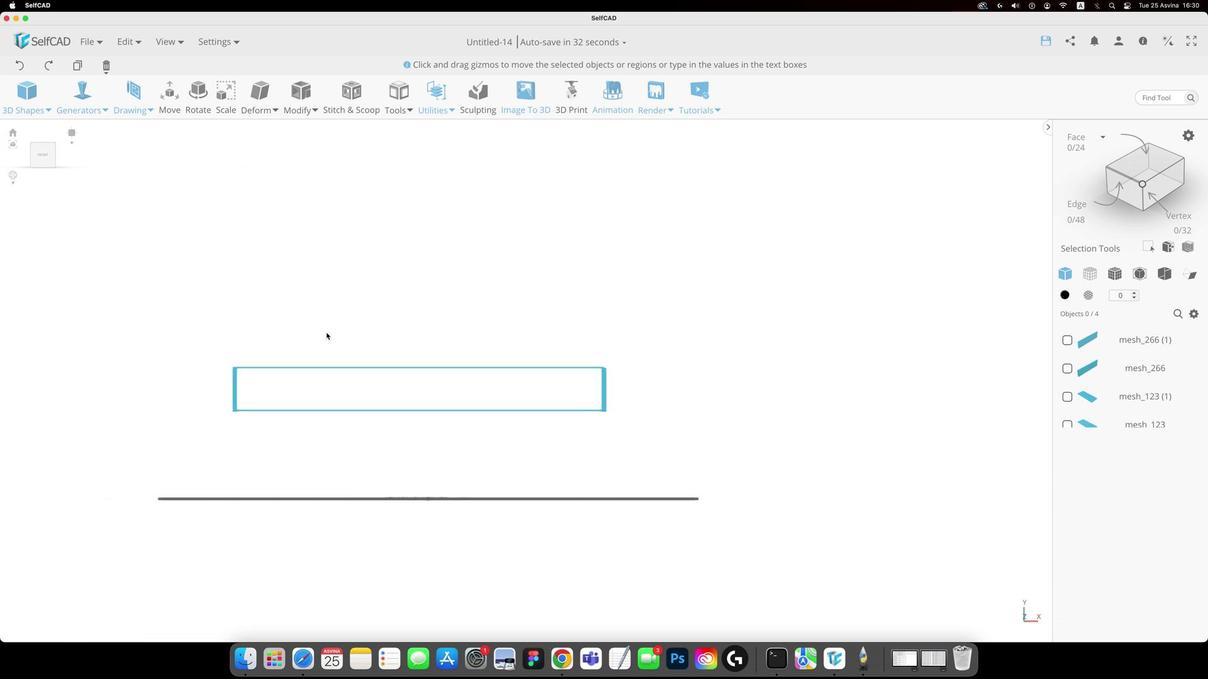 
Action: Key pressed Key.alt
Screenshot: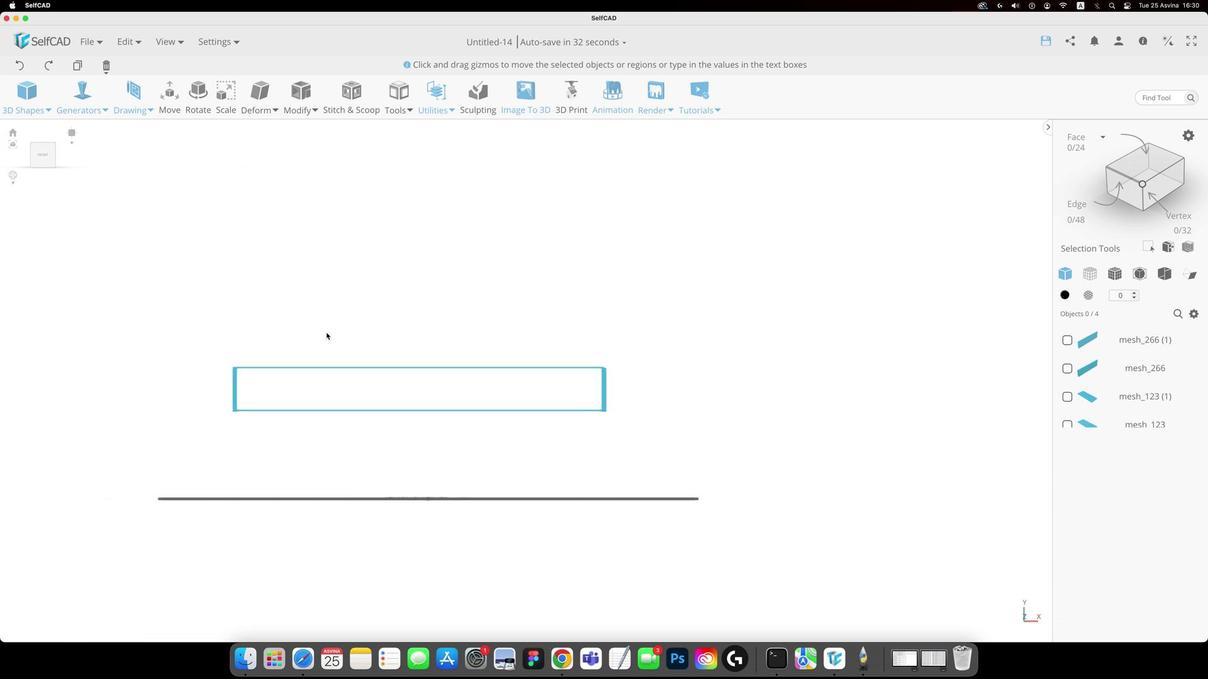 
Action: Mouse moved to (339, 333)
Screenshot: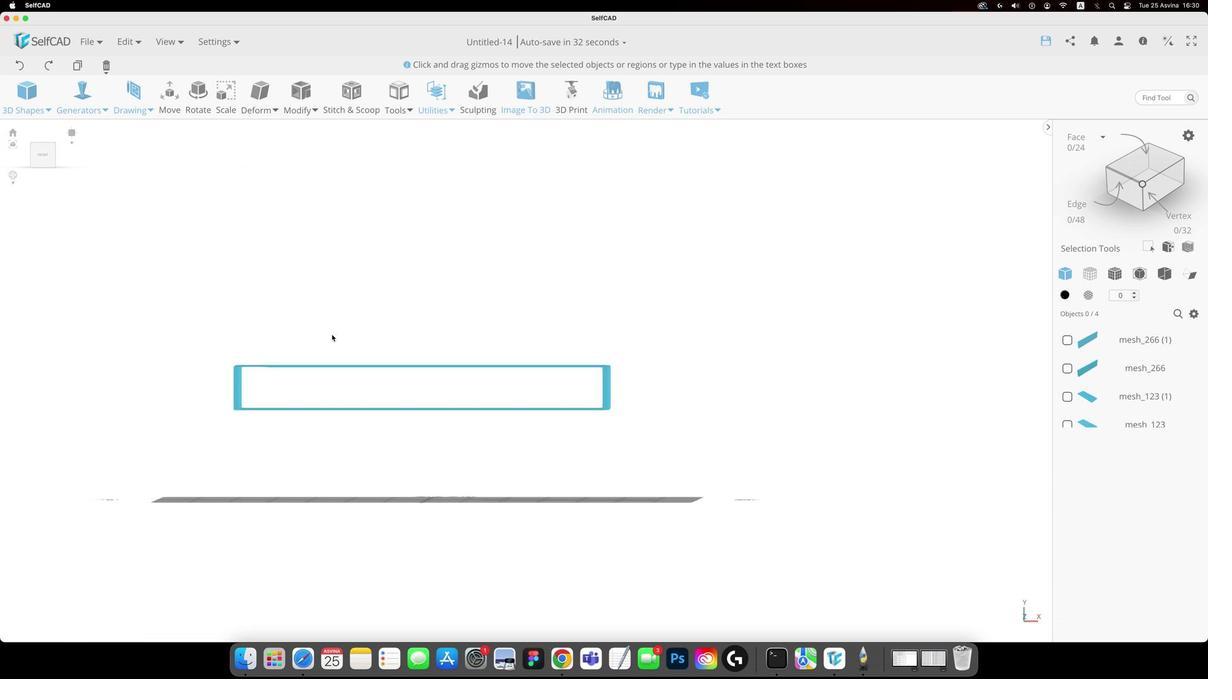 
Action: Mouse pressed left at (339, 333)
Screenshot: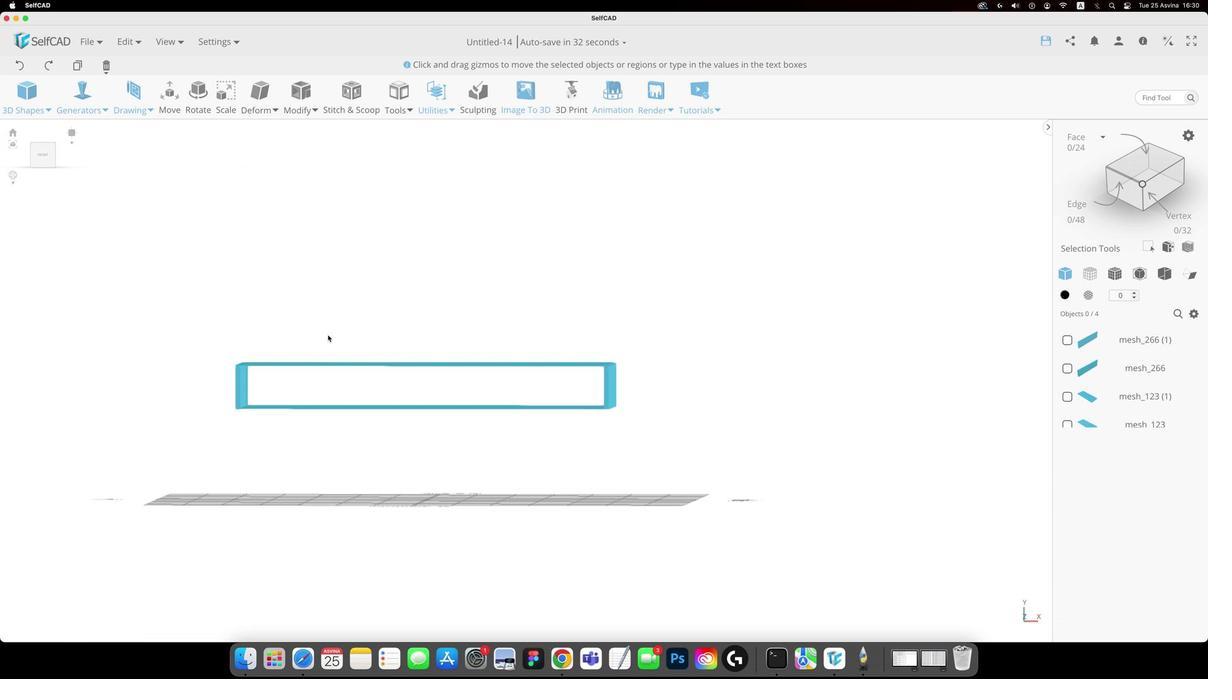 
Action: Mouse moved to (311, 351)
Screenshot: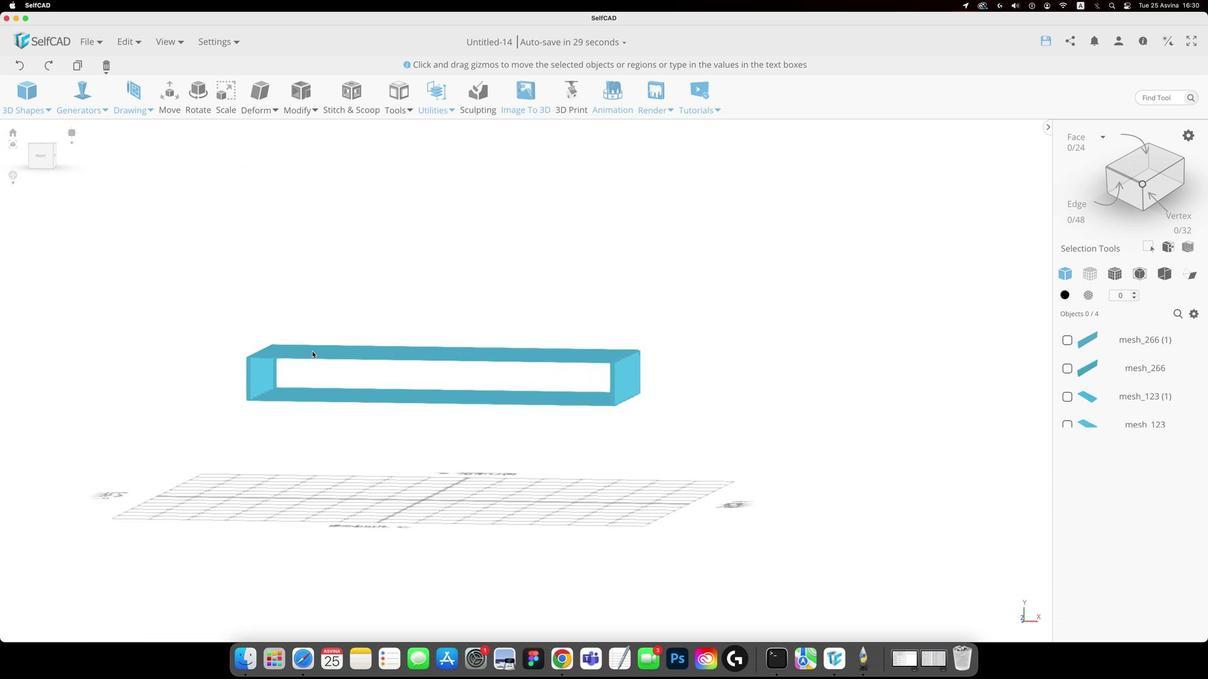 
Action: Mouse pressed left at (311, 351)
Screenshot: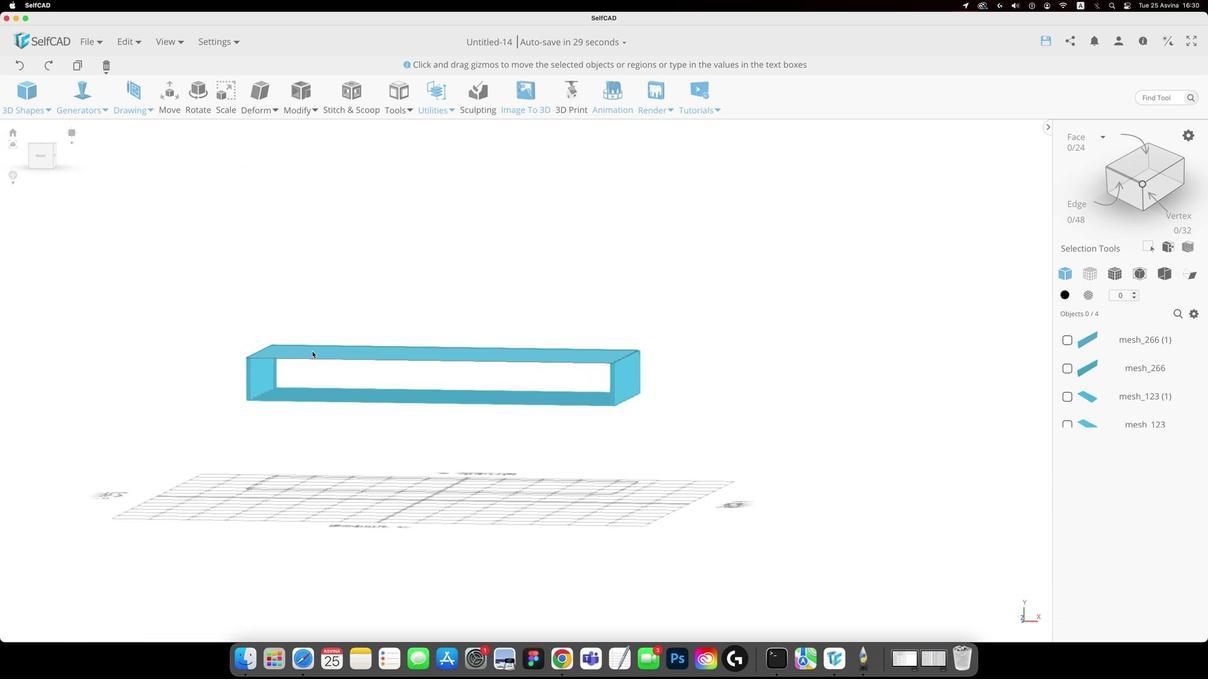 
Action: Mouse moved to (311, 352)
Screenshot: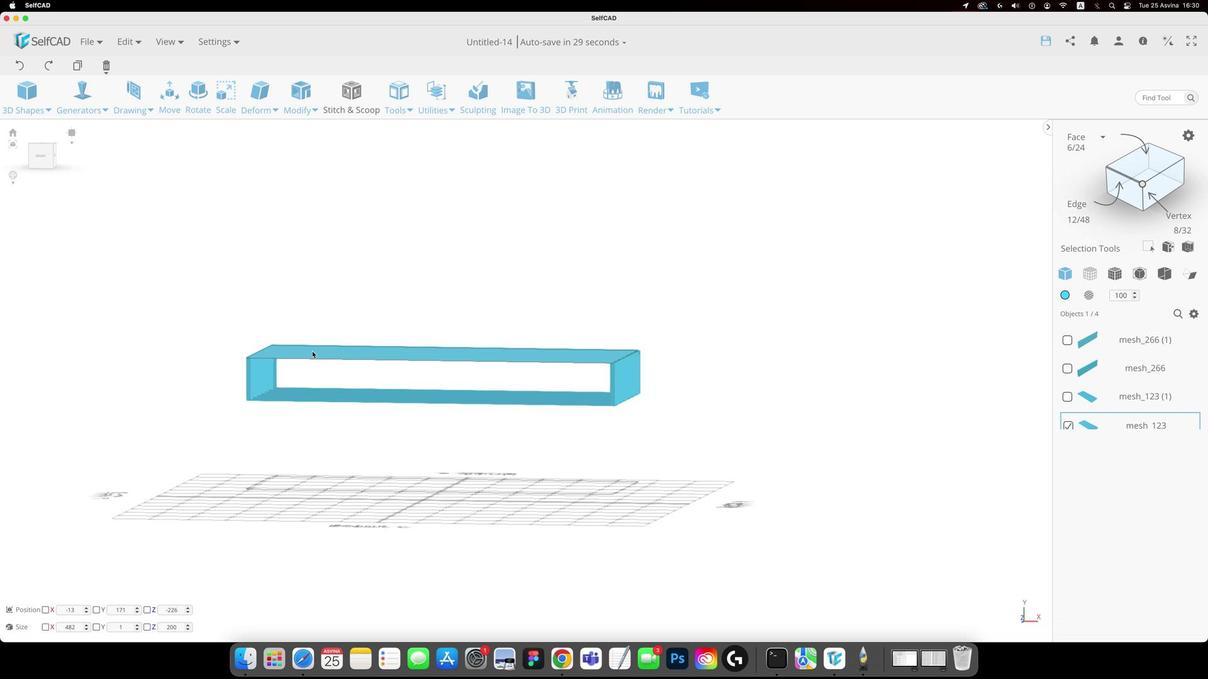 
Action: Key pressed 's'
Screenshot: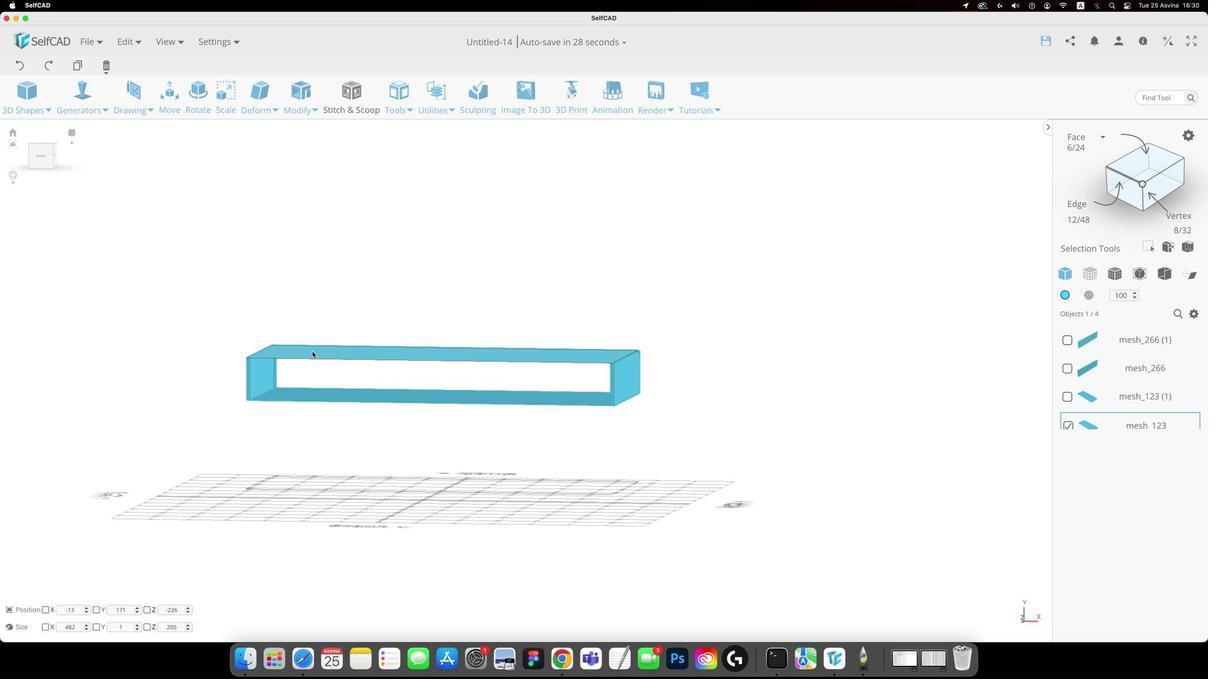 
Action: Mouse moved to (96, 188)
Screenshot: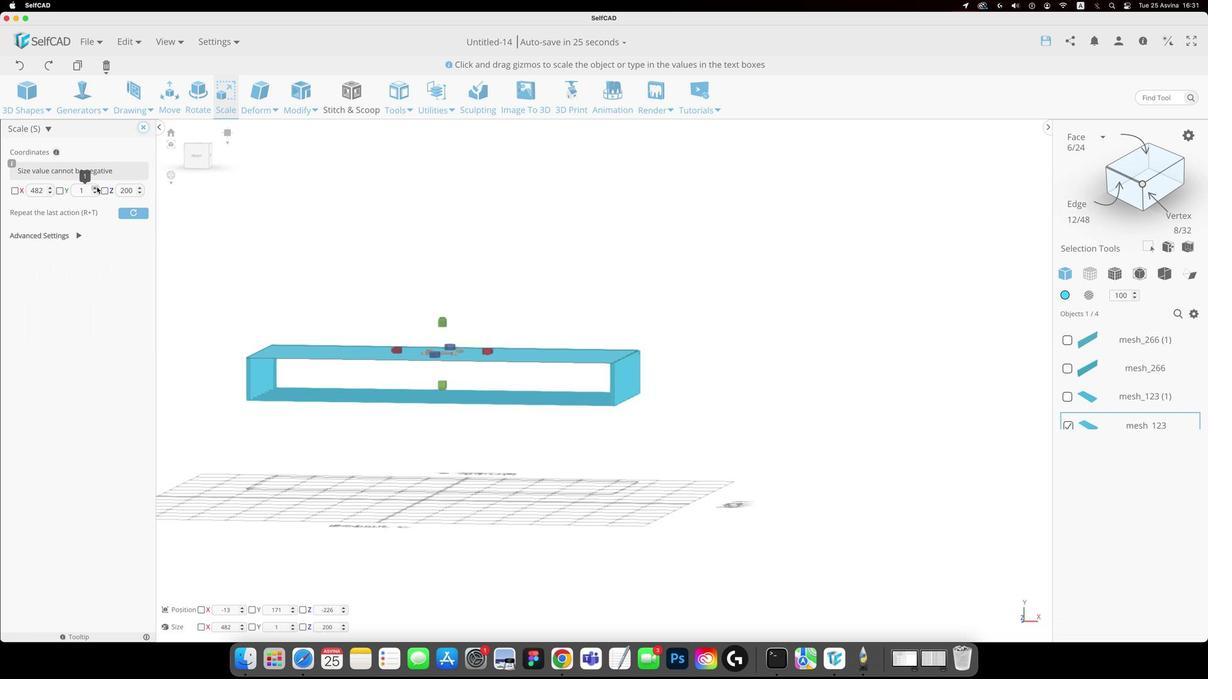 
Action: Mouse pressed left at (96, 188)
Screenshot: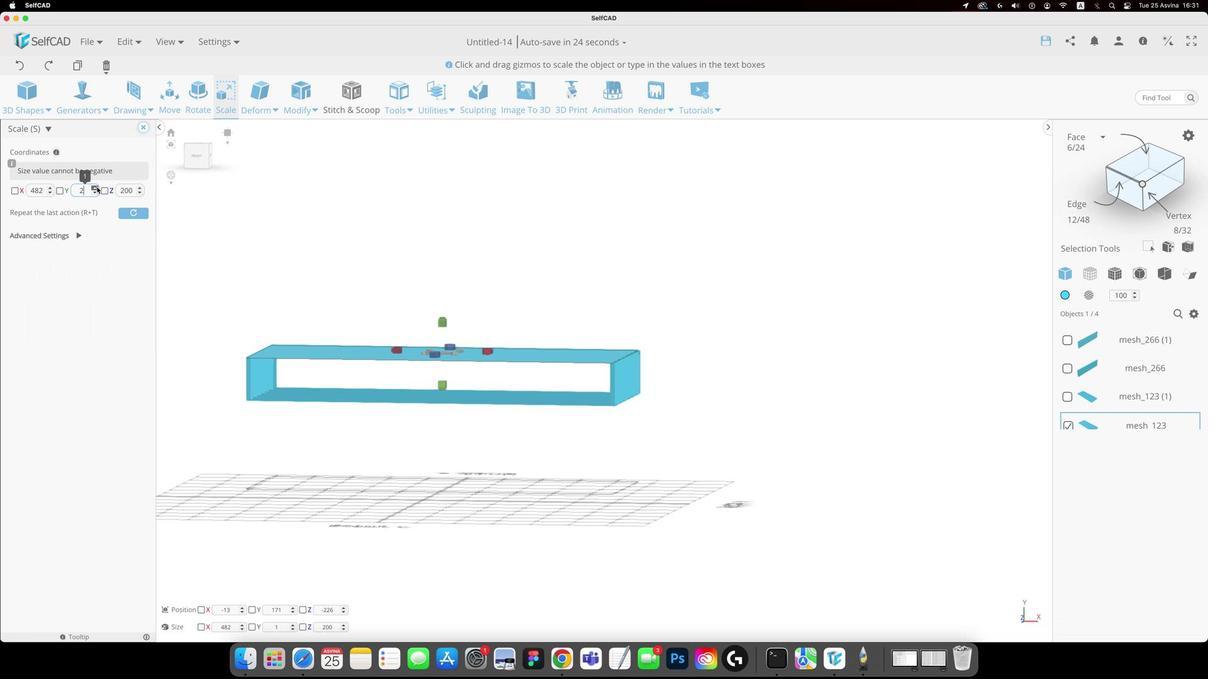 
Action: Mouse pressed left at (96, 188)
Screenshot: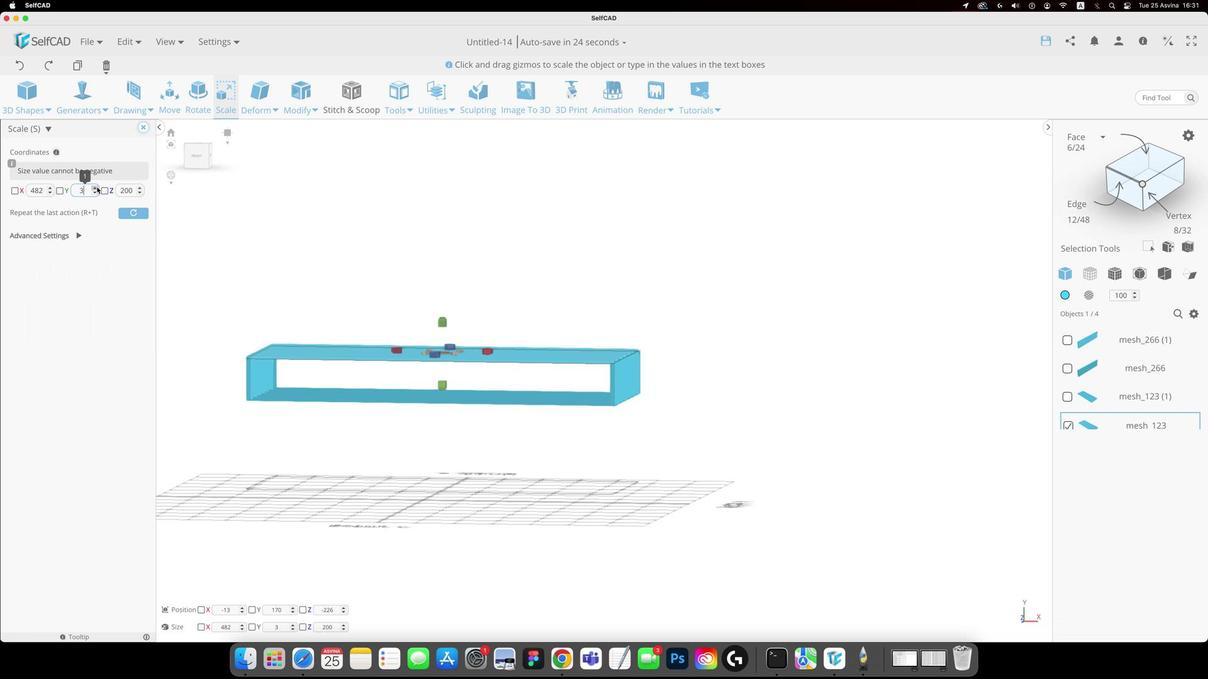 
Action: Mouse pressed left at (96, 188)
Screenshot: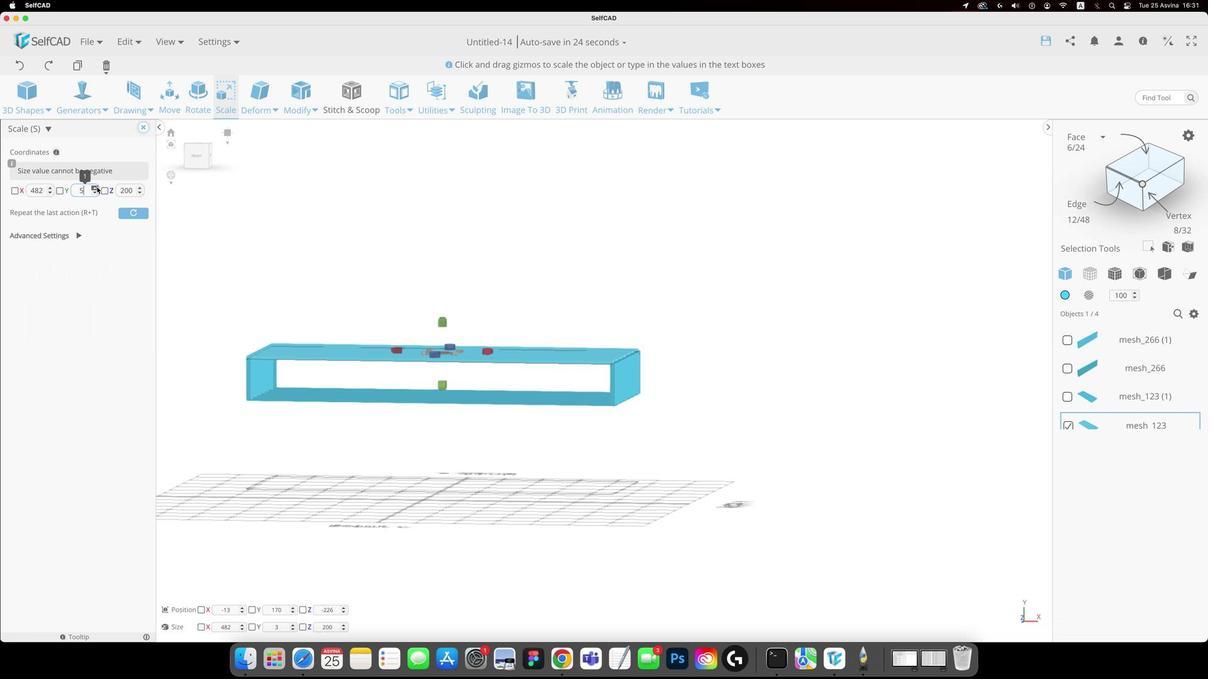 
Action: Mouse pressed left at (96, 188)
Screenshot: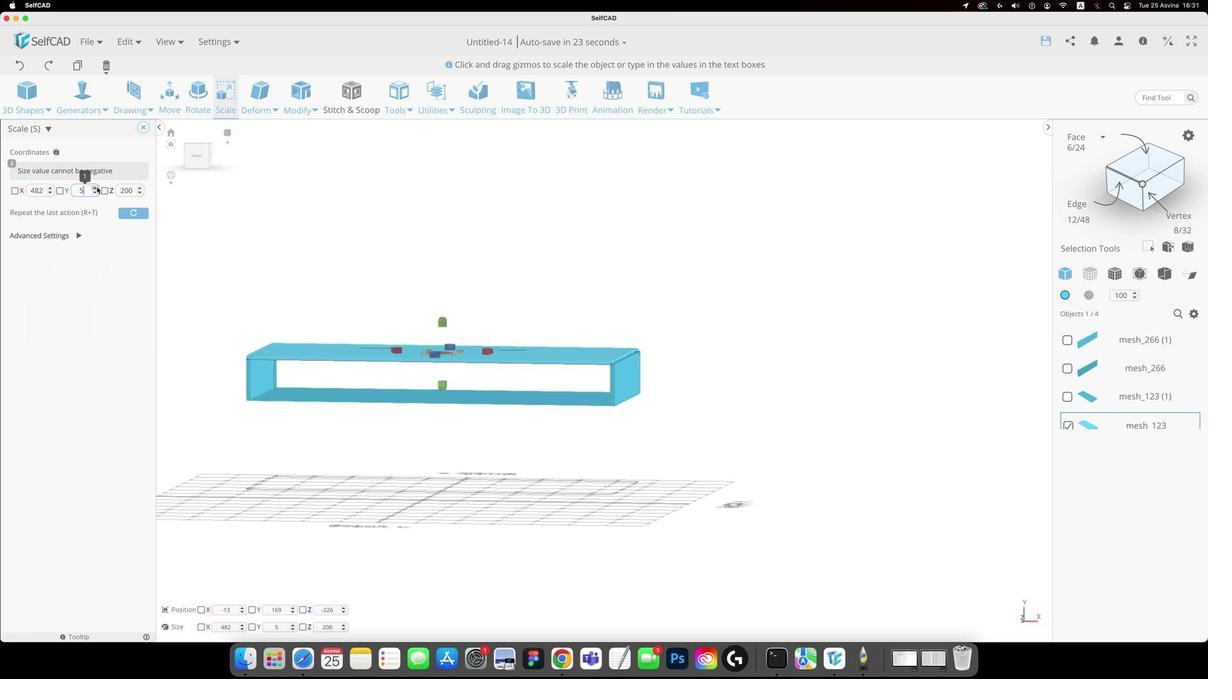 
Action: Mouse pressed left at (96, 188)
Screenshot: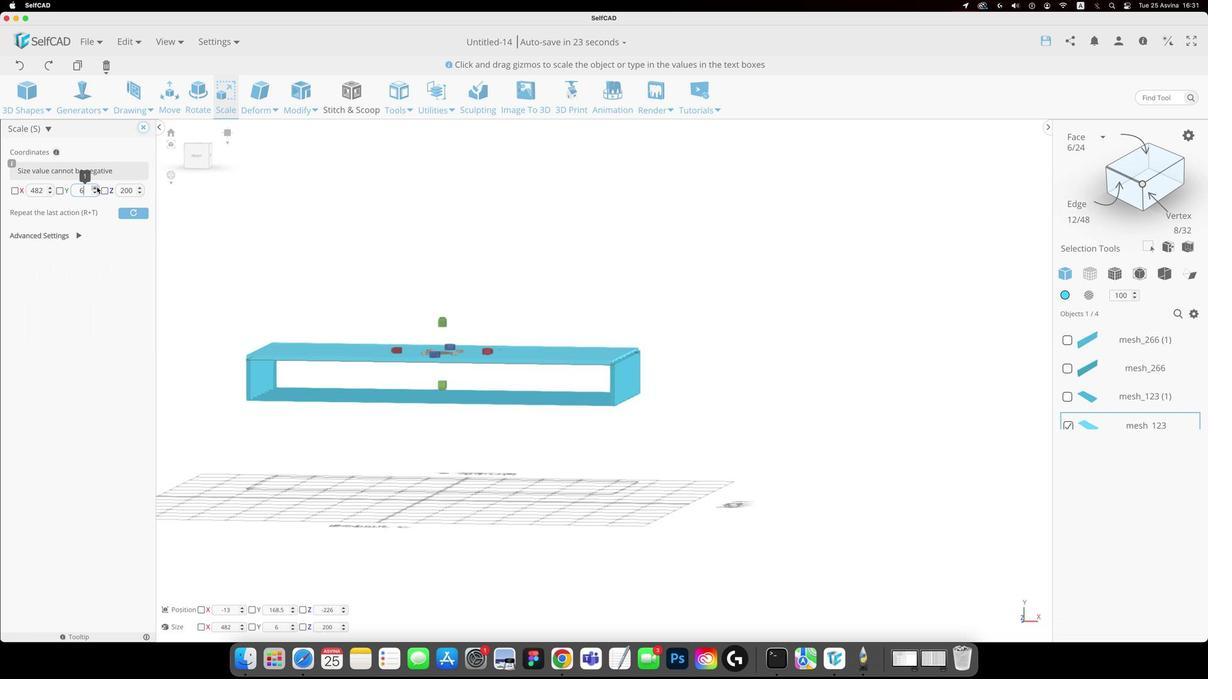 
Action: Mouse pressed left at (96, 188)
Screenshot: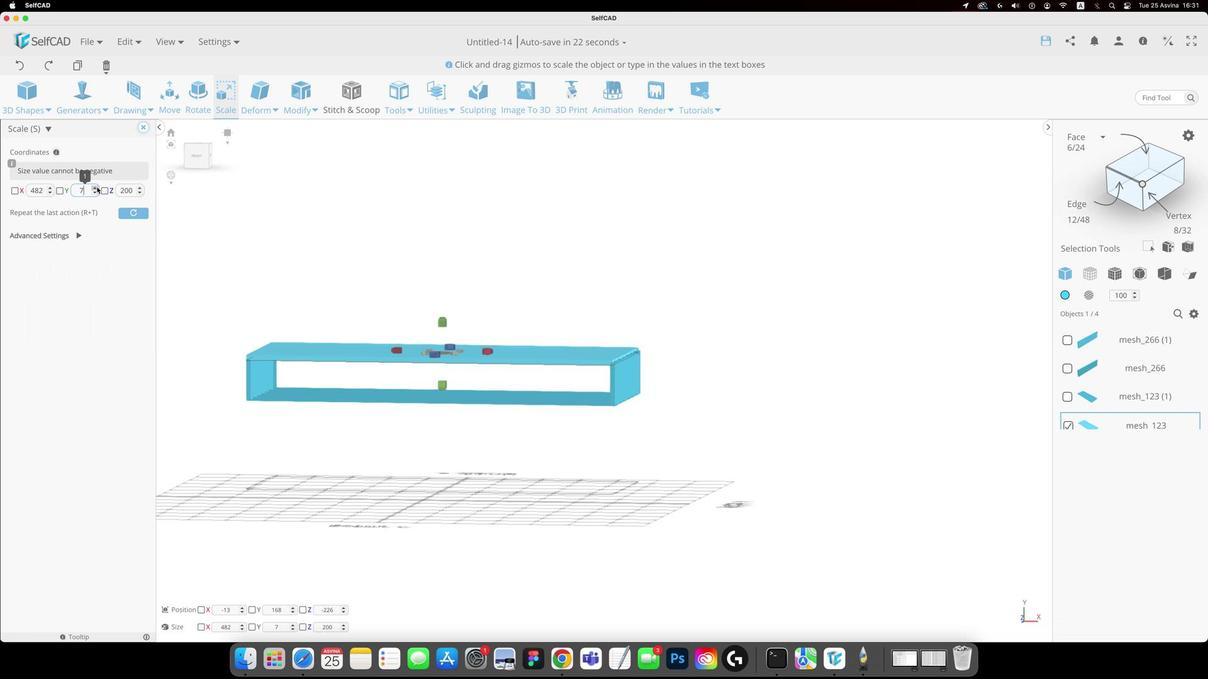 
Action: Mouse moved to (204, 221)
Screenshot: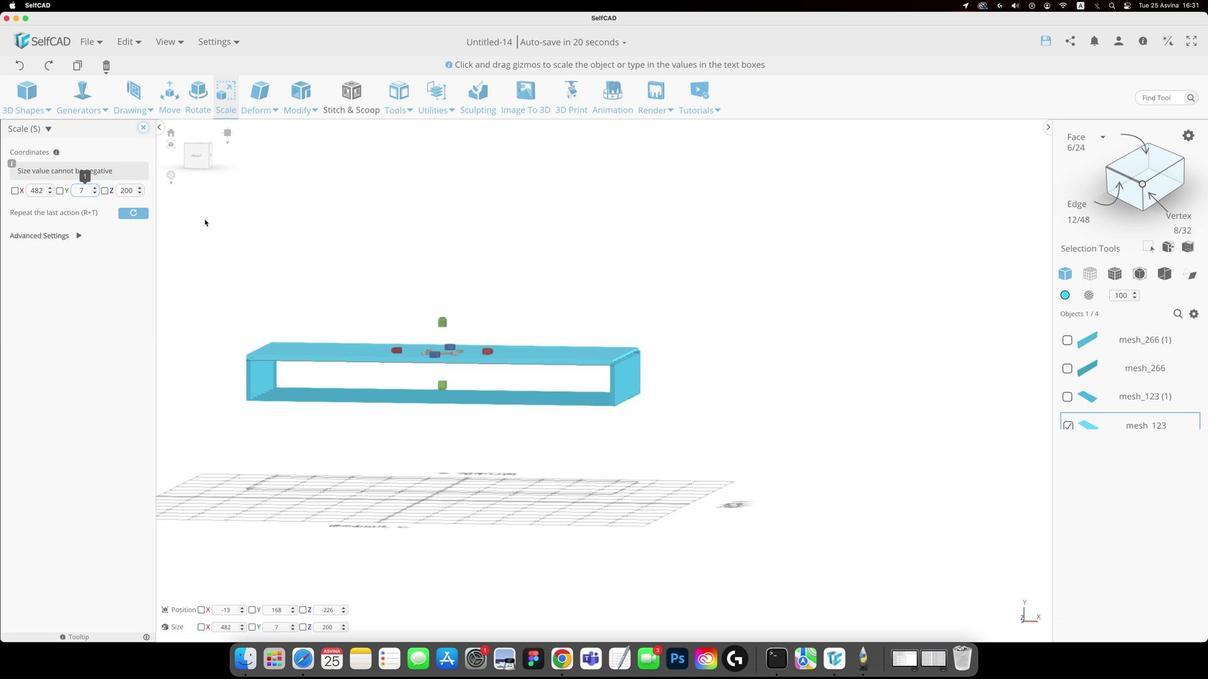 
Action: Key pressed 'm'
Screenshot: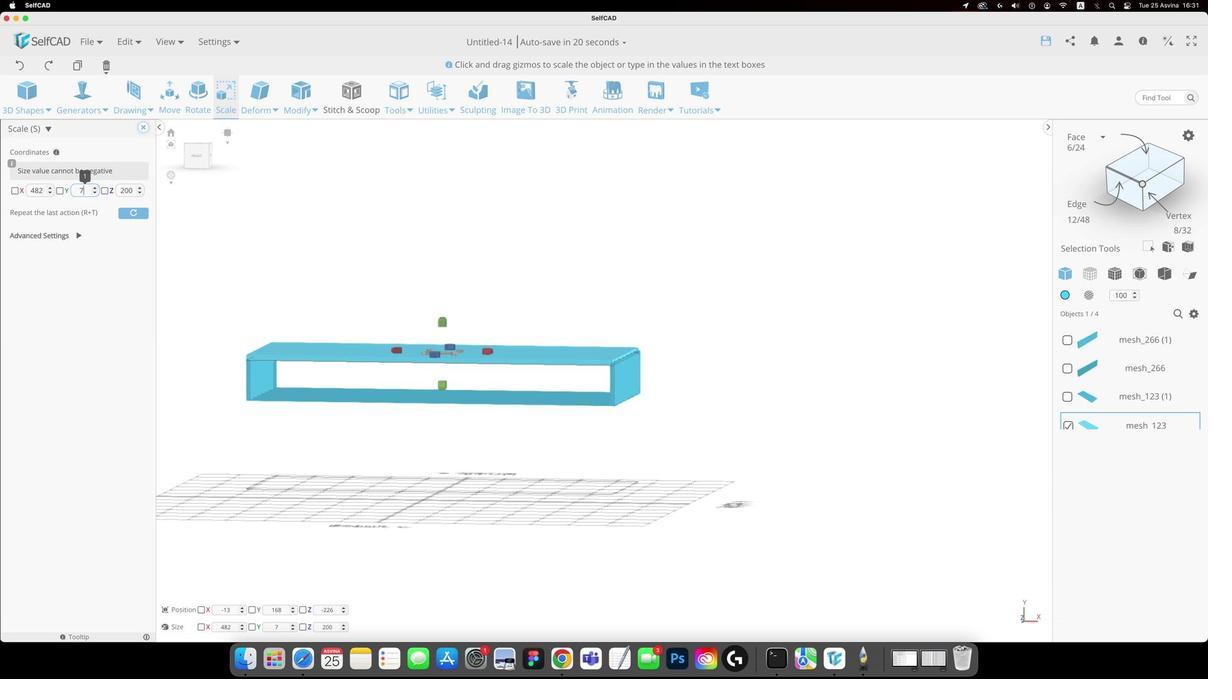 
Action: Mouse moved to (432, 310)
Screenshot: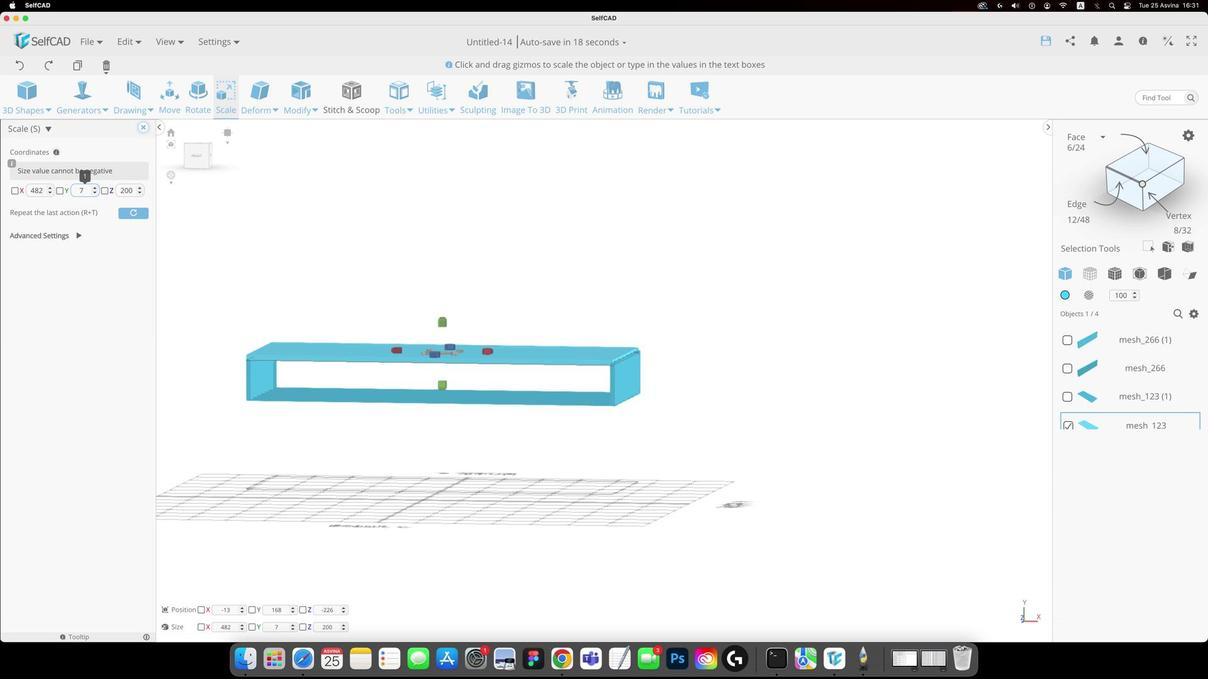 
Action: Key pressed 'm'
Screenshot: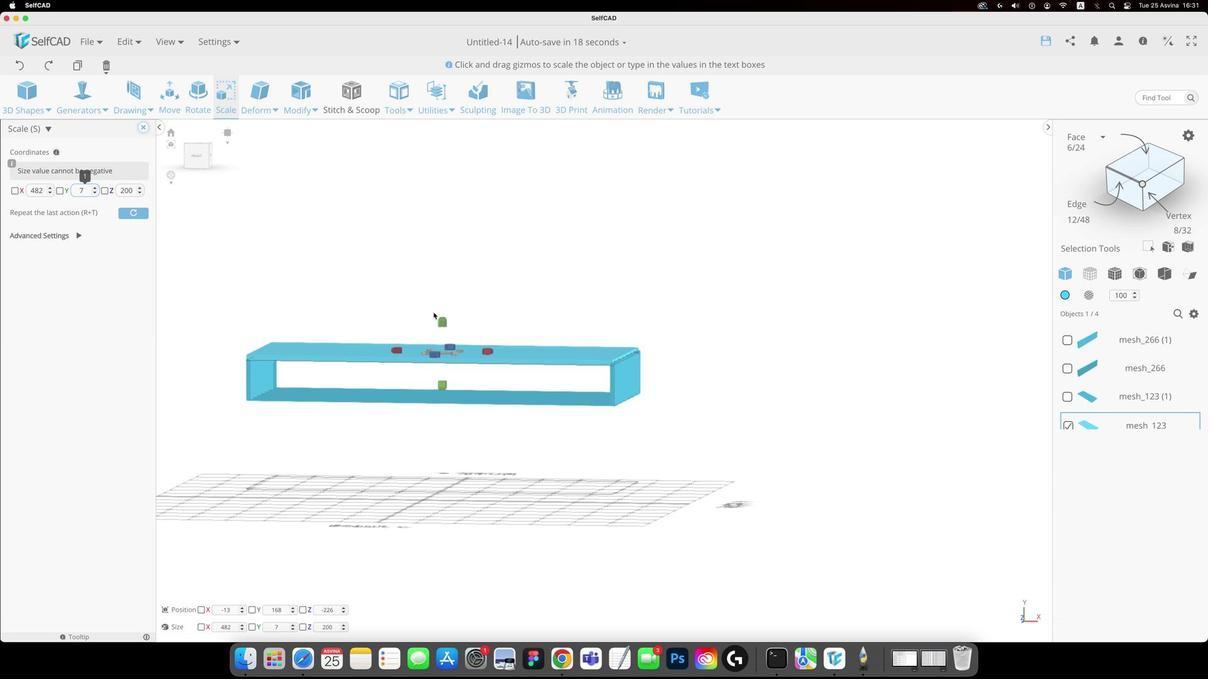 
Action: Mouse moved to (358, 294)
Screenshot: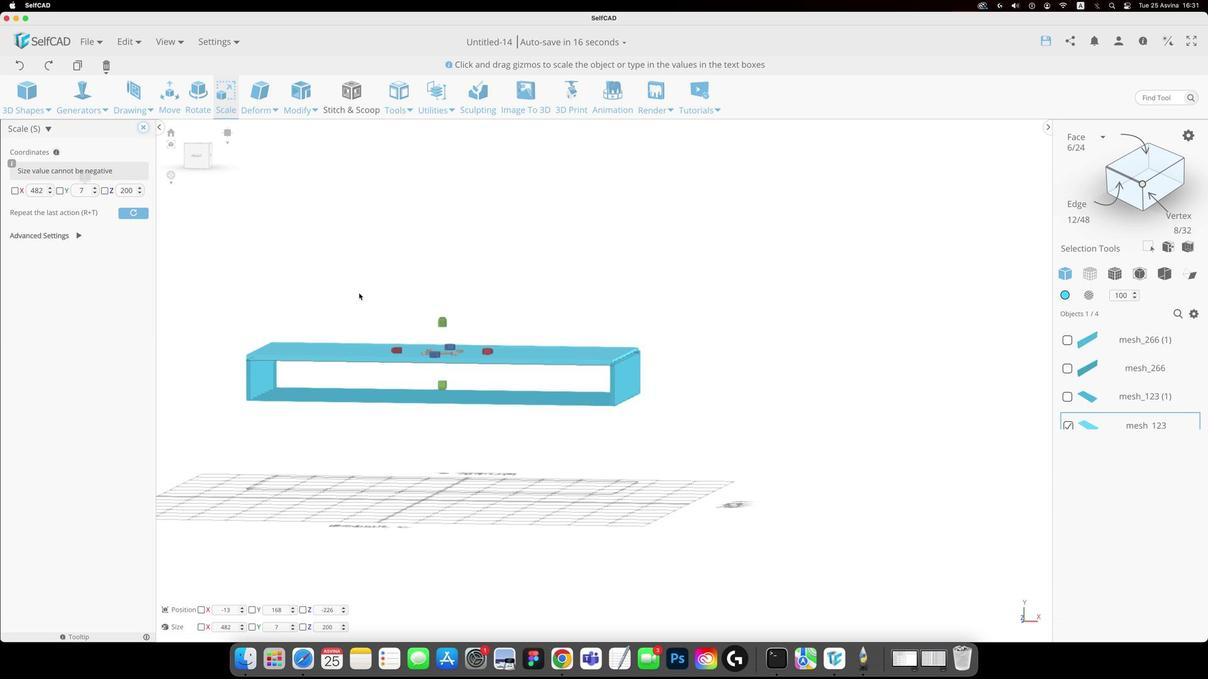 
Action: Mouse pressed left at (358, 294)
Screenshot: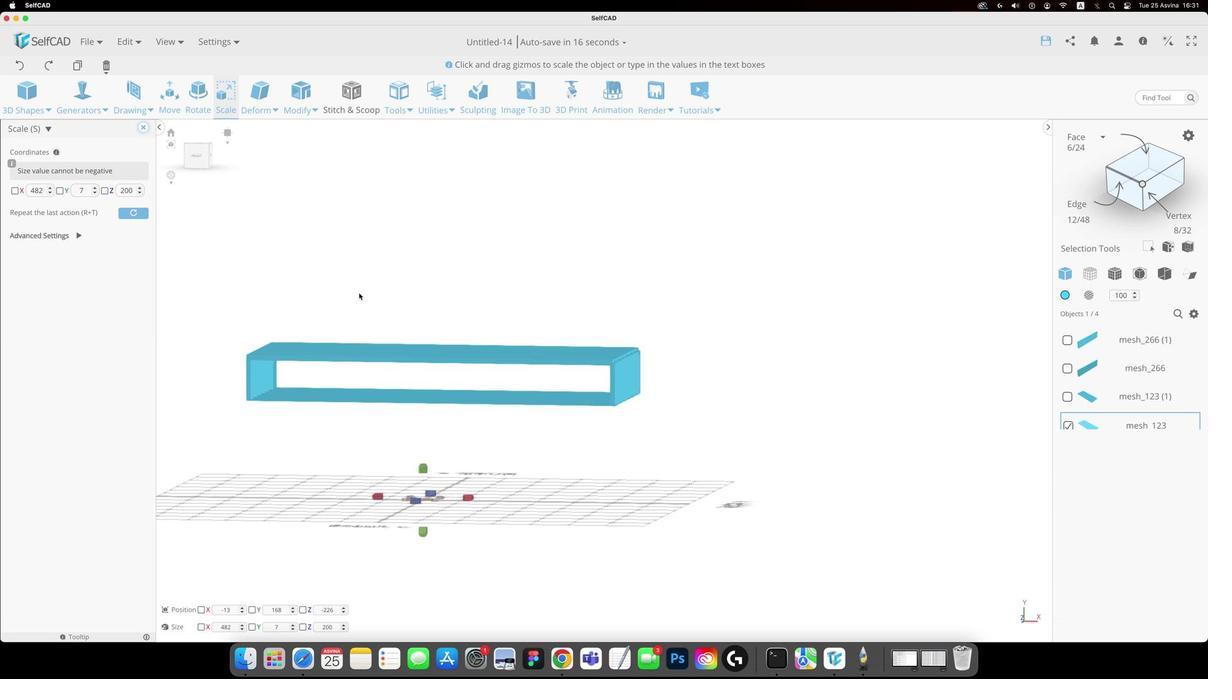 
Action: Mouse moved to (420, 356)
Screenshot: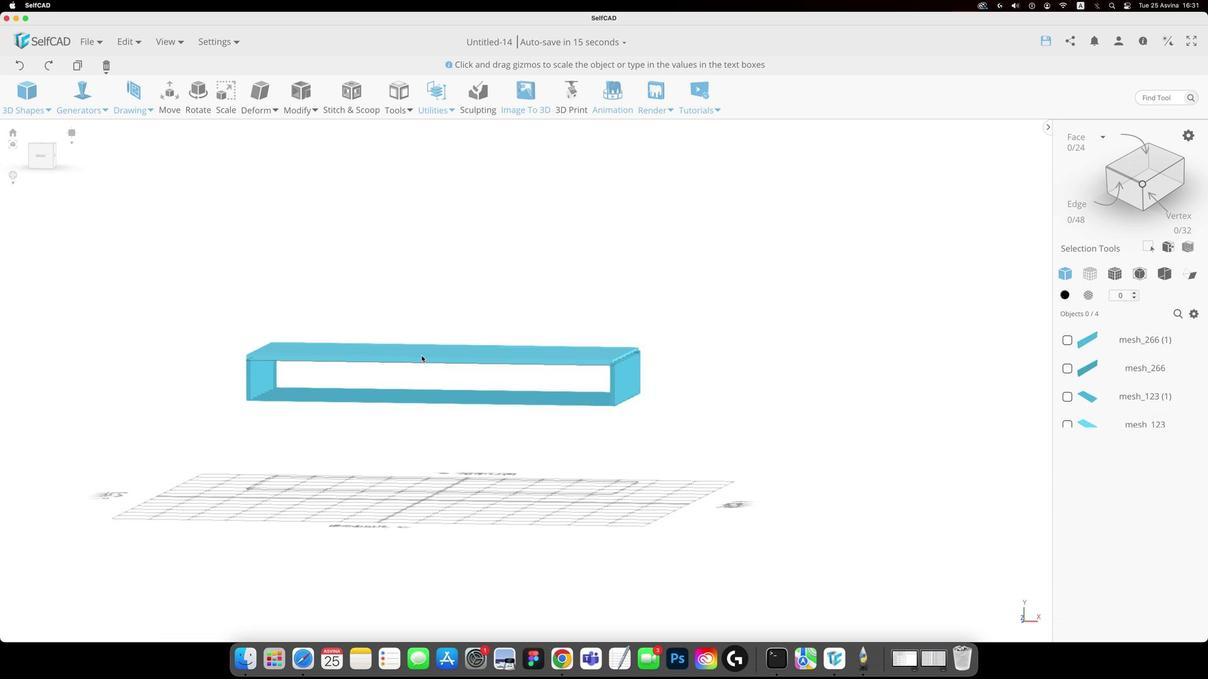 
Action: Mouse pressed left at (420, 356)
Screenshot: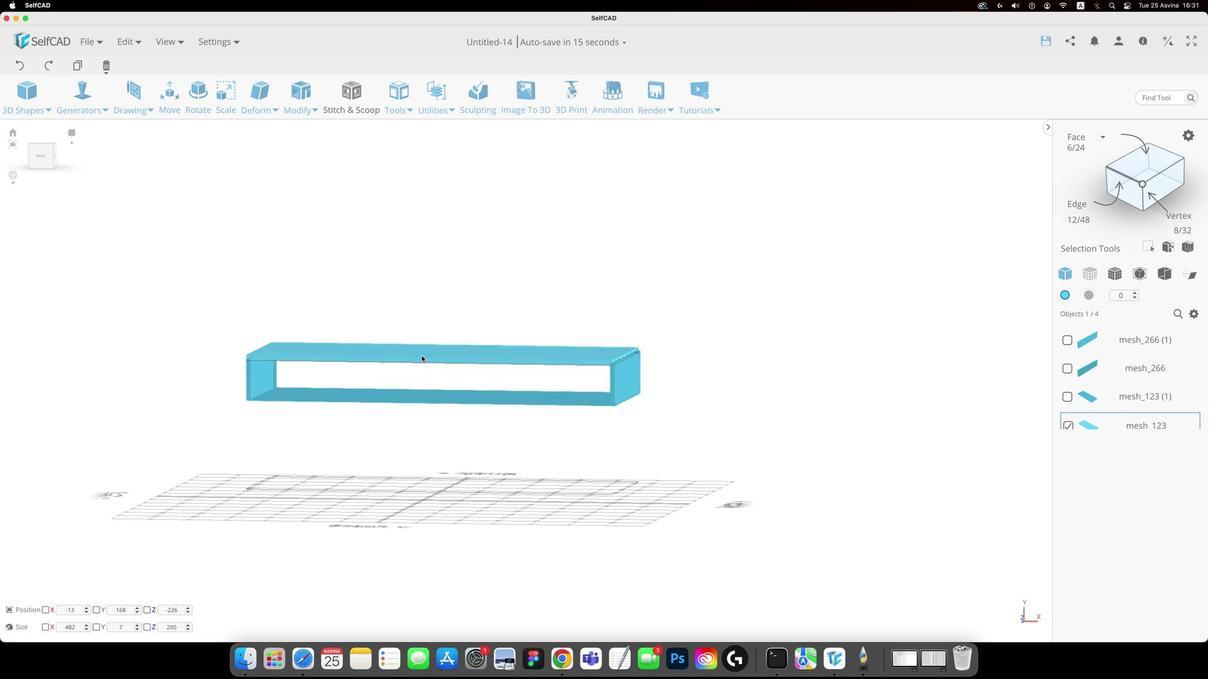 
Action: Key pressed 'm'
Screenshot: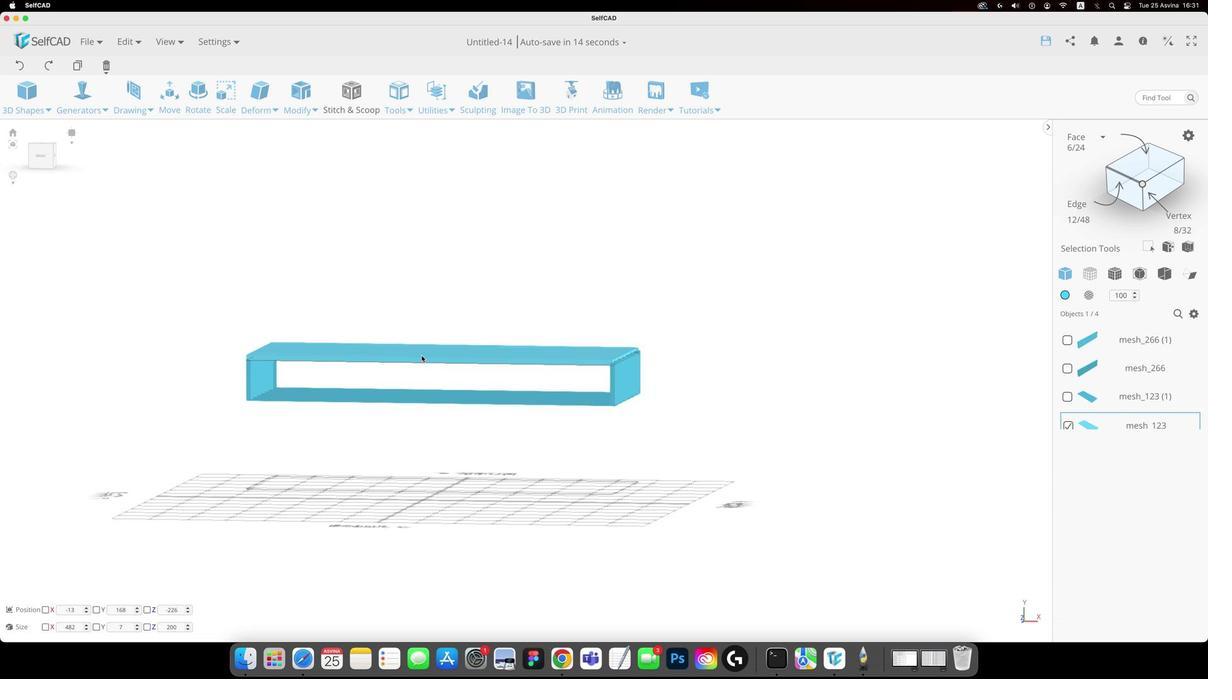
Action: Mouse moved to (439, 283)
Screenshot: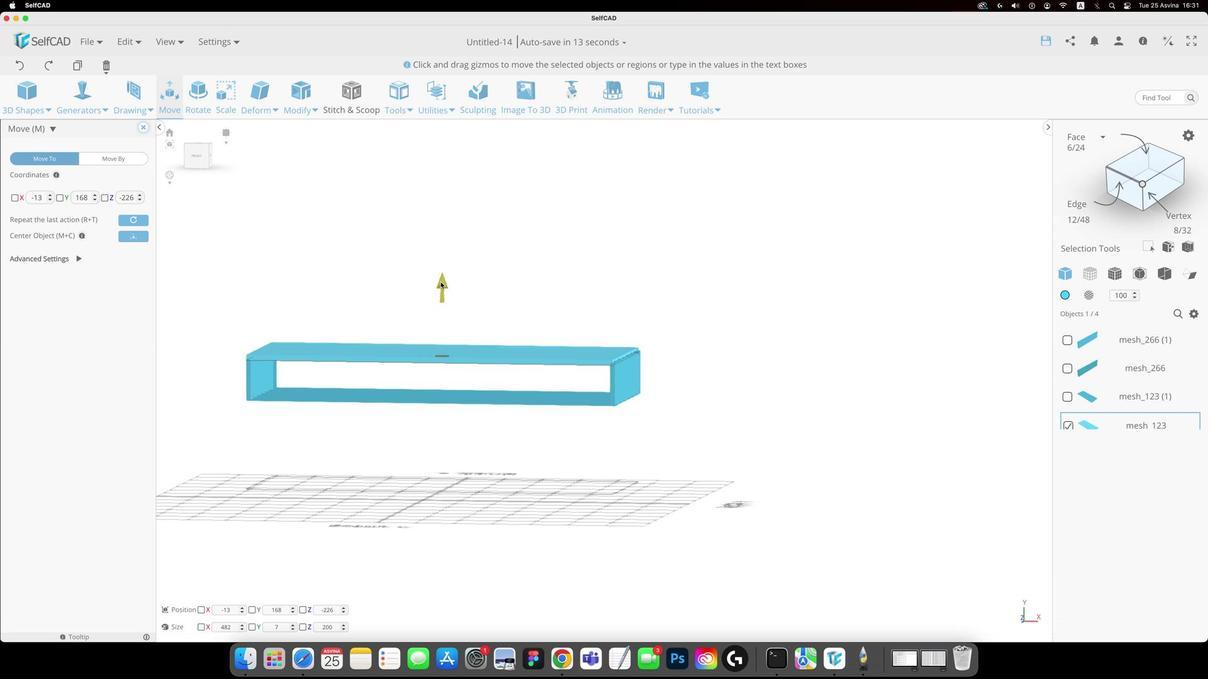 
Action: Mouse pressed left at (439, 283)
Screenshot: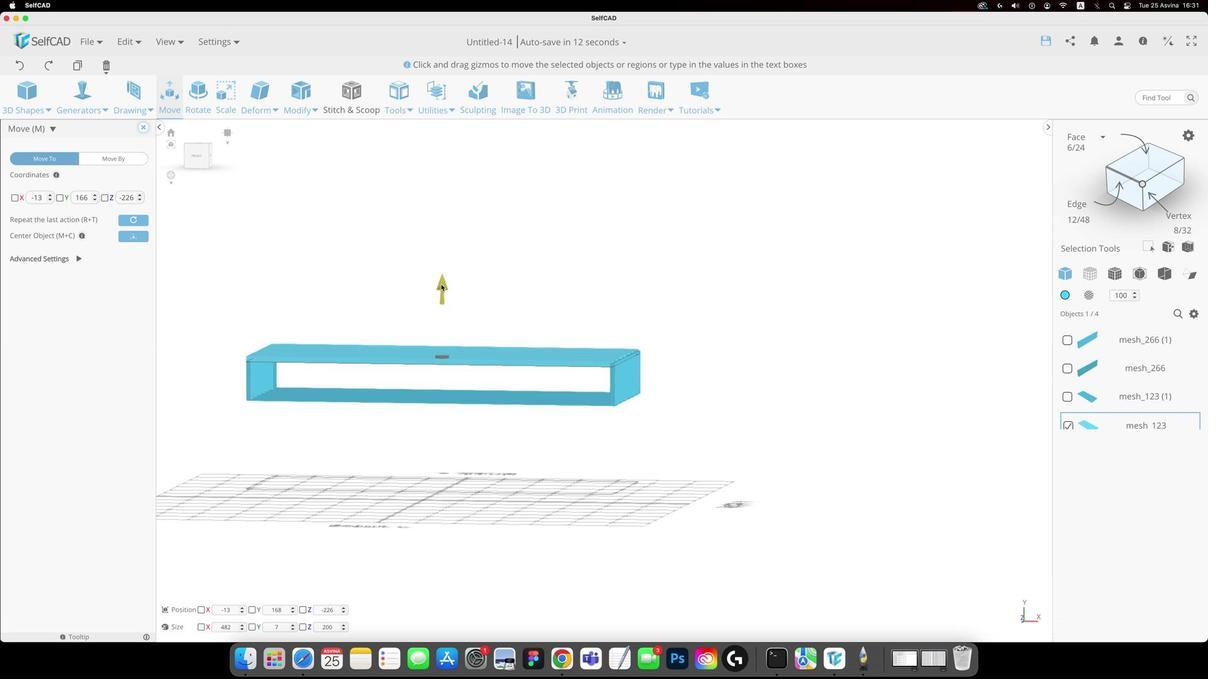 
Action: Mouse moved to (475, 299)
Screenshot: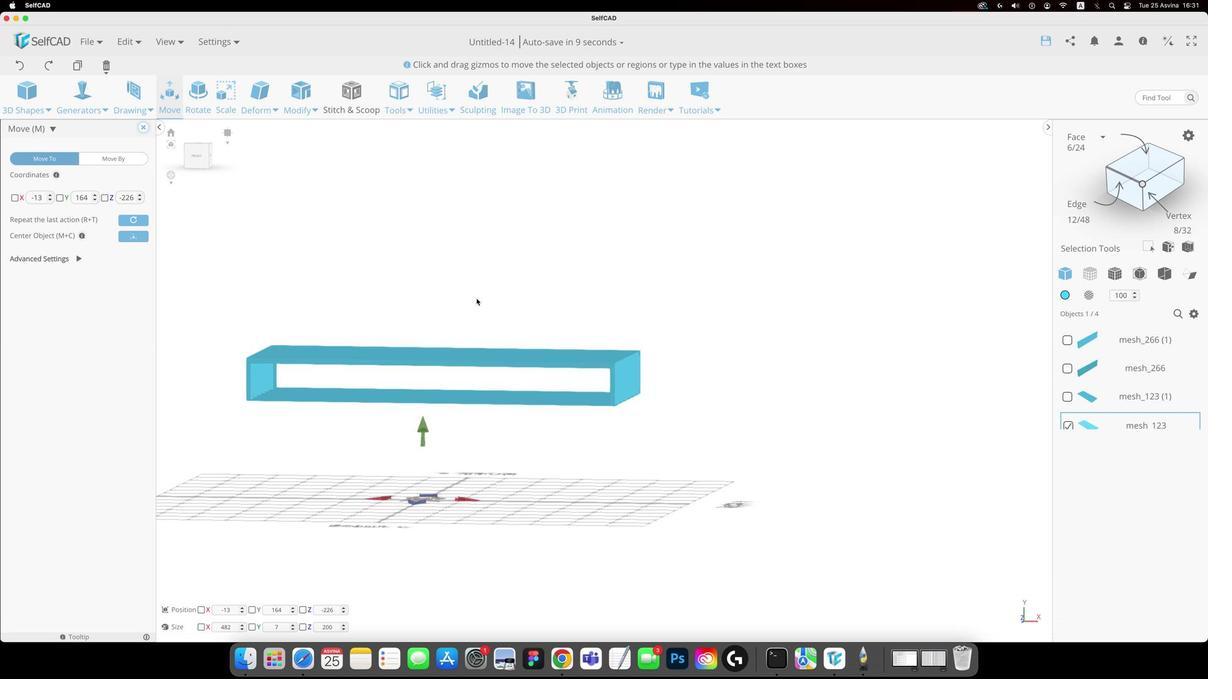 
Action: Mouse pressed left at (475, 299)
Screenshot: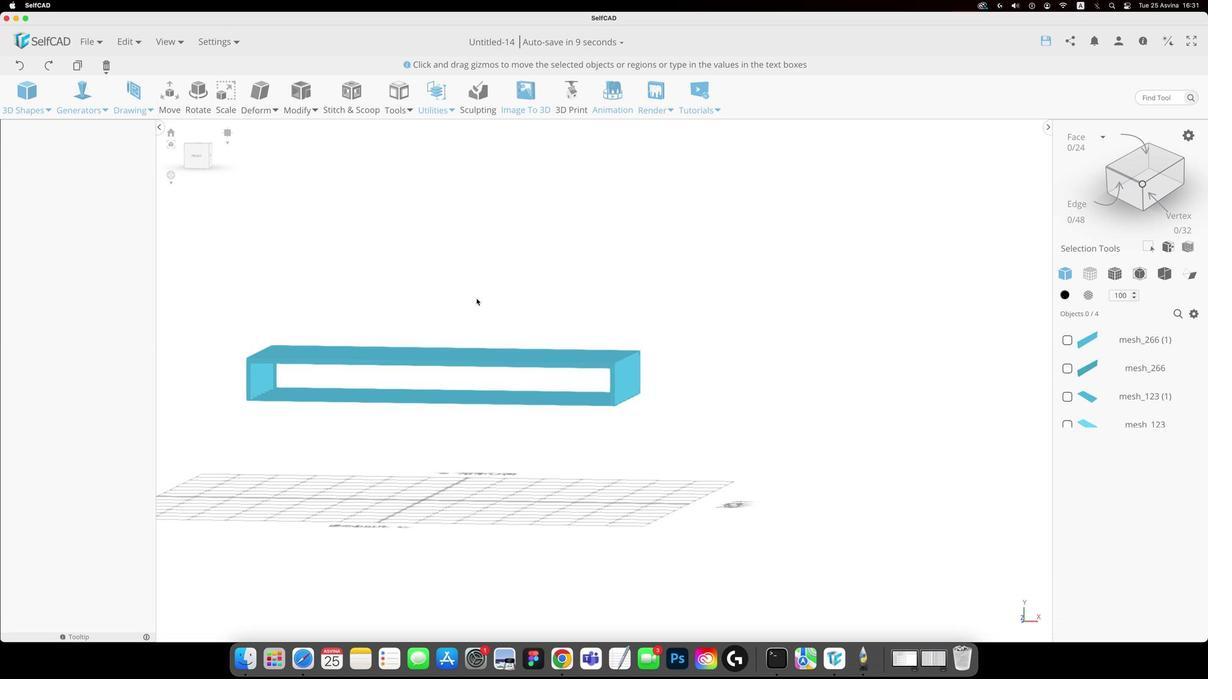 
Action: Mouse moved to (489, 303)
Screenshot: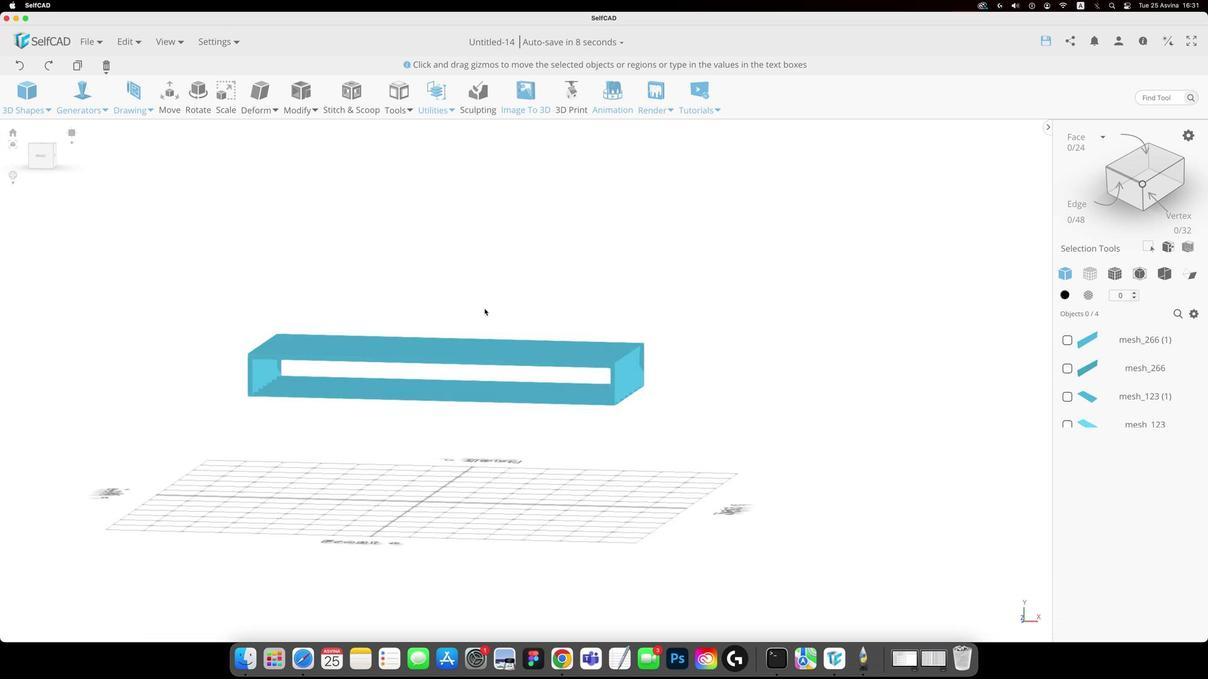 
Action: Key pressed Key.alt
Screenshot: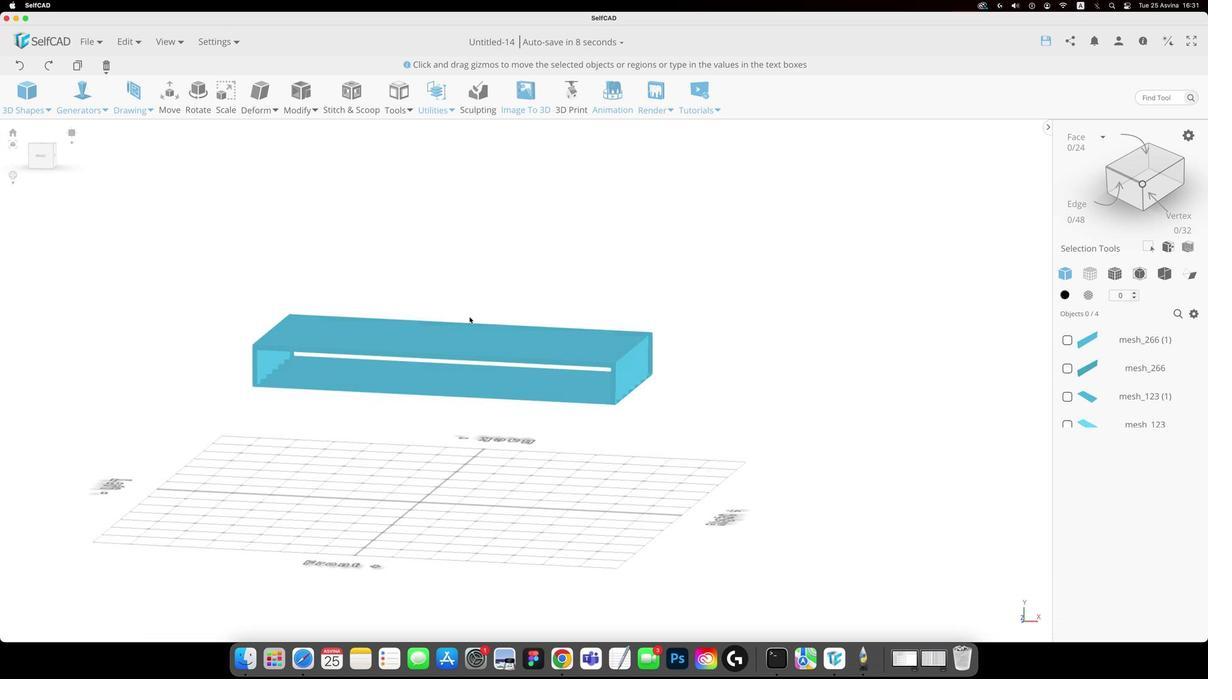 
Action: Mouse moved to (489, 303)
Screenshot: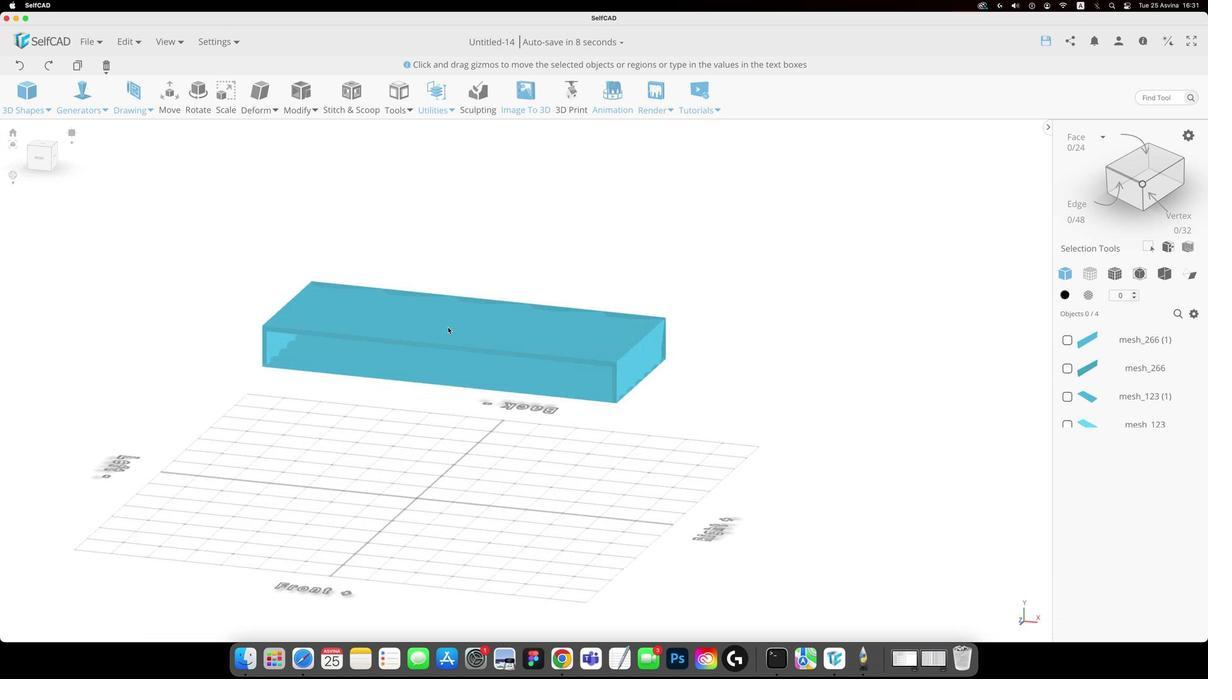 
Action: Mouse pressed left at (489, 303)
Screenshot: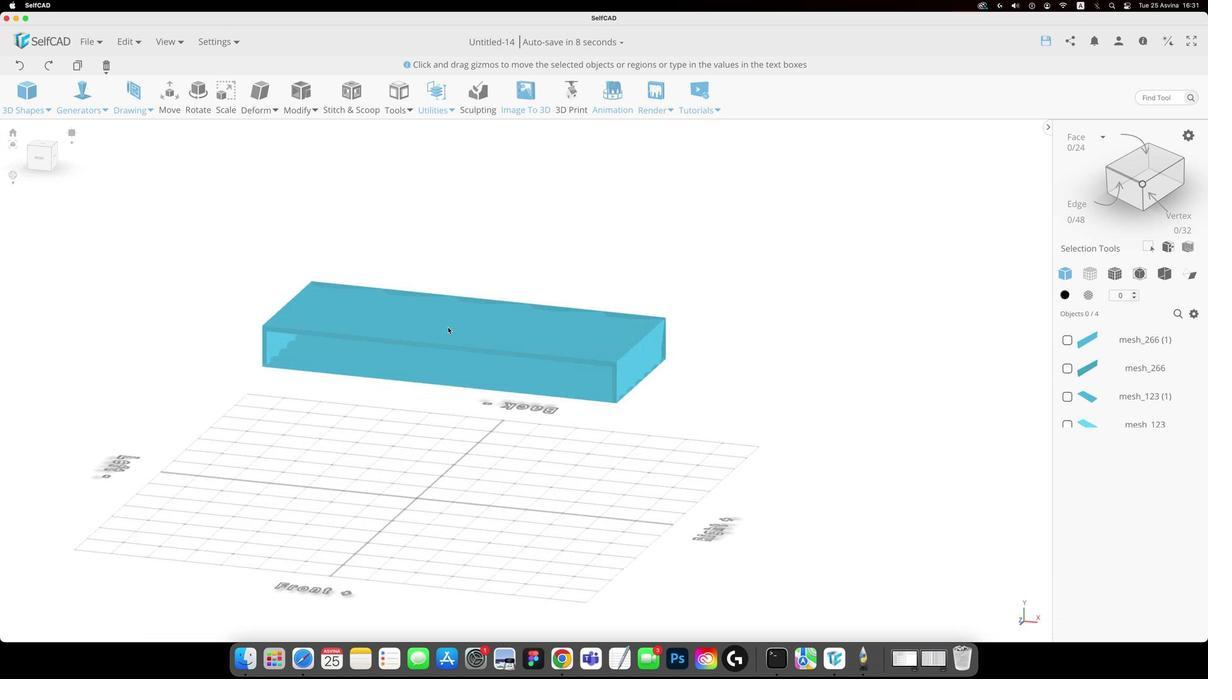 
Action: Mouse moved to (604, 373)
Screenshot: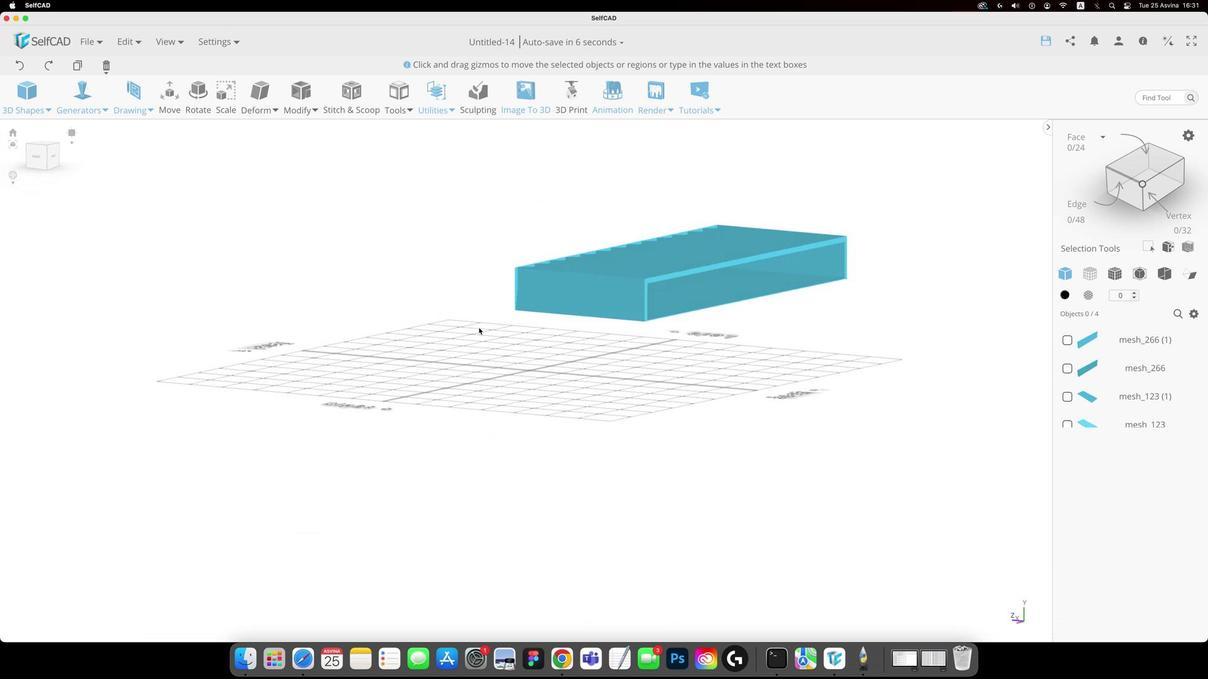 
Action: Mouse pressed left at (604, 373)
Screenshot: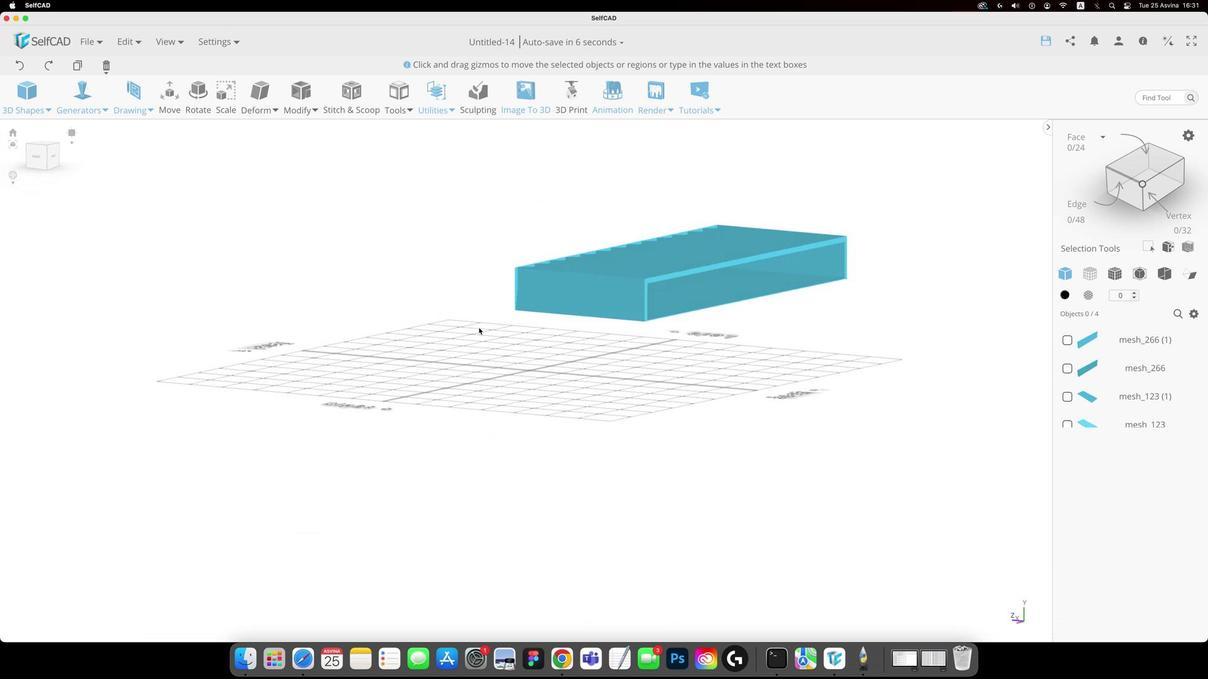 
Action: Mouse moved to (634, 293)
Screenshot: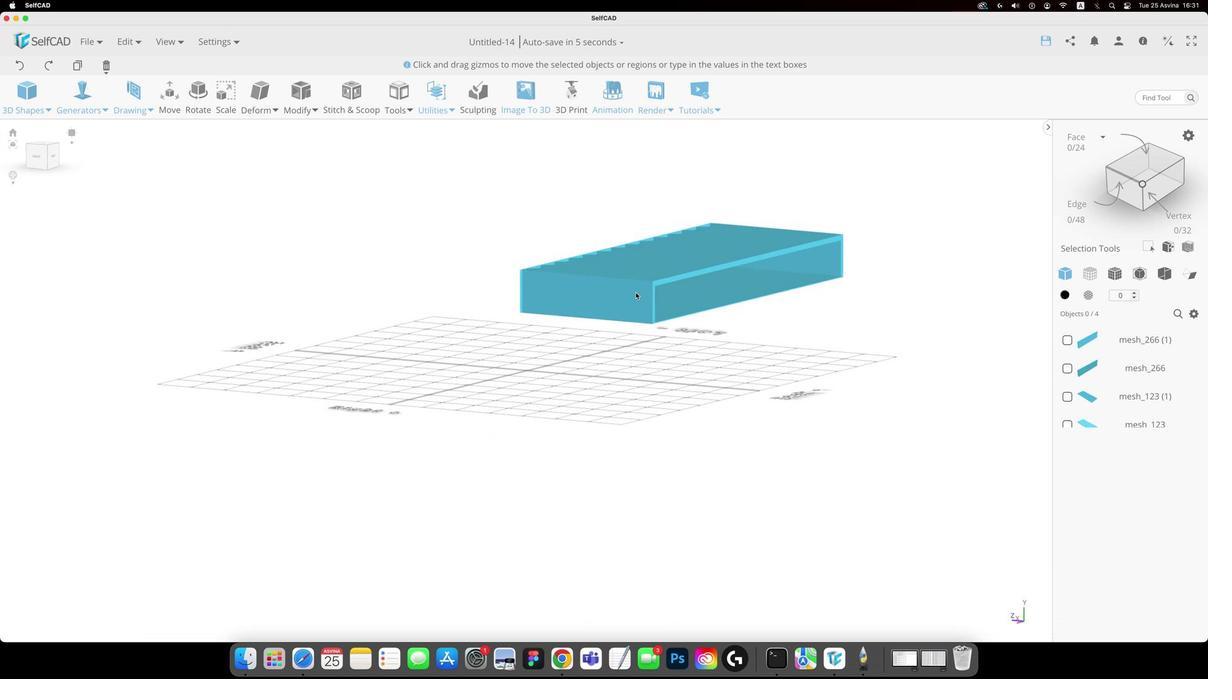 
Action: Mouse pressed left at (634, 293)
Screenshot: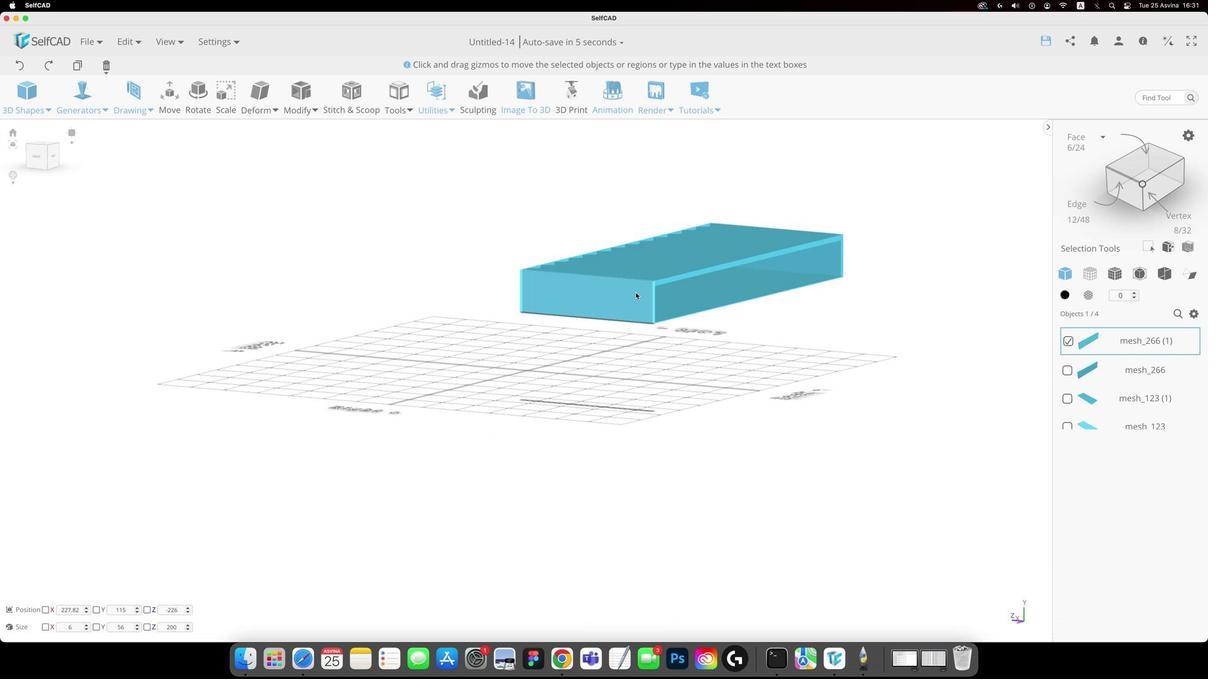 
Action: Mouse moved to (634, 293)
Screenshot: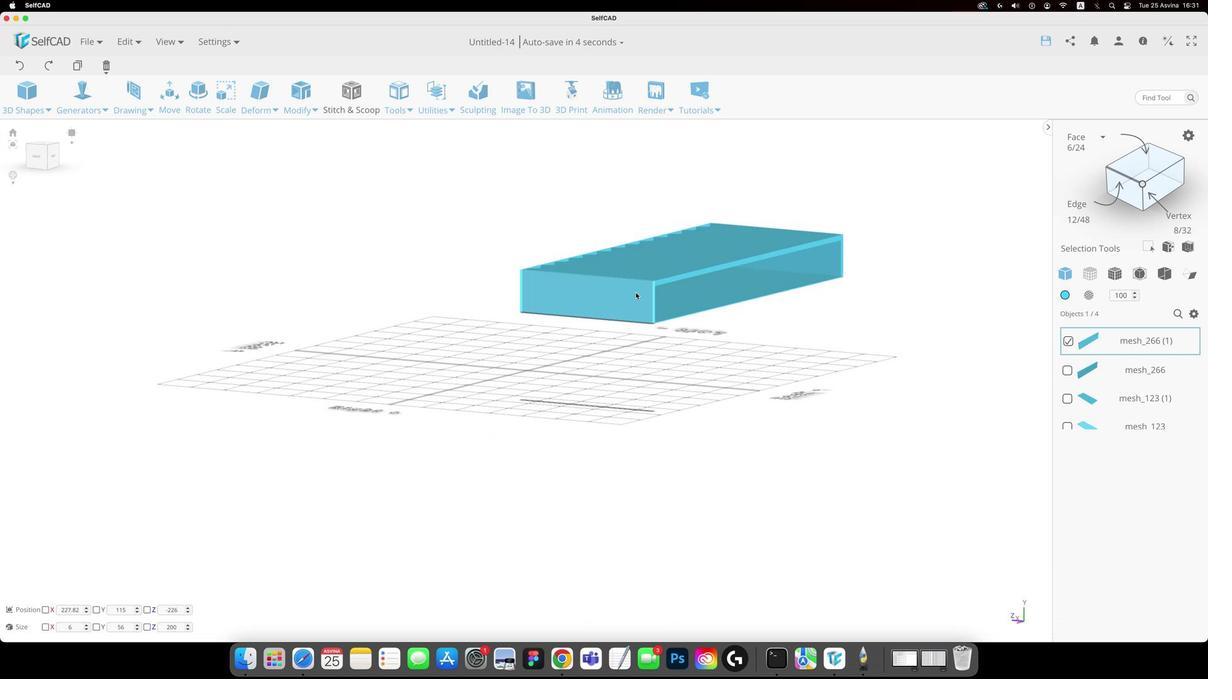 
Action: Key pressed 'm'
Screenshot: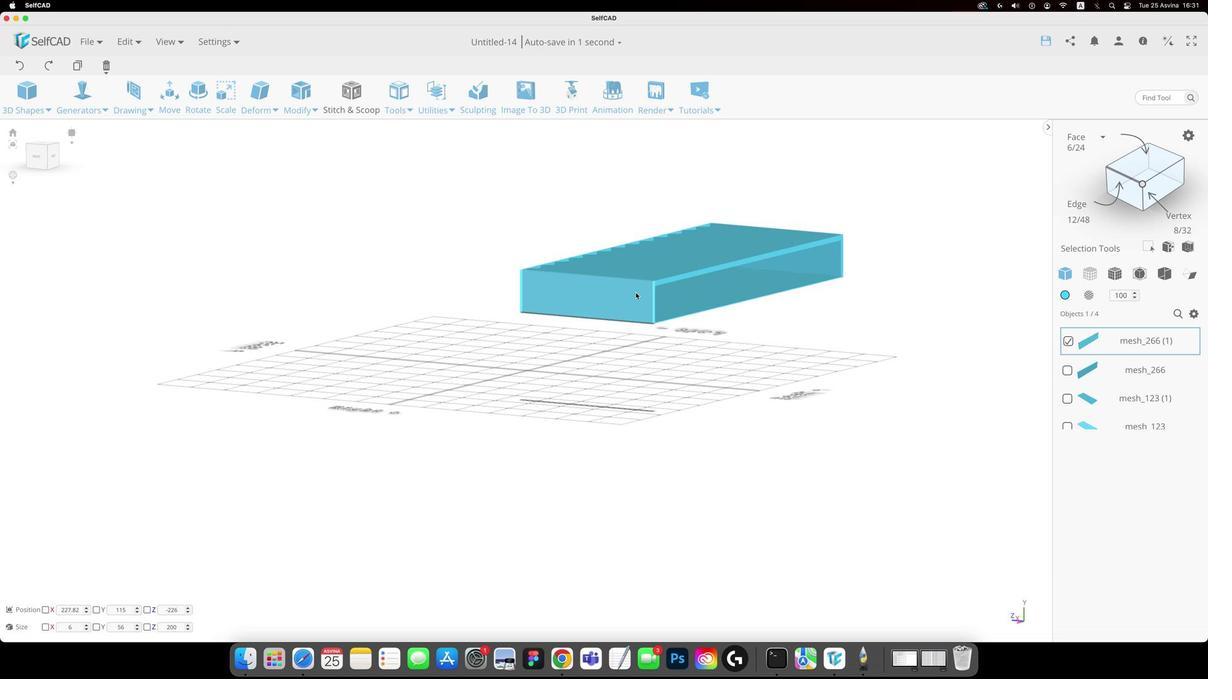 
Action: Mouse moved to (628, 320)
Screenshot: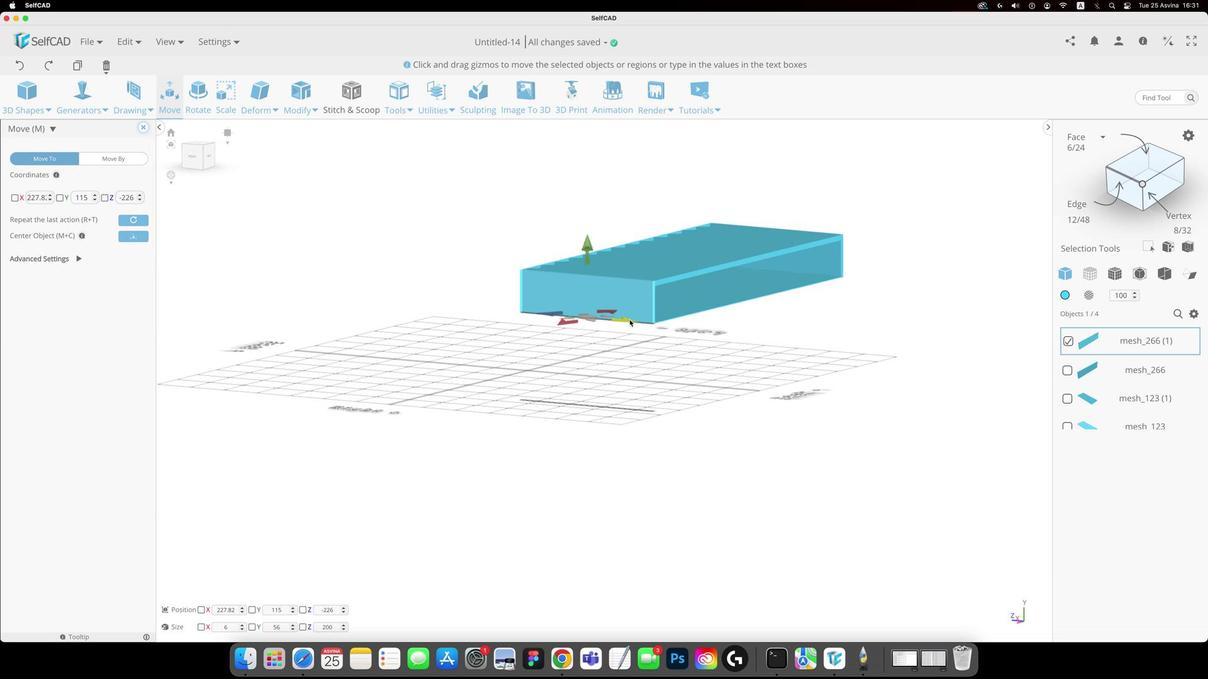 
Action: Key pressed Key.alt
Screenshot: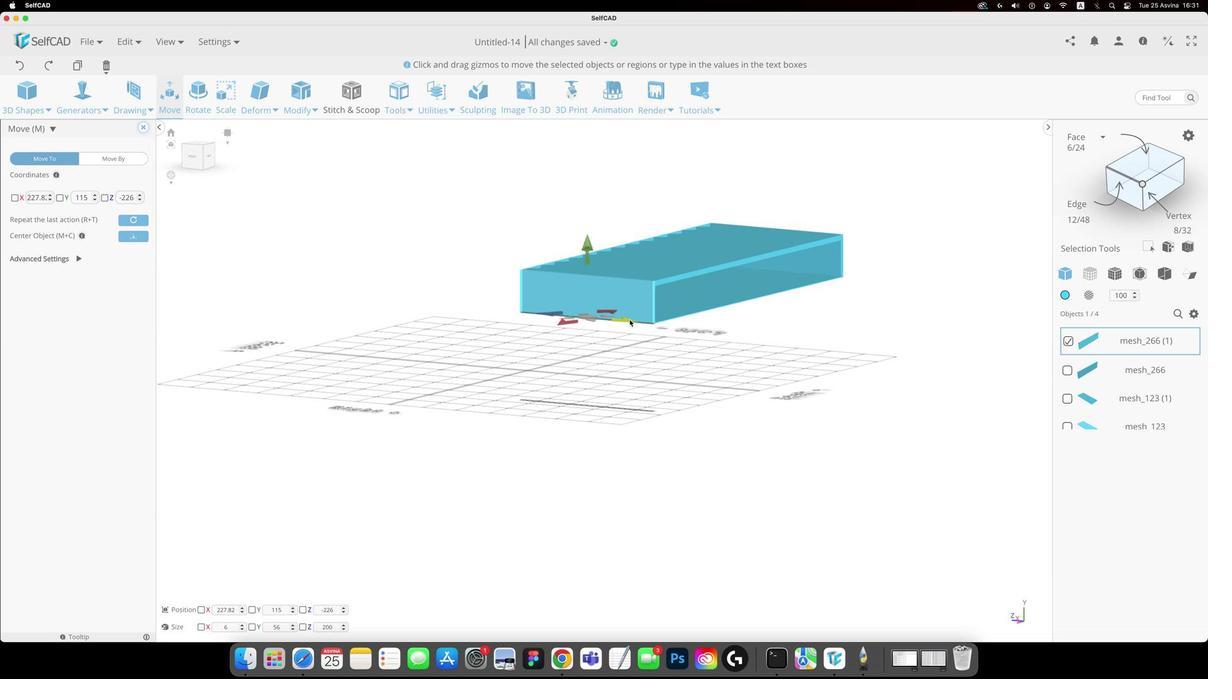 
Action: Mouse pressed left at (628, 320)
Screenshot: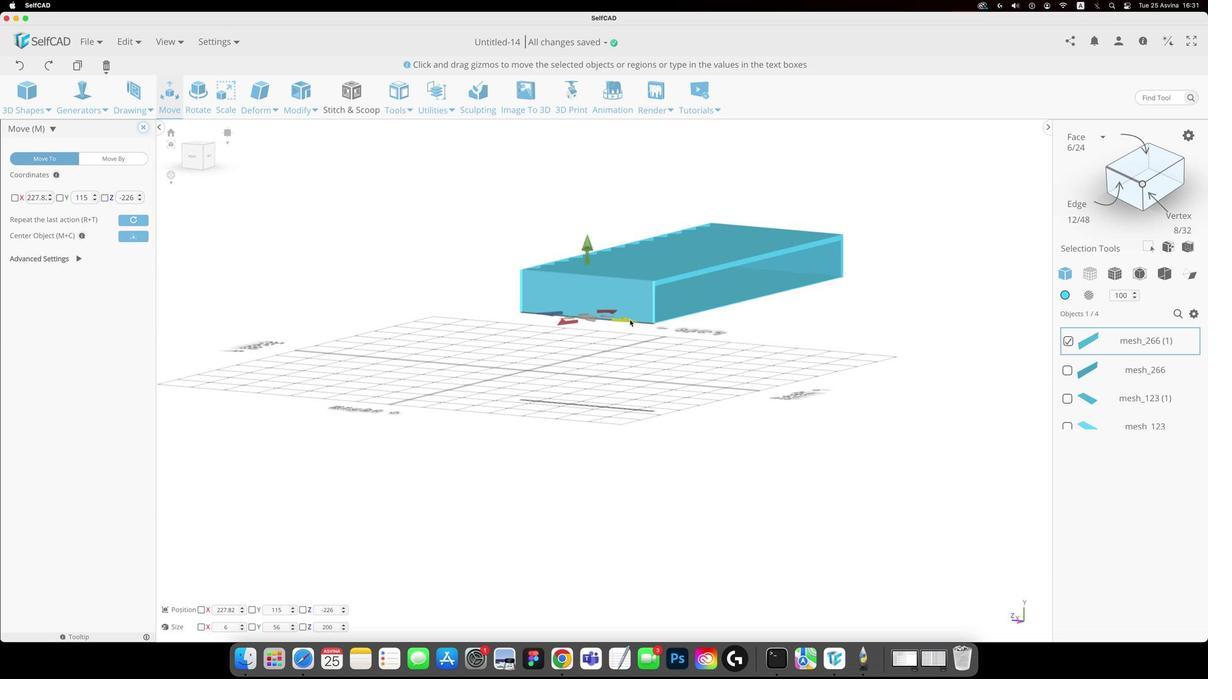 
Action: Mouse moved to (638, 320)
Screenshot: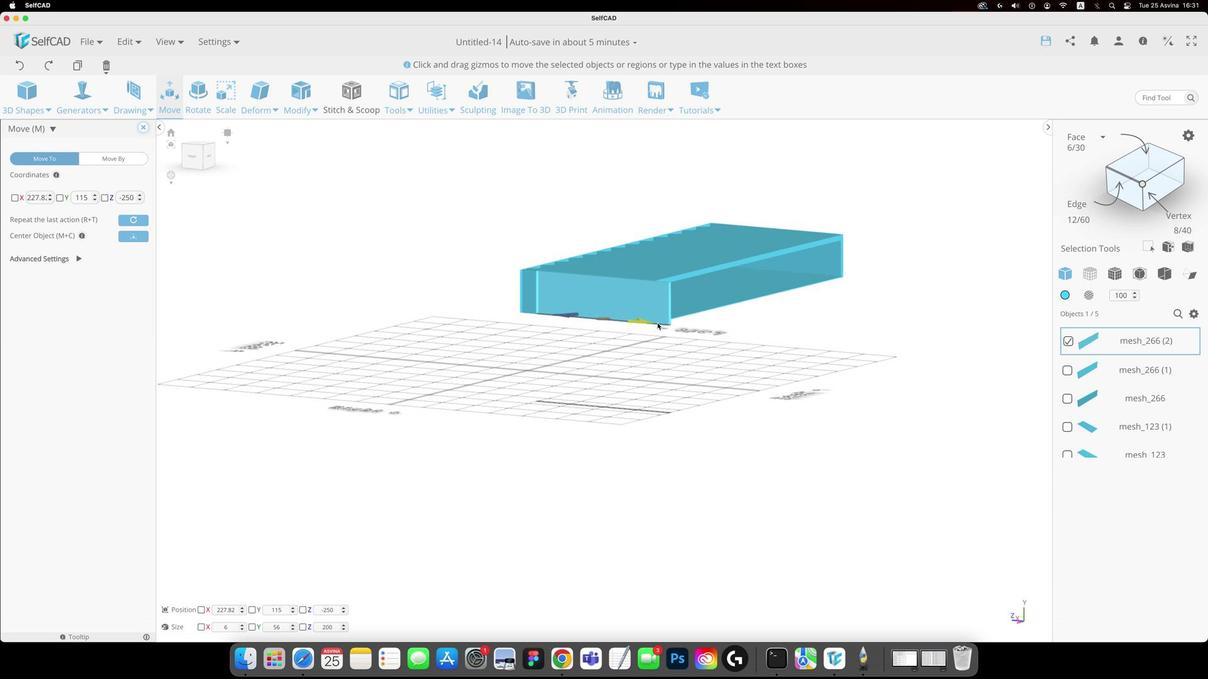 
Action: Mouse pressed left at (638, 320)
Screenshot: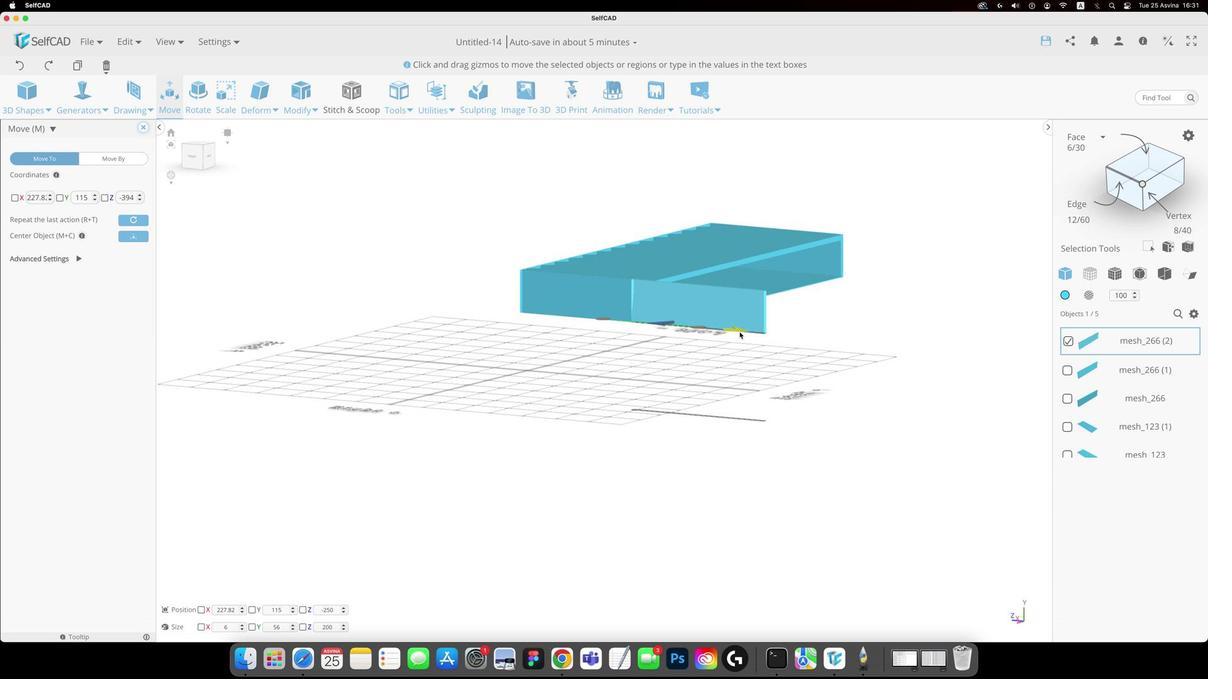 
Action: Mouse moved to (724, 363)
Screenshot: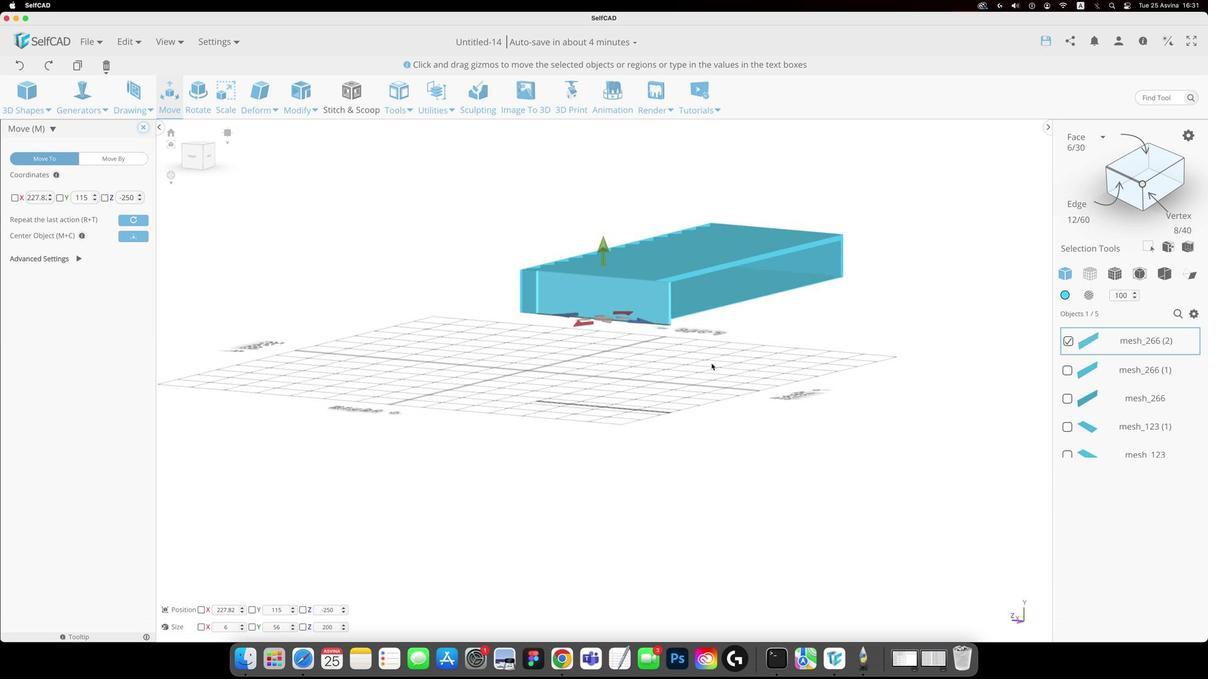
Action: Key pressed Key.alt
Screenshot: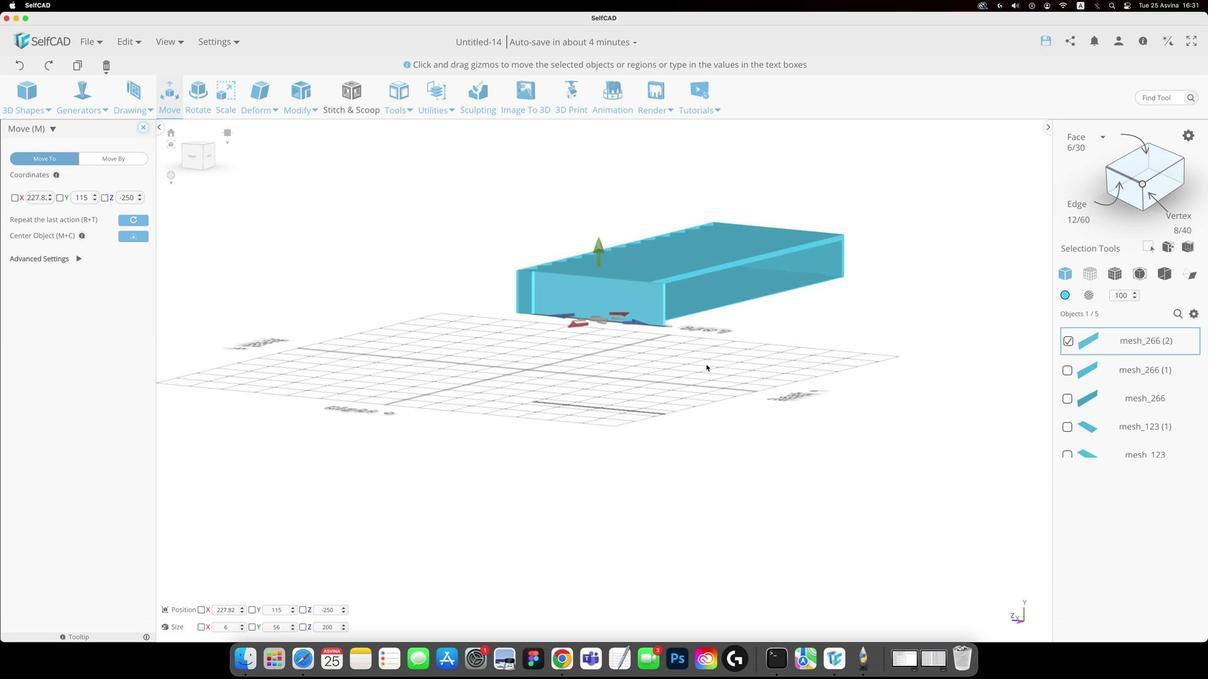 
Action: Mouse moved to (716, 363)
Screenshot: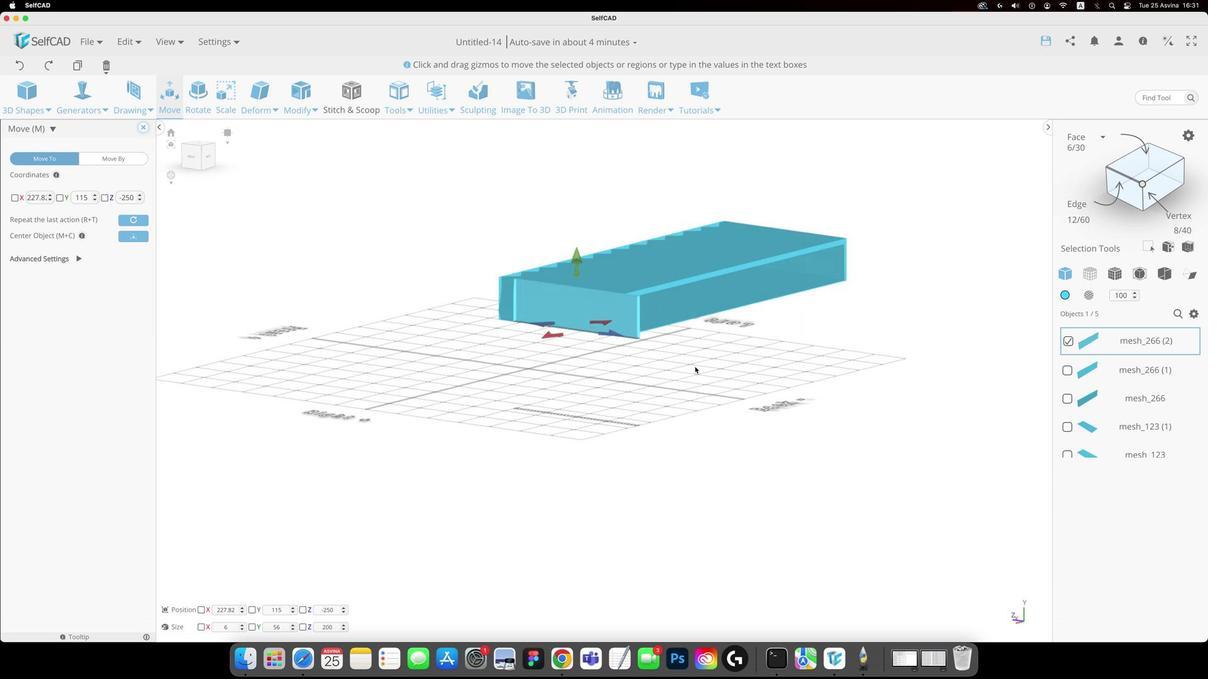 
Action: Mouse pressed left at (716, 363)
Screenshot: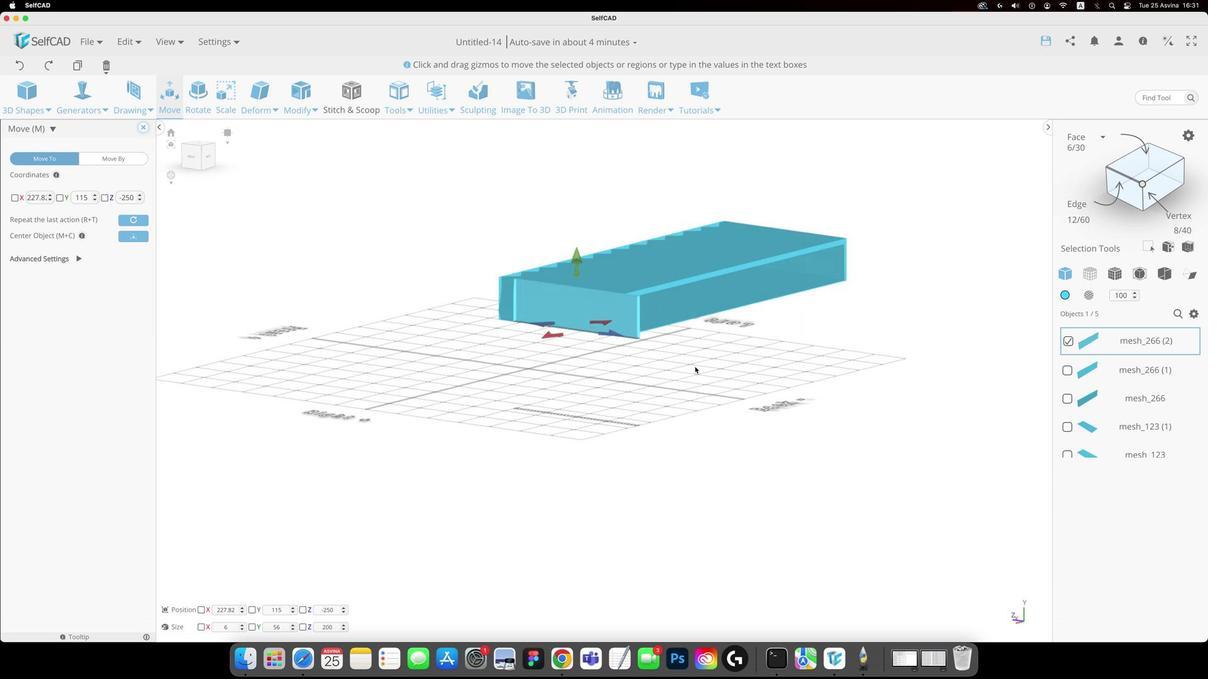 
Action: Mouse moved to (364, 372)
Screenshot: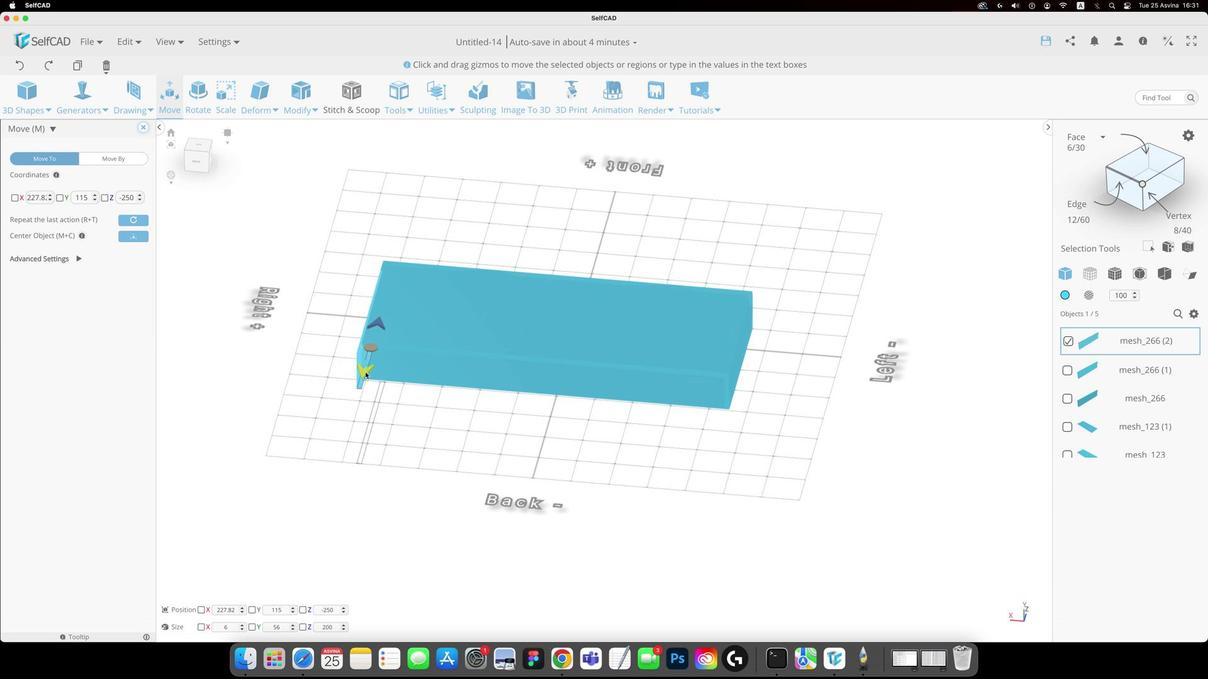 
Action: Mouse pressed left at (364, 372)
Screenshot: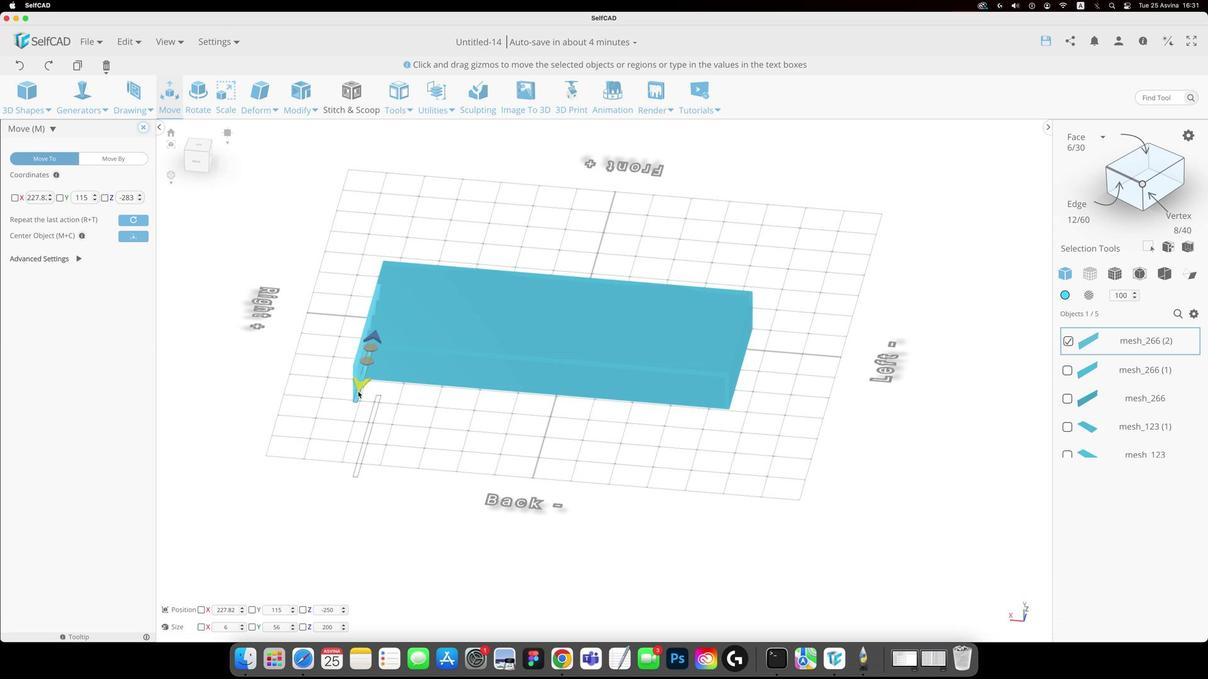 
Action: Mouse moved to (402, 413)
Screenshot: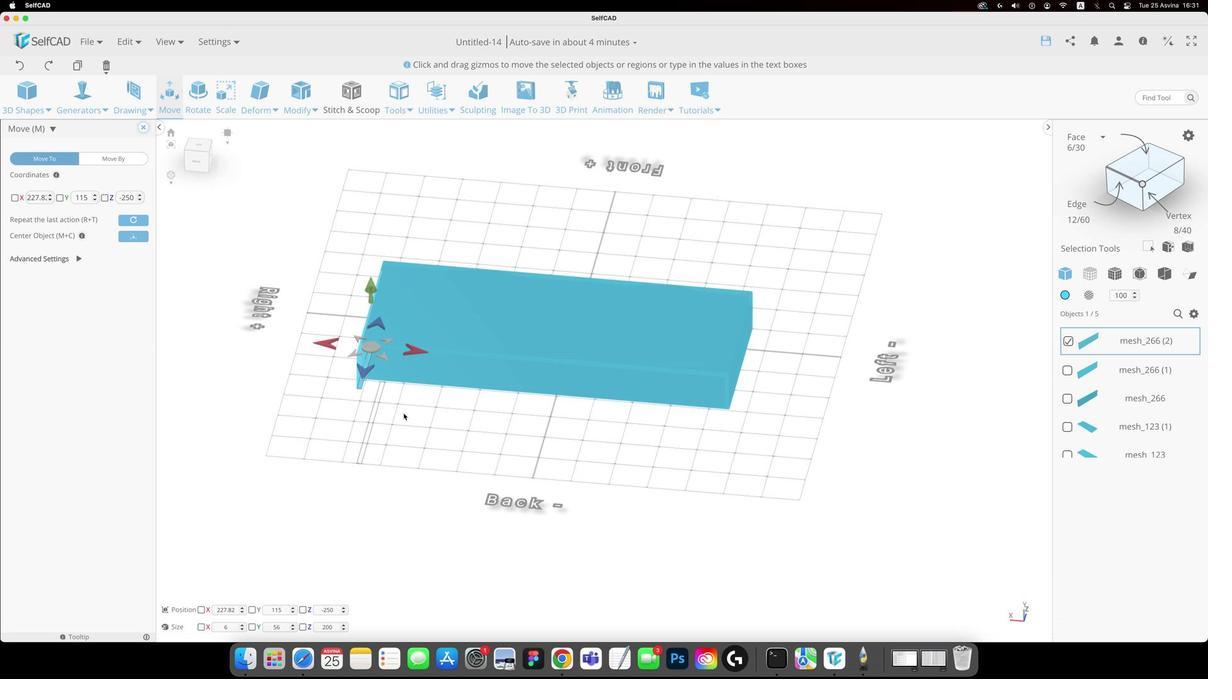 
Action: Key pressed Key.enter
Screenshot: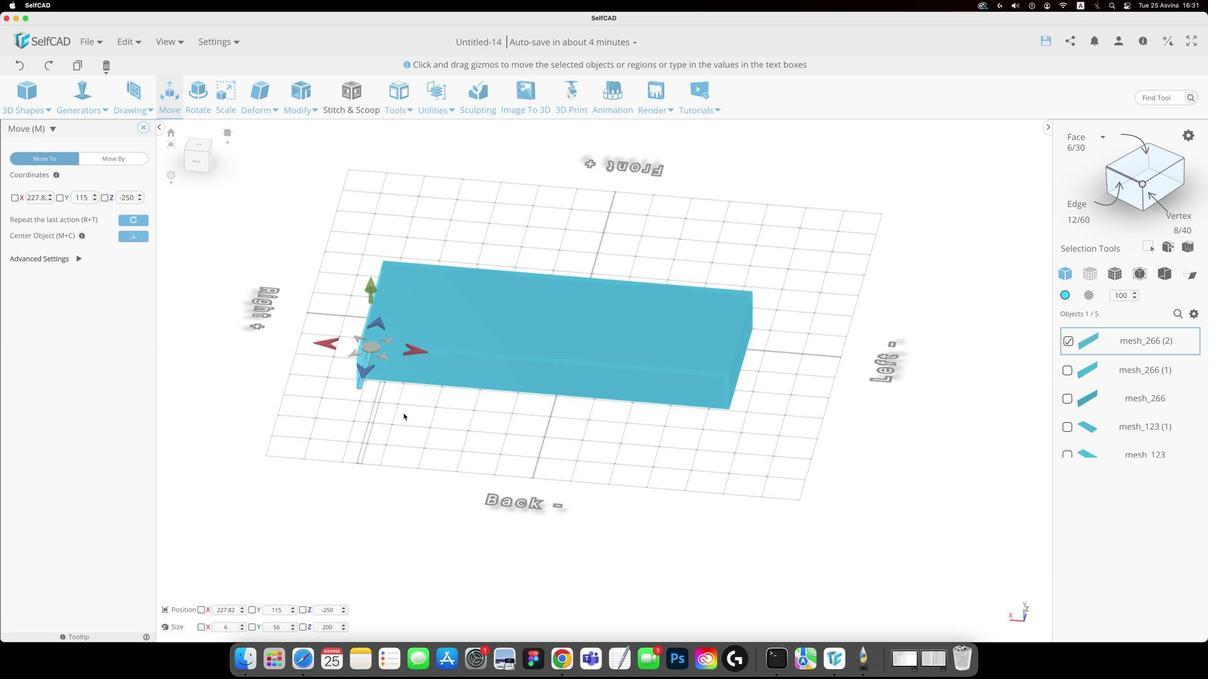 
Action: Mouse moved to (410, 350)
Screenshot: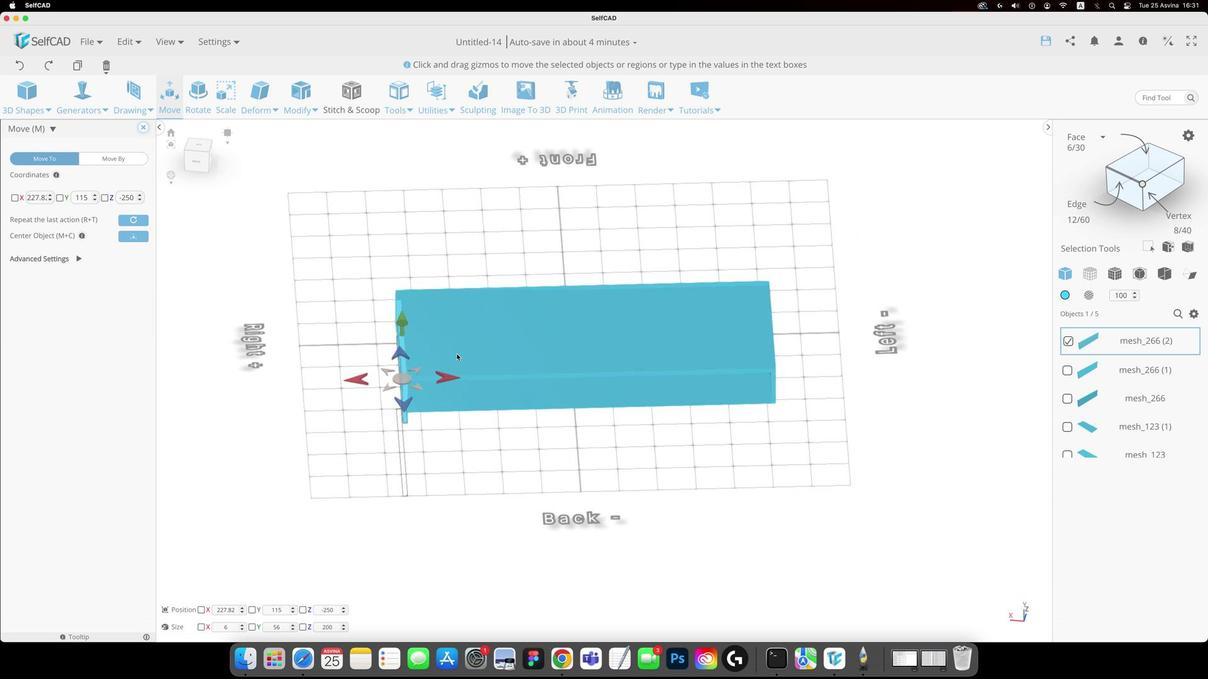 
Action: Mouse pressed left at (410, 350)
Screenshot: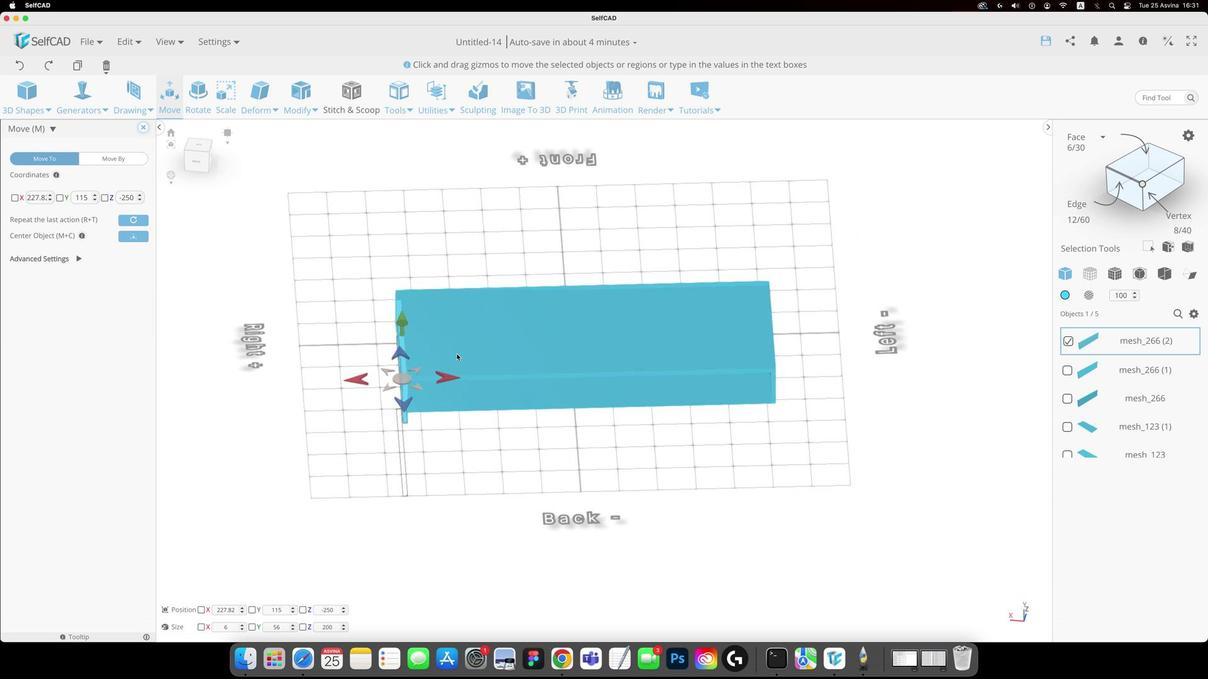 
Action: Mouse moved to (453, 386)
Screenshot: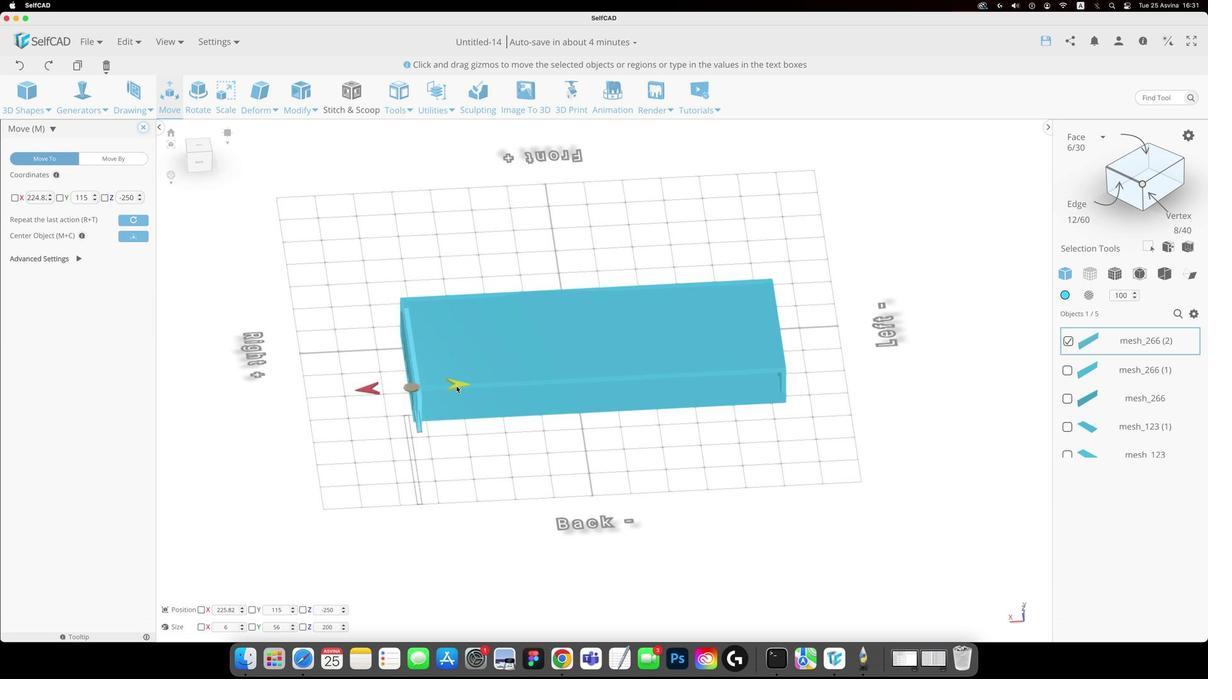
Action: Mouse pressed left at (453, 386)
Screenshot: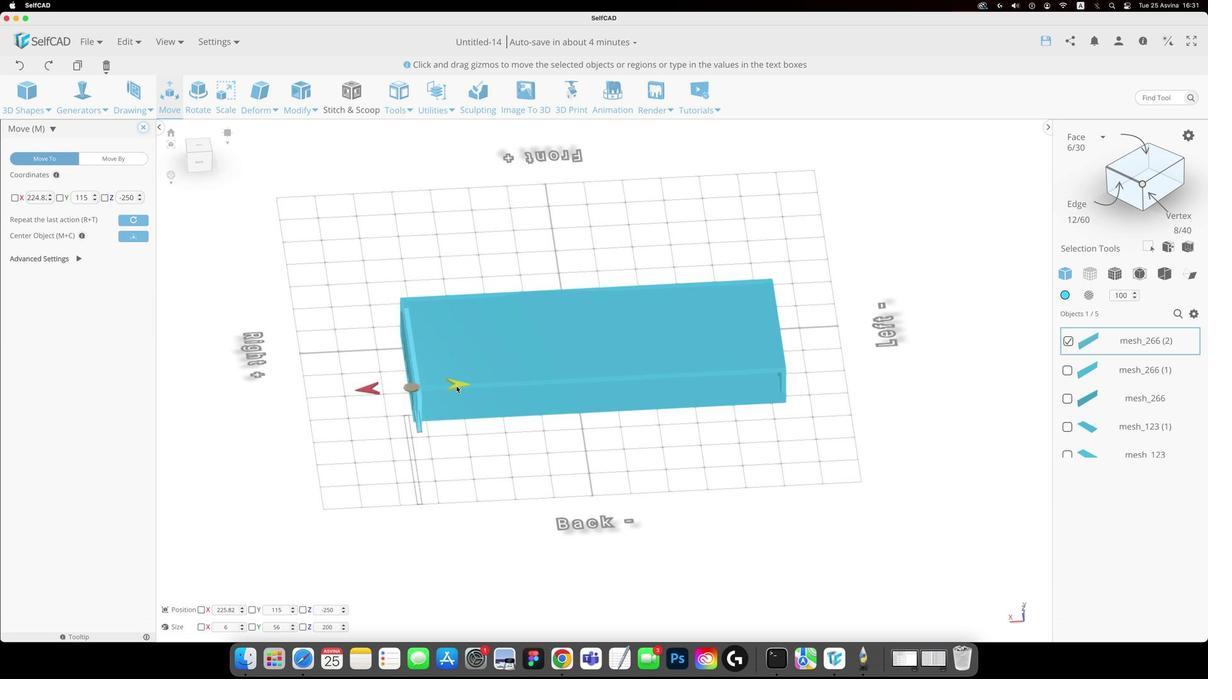 
Action: Mouse moved to (197, 147)
Screenshot: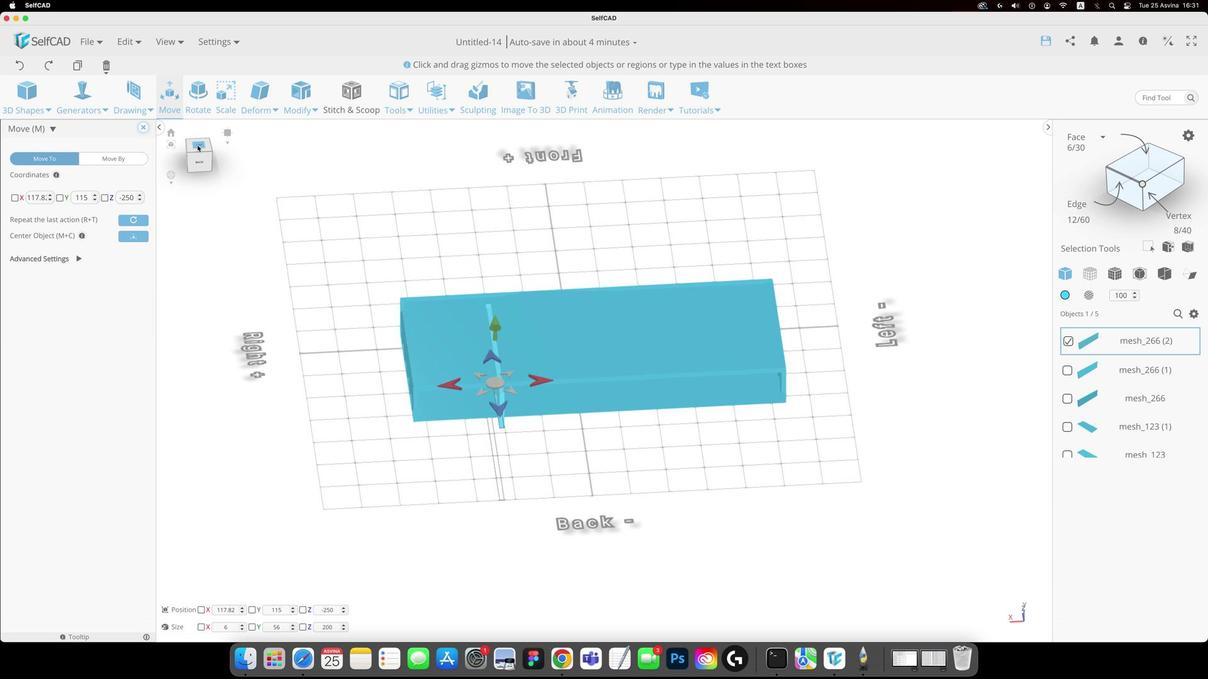 
Action: Mouse pressed left at (197, 147)
Screenshot: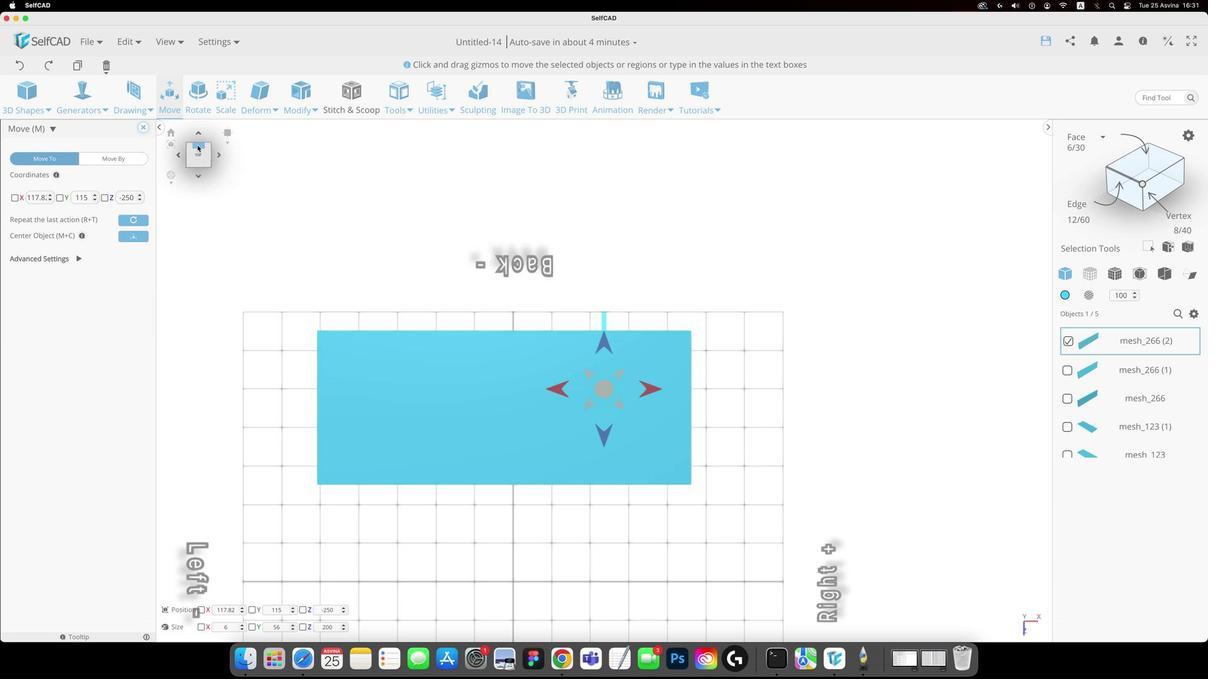 
Action: Mouse moved to (340, 381)
Screenshot: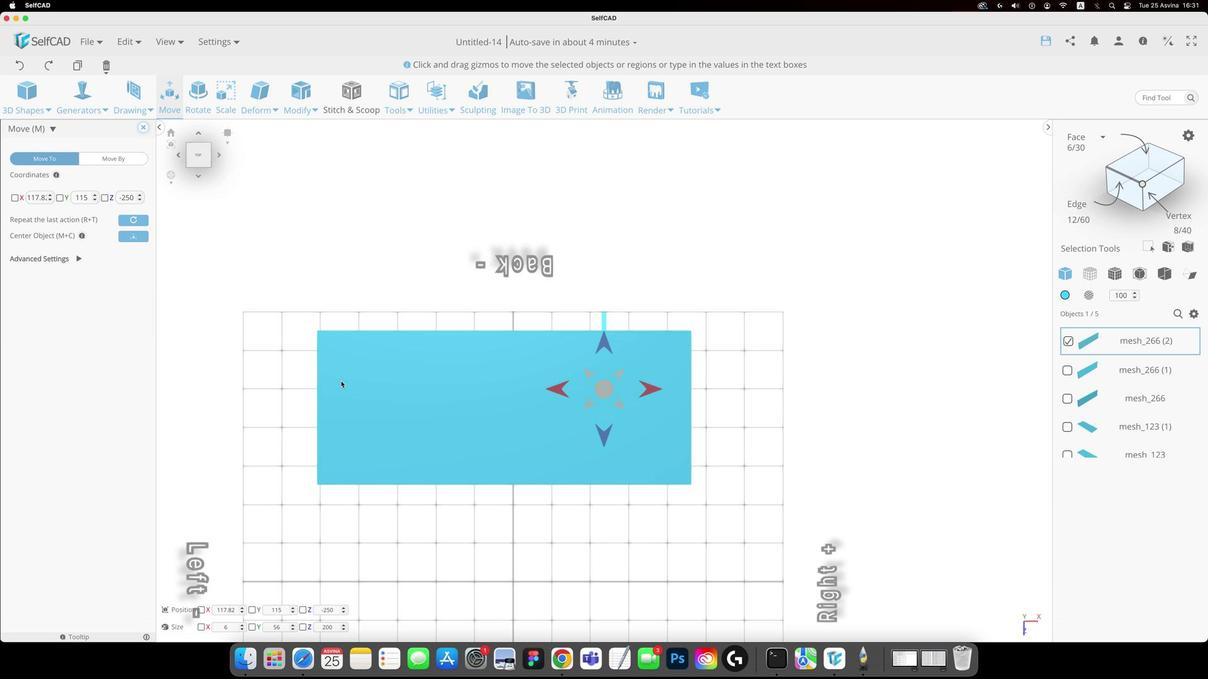 
Action: Key pressed 'r'
Screenshot: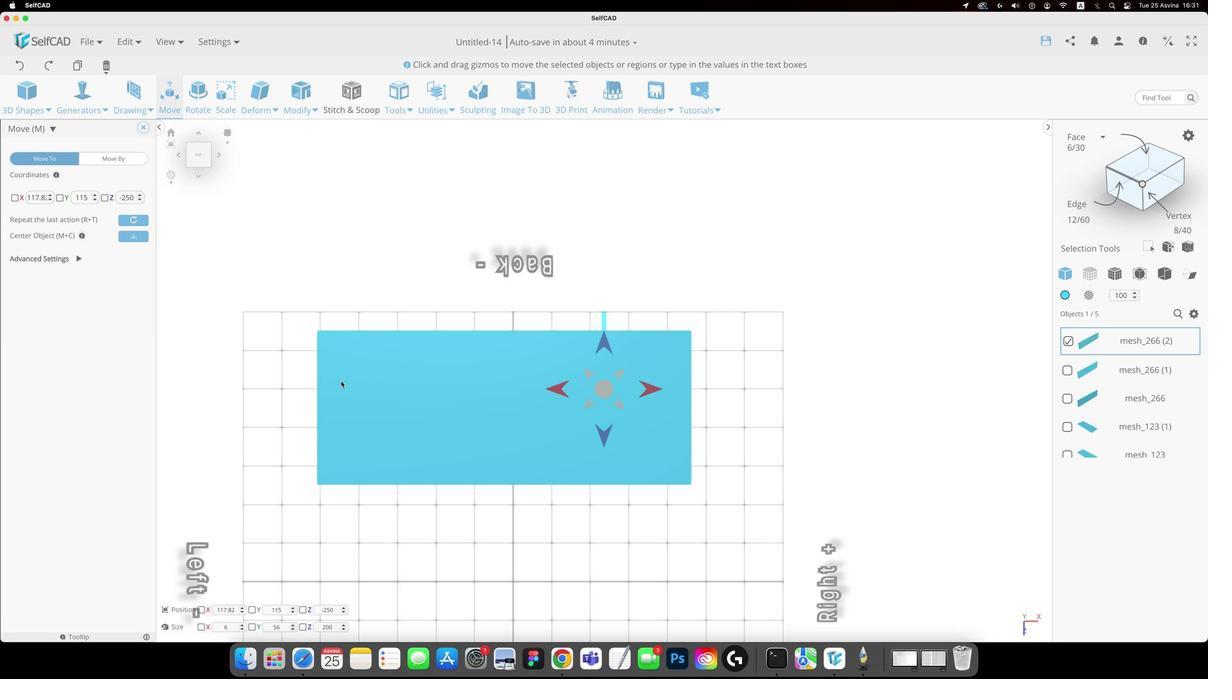 
Action: Mouse moved to (605, 376)
Screenshot: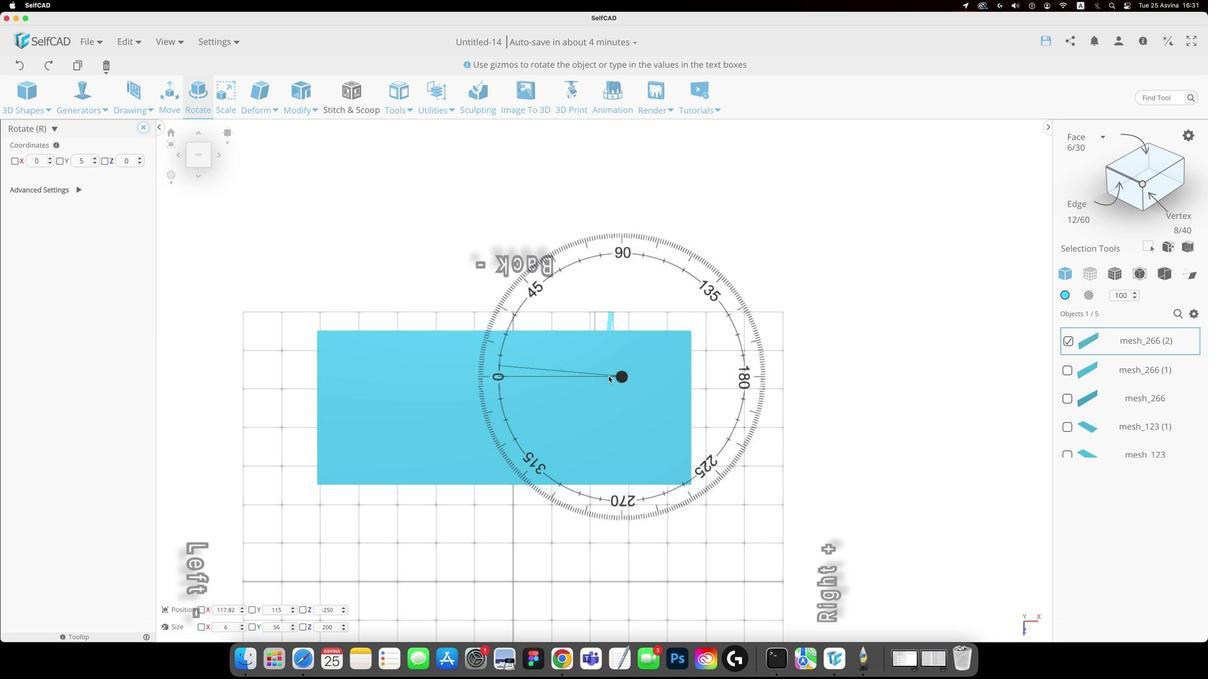 
Action: Mouse pressed left at (605, 376)
Screenshot: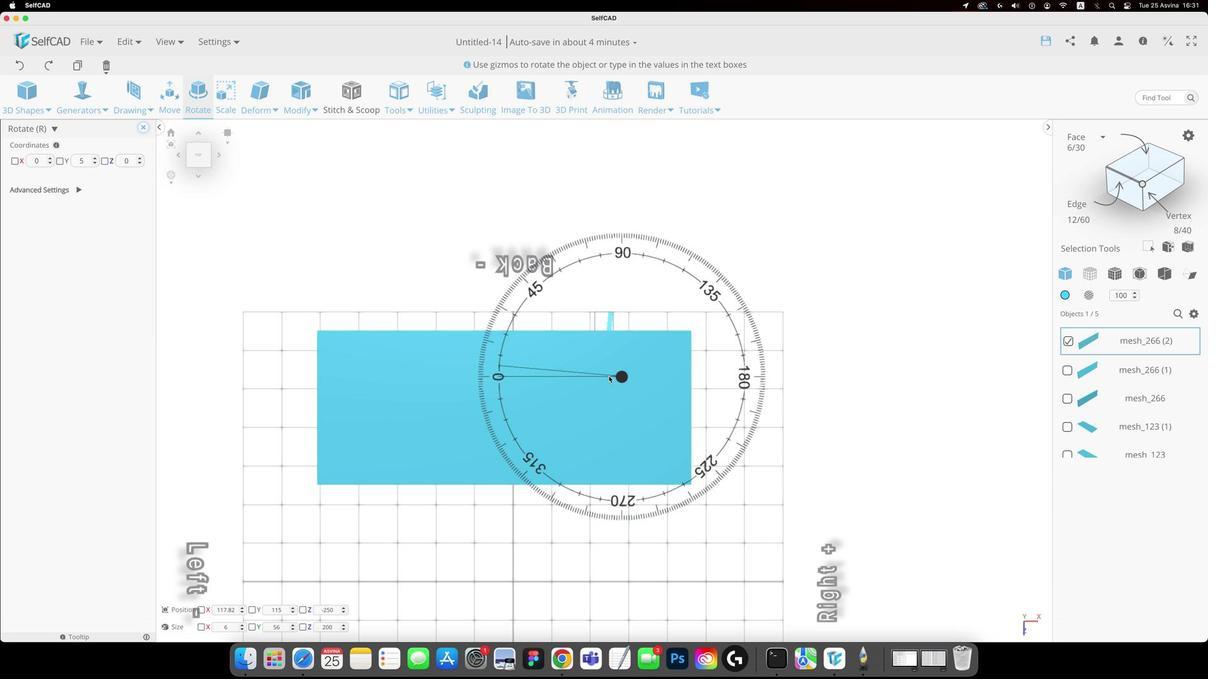 
Action: Mouse moved to (83, 168)
Screenshot: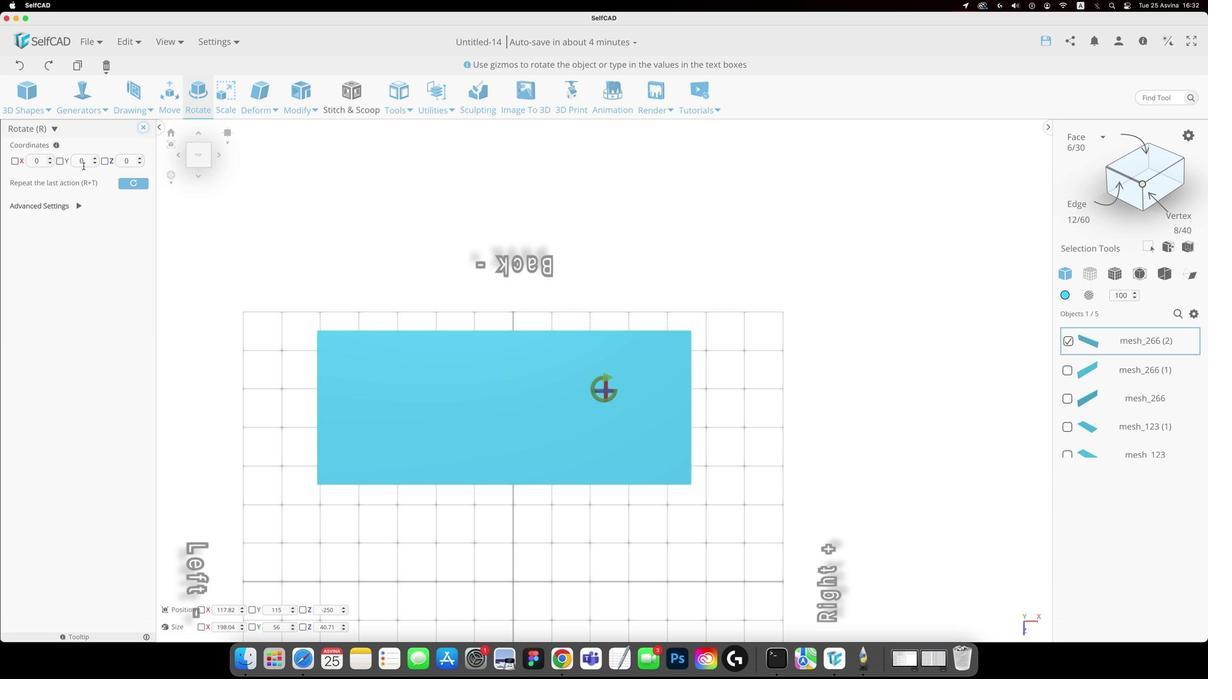 
Action: Key pressed Key.cmd'z'
Screenshot: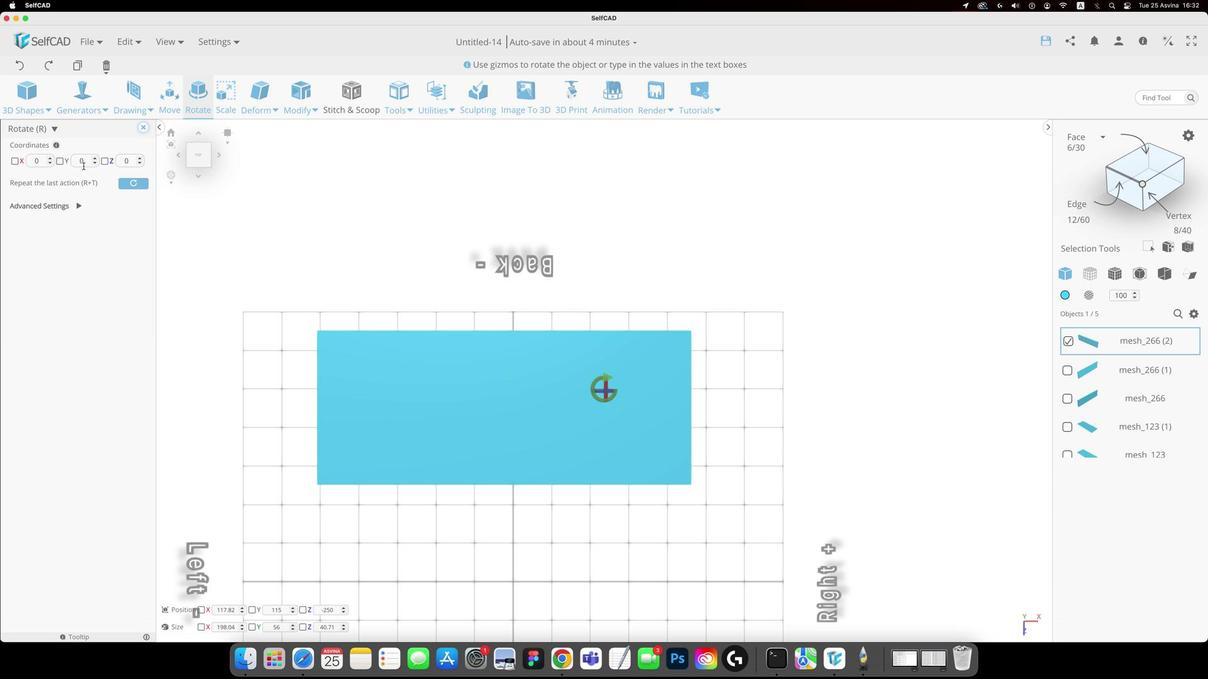 
Action: Mouse moved to (86, 163)
Screenshot: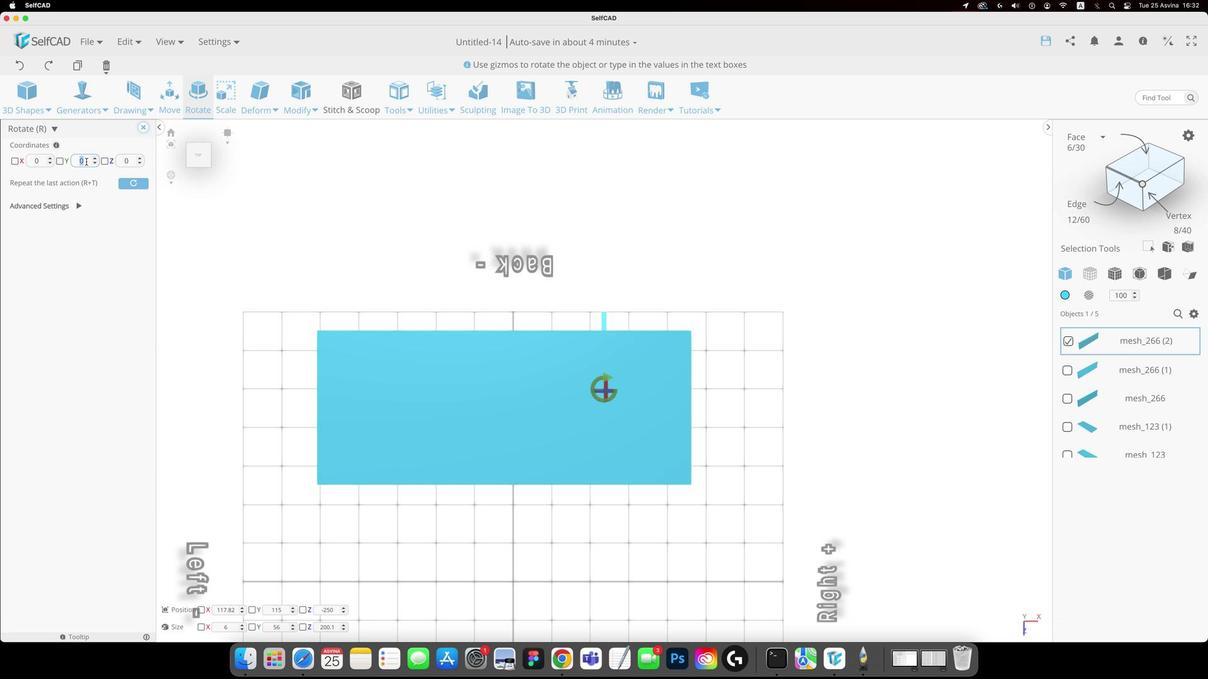 
Action: Mouse pressed left at (86, 163)
Screenshot: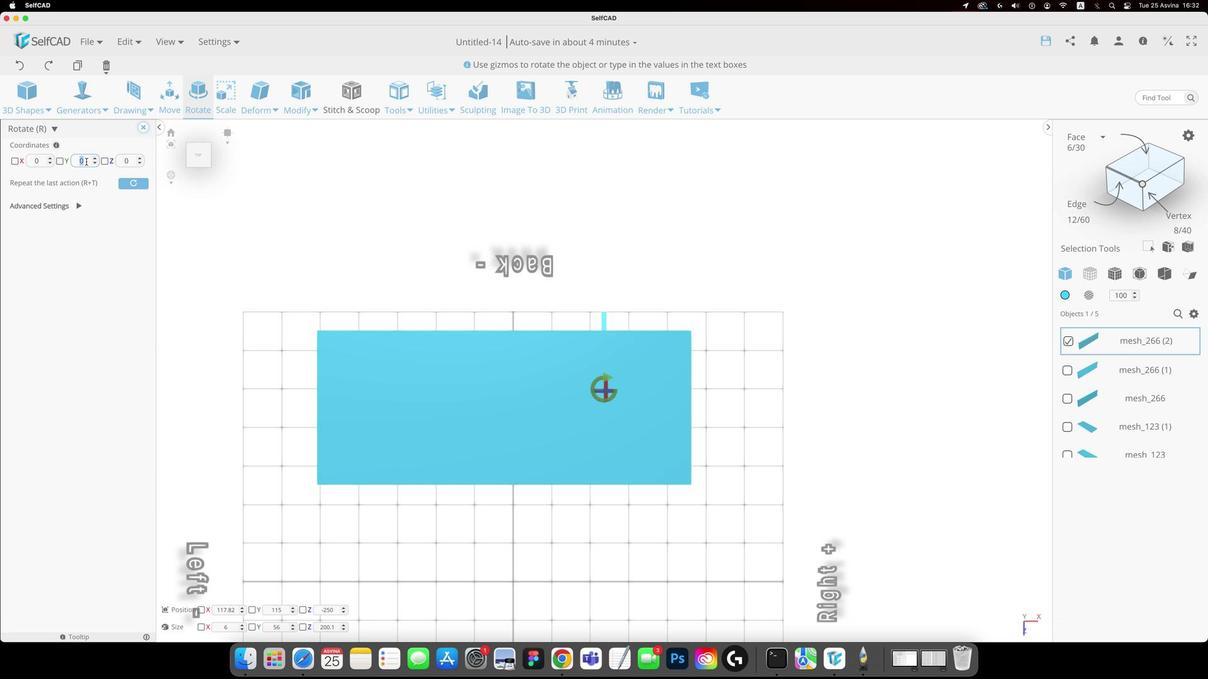 
Action: Mouse moved to (86, 164)
Screenshot: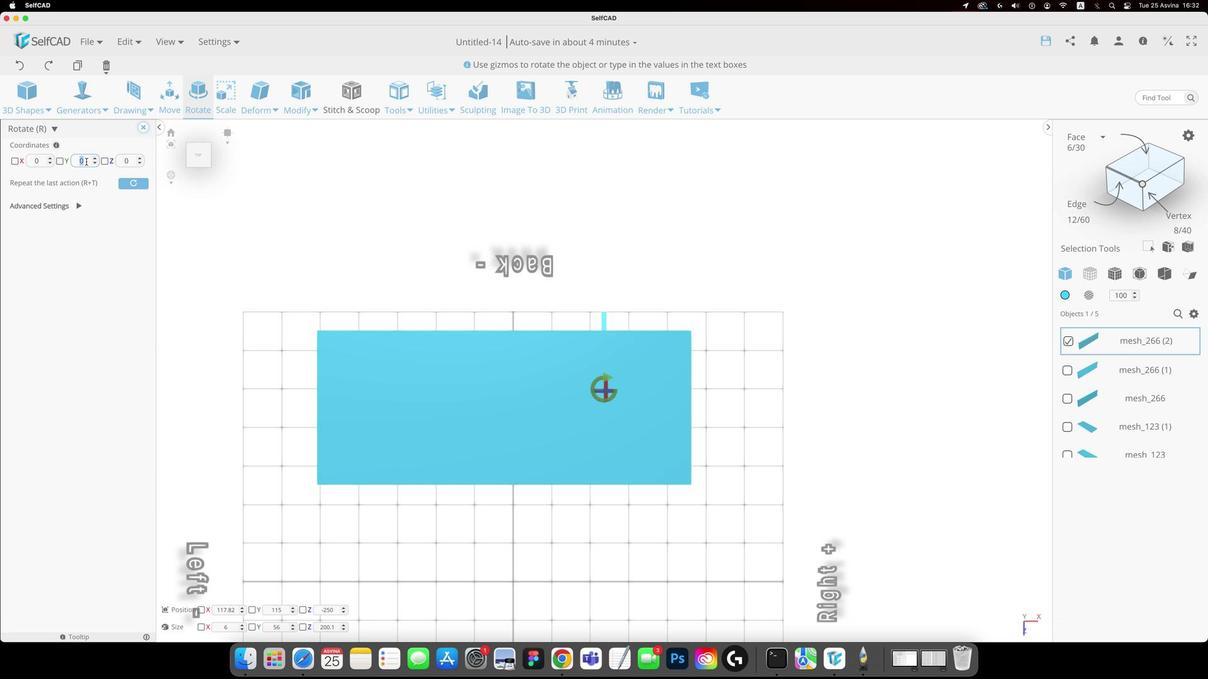 
Action: Key pressed '9''0'Key.enter
Screenshot: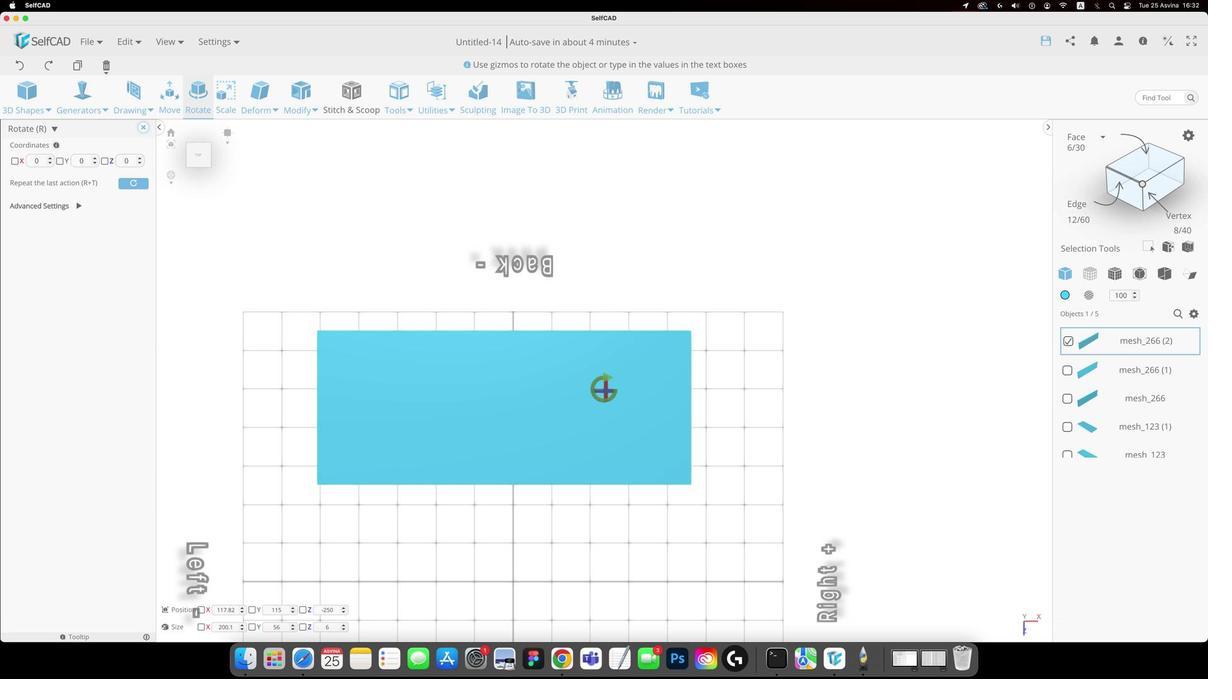 
Action: Mouse moved to (588, 320)
Screenshot: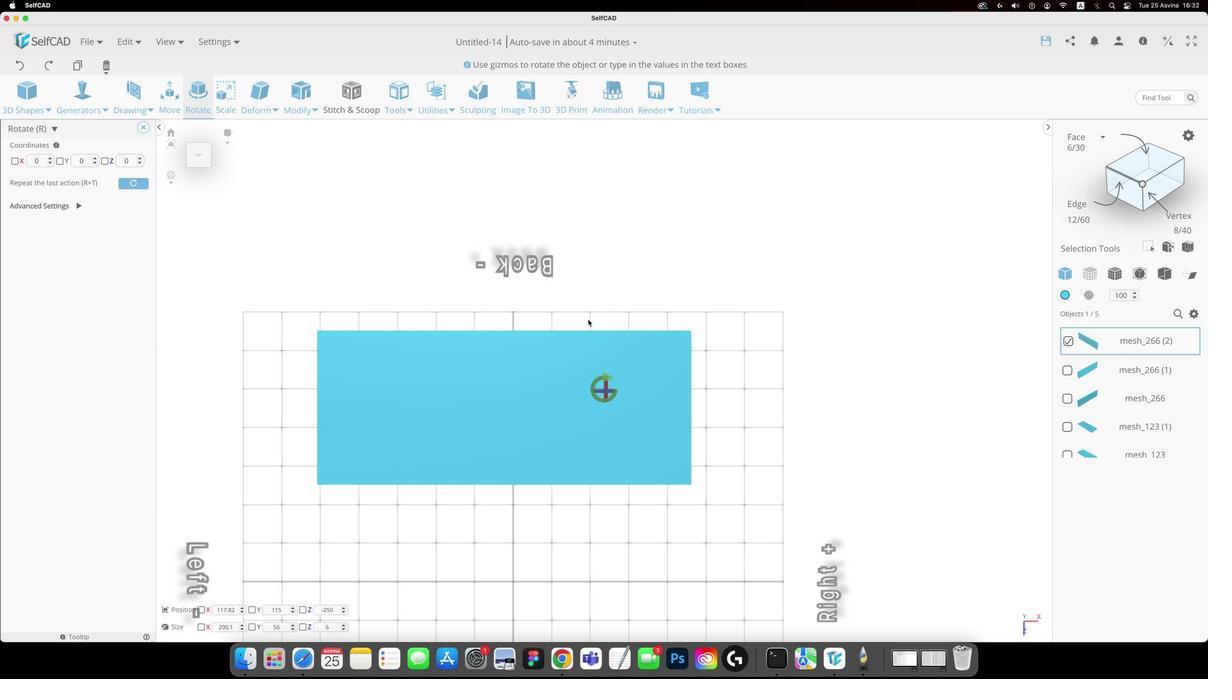 
Action: Key pressed Key.alt
Screenshot: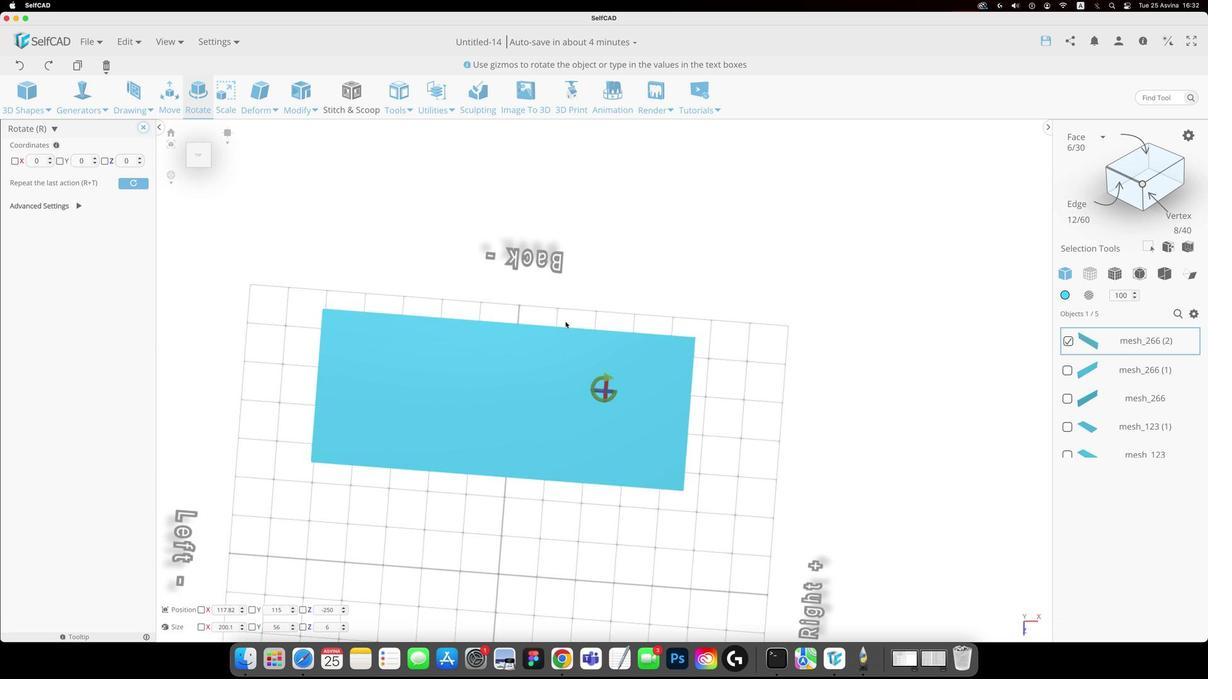 
Action: Mouse moved to (586, 320)
Screenshot: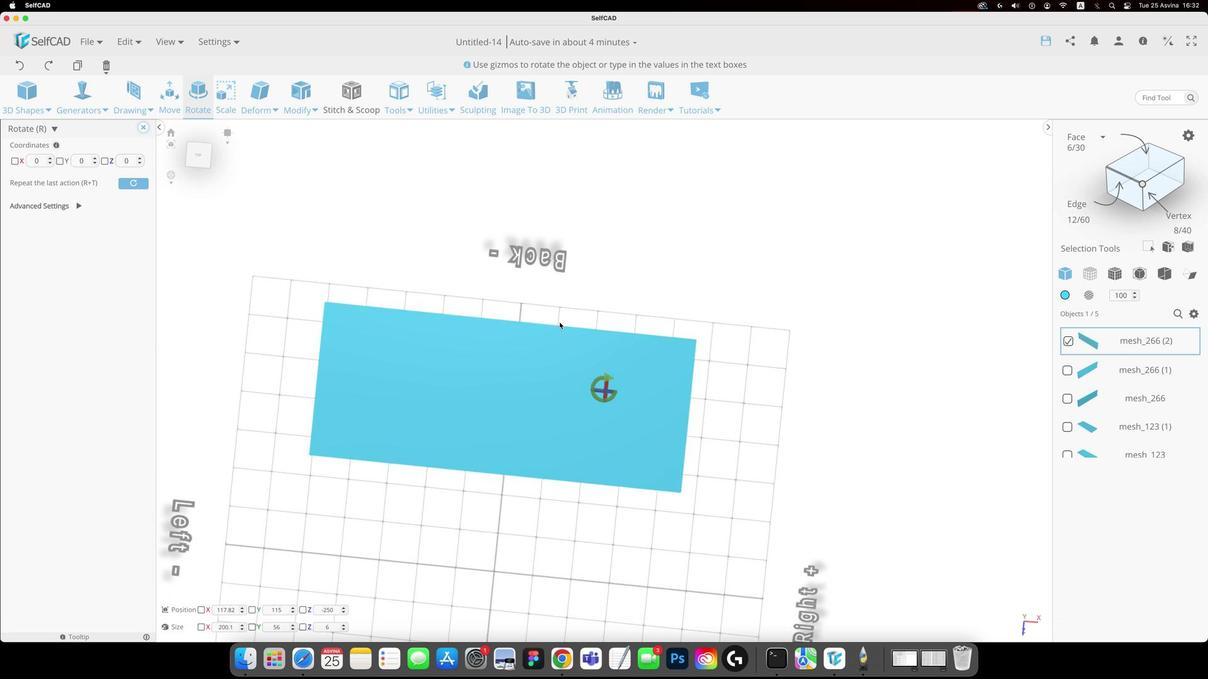 
Action: Mouse pressed left at (586, 320)
Screenshot: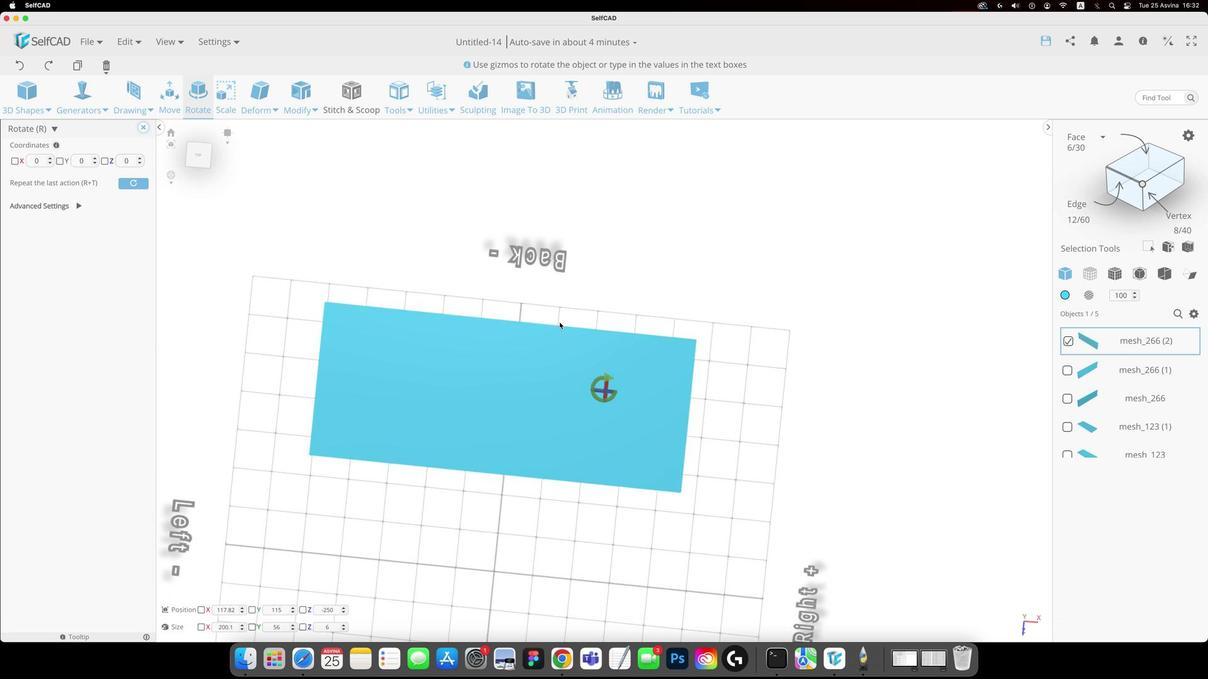 
Action: Mouse moved to (391, 254)
Screenshot: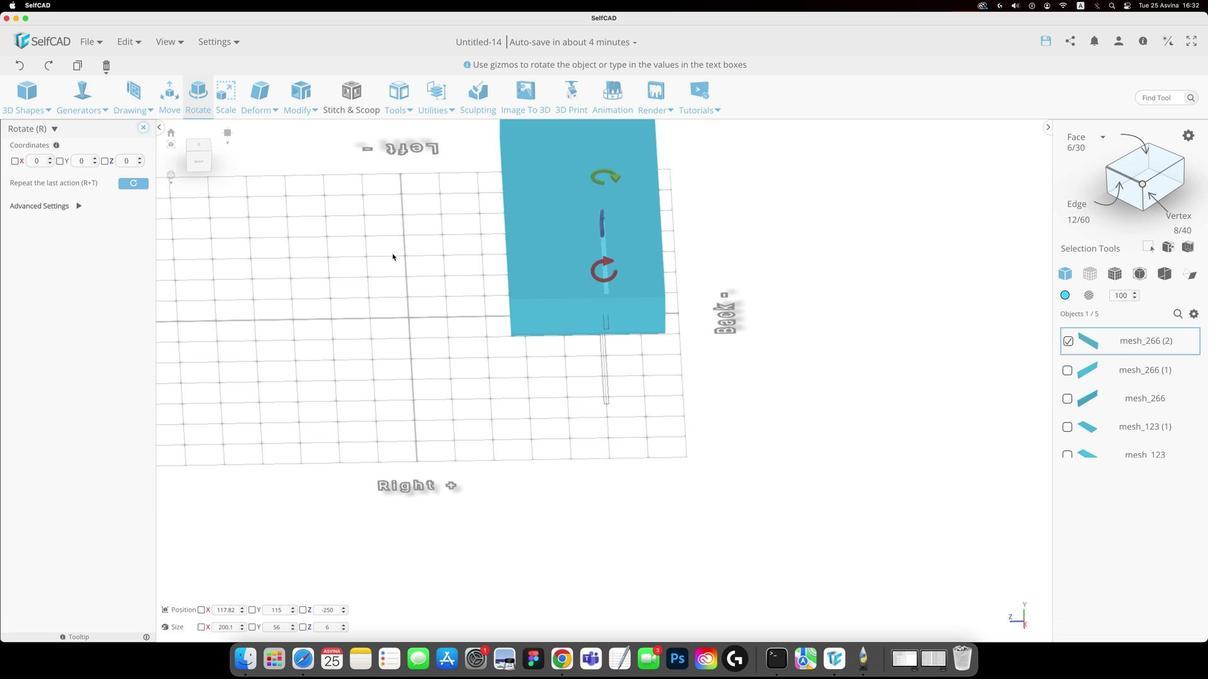 
Action: Key pressed 'm'
Screenshot: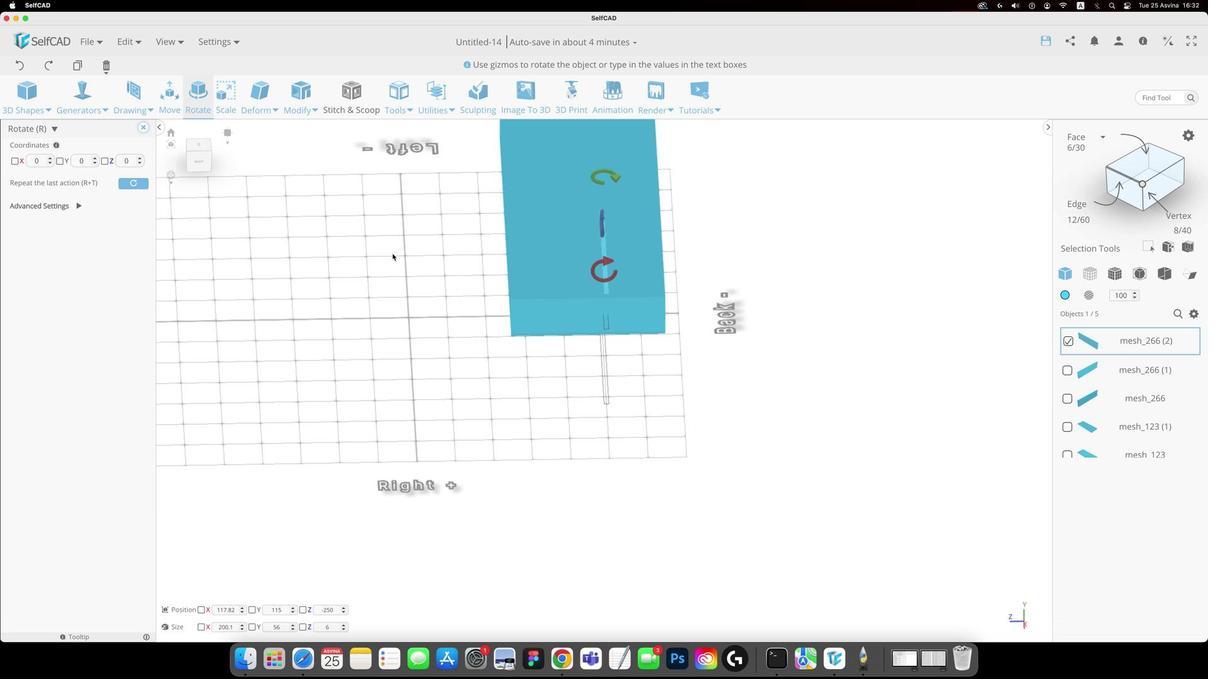
Action: Mouse moved to (649, 287)
Screenshot: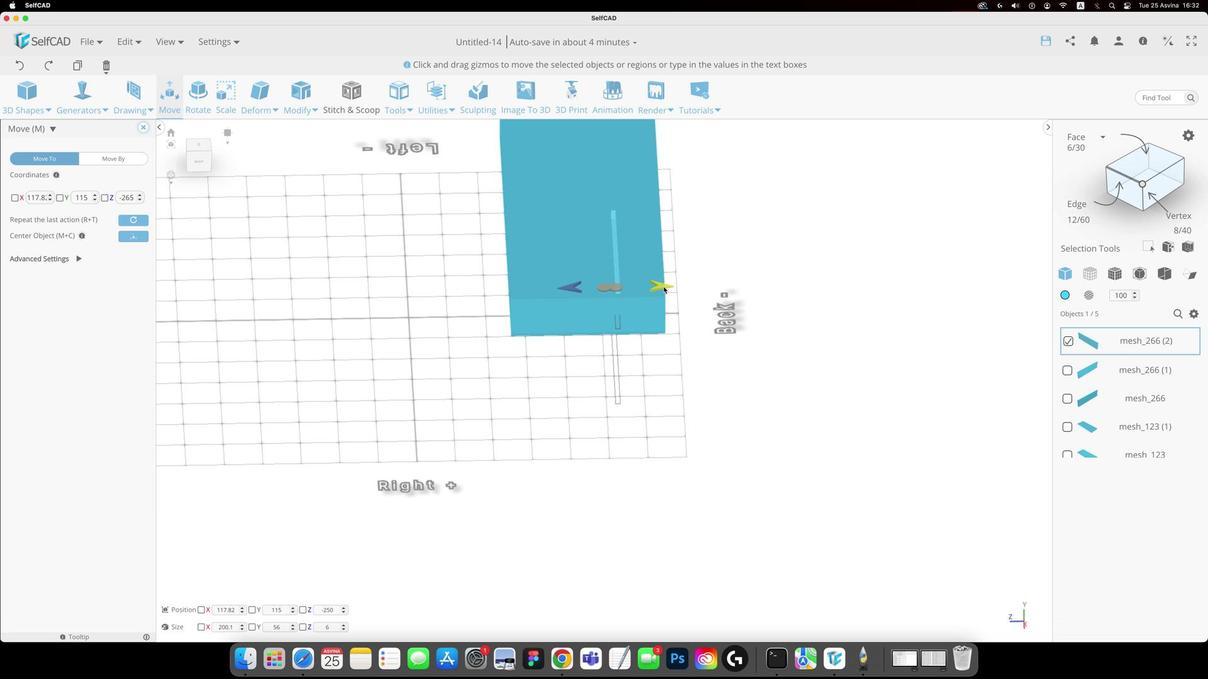 
Action: Mouse pressed left at (649, 287)
Screenshot: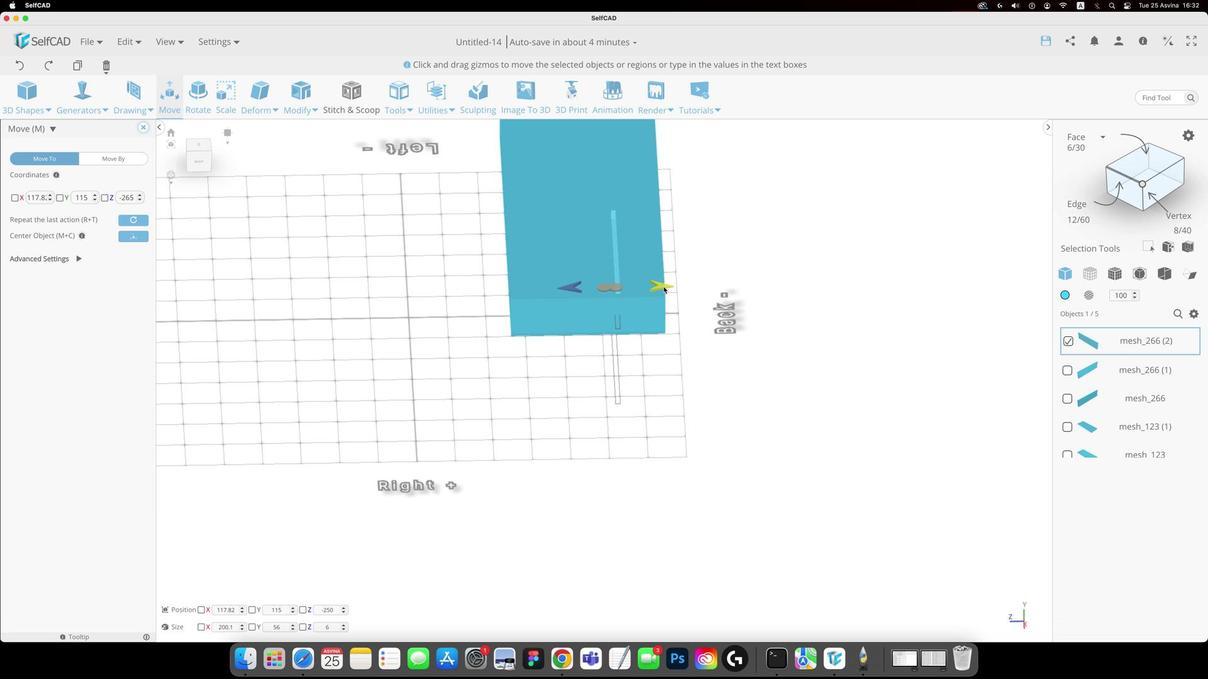
Action: Mouse moved to (681, 283)
Screenshot: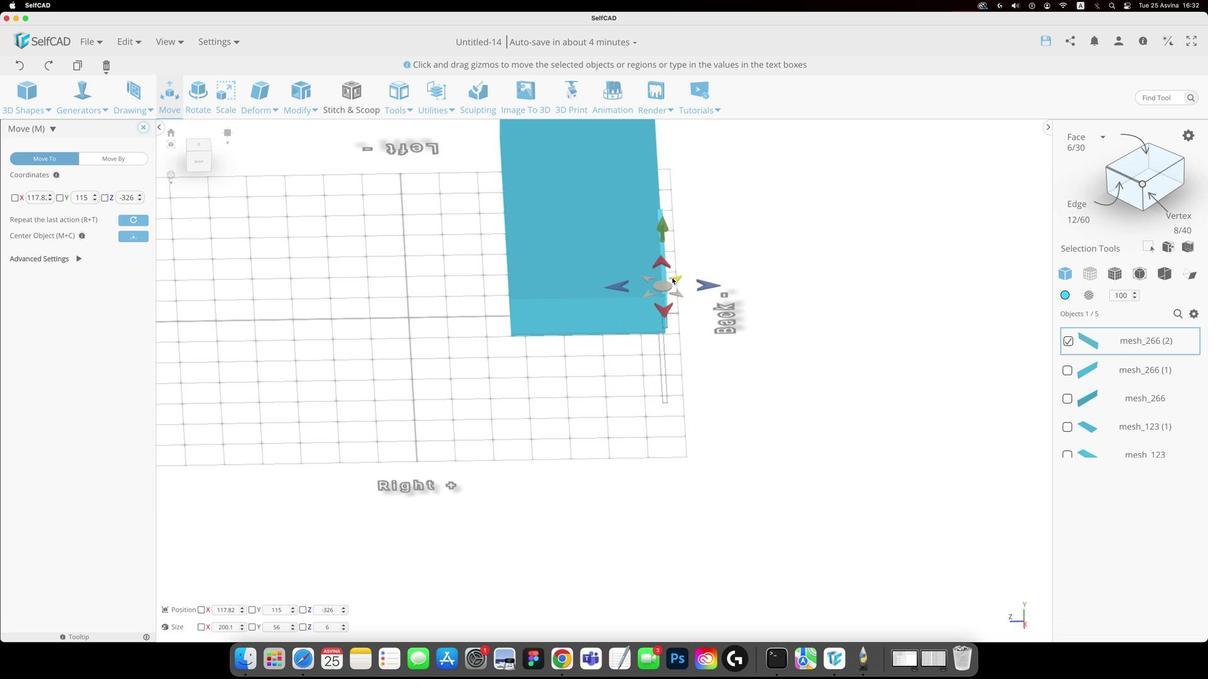 
Action: Key pressed Key.alt
Screenshot: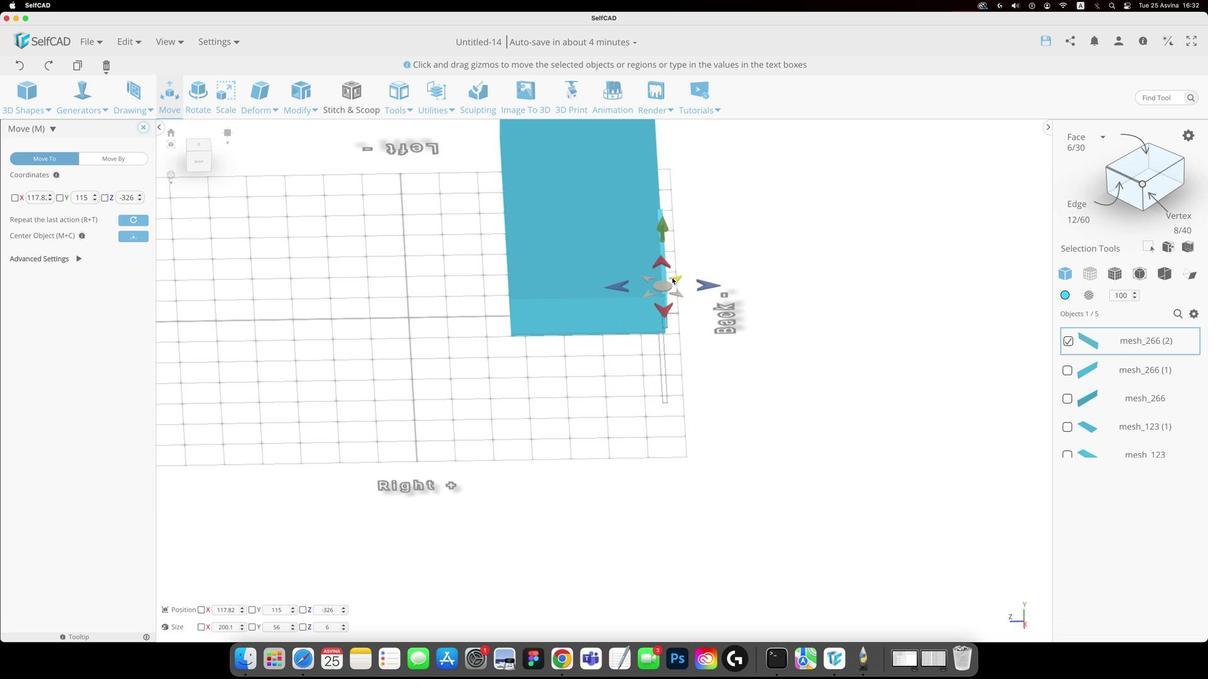 
Action: Mouse moved to (675, 257)
Screenshot: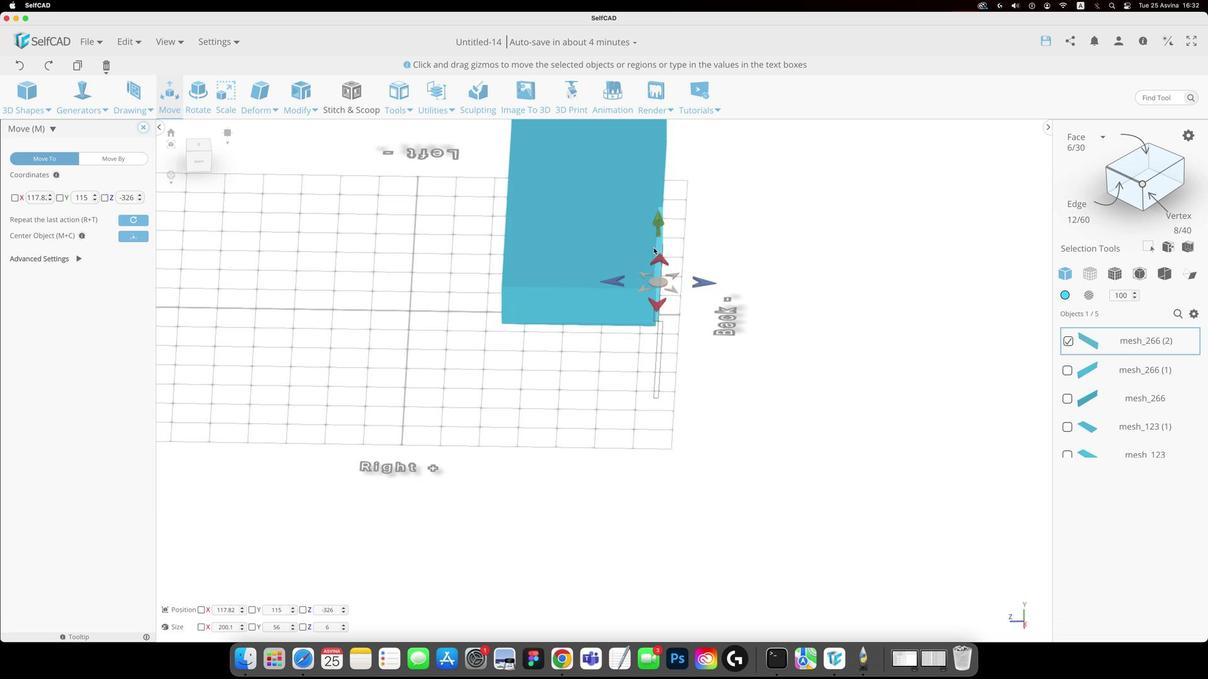 
Action: Mouse pressed left at (675, 257)
Screenshot: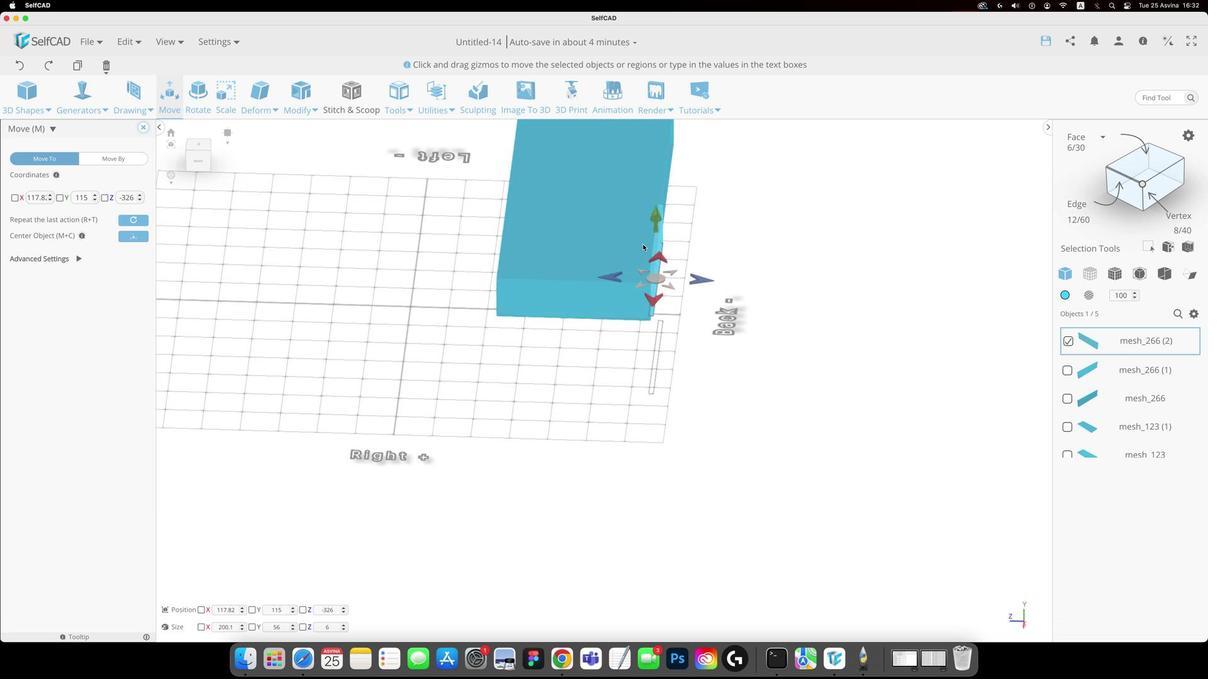 
Action: Mouse moved to (574, 234)
Screenshot: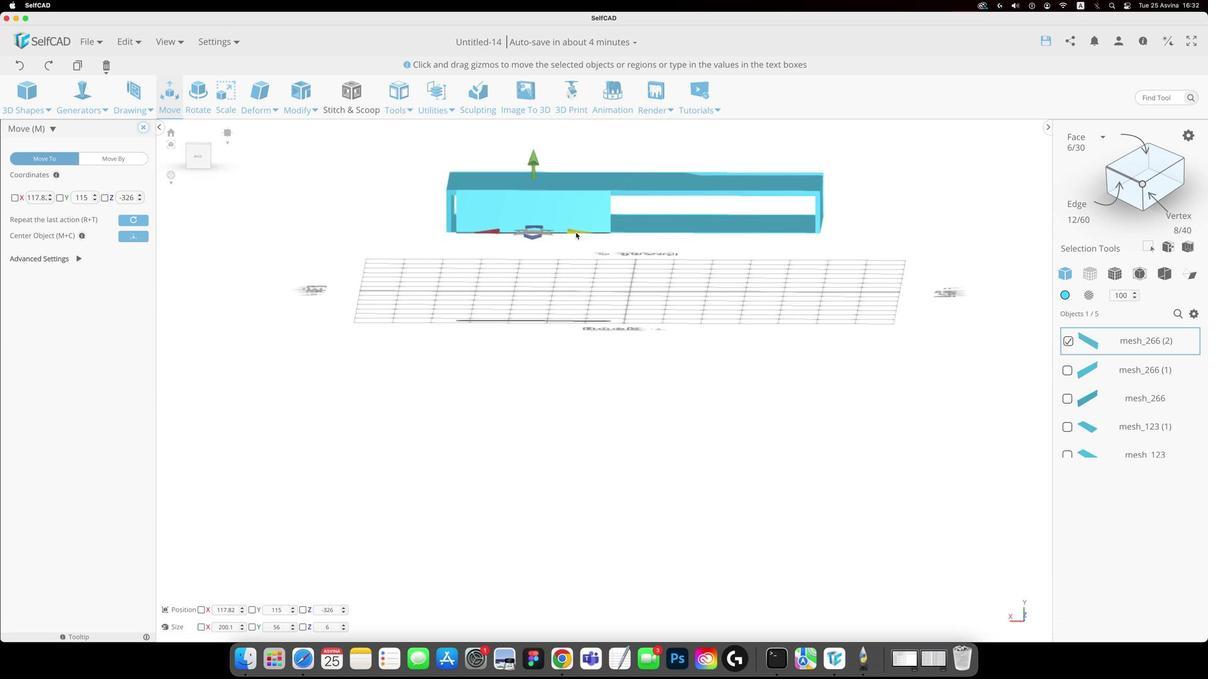 
Action: Mouse pressed left at (574, 234)
Screenshot: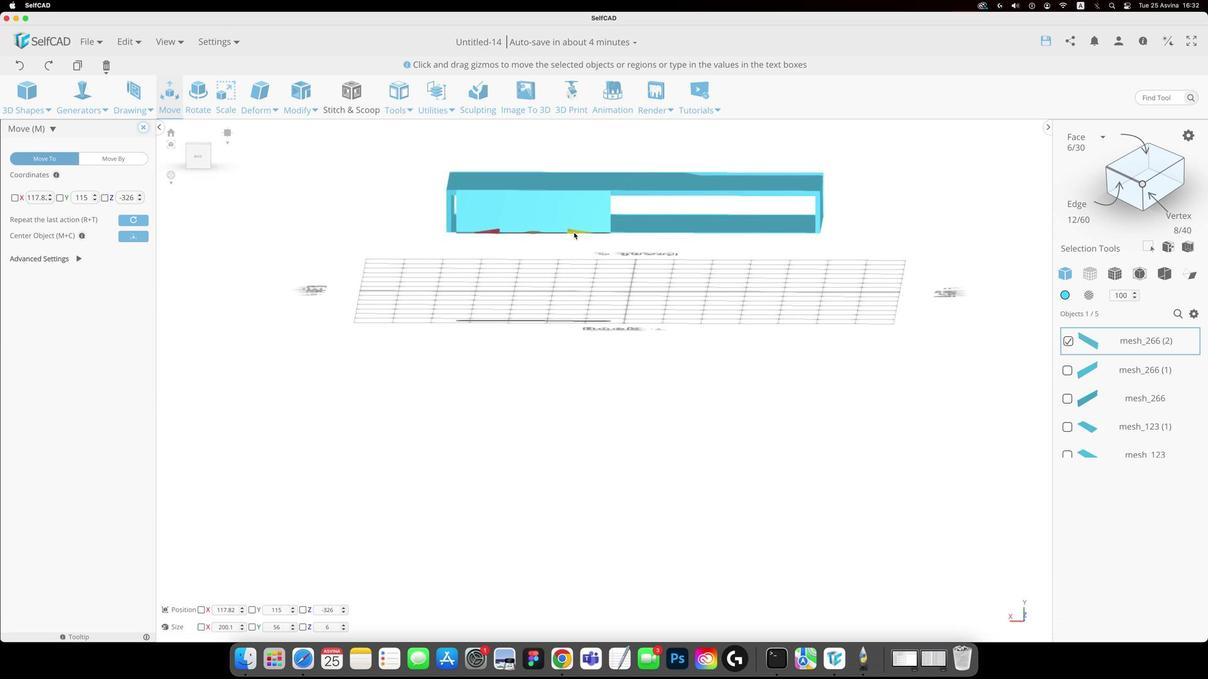 
Action: Mouse moved to (581, 225)
Screenshot: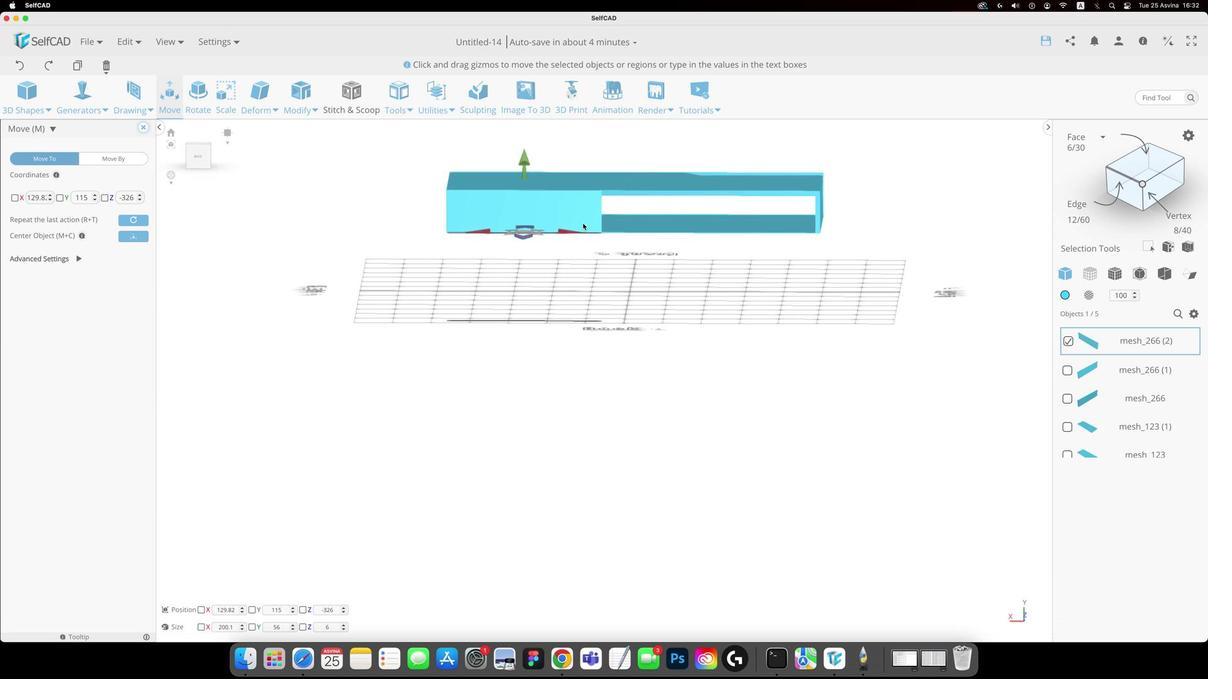 
Action: Key pressed 's'
Screenshot: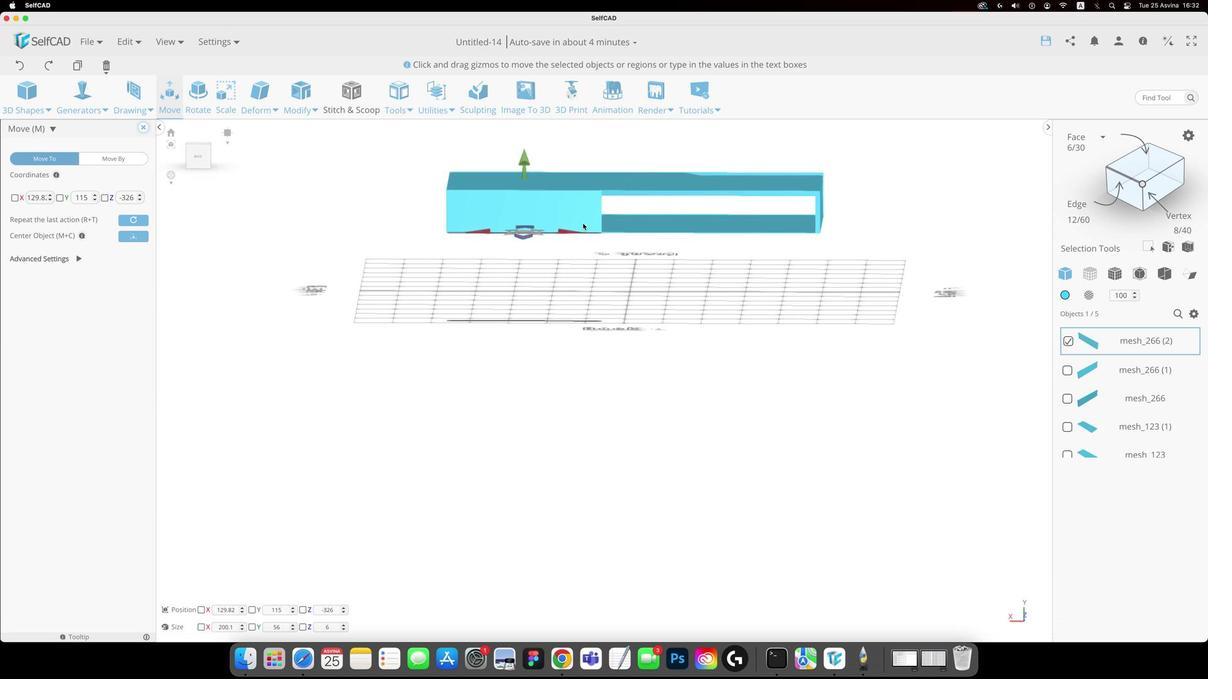 
Action: Mouse moved to (569, 211)
Screenshot: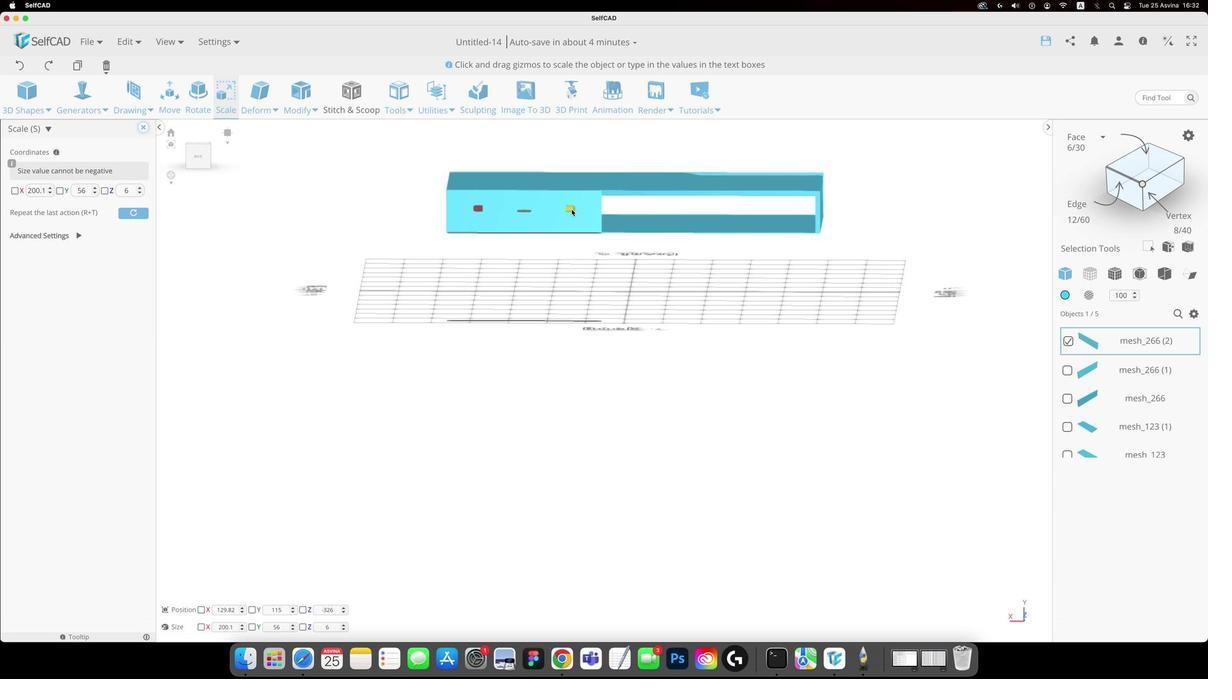 
Action: Mouse pressed left at (569, 211)
Screenshot: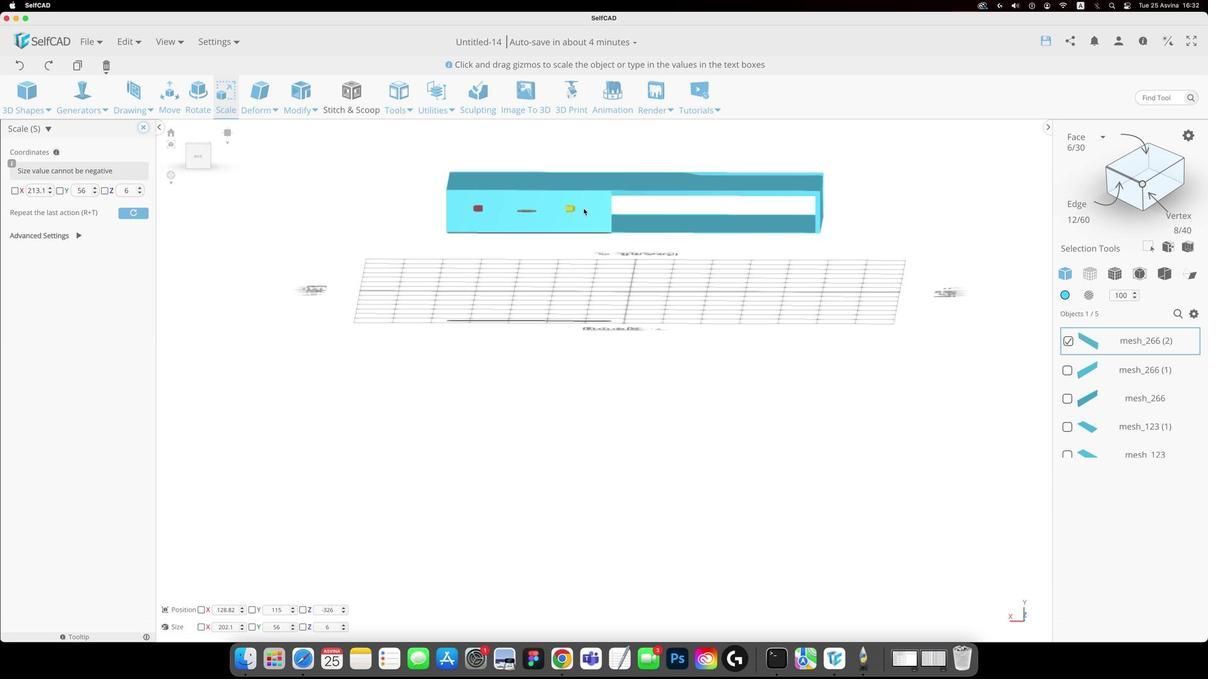 
Action: Mouse moved to (753, 248)
